 Task: Team Management: Team Icebreaker: Surviving the Apocalypse.
Action: Mouse moved to (152, 88)
Screenshot: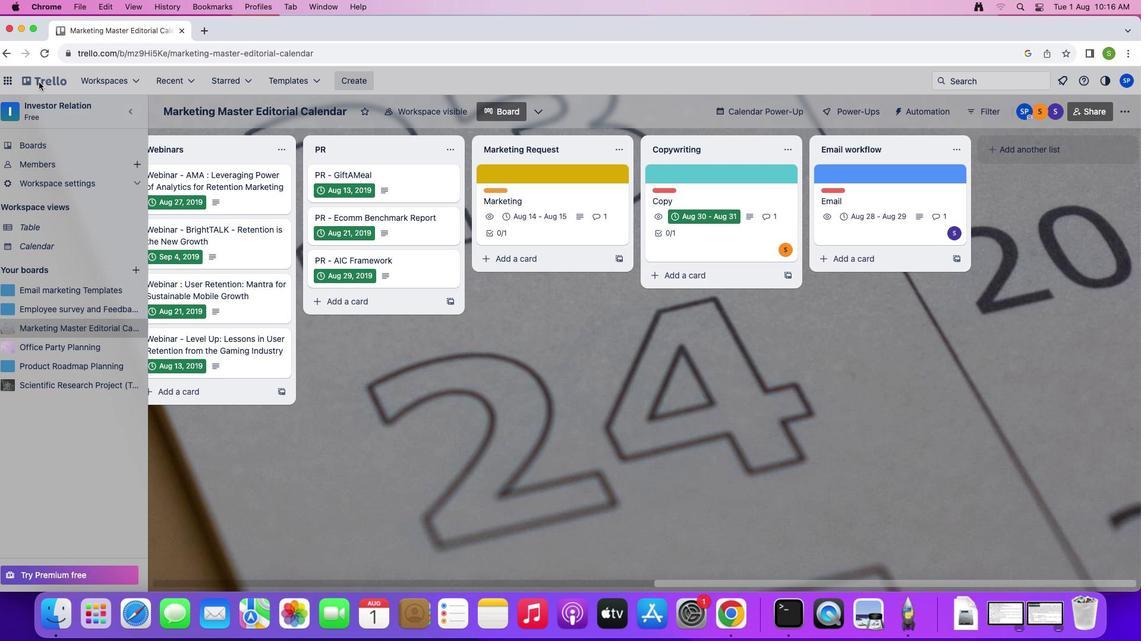 
Action: Mouse pressed left at (152, 88)
Screenshot: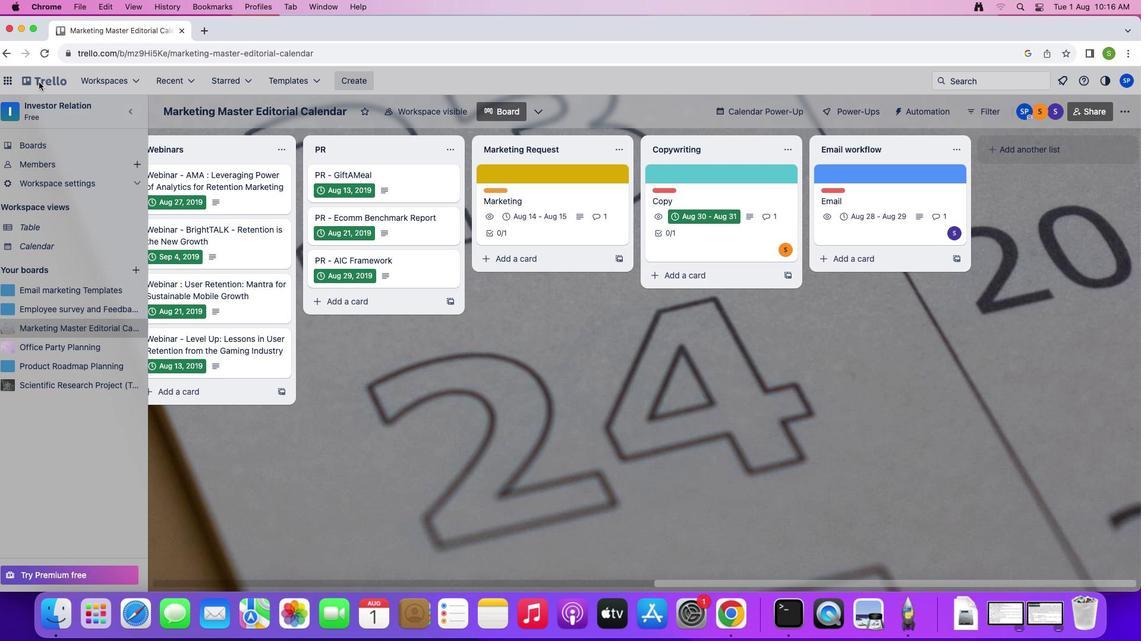 
Action: Mouse moved to (155, 87)
Screenshot: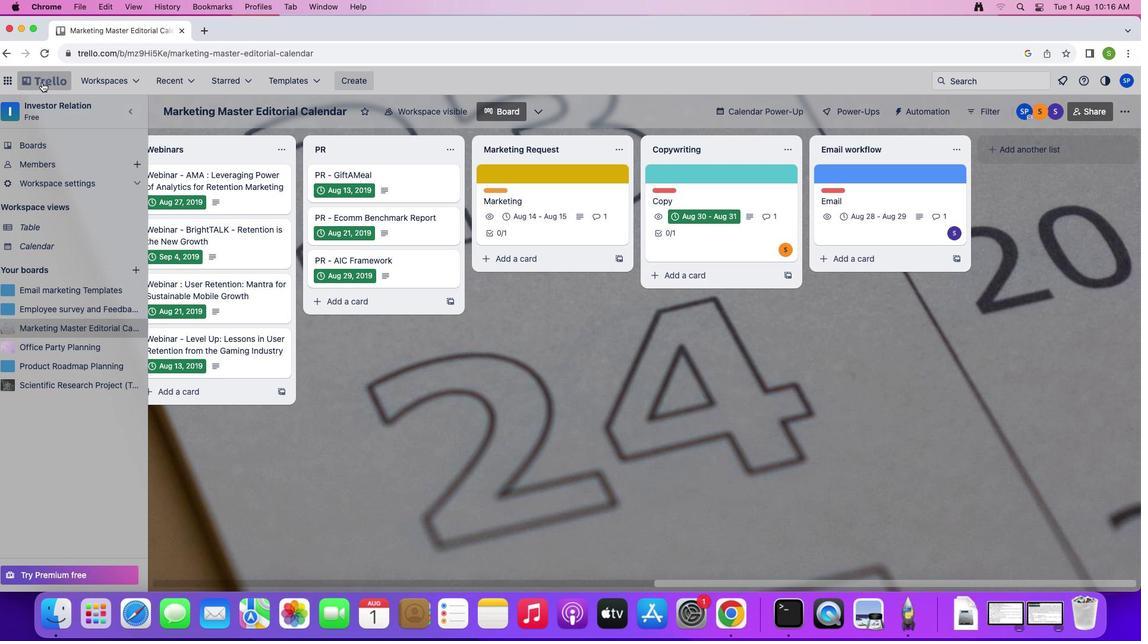 
Action: Mouse pressed left at (155, 87)
Screenshot: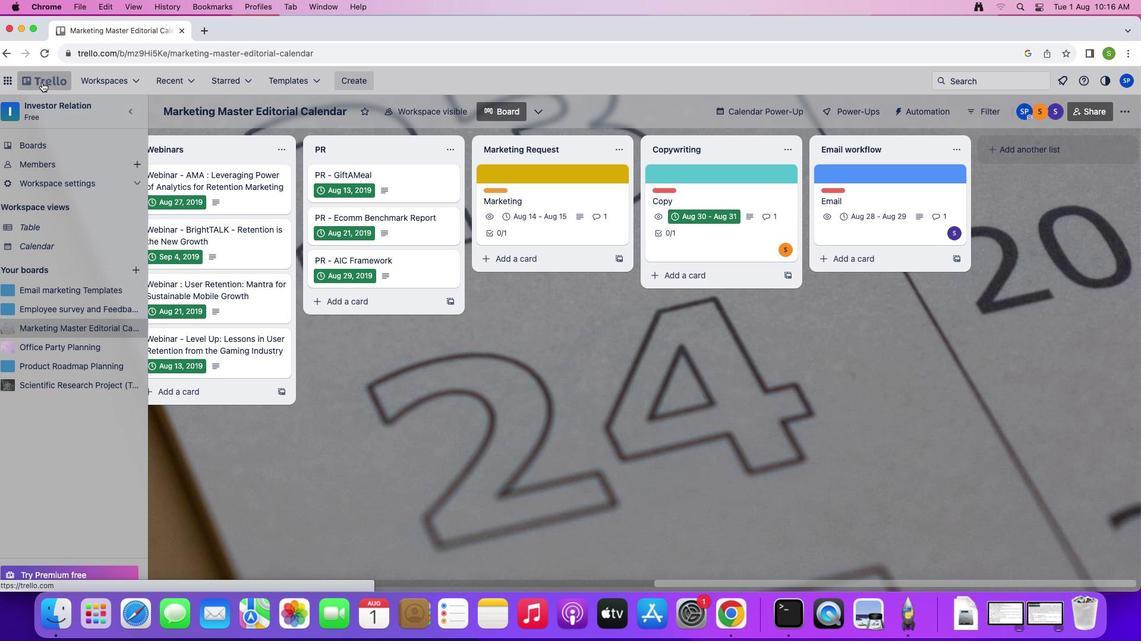 
Action: Mouse moved to (356, 153)
Screenshot: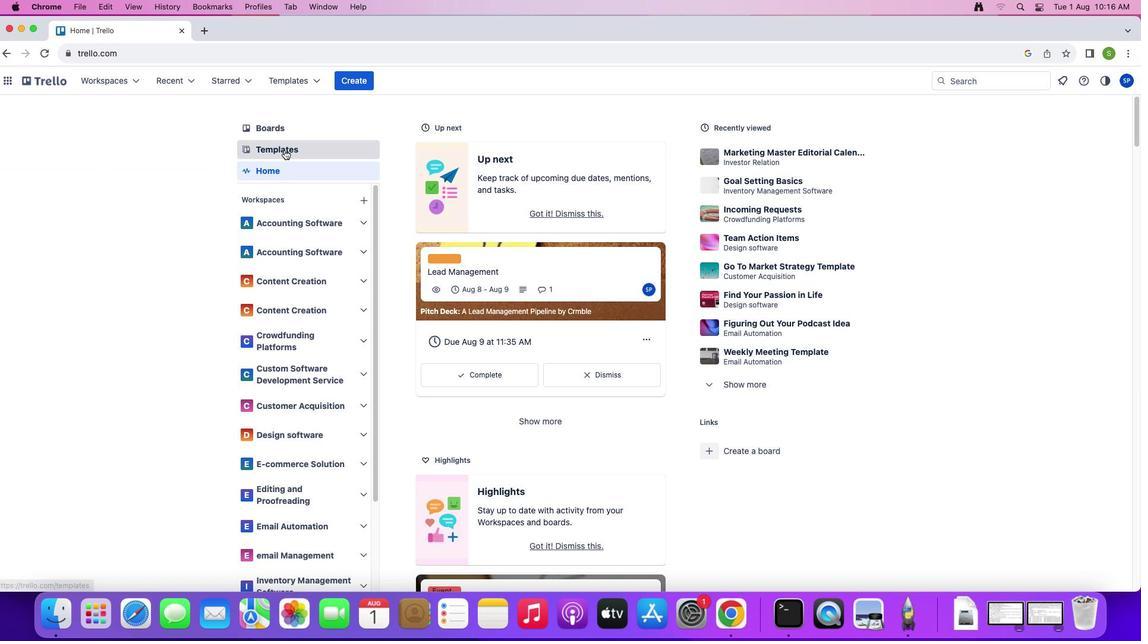 
Action: Mouse pressed left at (356, 153)
Screenshot: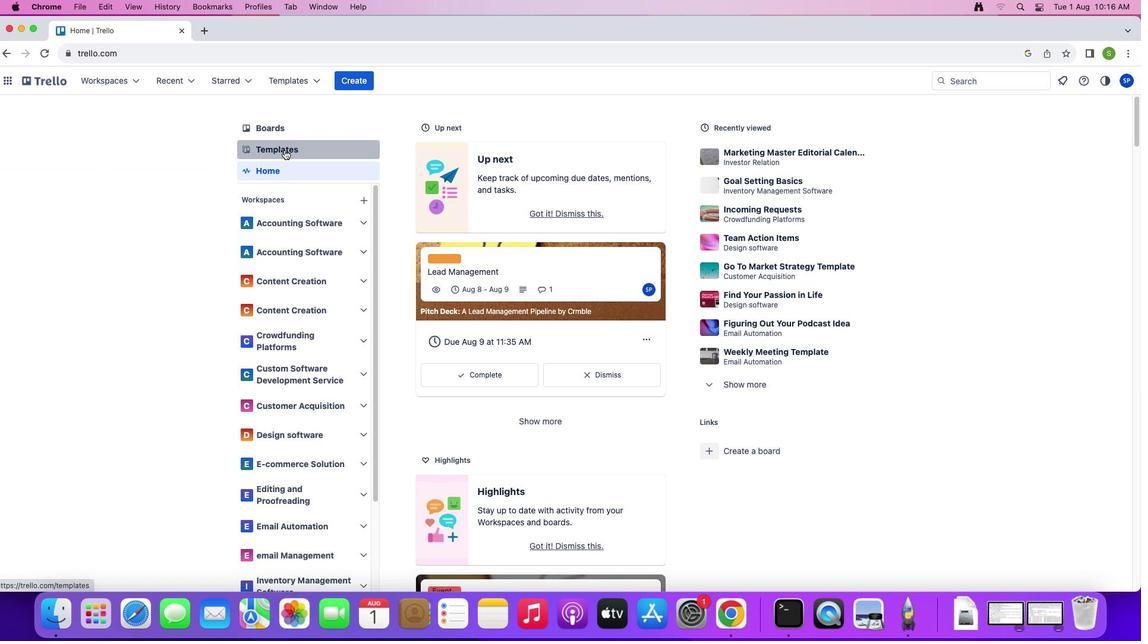
Action: Mouse moved to (356, 469)
Screenshot: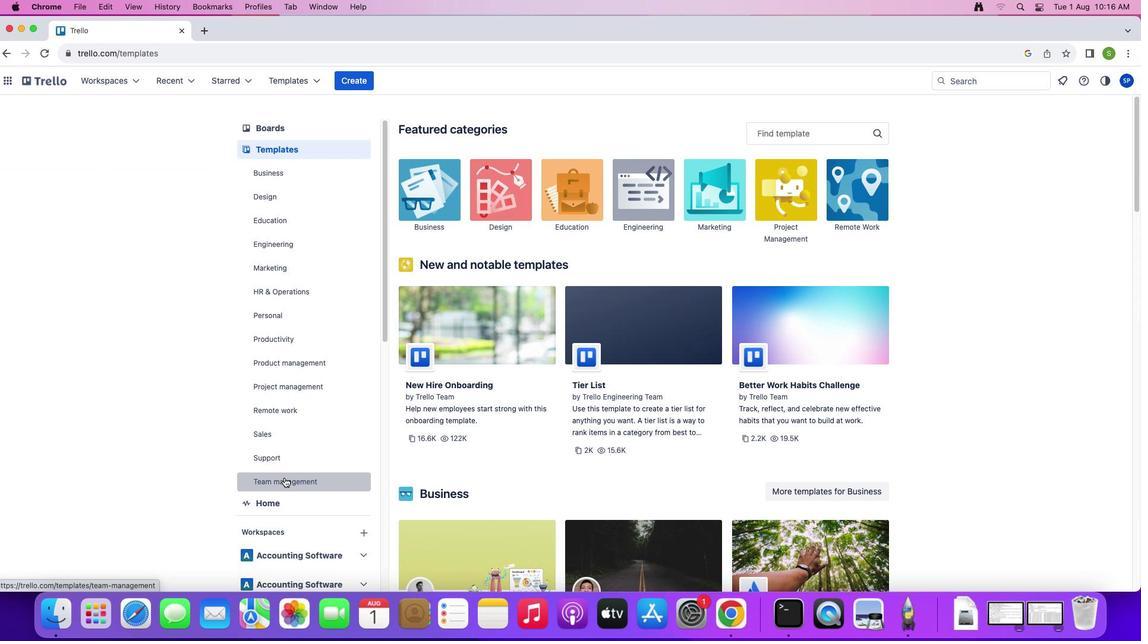 
Action: Mouse pressed left at (356, 469)
Screenshot: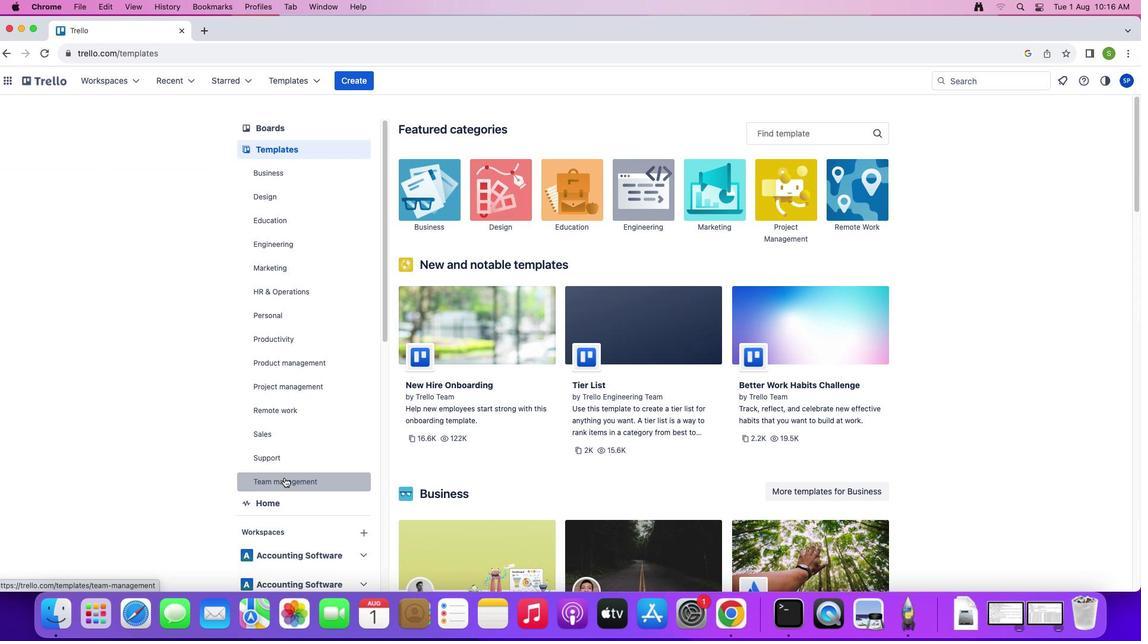 
Action: Mouse moved to (652, 360)
Screenshot: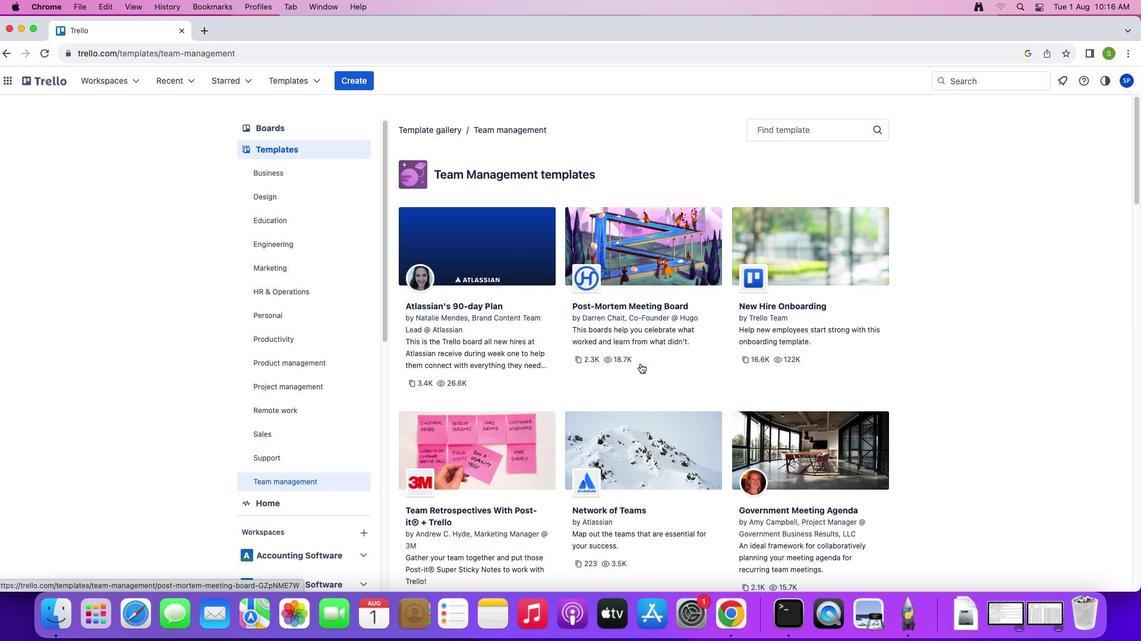 
Action: Mouse scrolled (652, 360) with delta (120, 8)
Screenshot: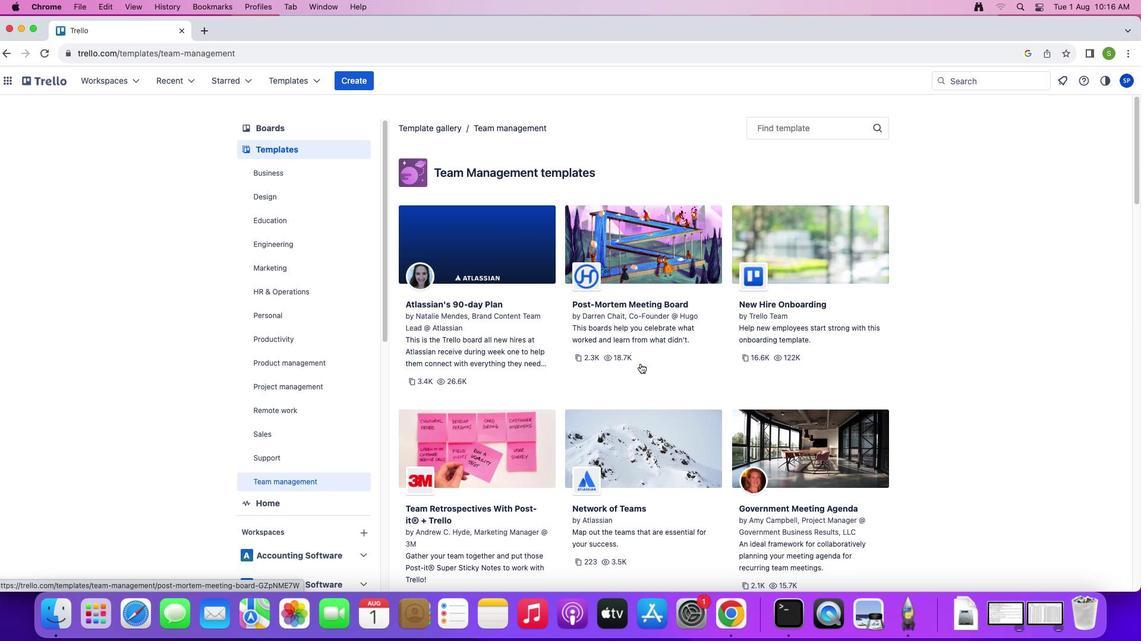 
Action: Mouse scrolled (652, 360) with delta (120, 8)
Screenshot: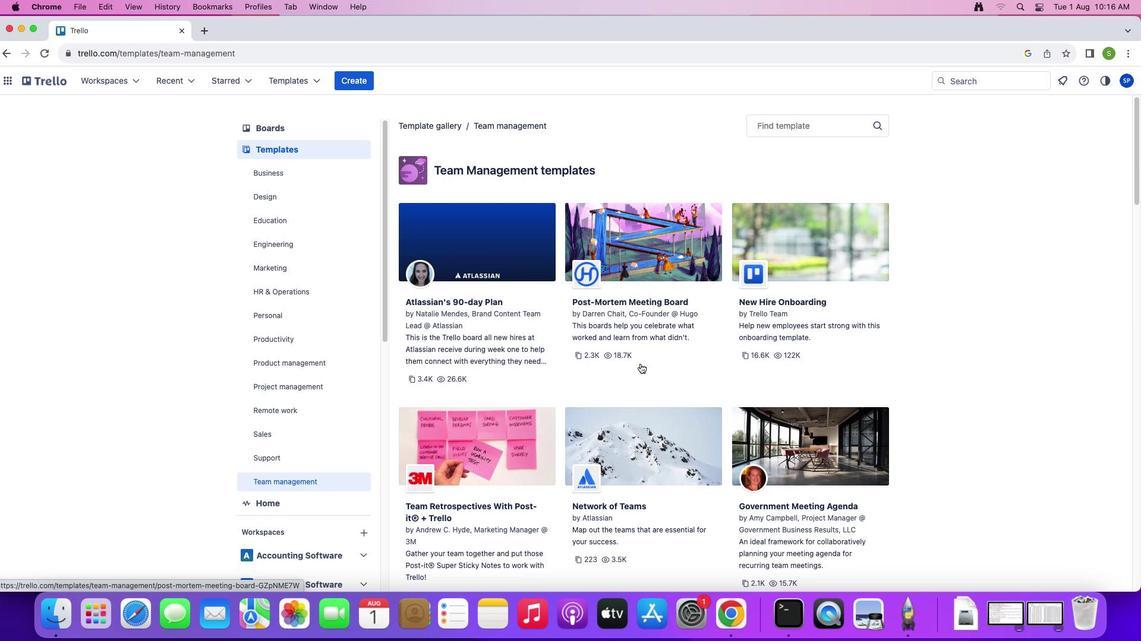 
Action: Mouse scrolled (652, 360) with delta (120, 8)
Screenshot: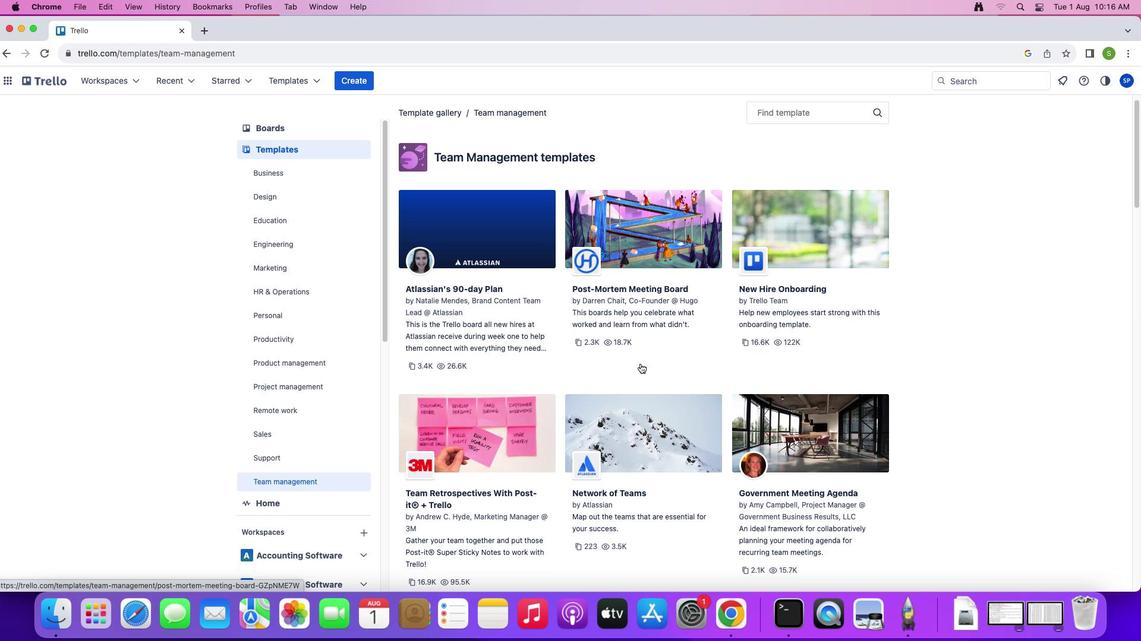 
Action: Mouse scrolled (652, 360) with delta (120, 8)
Screenshot: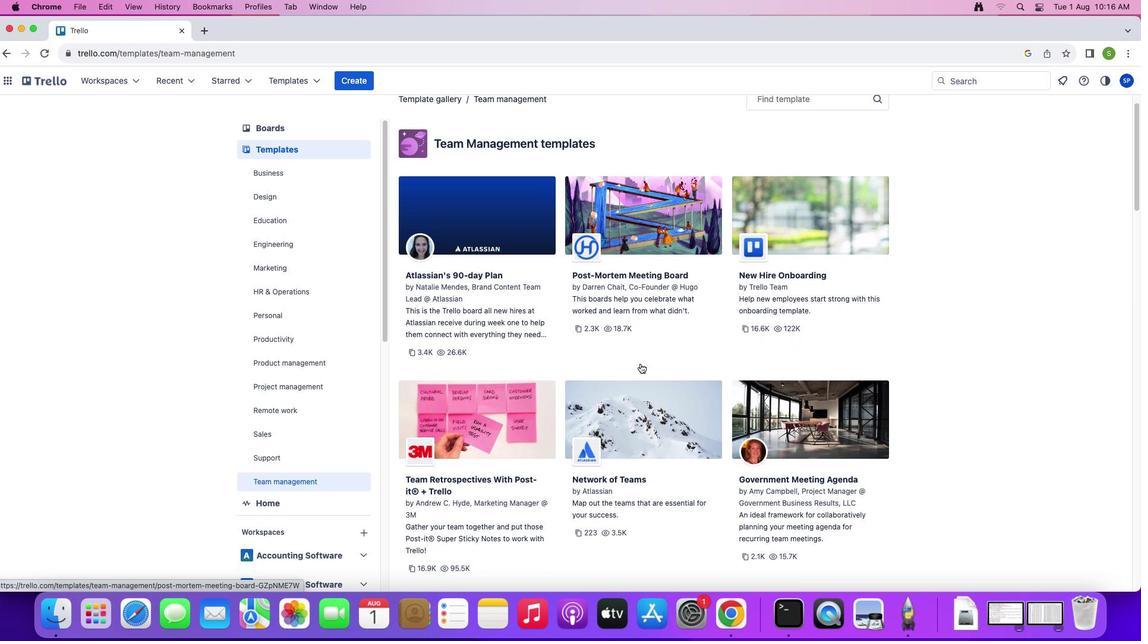 
Action: Mouse scrolled (652, 360) with delta (120, 7)
Screenshot: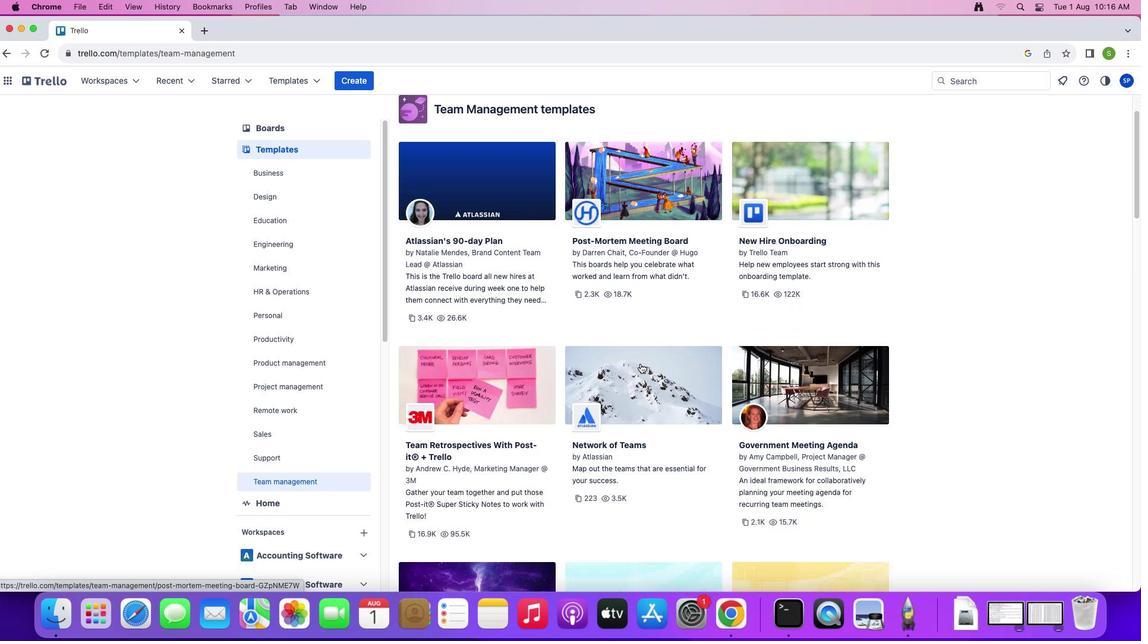 
Action: Mouse moved to (675, 444)
Screenshot: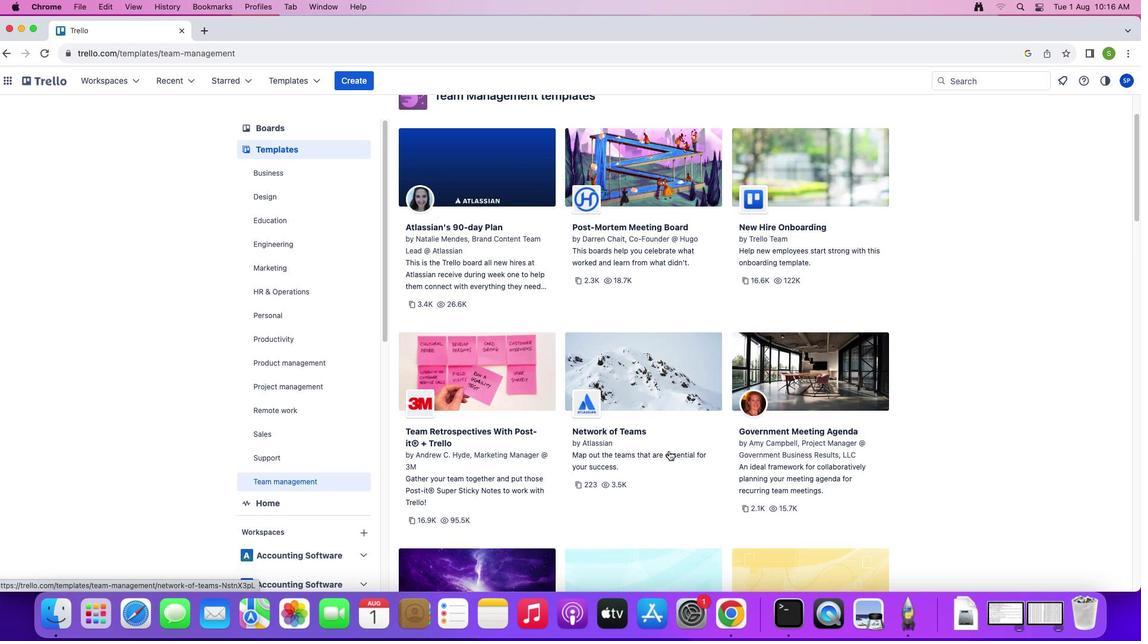 
Action: Mouse scrolled (675, 444) with delta (120, 8)
Screenshot: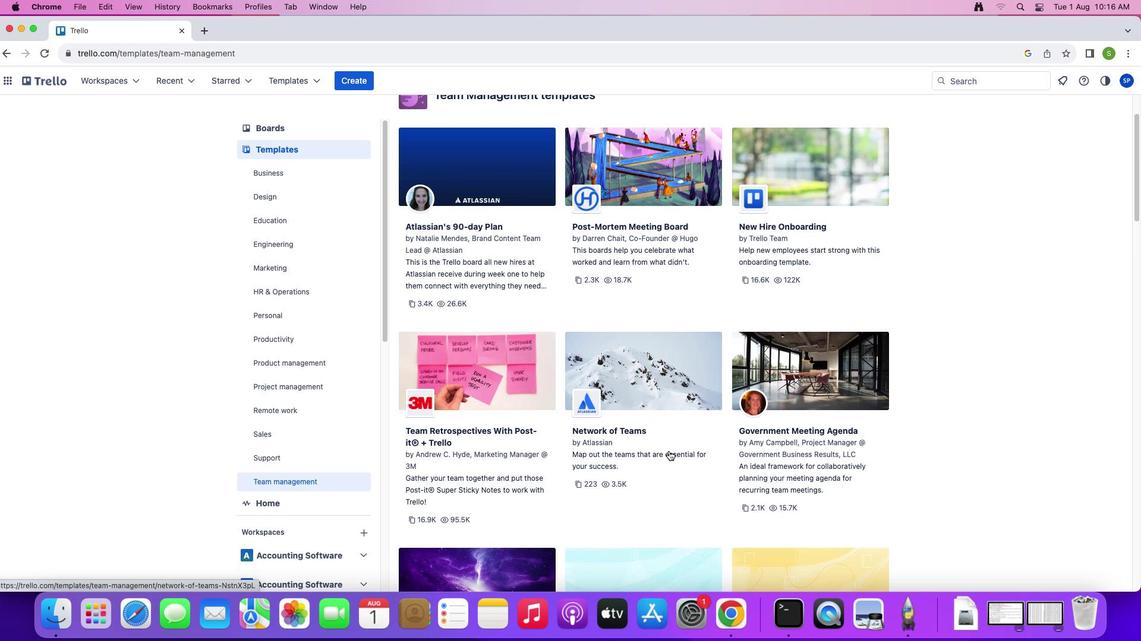 
Action: Mouse scrolled (675, 444) with delta (120, 8)
Screenshot: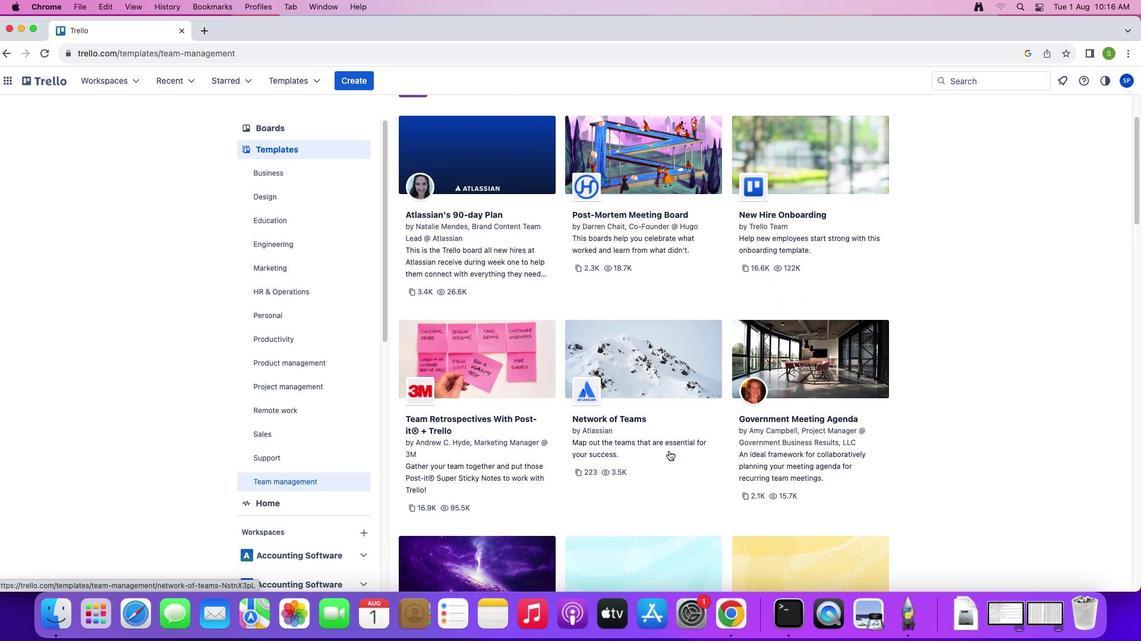 
Action: Mouse scrolled (675, 444) with delta (120, 8)
Screenshot: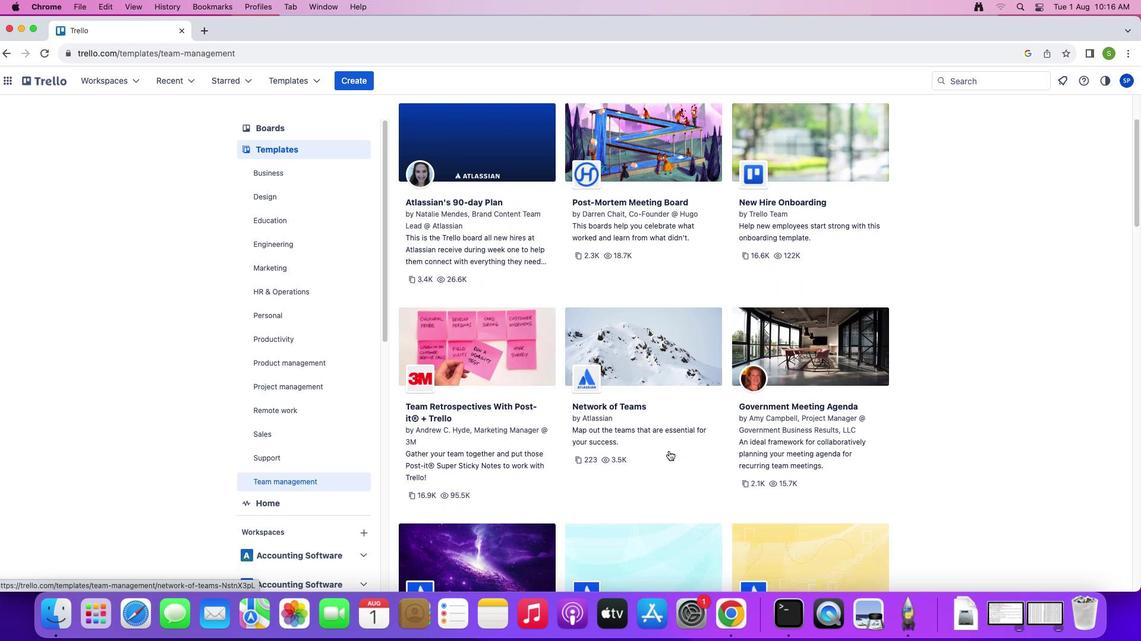 
Action: Mouse scrolled (675, 444) with delta (120, 8)
Screenshot: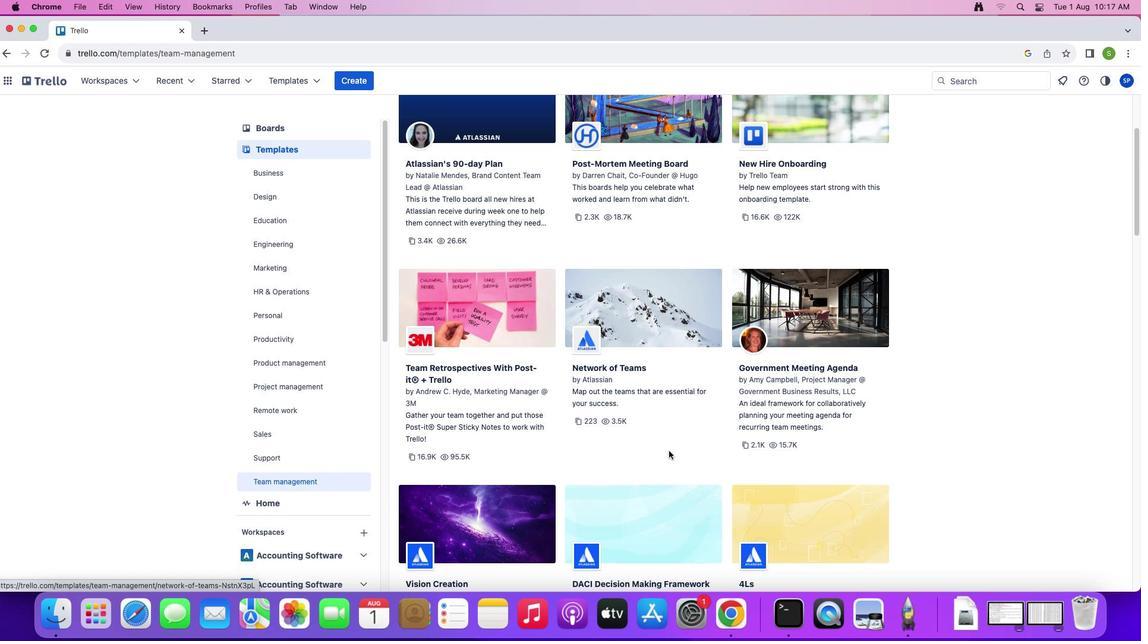 
Action: Mouse scrolled (675, 444) with delta (120, 8)
Screenshot: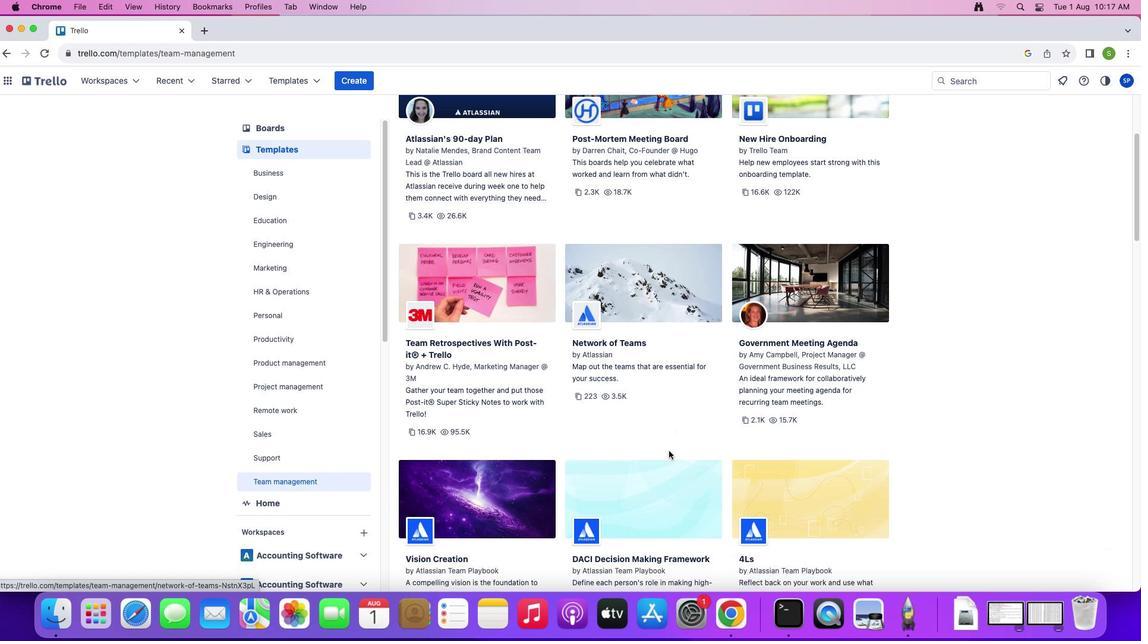 
Action: Mouse scrolled (675, 444) with delta (120, 7)
Screenshot: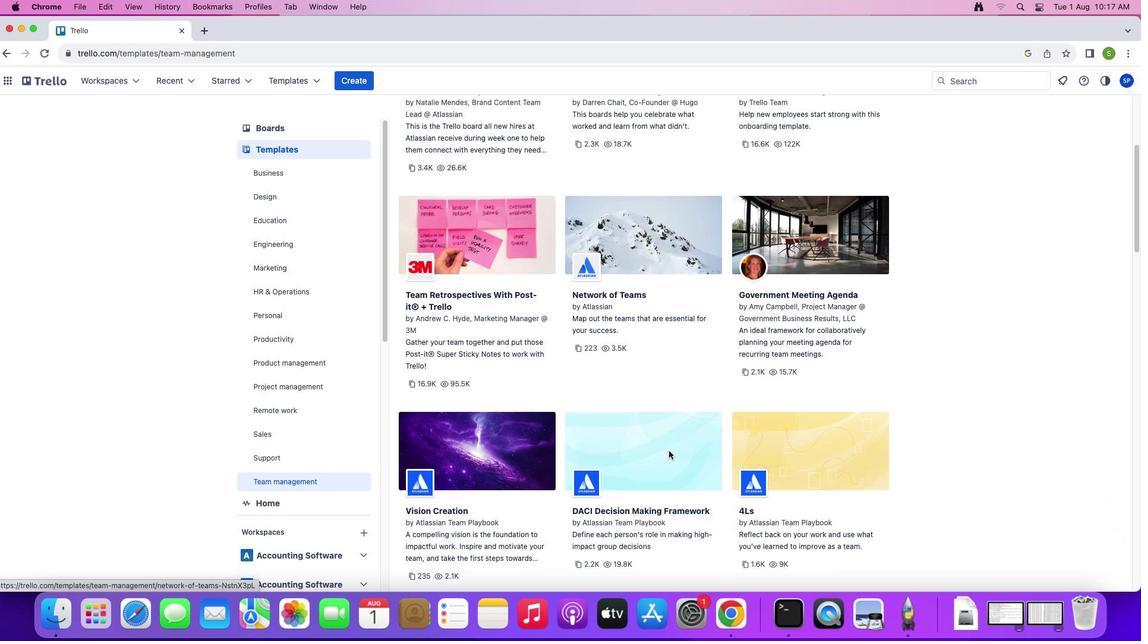 
Action: Mouse moved to (675, 444)
Screenshot: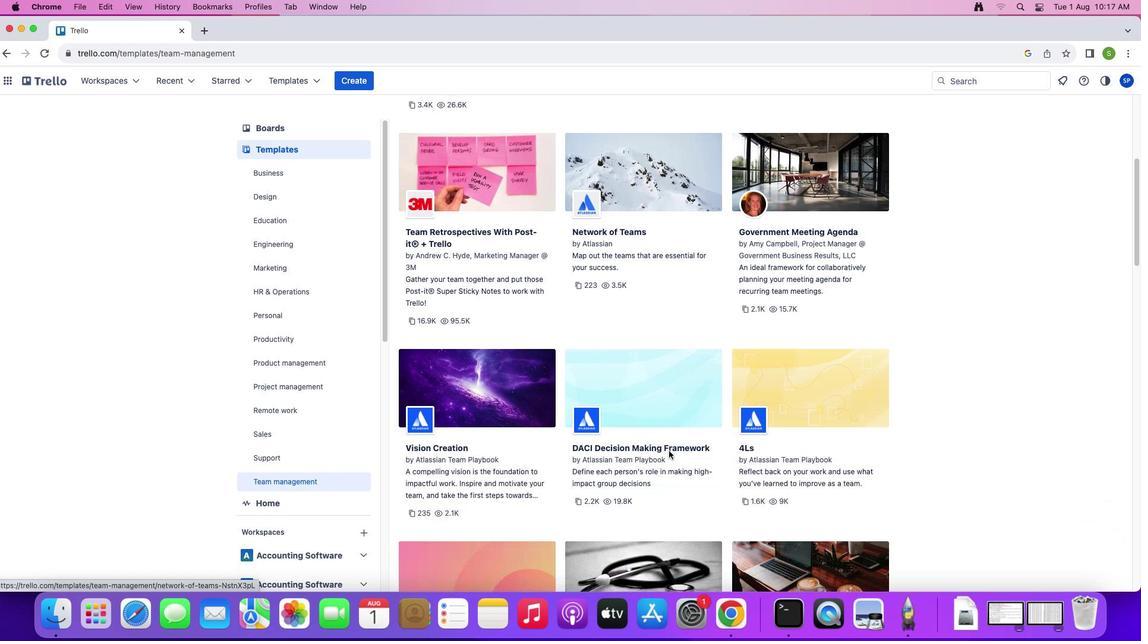 
Action: Mouse scrolled (675, 444) with delta (120, 6)
Screenshot: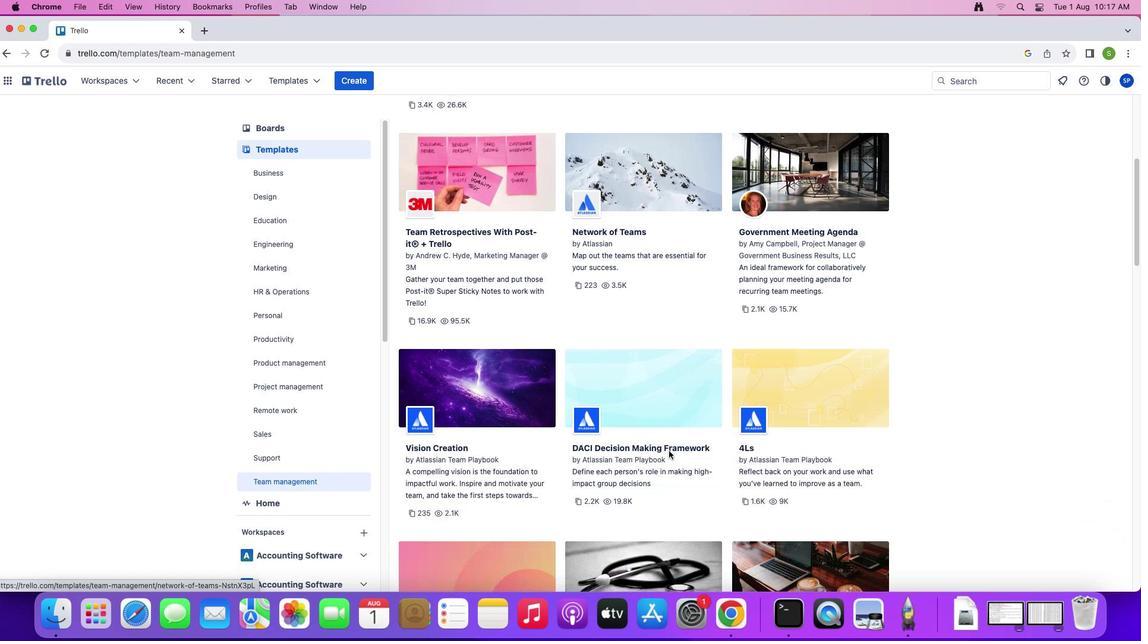 
Action: Mouse scrolled (675, 444) with delta (120, 8)
Screenshot: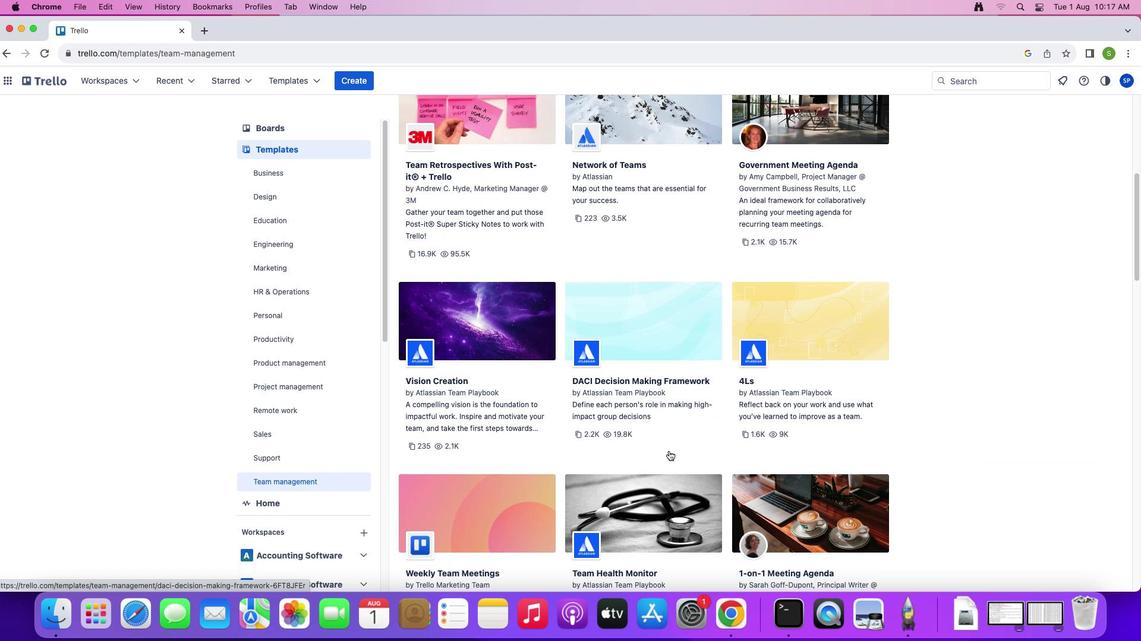 
Action: Mouse scrolled (675, 444) with delta (120, 8)
Screenshot: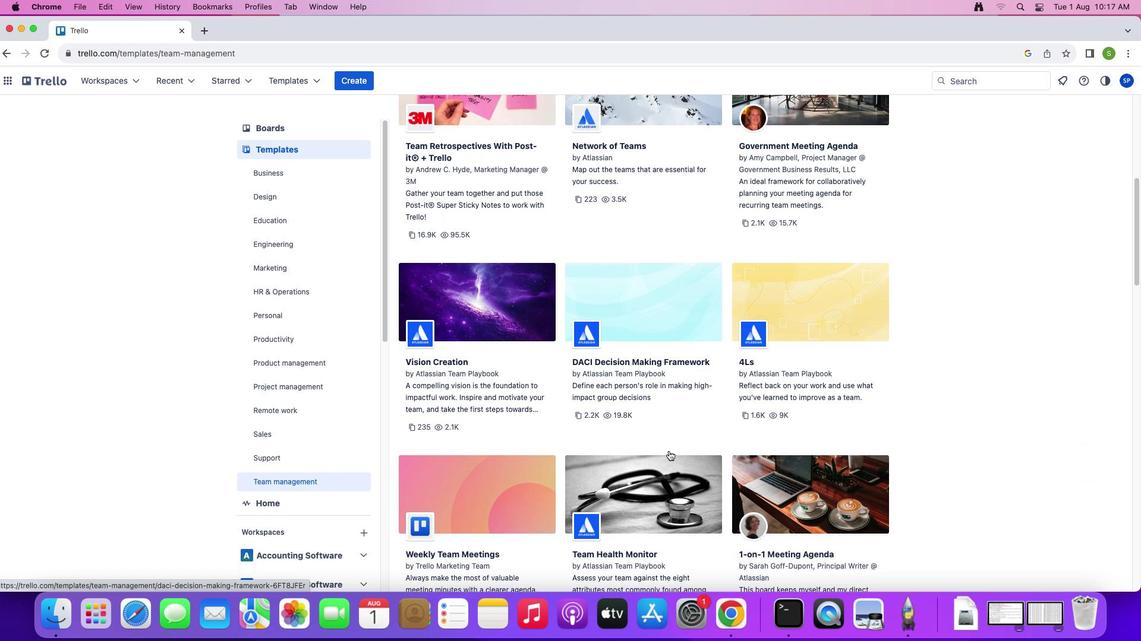 
Action: Mouse scrolled (675, 444) with delta (120, 7)
Screenshot: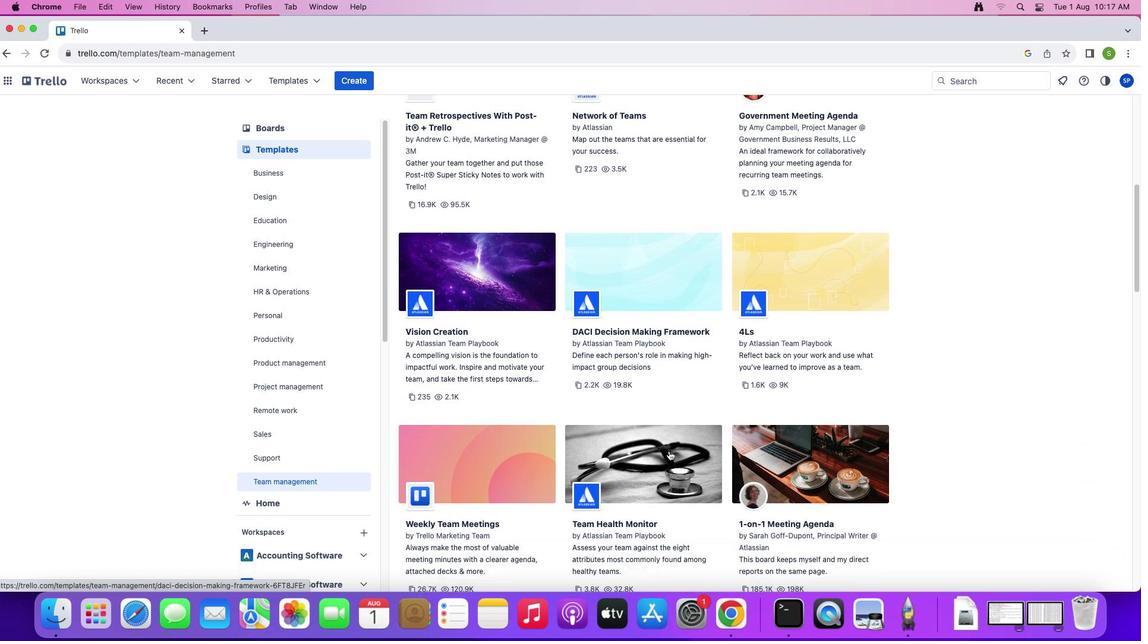 
Action: Mouse scrolled (675, 444) with delta (120, 6)
Screenshot: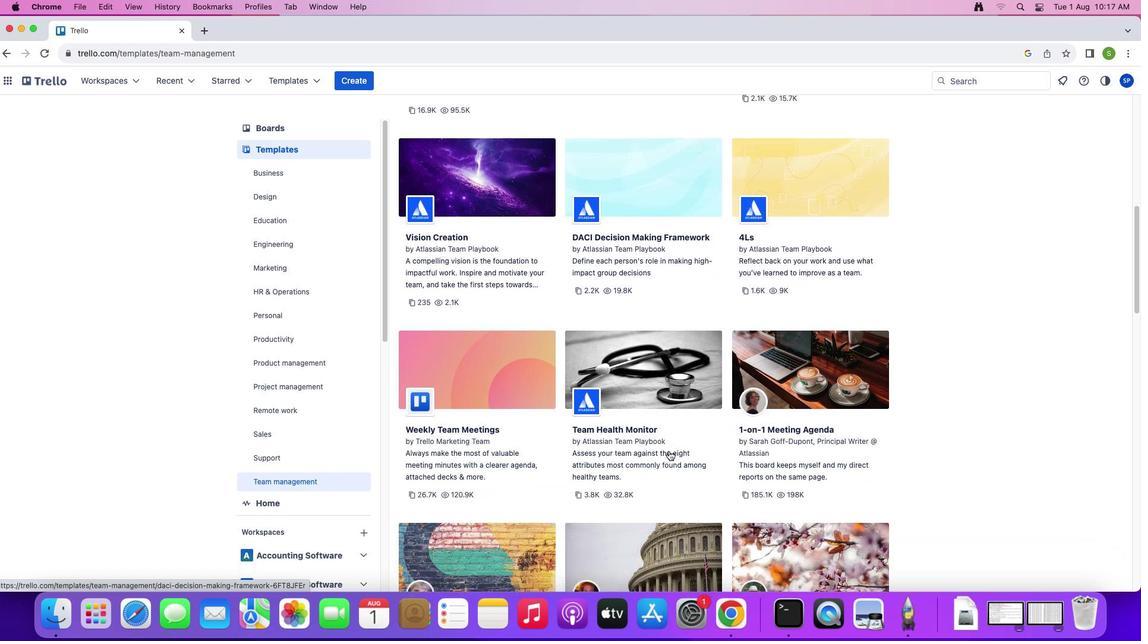 
Action: Mouse scrolled (675, 444) with delta (120, 8)
Screenshot: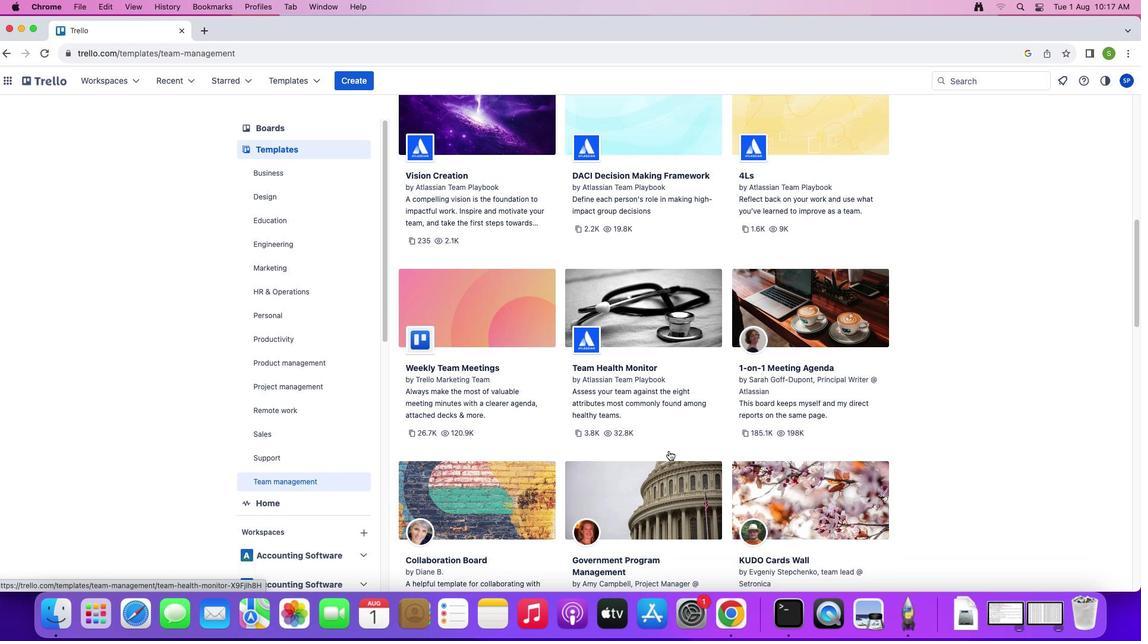 
Action: Mouse scrolled (675, 444) with delta (120, 8)
Screenshot: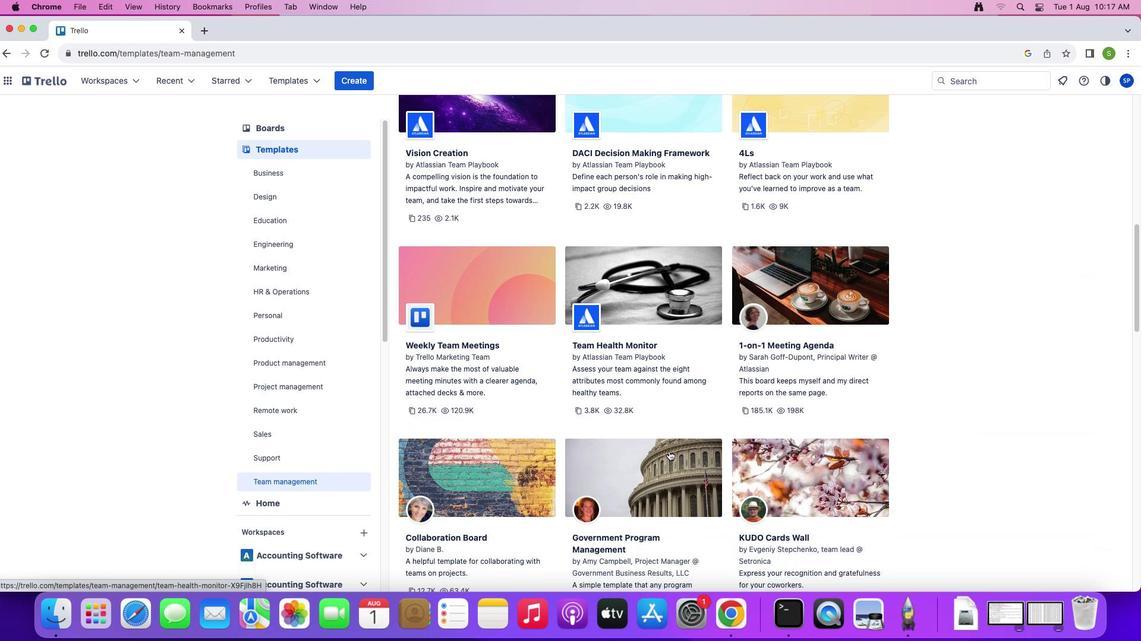 
Action: Mouse scrolled (675, 444) with delta (120, 7)
Screenshot: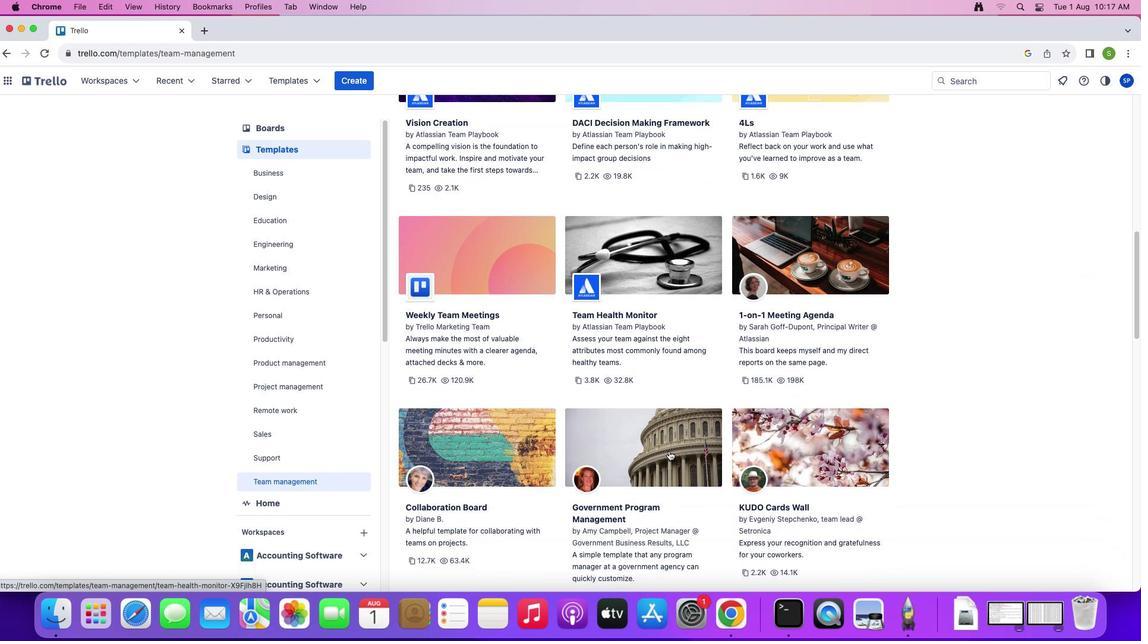 
Action: Mouse scrolled (675, 444) with delta (120, 8)
Screenshot: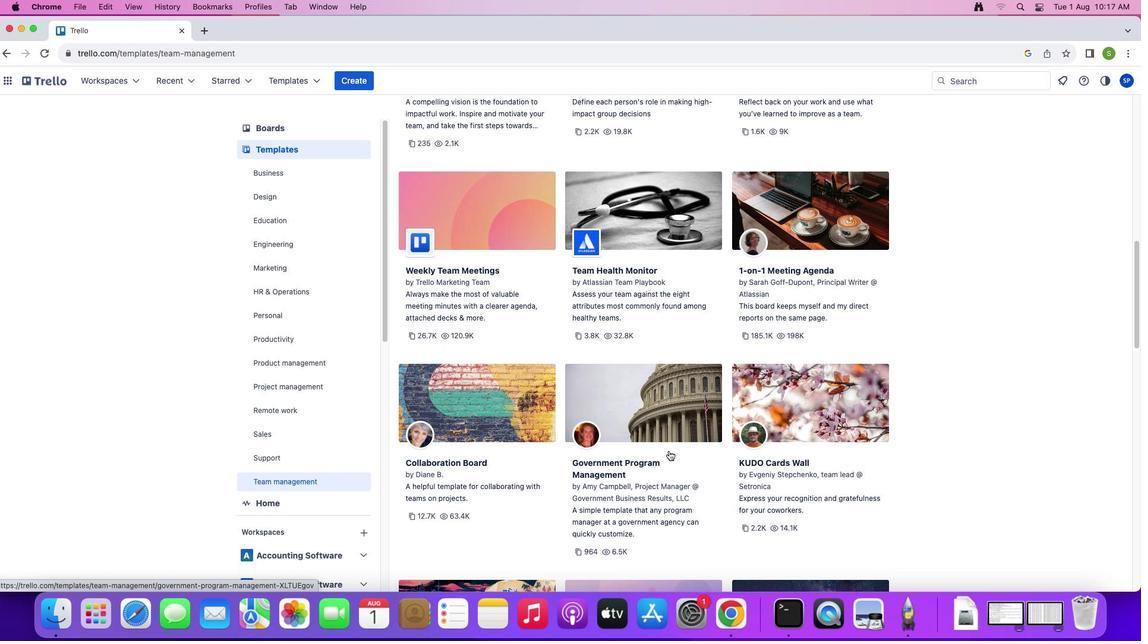 
Action: Mouse scrolled (675, 444) with delta (120, 8)
Screenshot: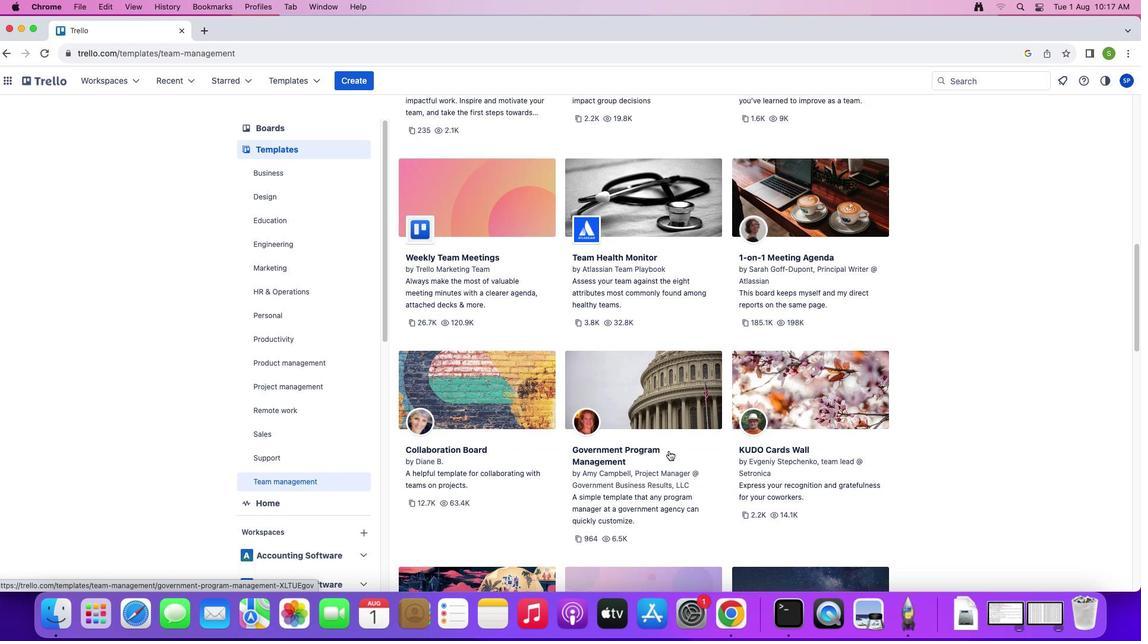 
Action: Mouse scrolled (675, 444) with delta (120, 7)
Screenshot: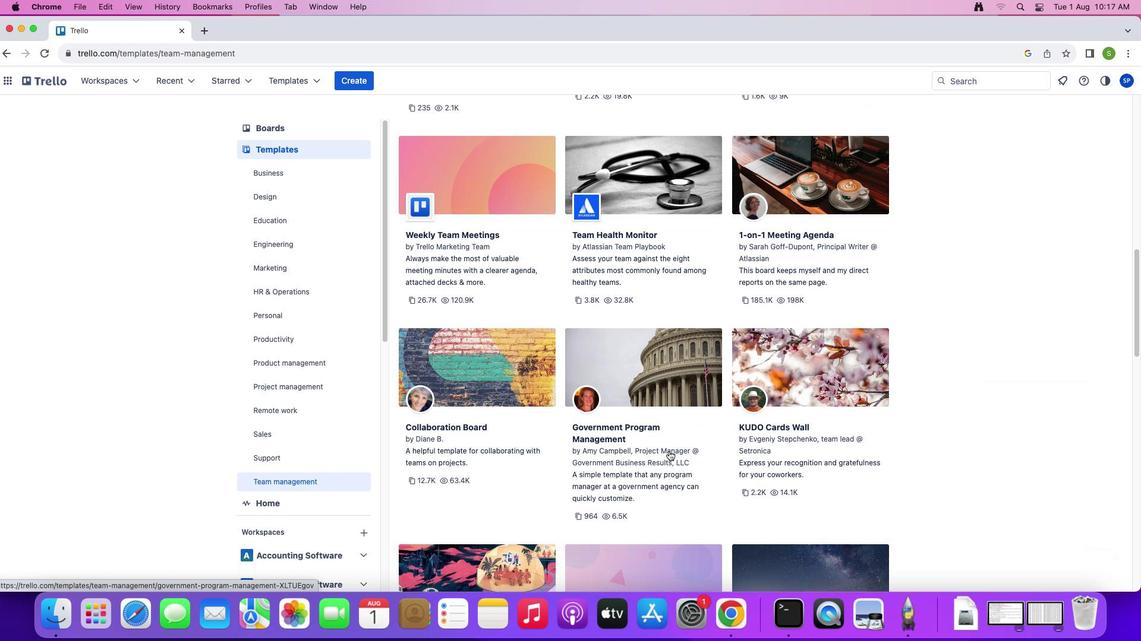 
Action: Mouse scrolled (675, 444) with delta (120, 8)
Screenshot: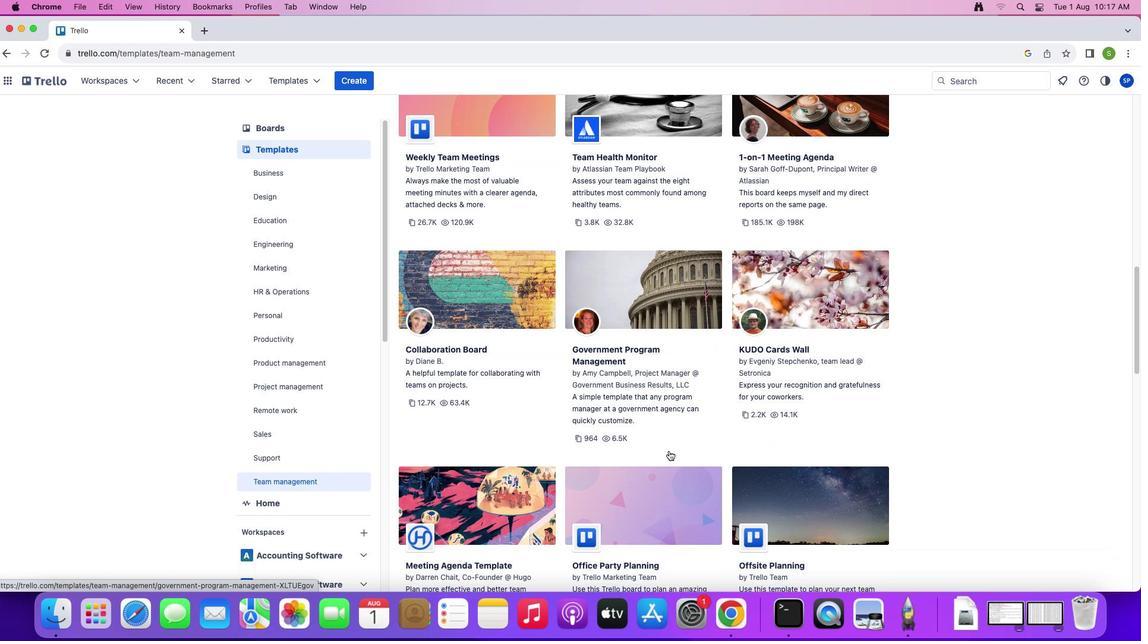 
Action: Mouse scrolled (675, 444) with delta (120, 8)
Screenshot: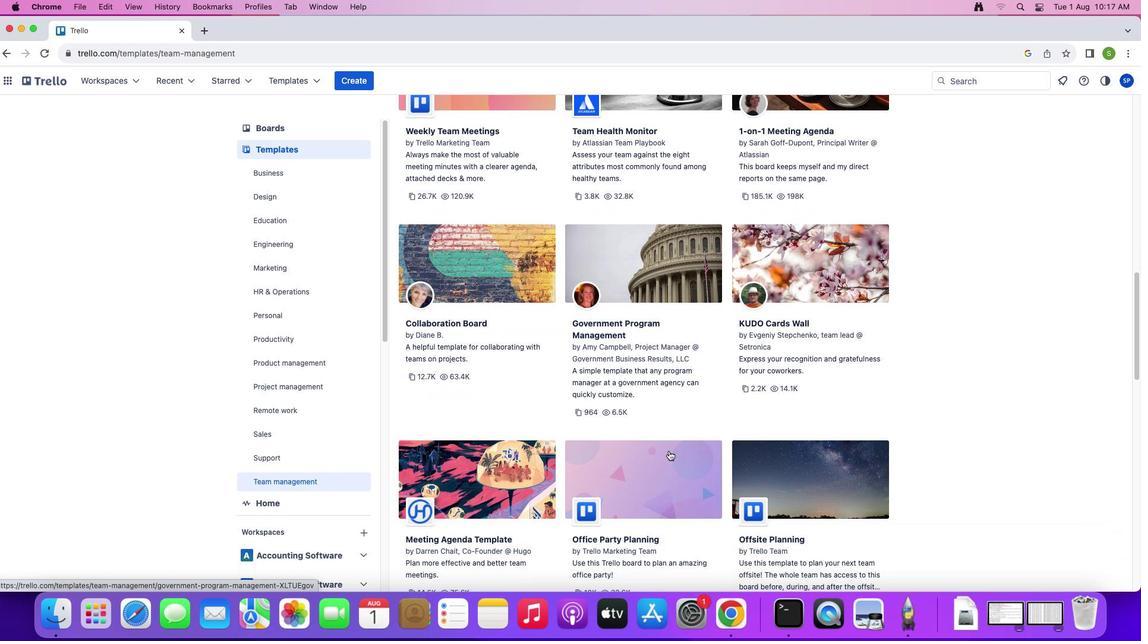 
Action: Mouse scrolled (675, 444) with delta (120, 7)
Screenshot: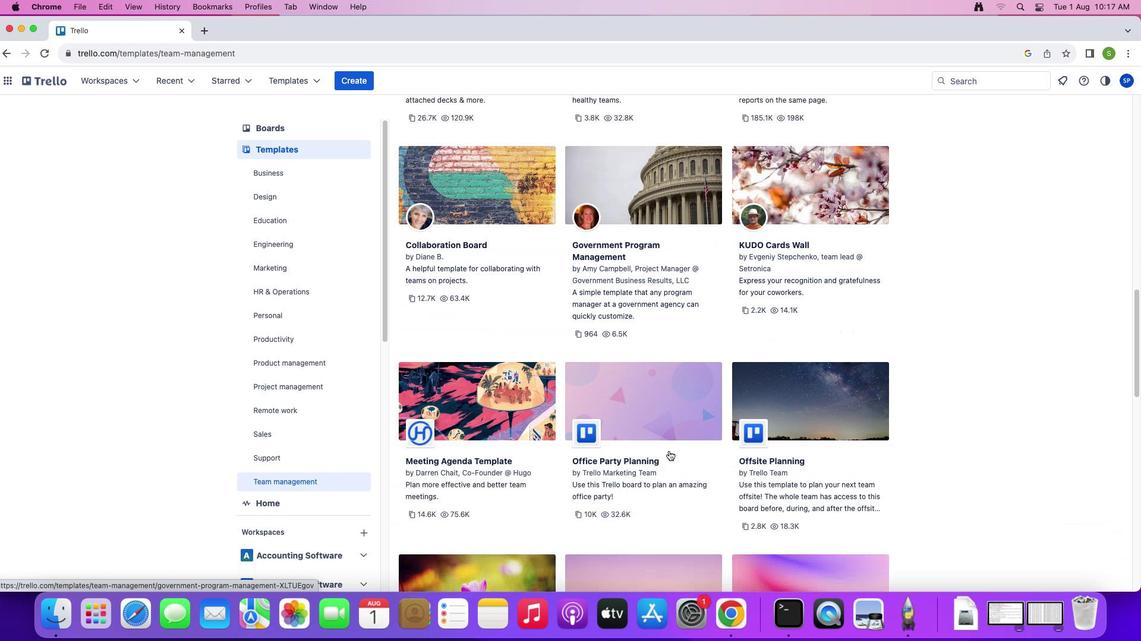 
Action: Mouse scrolled (675, 444) with delta (120, 6)
Screenshot: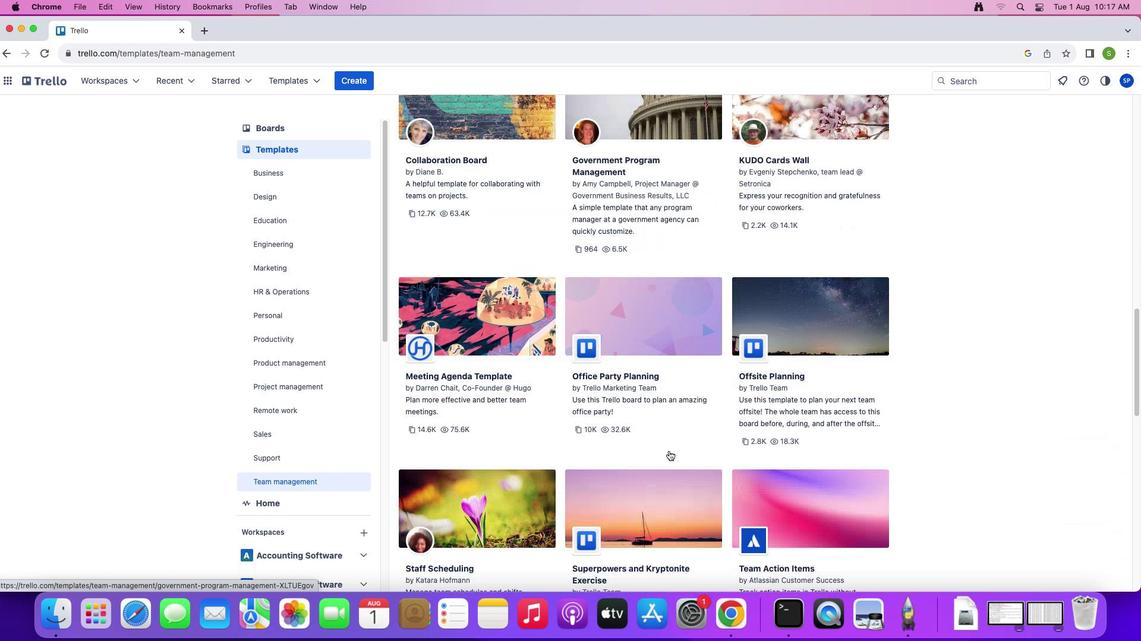 
Action: Mouse scrolled (675, 444) with delta (120, 8)
Screenshot: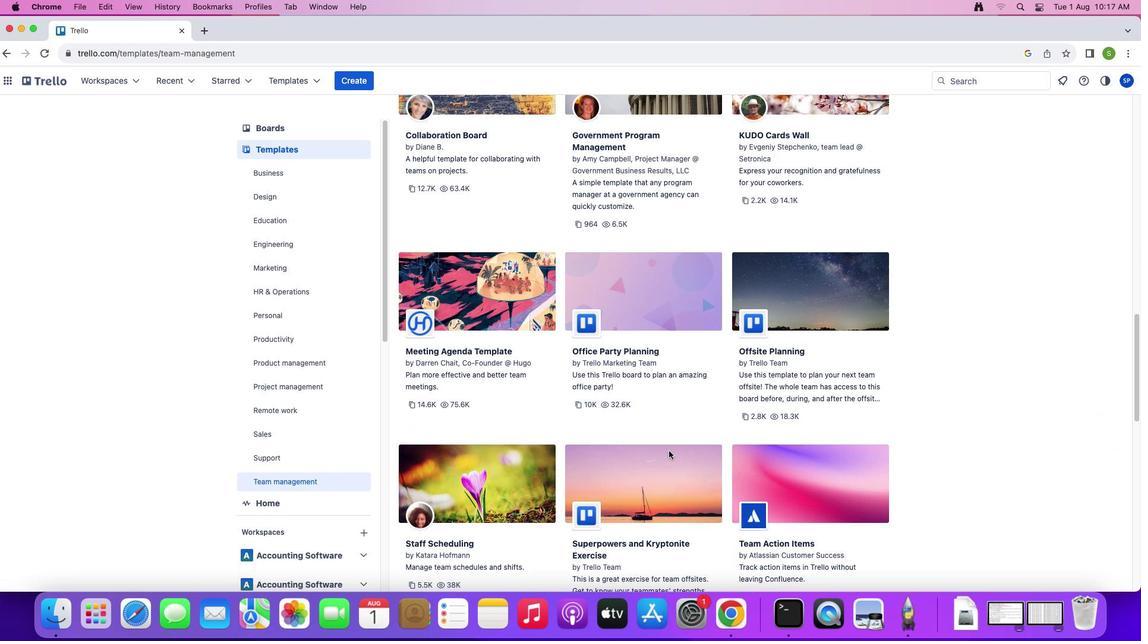 
Action: Mouse scrolled (675, 444) with delta (120, 8)
Screenshot: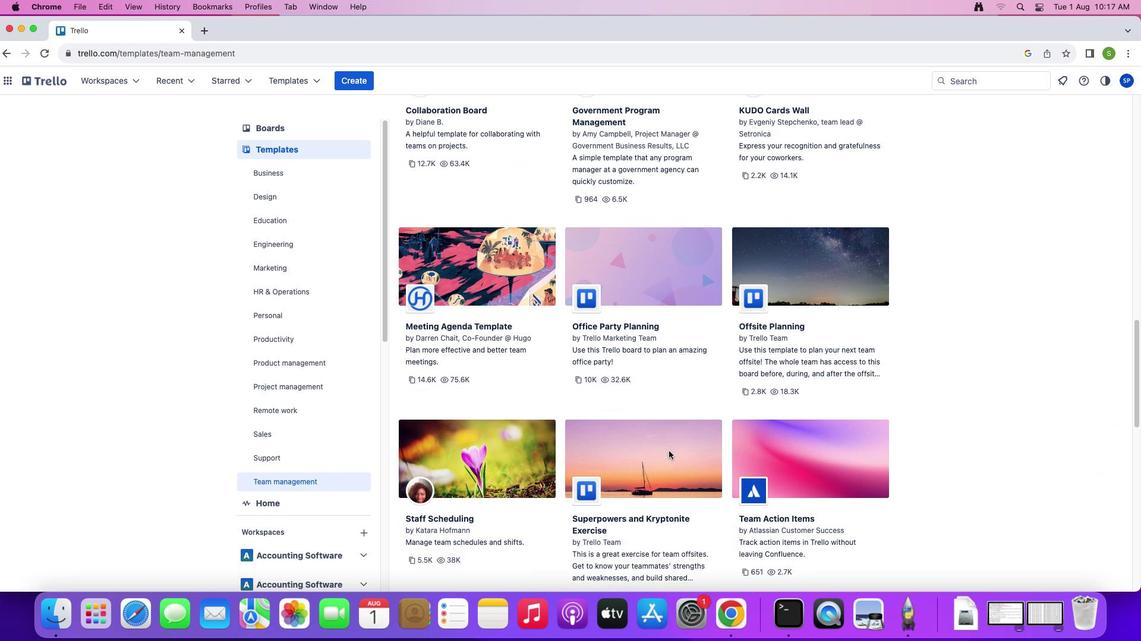 
Action: Mouse scrolled (675, 444) with delta (120, 7)
Screenshot: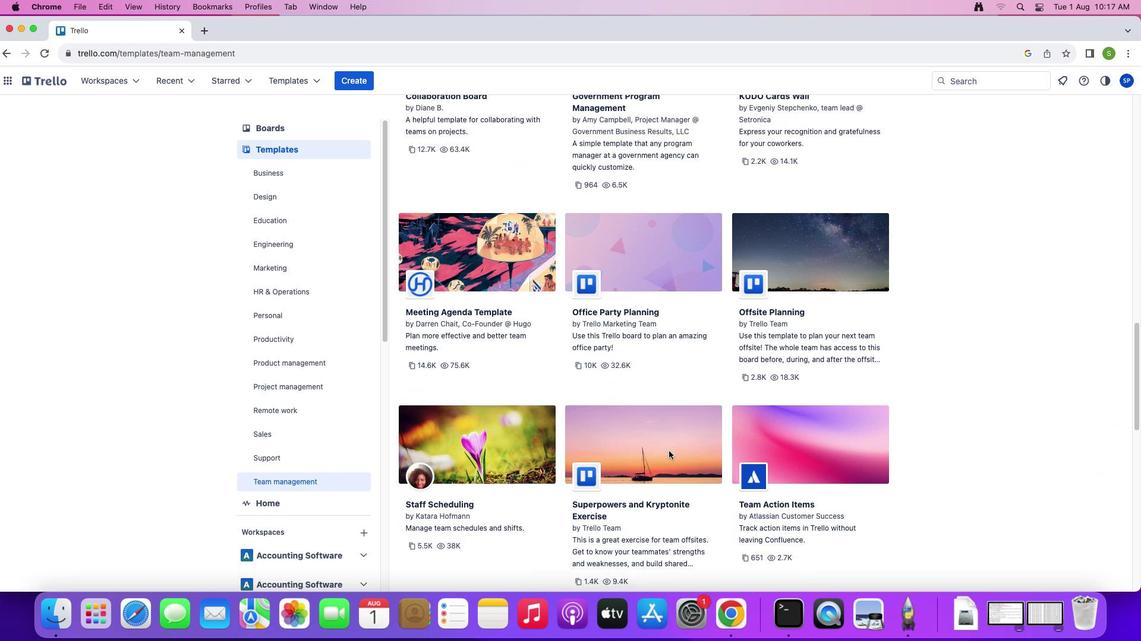 
Action: Mouse scrolled (675, 444) with delta (120, 7)
Screenshot: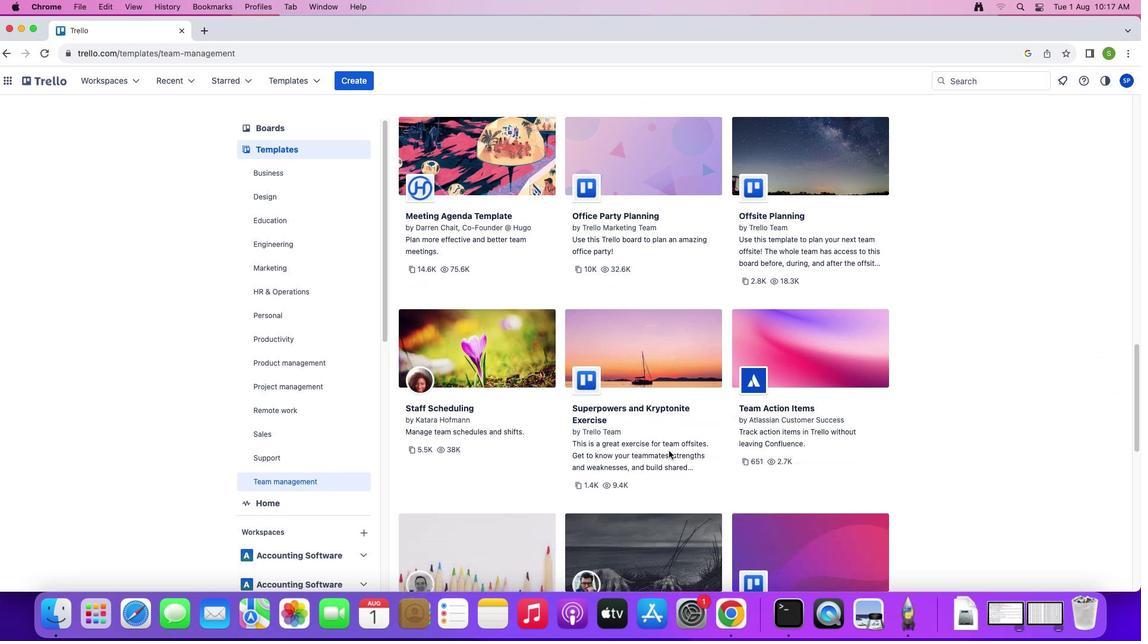 
Action: Mouse scrolled (675, 444) with delta (120, 8)
Screenshot: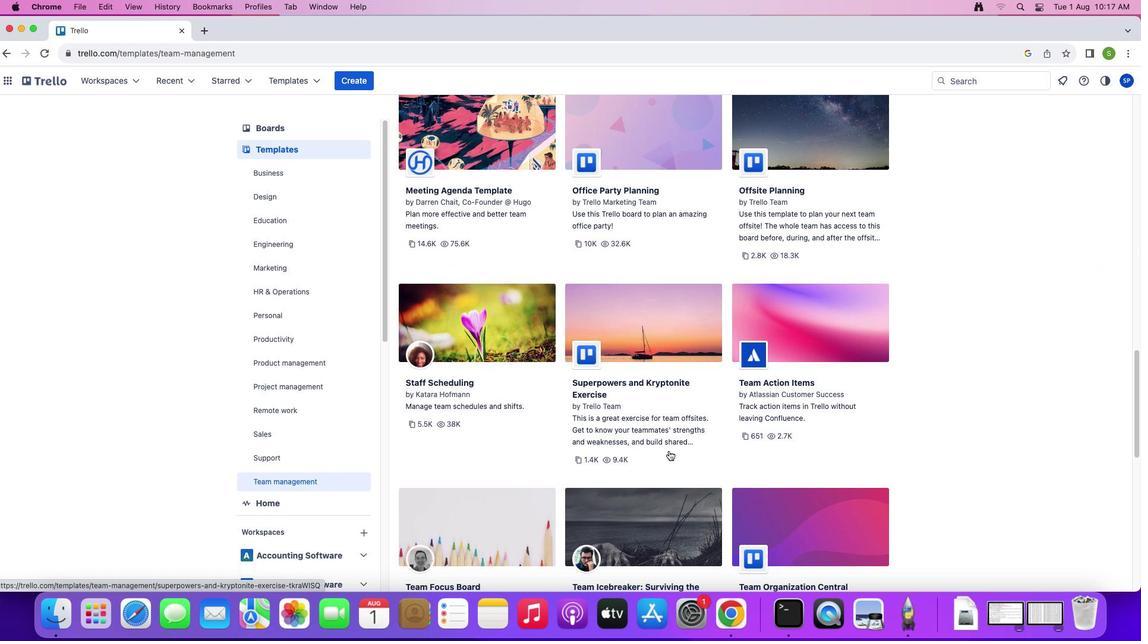 
Action: Mouse scrolled (675, 444) with delta (120, 8)
Screenshot: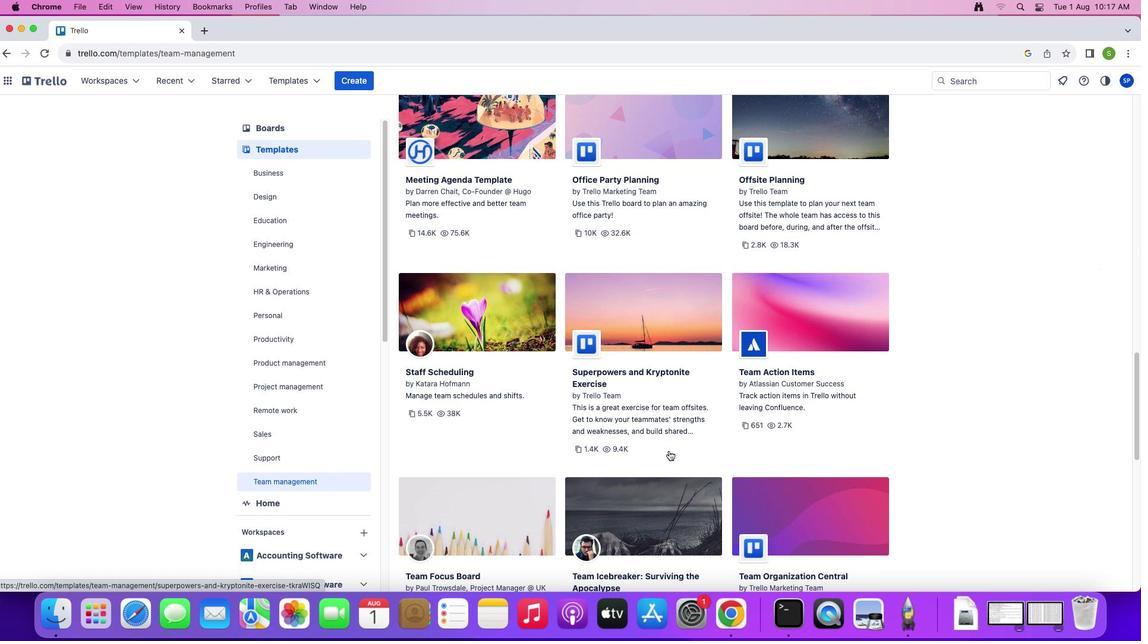 
Action: Mouse scrolled (675, 444) with delta (120, 8)
Screenshot: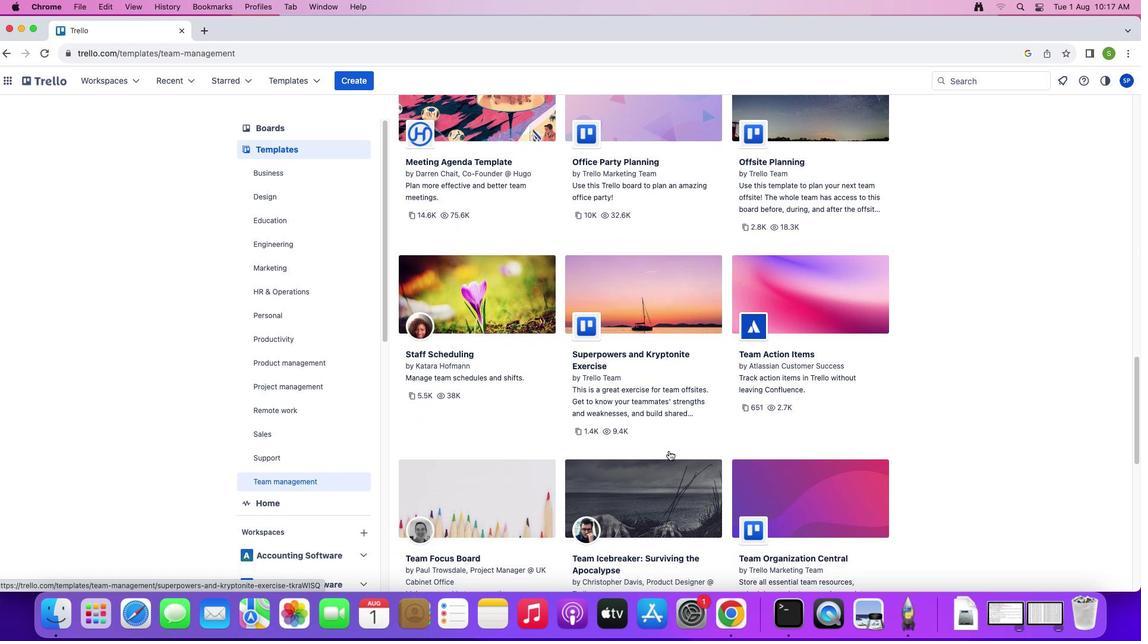 
Action: Mouse scrolled (675, 444) with delta (120, 8)
Screenshot: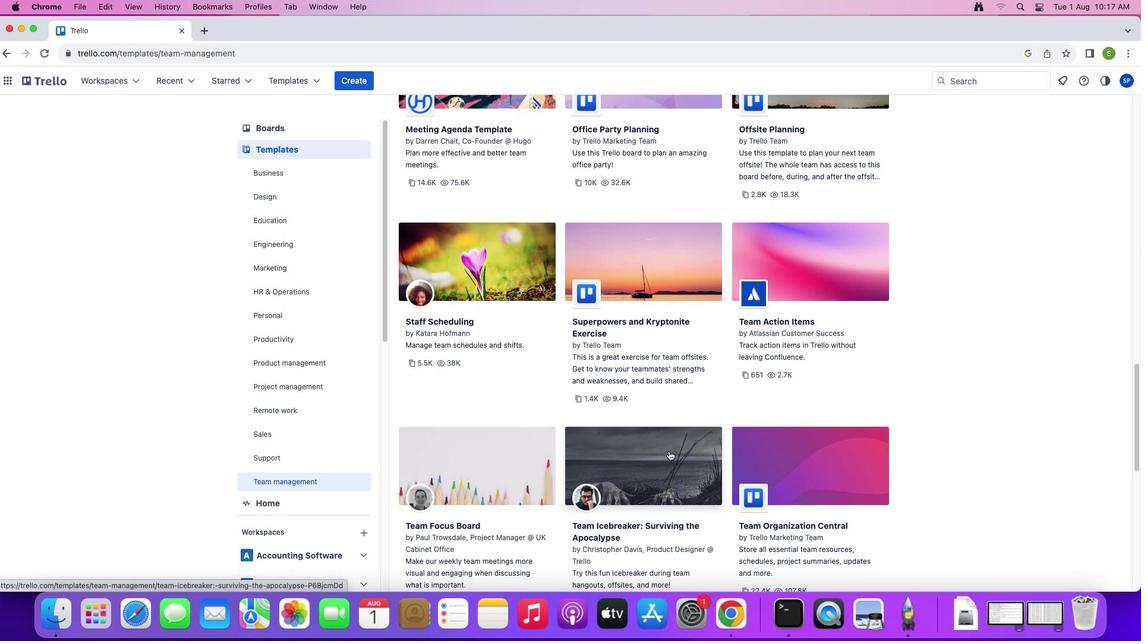
Action: Mouse scrolled (675, 444) with delta (120, 8)
Screenshot: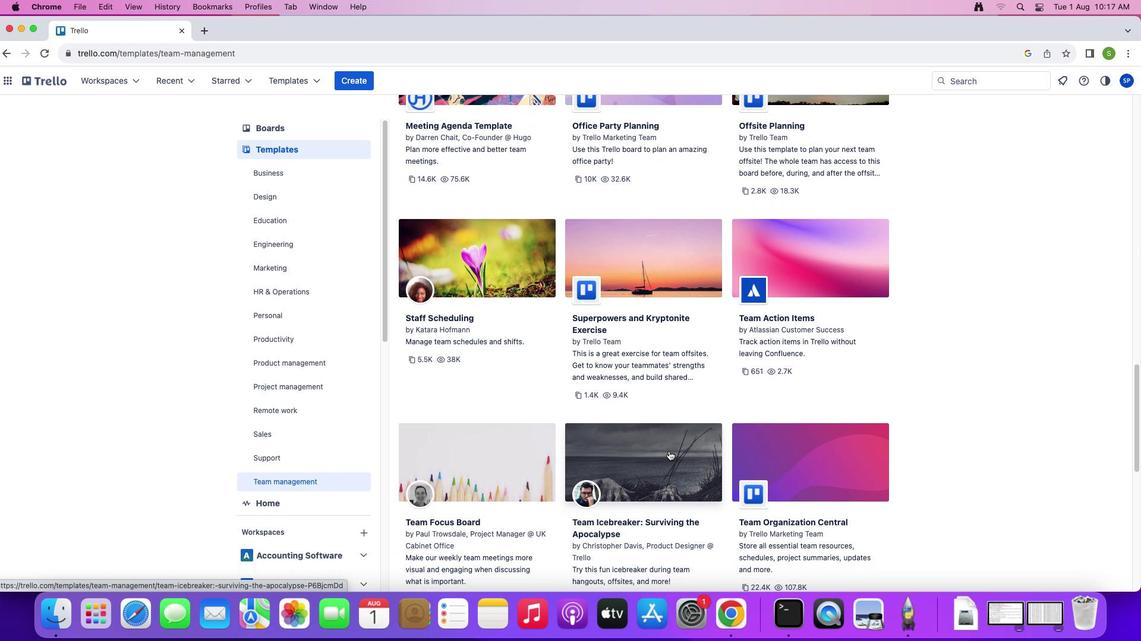 
Action: Mouse scrolled (675, 444) with delta (120, 7)
Screenshot: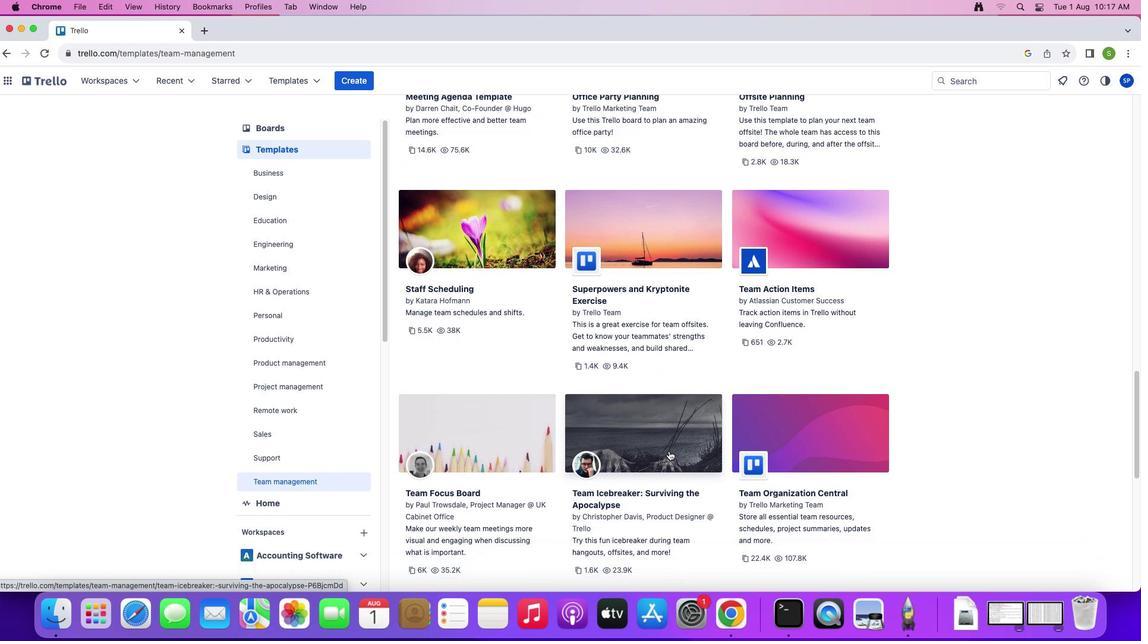 
Action: Mouse moved to (663, 430)
Screenshot: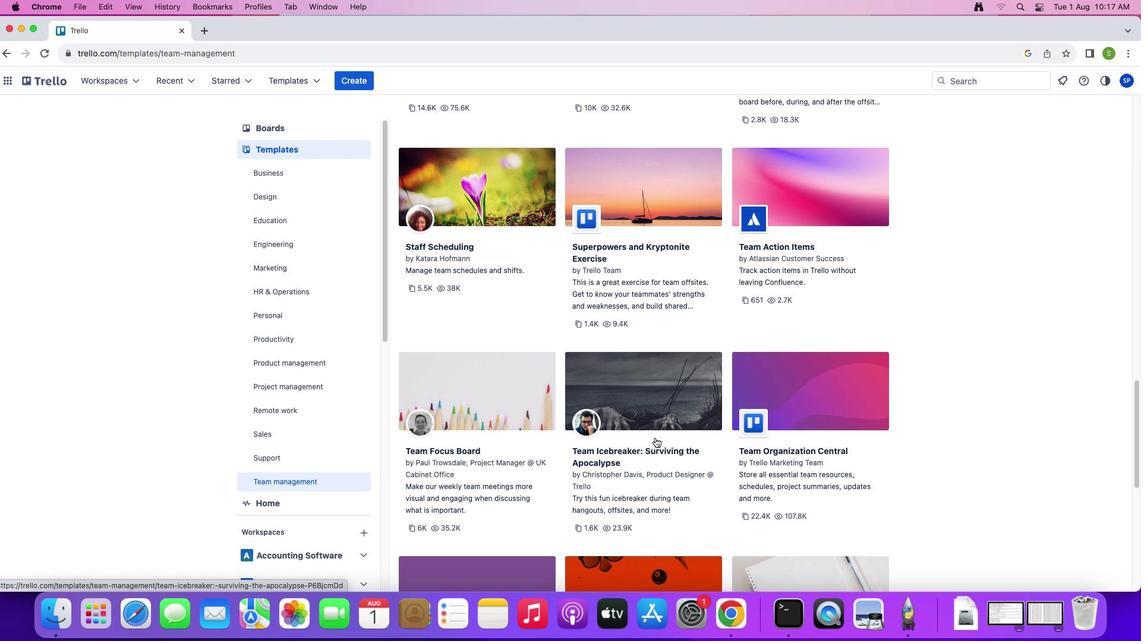 
Action: Mouse pressed left at (663, 430)
Screenshot: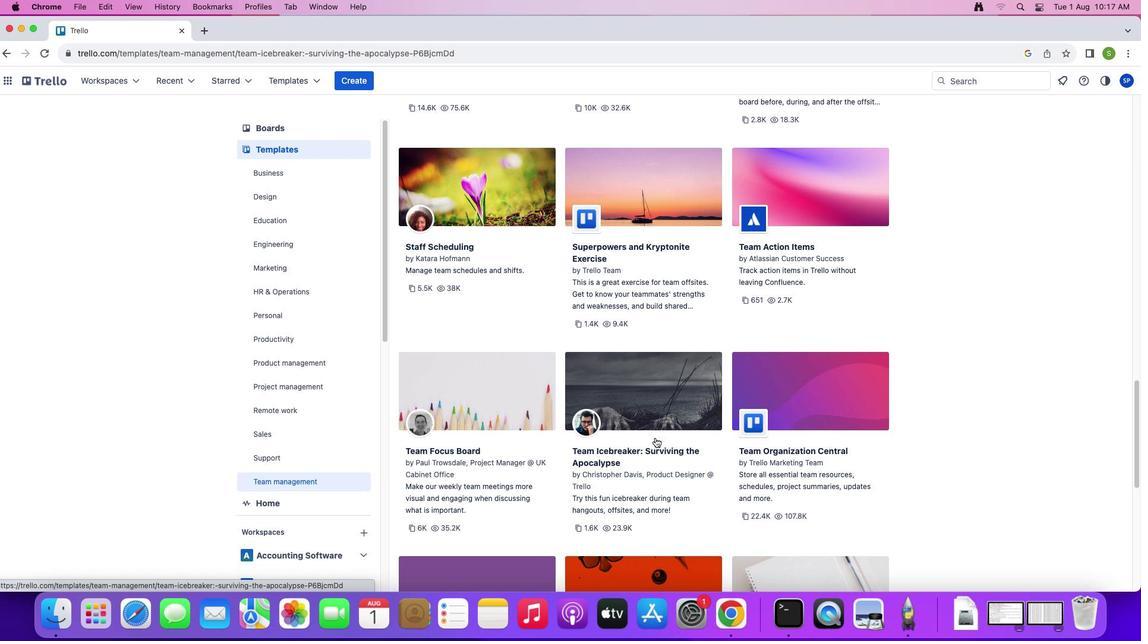 
Action: Mouse moved to (845, 178)
Screenshot: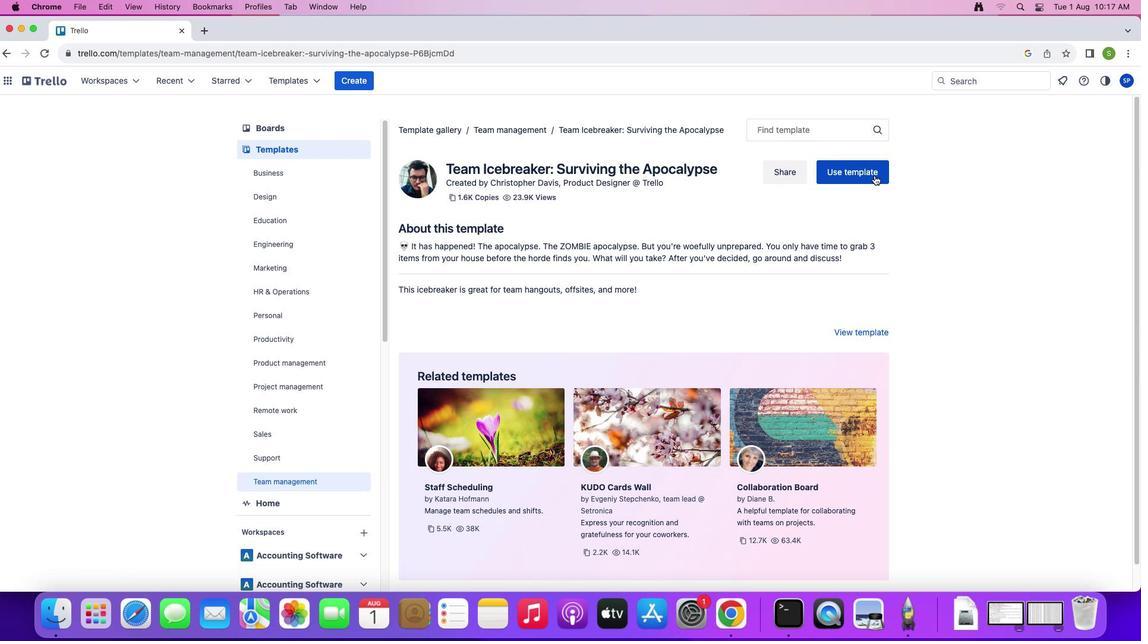
Action: Mouse pressed left at (845, 178)
Screenshot: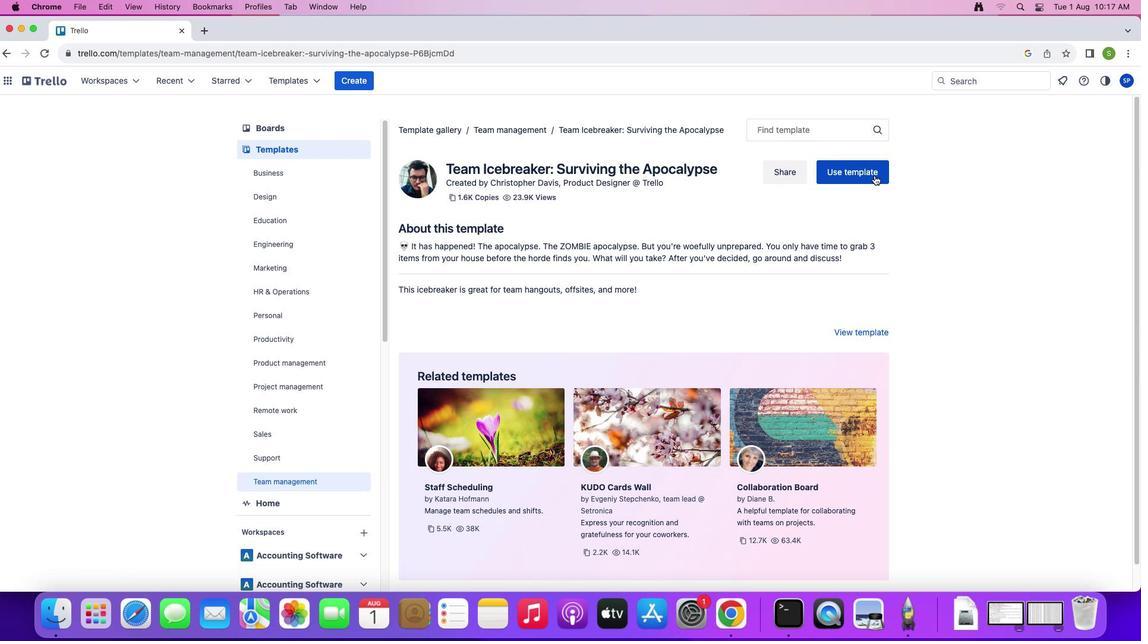 
Action: Mouse moved to (850, 279)
Screenshot: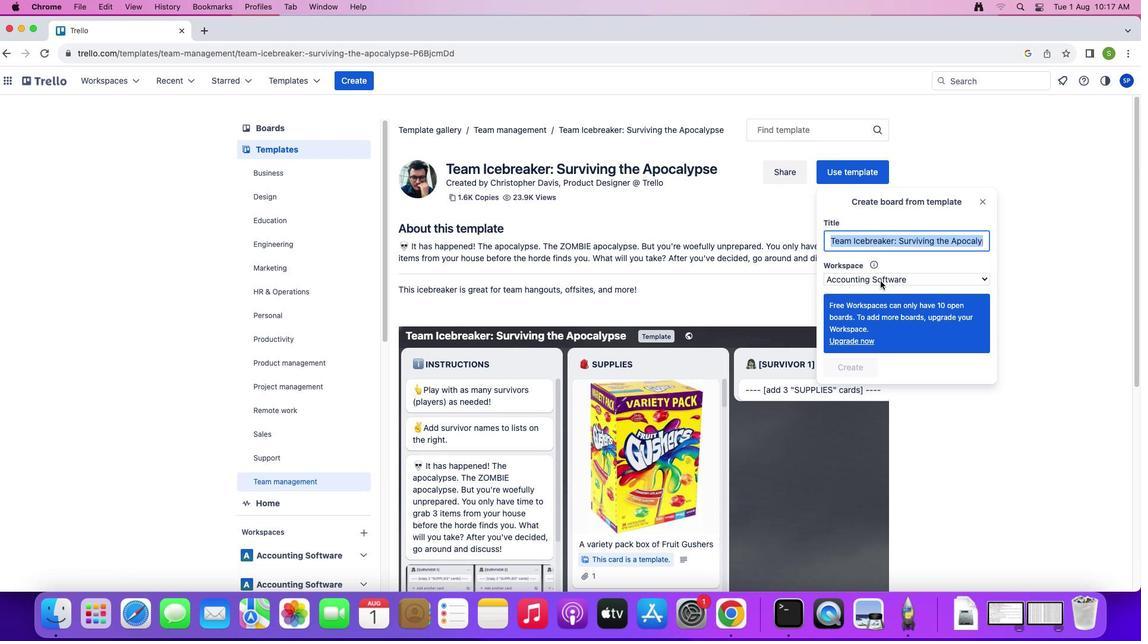 
Action: Mouse pressed left at (850, 279)
Screenshot: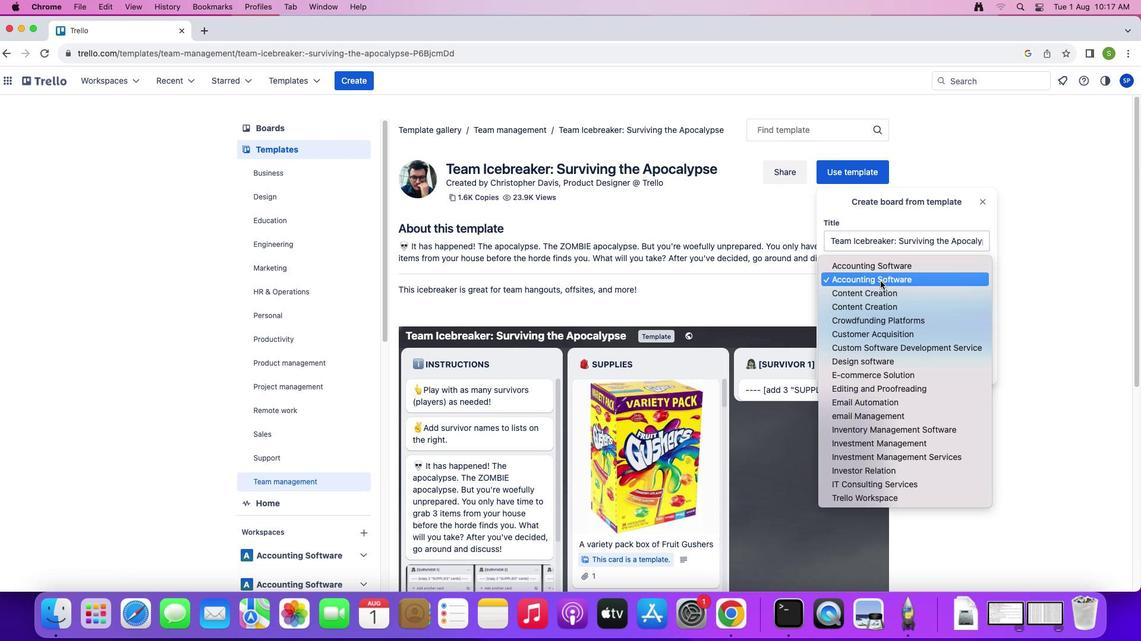 
Action: Mouse moved to (844, 356)
Screenshot: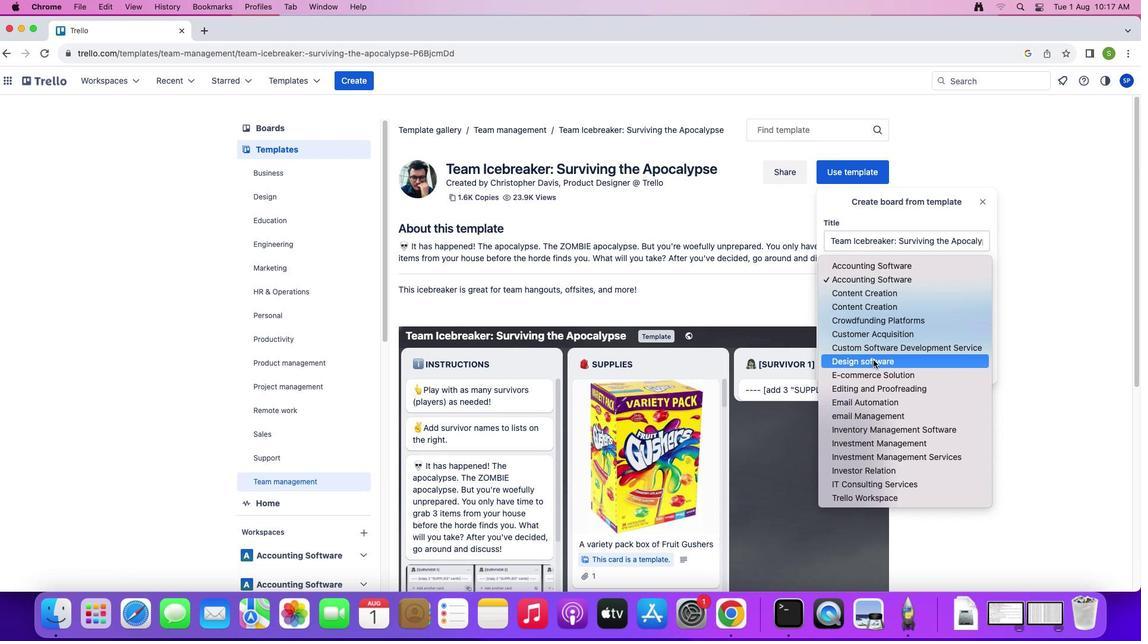 
Action: Mouse pressed left at (844, 356)
Screenshot: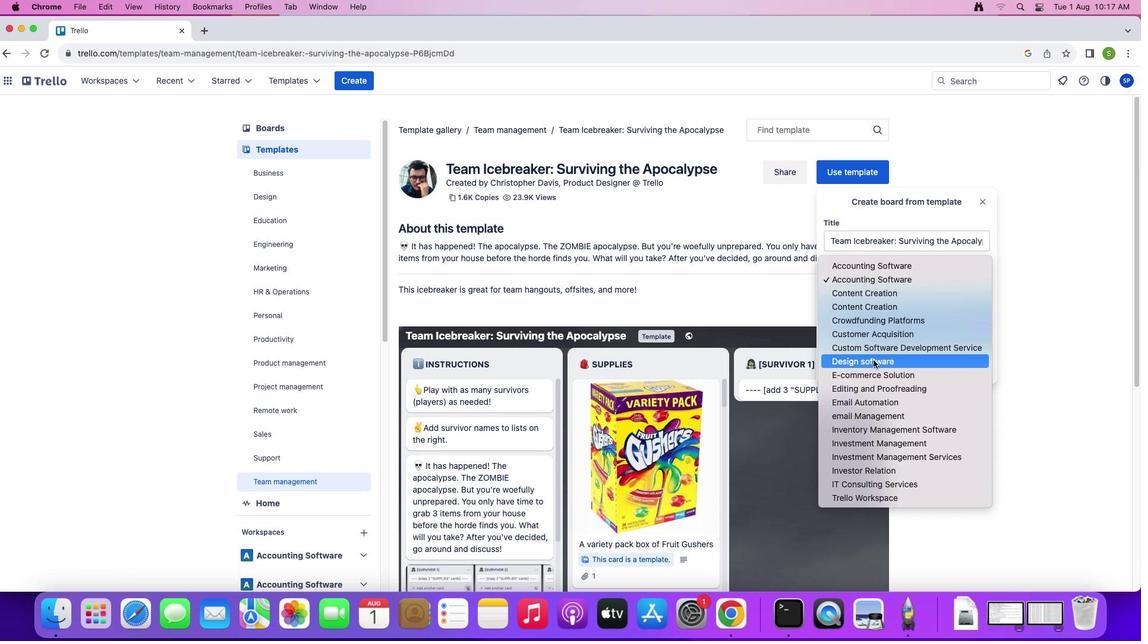 
Action: Mouse moved to (826, 432)
Screenshot: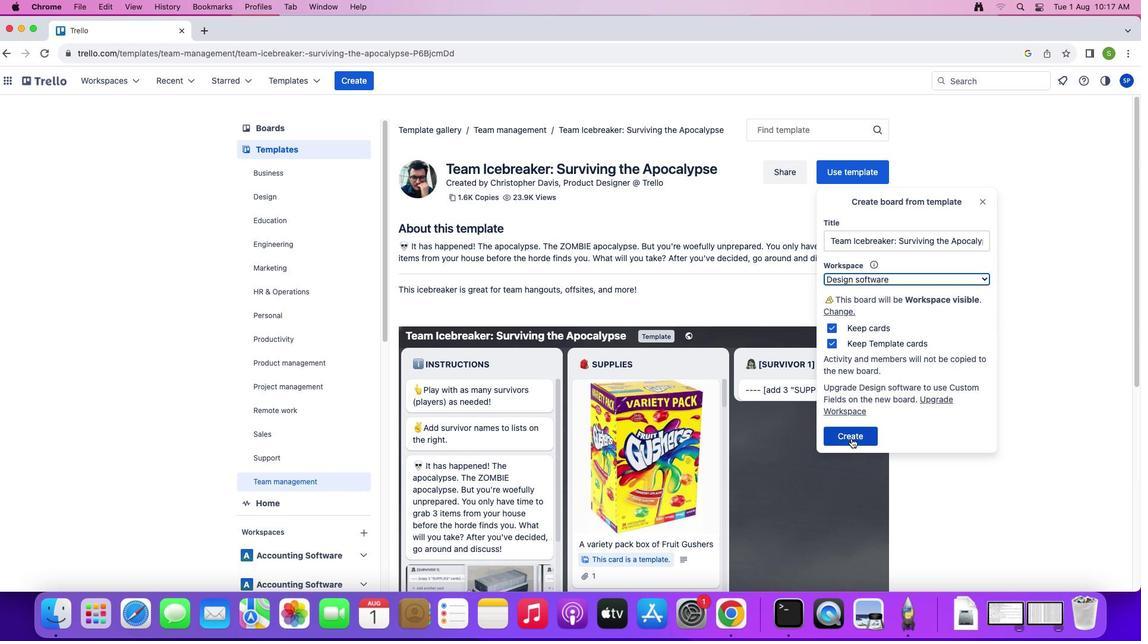 
Action: Mouse pressed left at (826, 432)
Screenshot: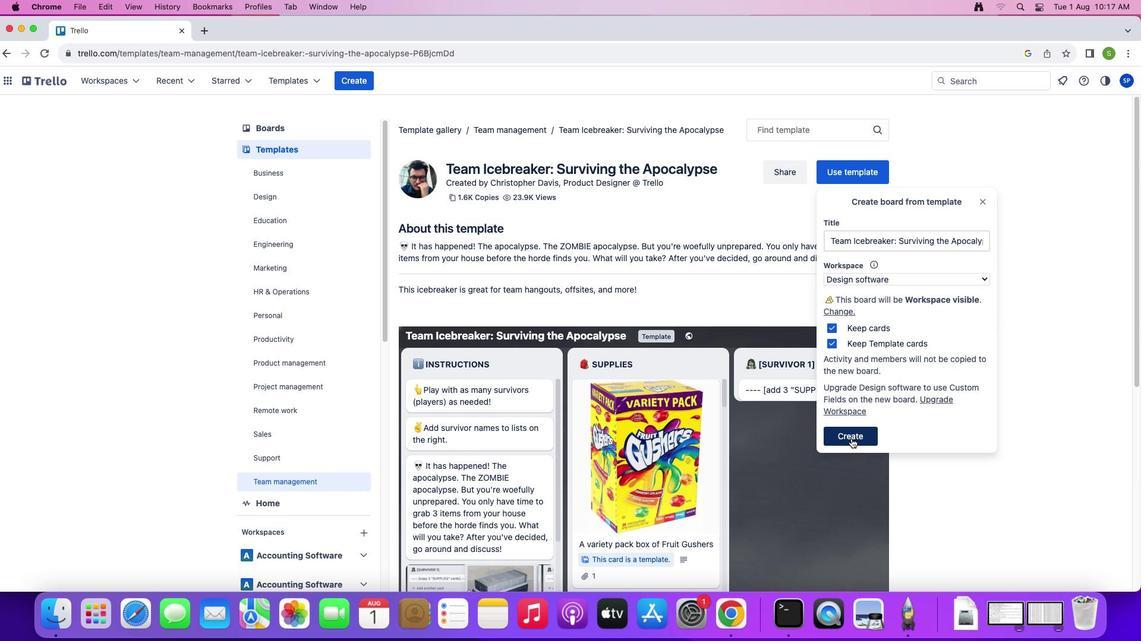 
Action: Mouse moved to (650, 572)
Screenshot: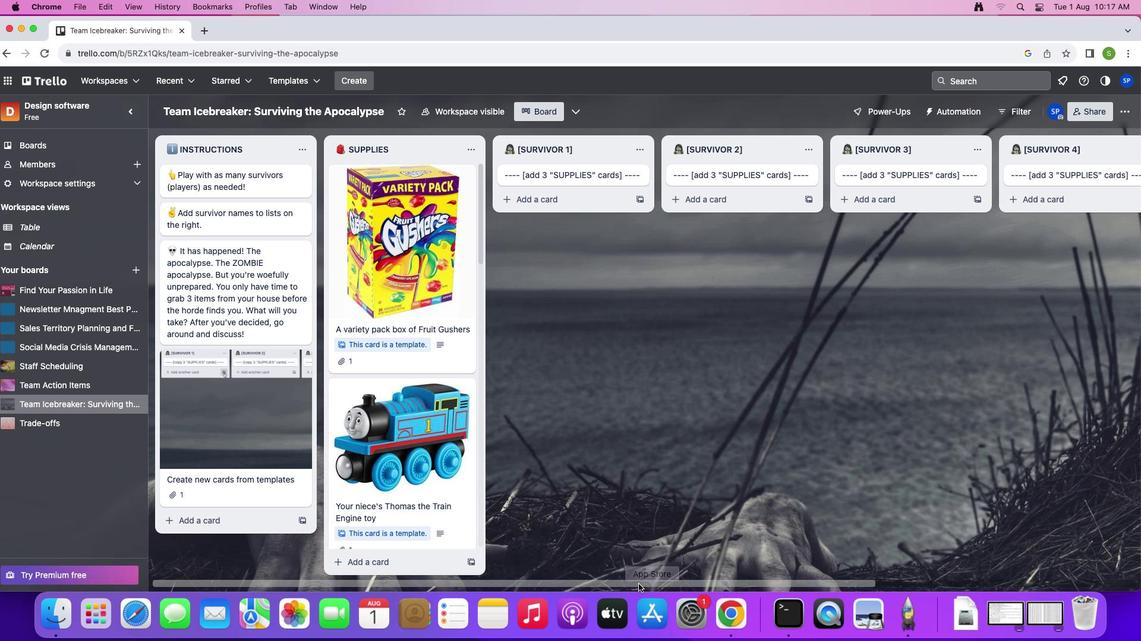 
Action: Mouse pressed left at (650, 572)
Screenshot: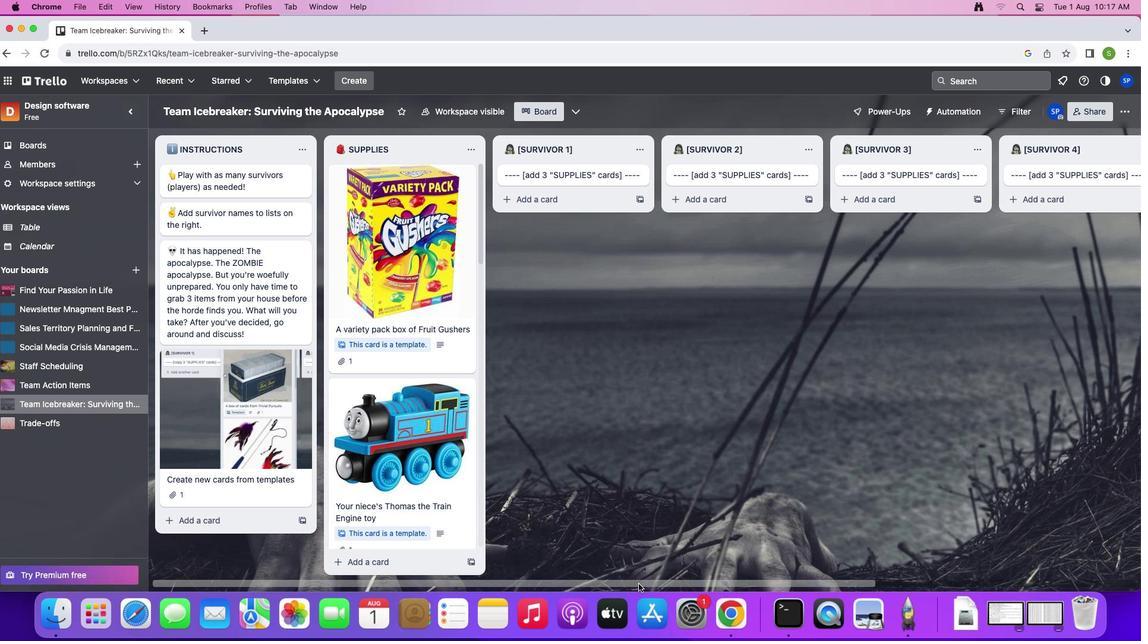 
Action: Mouse moved to (998, 154)
Screenshot: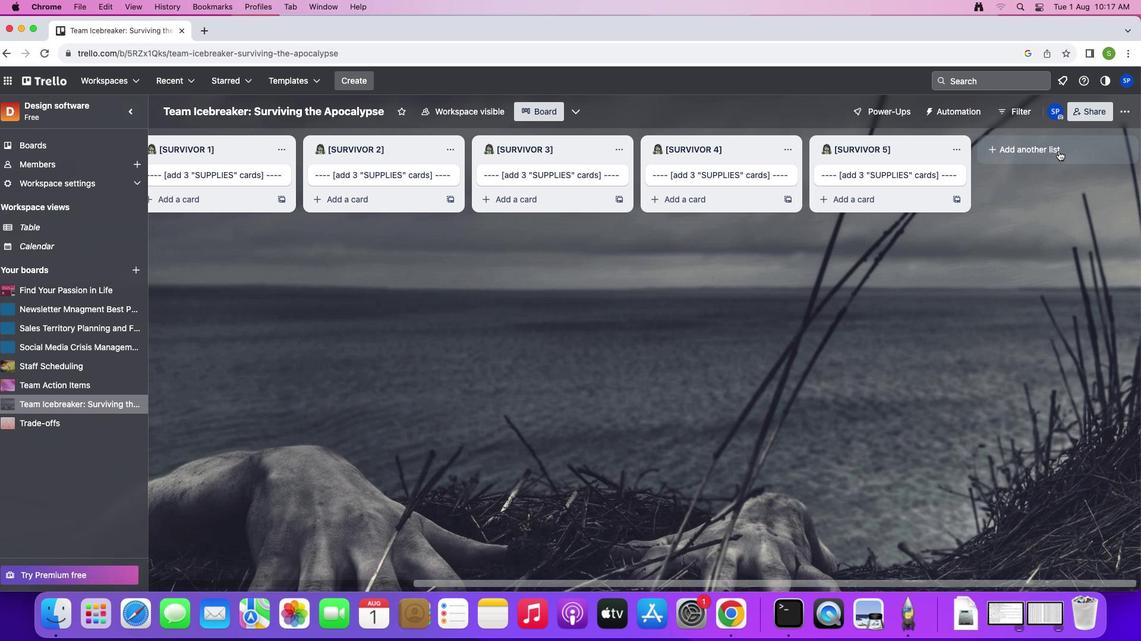 
Action: Mouse pressed left at (998, 154)
Screenshot: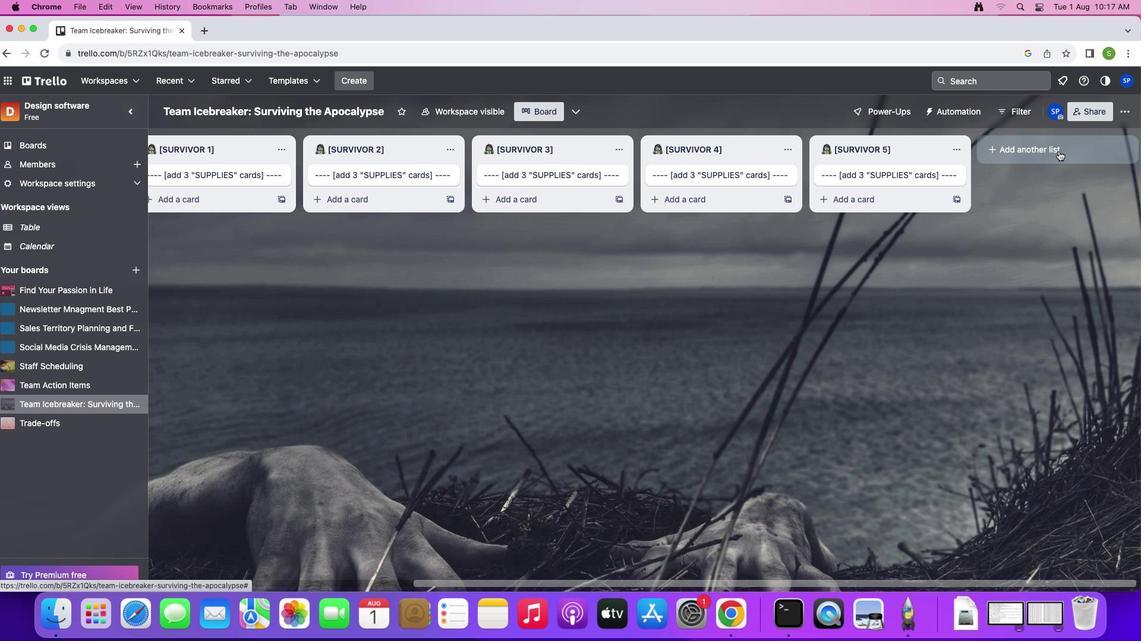 
Action: Mouse moved to (957, 345)
Screenshot: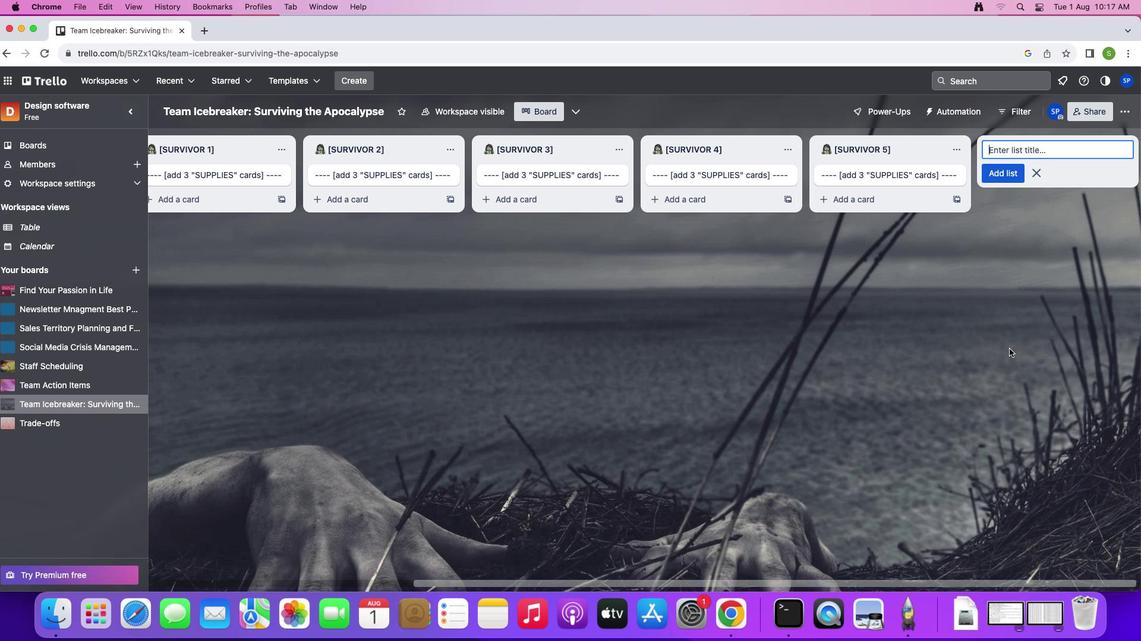 
Action: Key pressed 'S'Key.caps_lock't''a''f''f'Key.spaceKey.shift'S''c''h''e''d''u''l''i''n''g'Key.enterKey.shift'K''U''D''O'Key.spaceKey.shift'C''a''r''d''s'Key.spaceKey.shift'W''a''l''l'Key.enterKey.shift'C''o''l''l''a''b''o''r''a''t''i''o''n'Key.spaceKey.shift'B''o''a''r''d'Key.enter
Screenshot: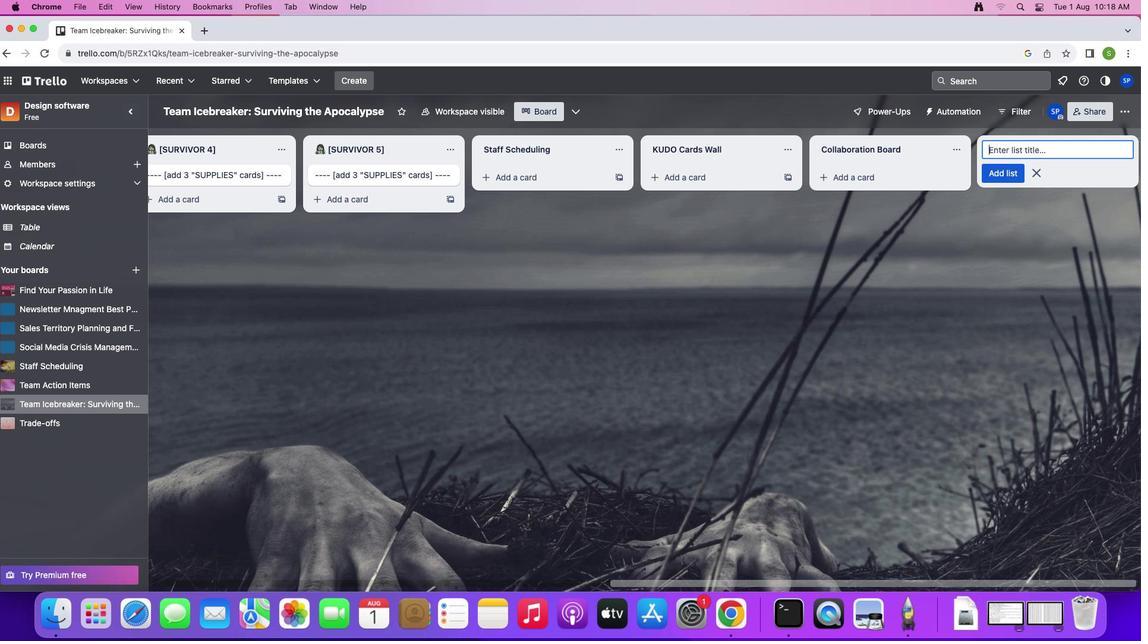 
Action: Mouse moved to (548, 174)
Screenshot: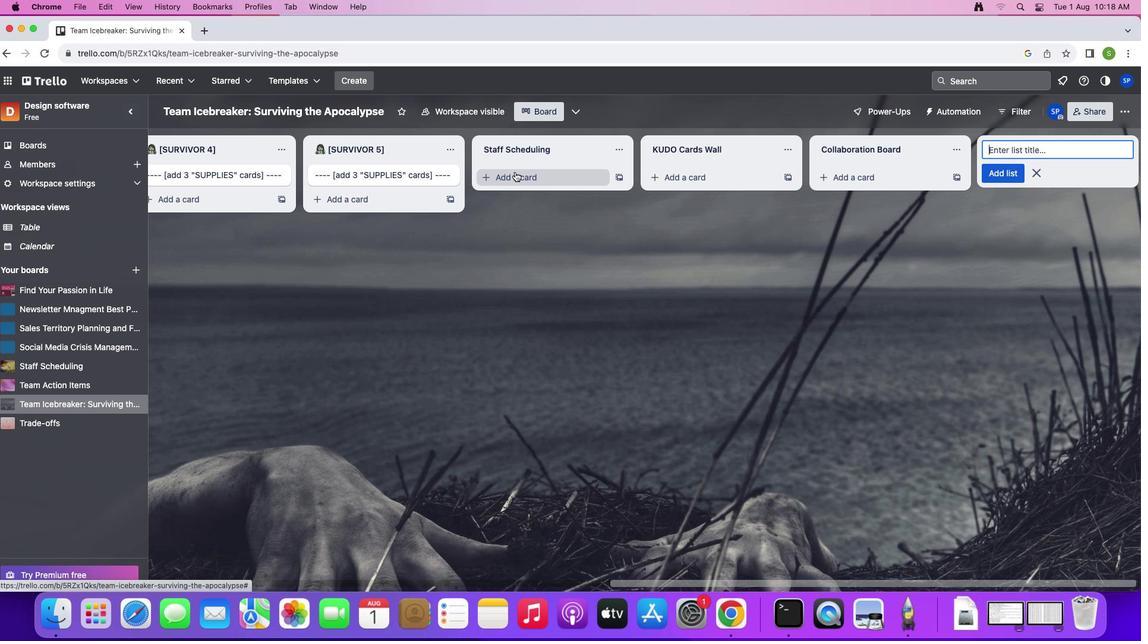
Action: Mouse pressed left at (548, 174)
Screenshot: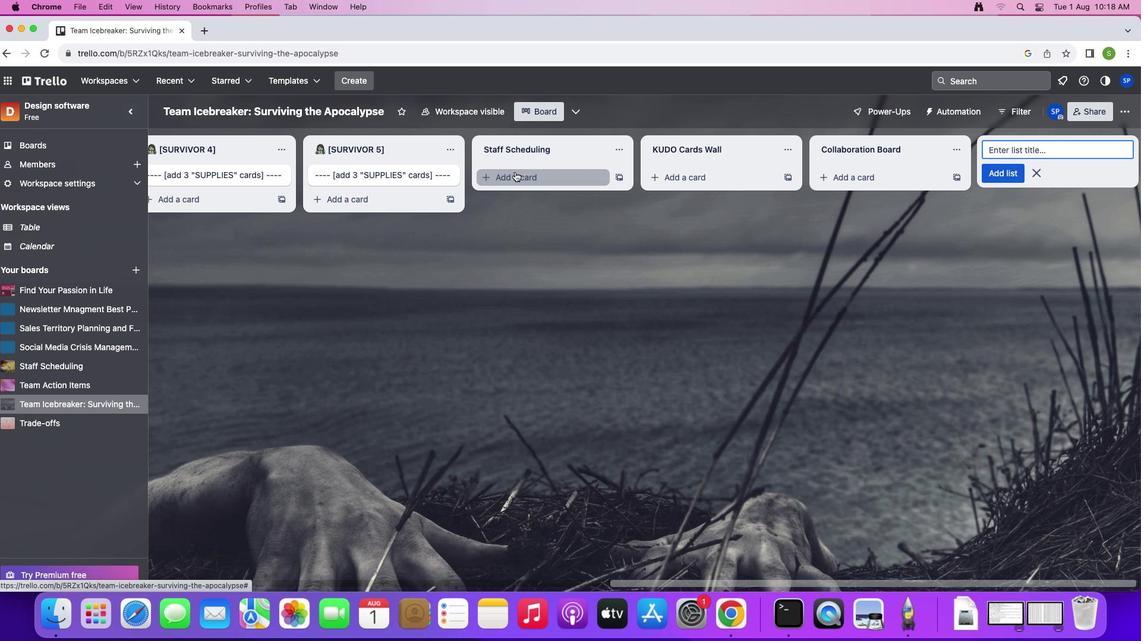 
Action: Mouse moved to (568, 193)
Screenshot: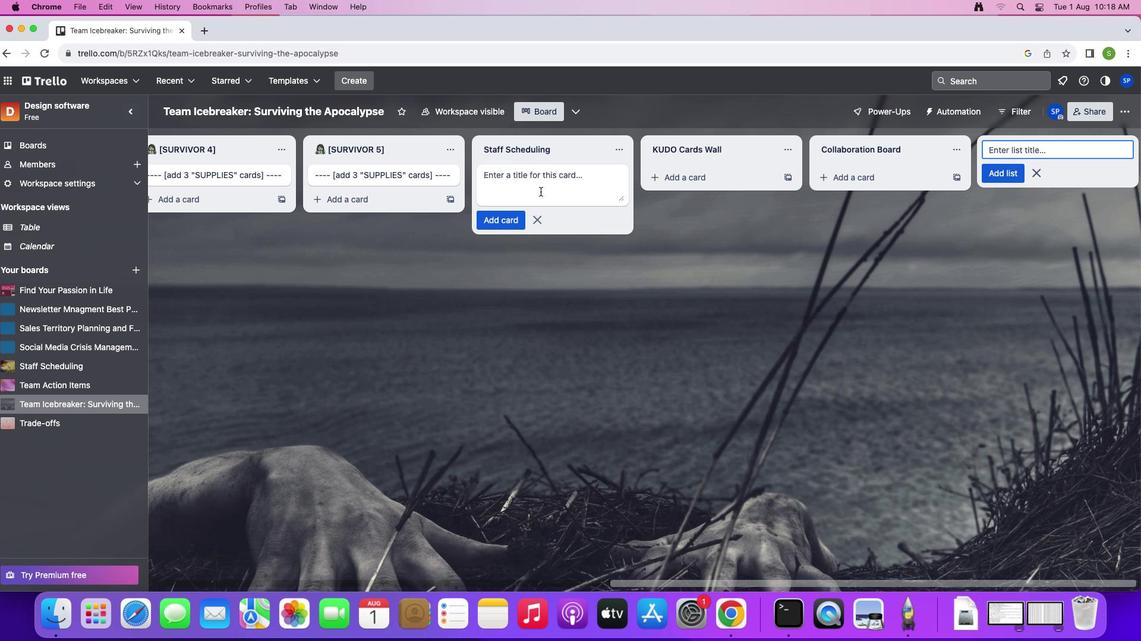 
Action: Key pressed Key.shift'S''t''a''f''f'
Screenshot: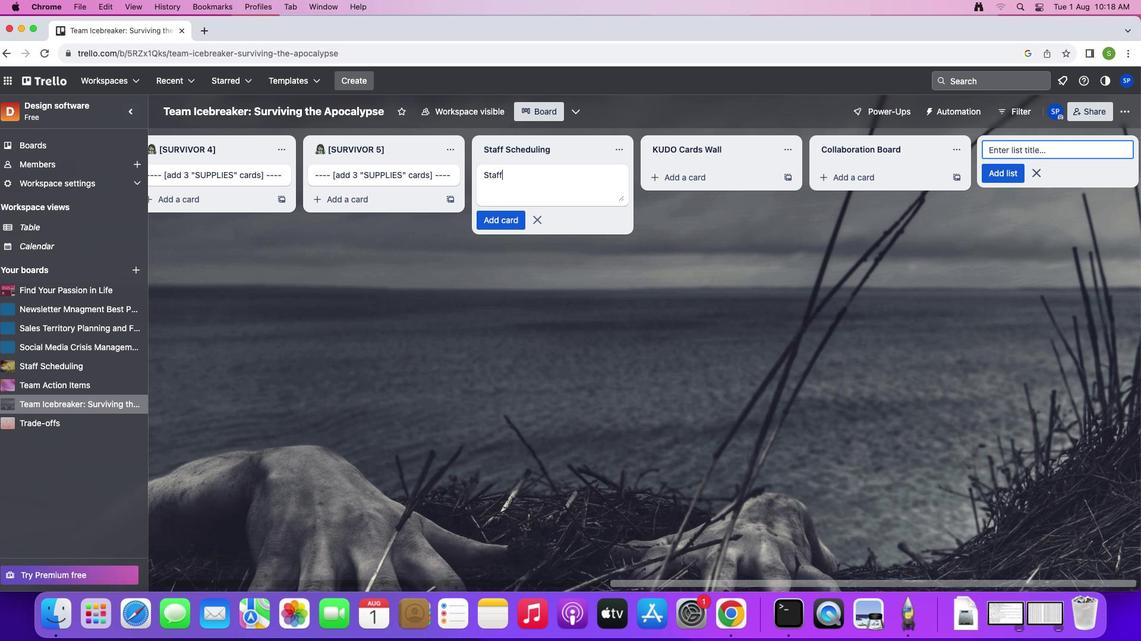 
Action: Mouse moved to (559, 211)
Screenshot: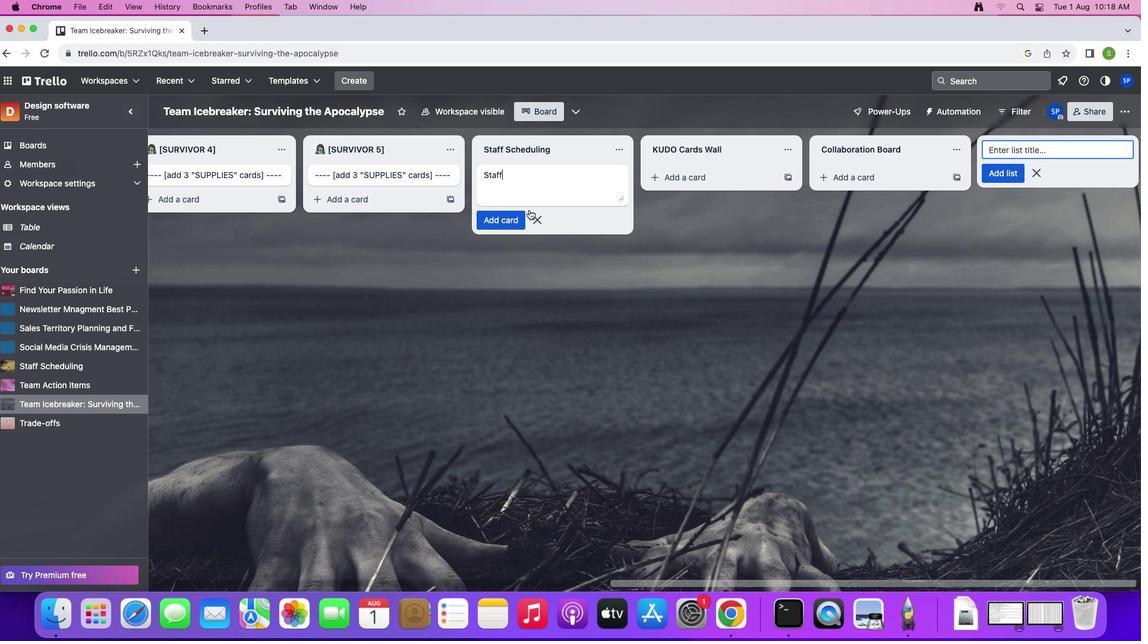 
Action: Key pressed Key.enter
Screenshot: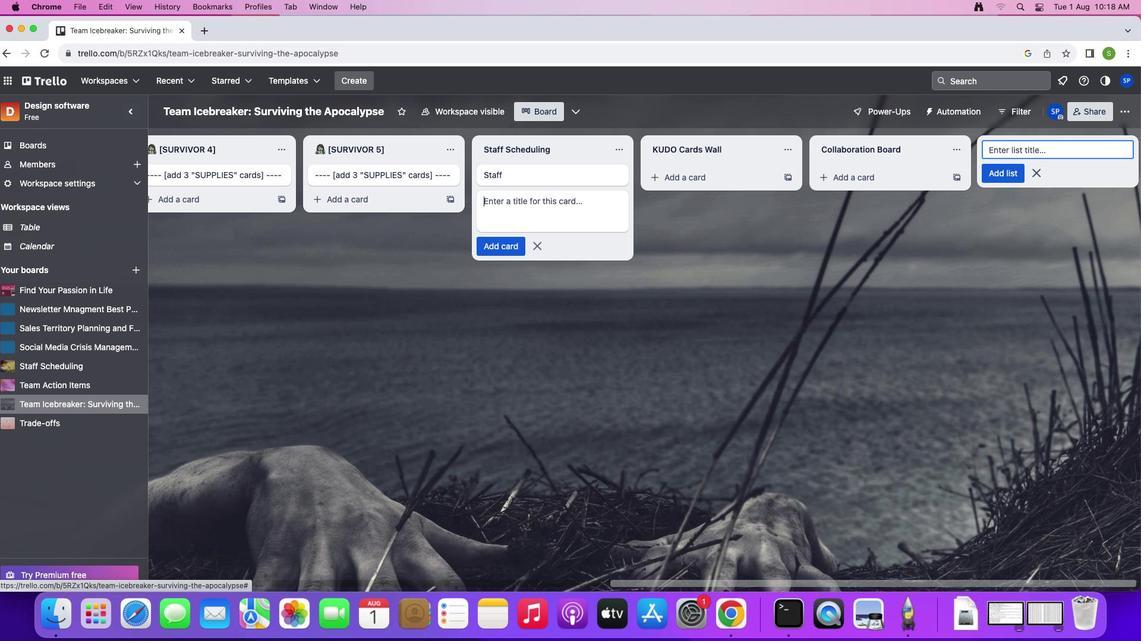 
Action: Mouse moved to (684, 177)
Screenshot: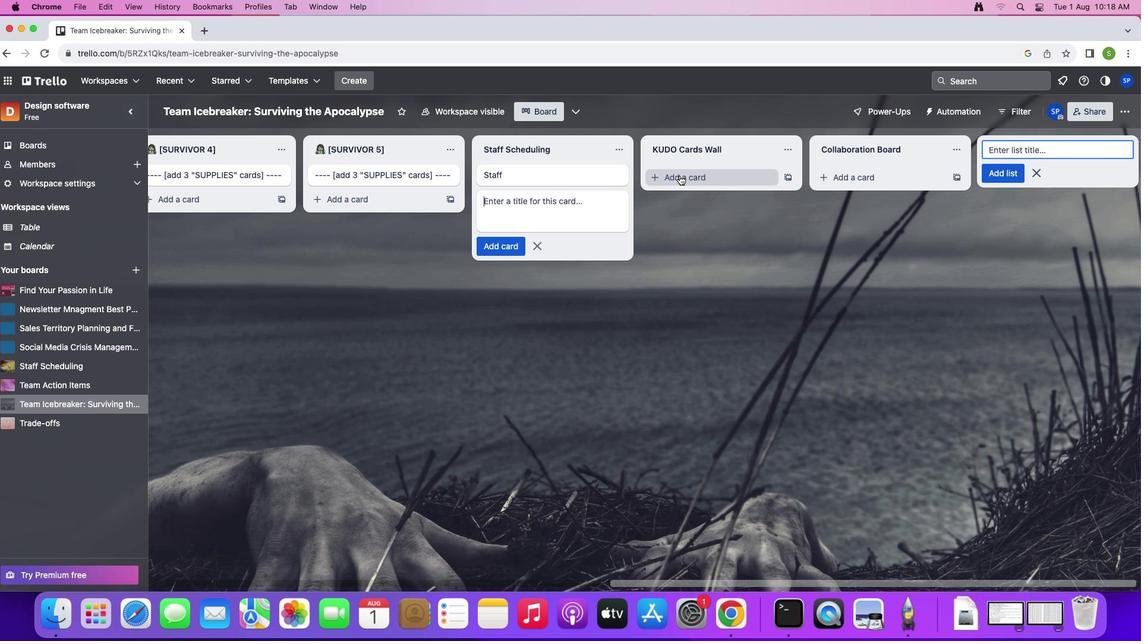 
Action: Mouse pressed left at (684, 177)
Screenshot: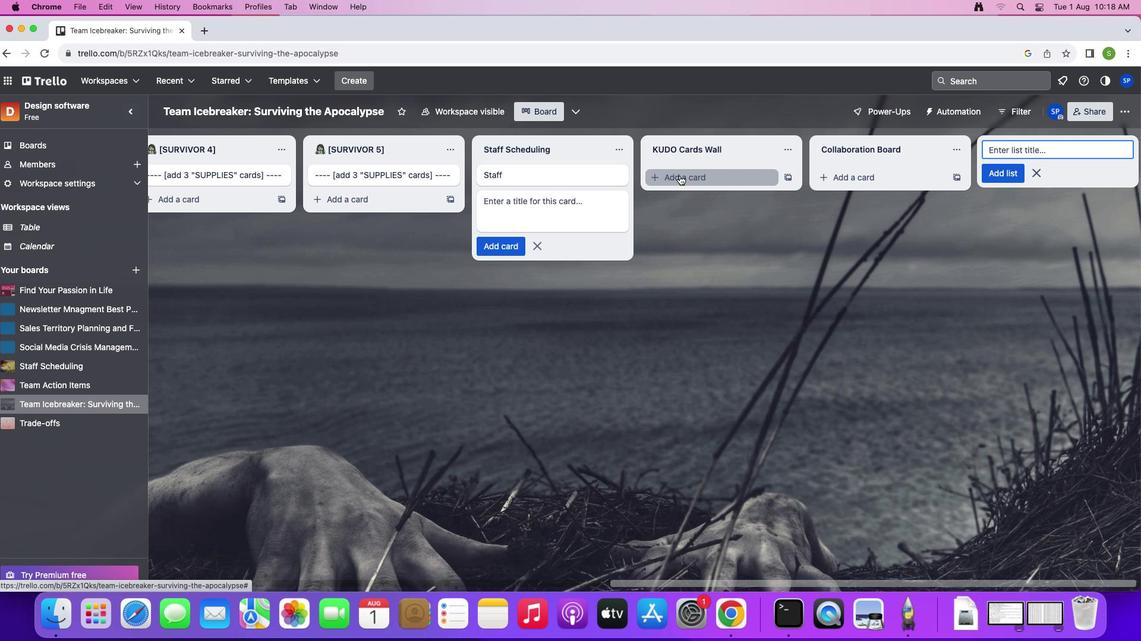 
Action: Mouse moved to (684, 182)
Screenshot: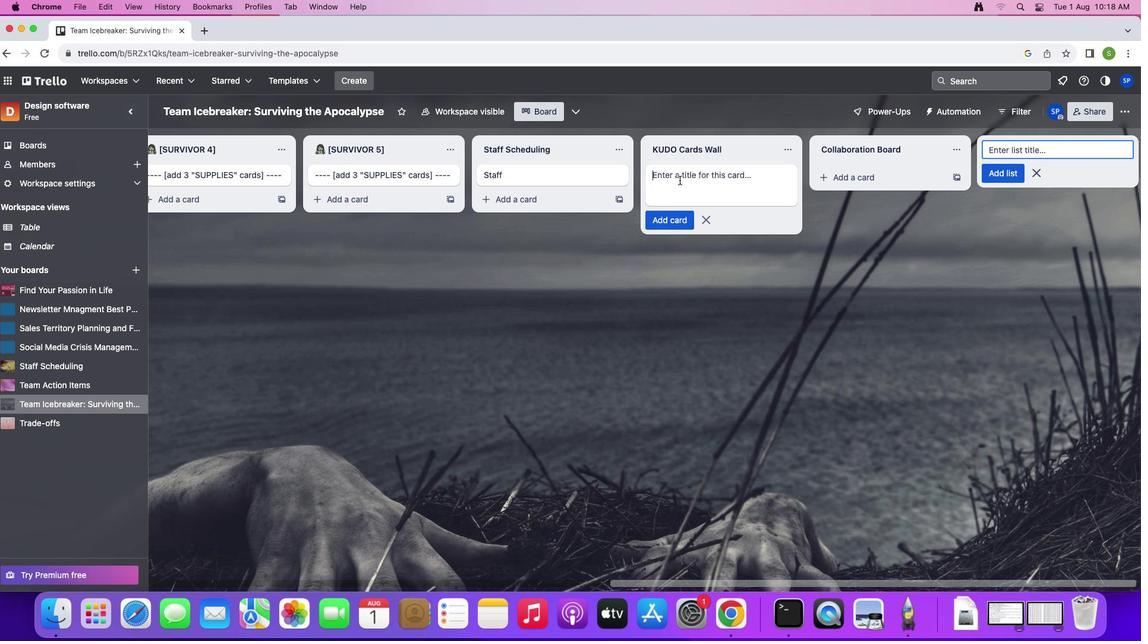 
Action: Key pressed Key.shift'K''U''D''O'Key.enter
Screenshot: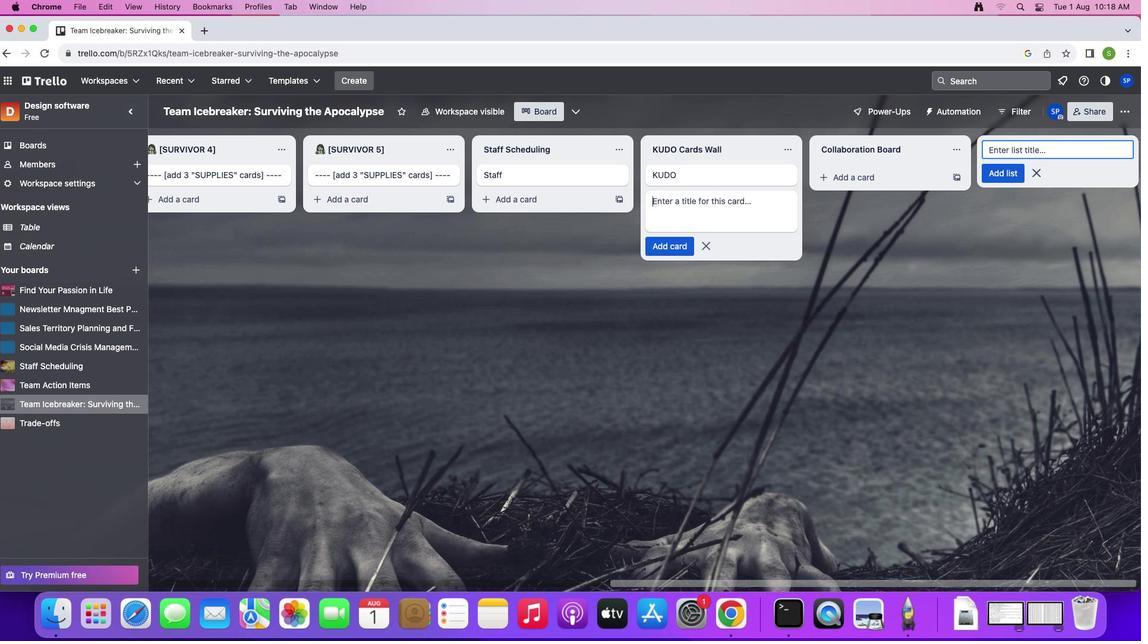 
Action: Mouse moved to (823, 180)
Screenshot: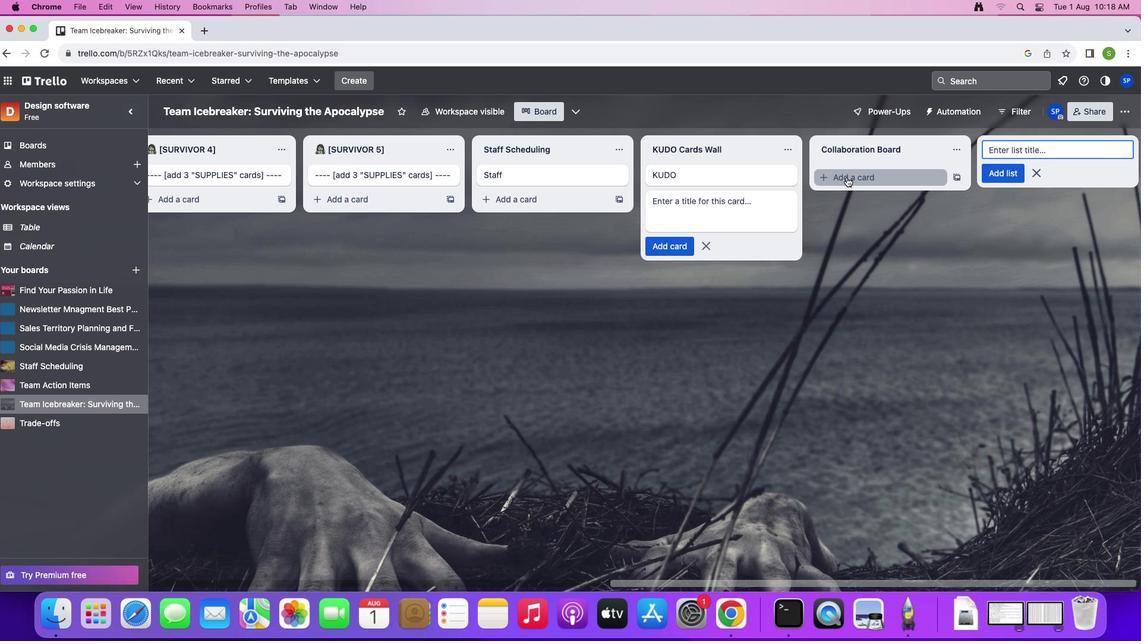 
Action: Mouse pressed left at (823, 180)
Screenshot: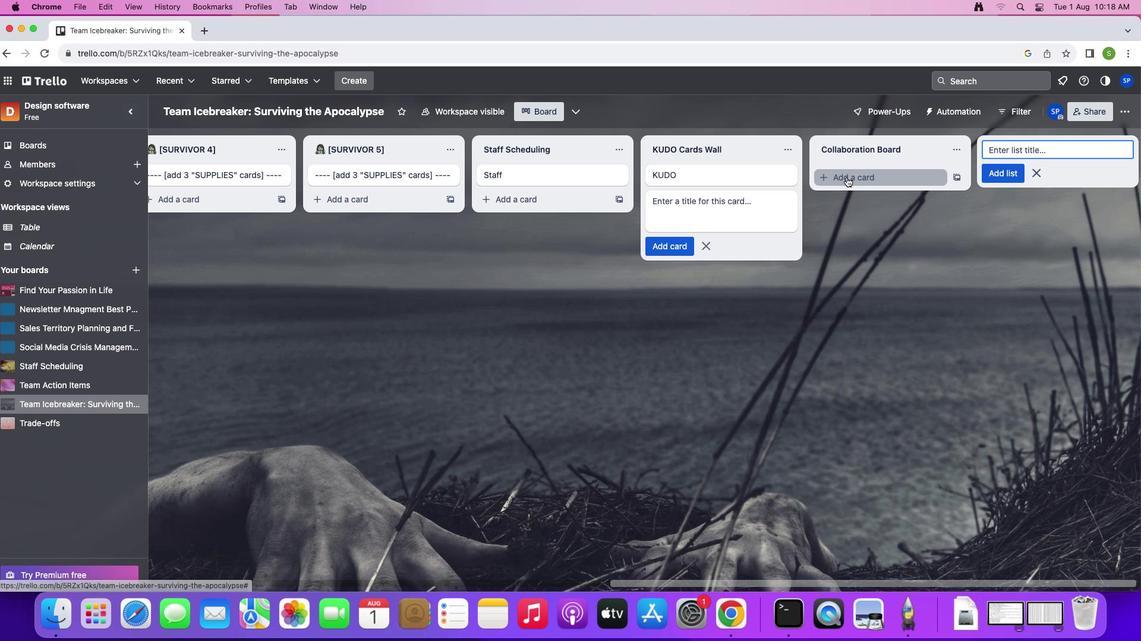 
Action: Key pressed Key.shift'C''o''l''l''a''b''o''r''a''t''i''o''n'Key.enter
Screenshot: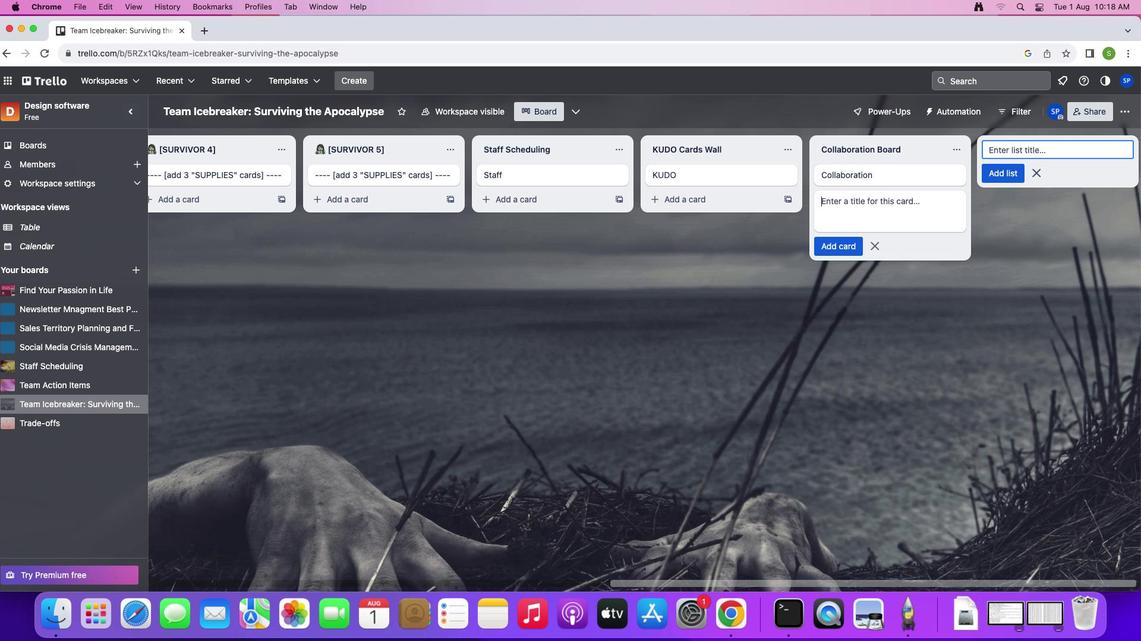 
Action: Mouse moved to (551, 172)
Screenshot: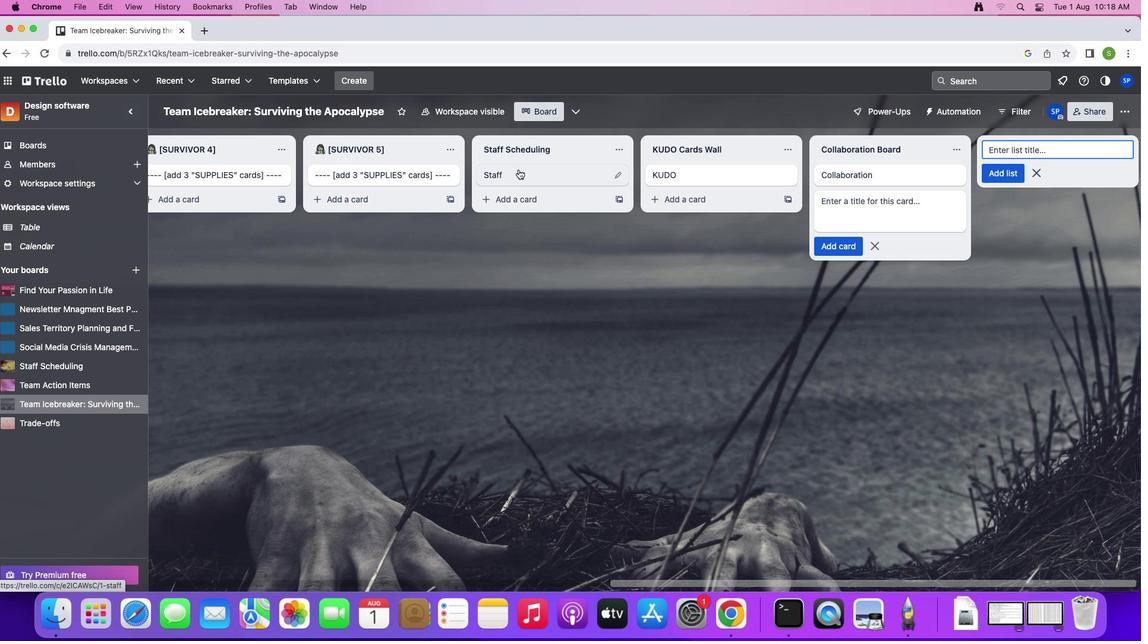 
Action: Mouse pressed left at (551, 172)
Screenshot: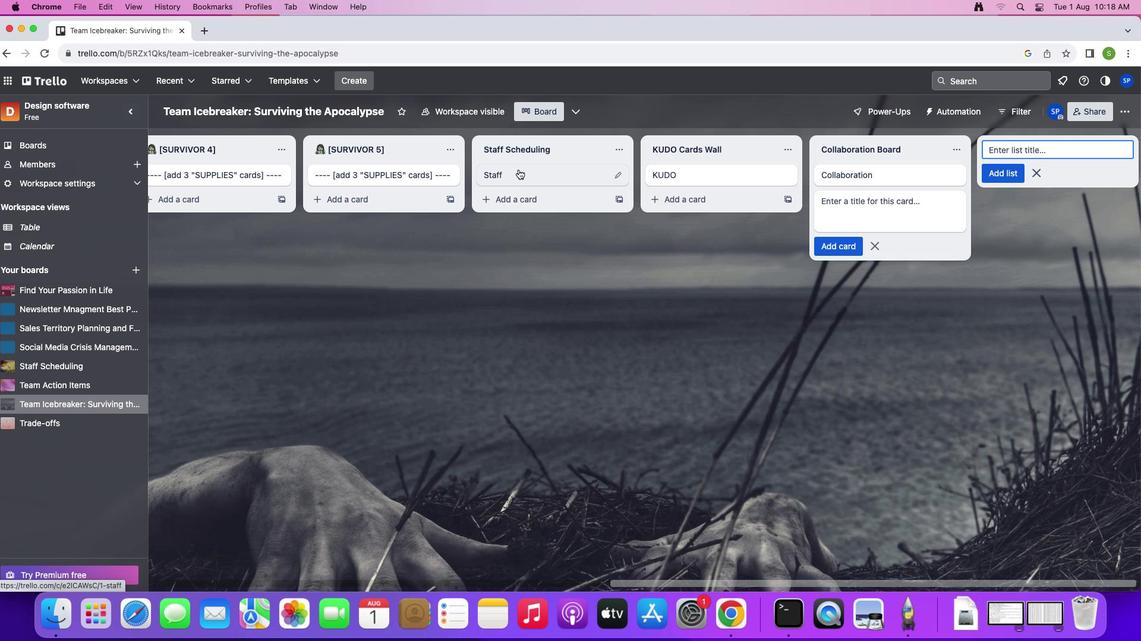
Action: Mouse moved to (723, 175)
Screenshot: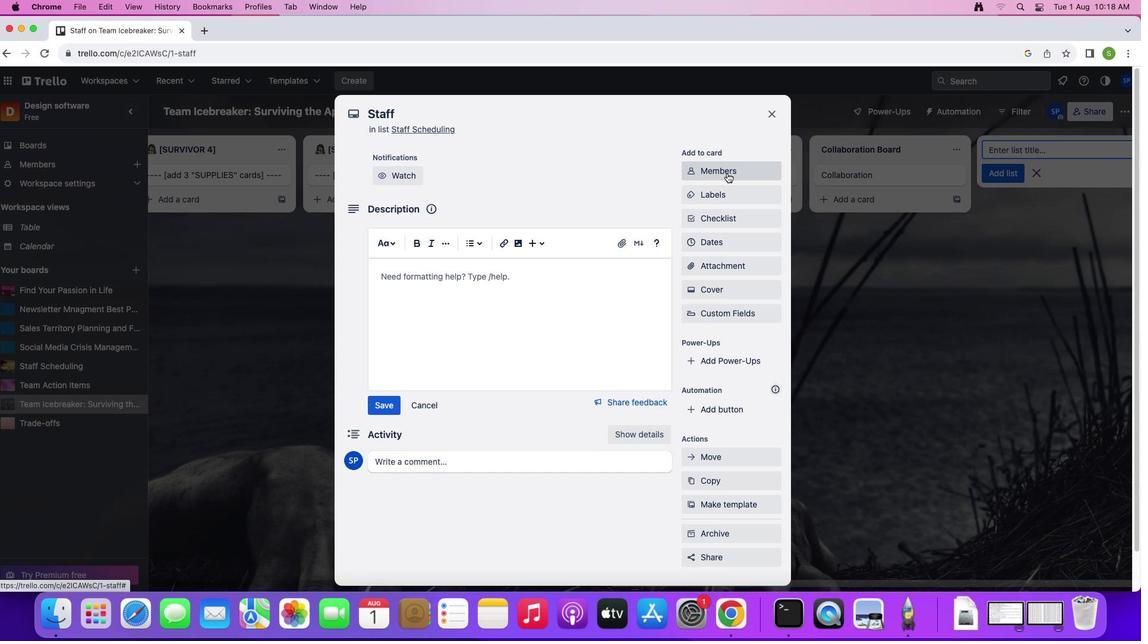 
Action: Mouse pressed left at (723, 175)
Screenshot: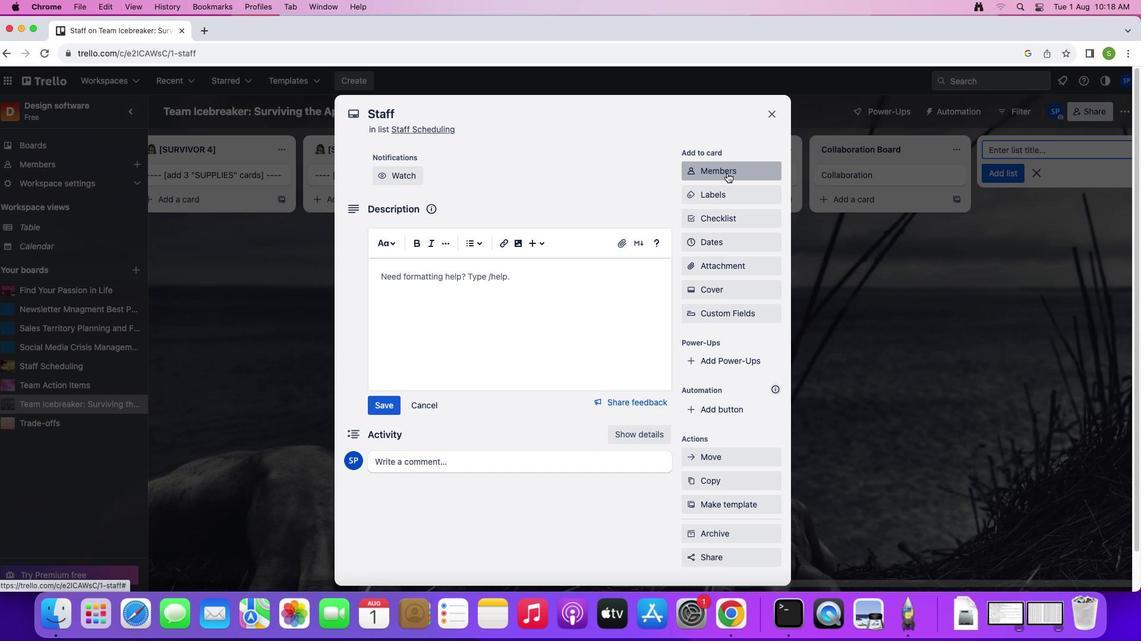 
Action: Mouse moved to (713, 227)
Screenshot: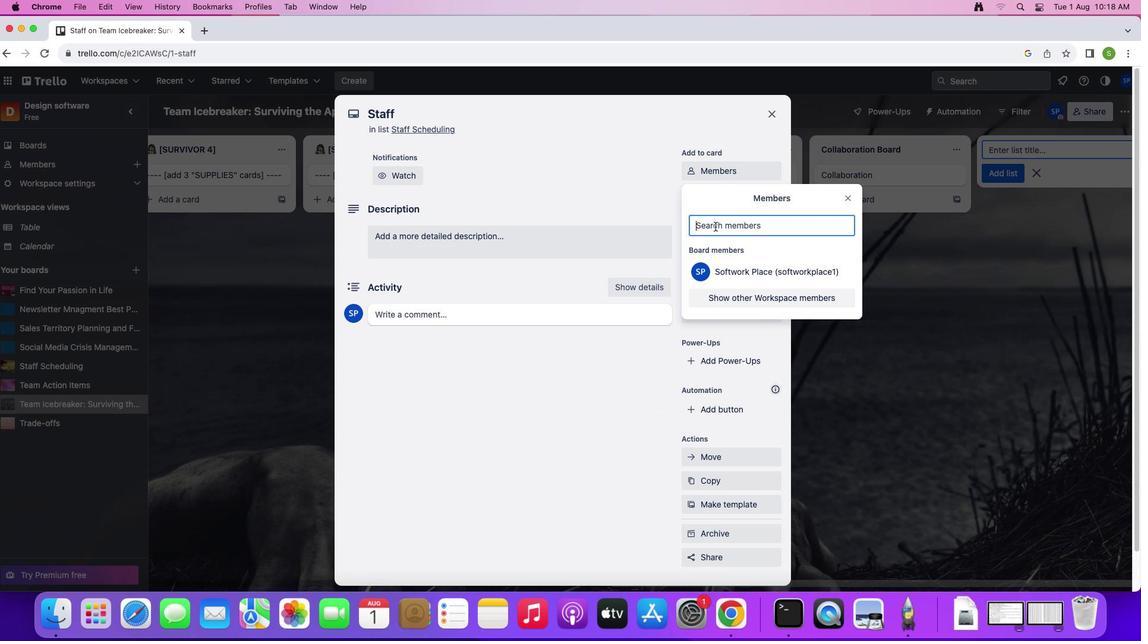 
Action: Mouse pressed left at (713, 227)
Screenshot: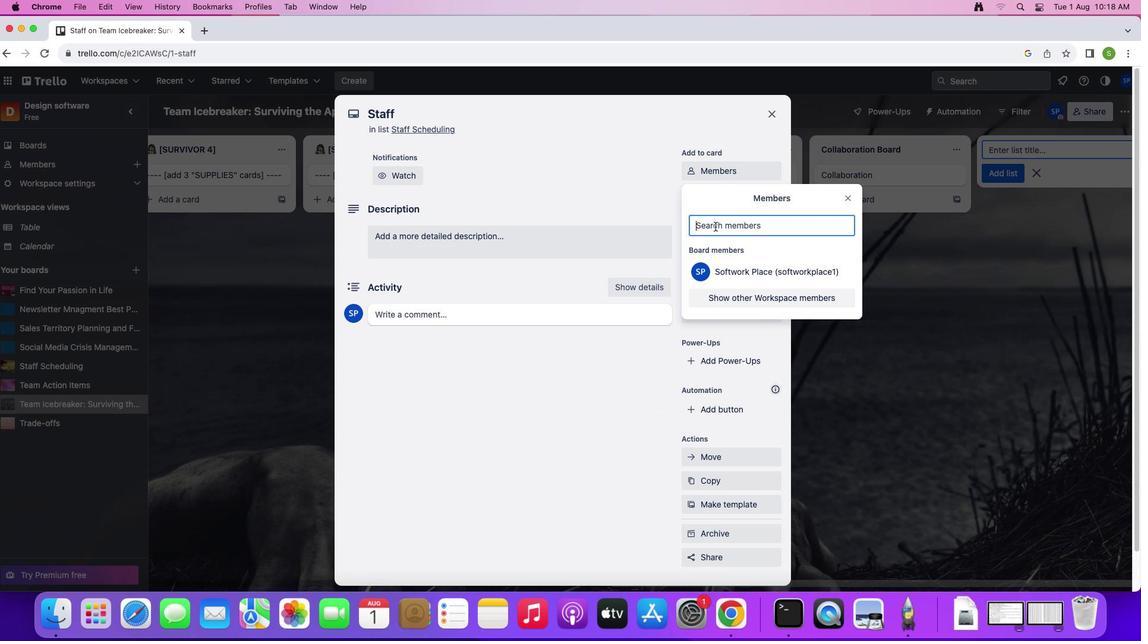 
Action: Mouse moved to (713, 226)
Screenshot: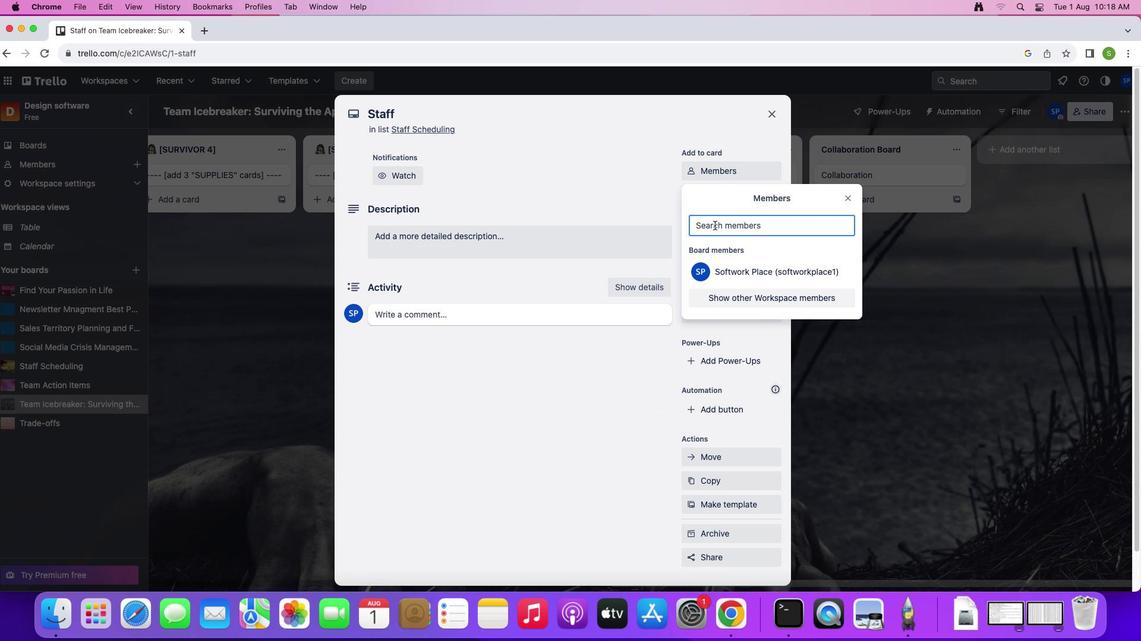 
Action: Key pressed 's''o''f''a''t''g'
Screenshot: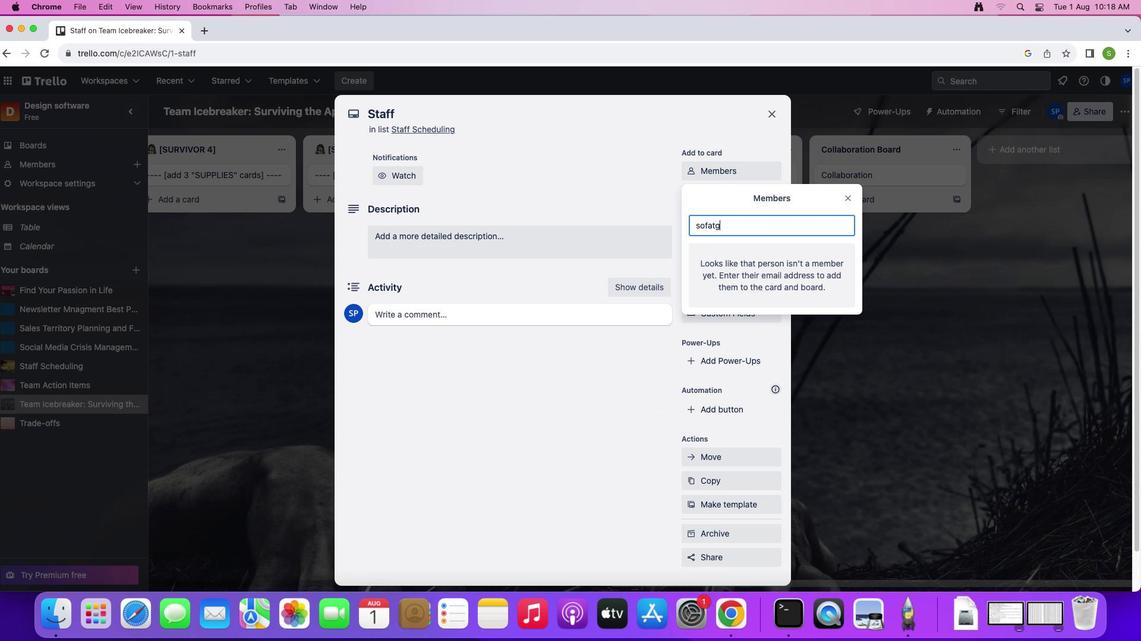 
Action: Mouse moved to (719, 227)
Screenshot: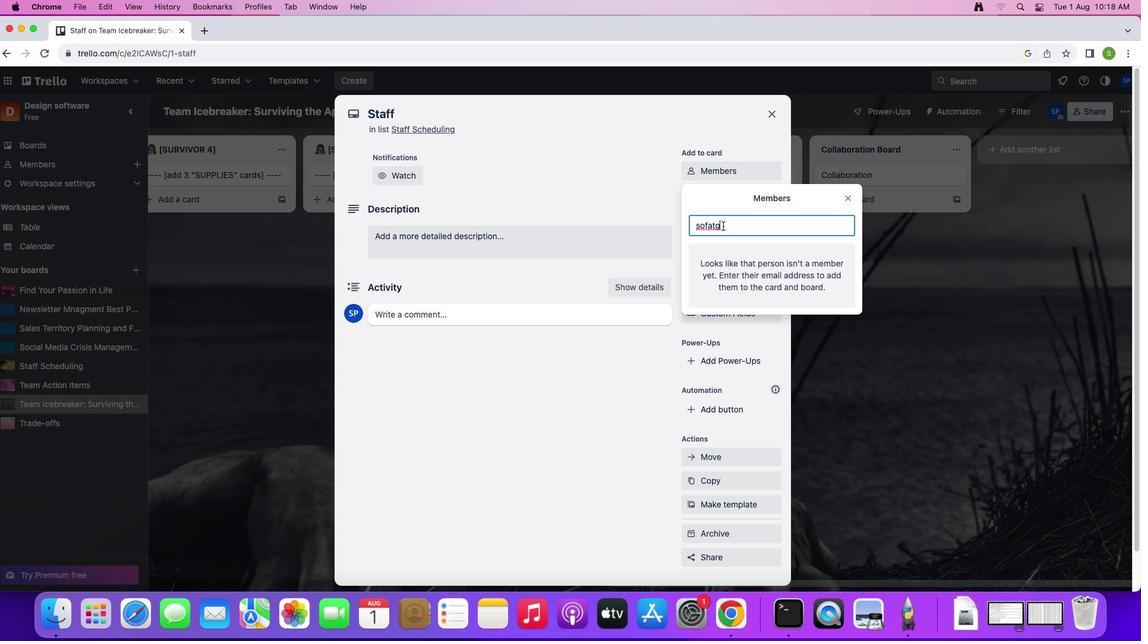 
Action: Mouse pressed left at (719, 227)
Screenshot: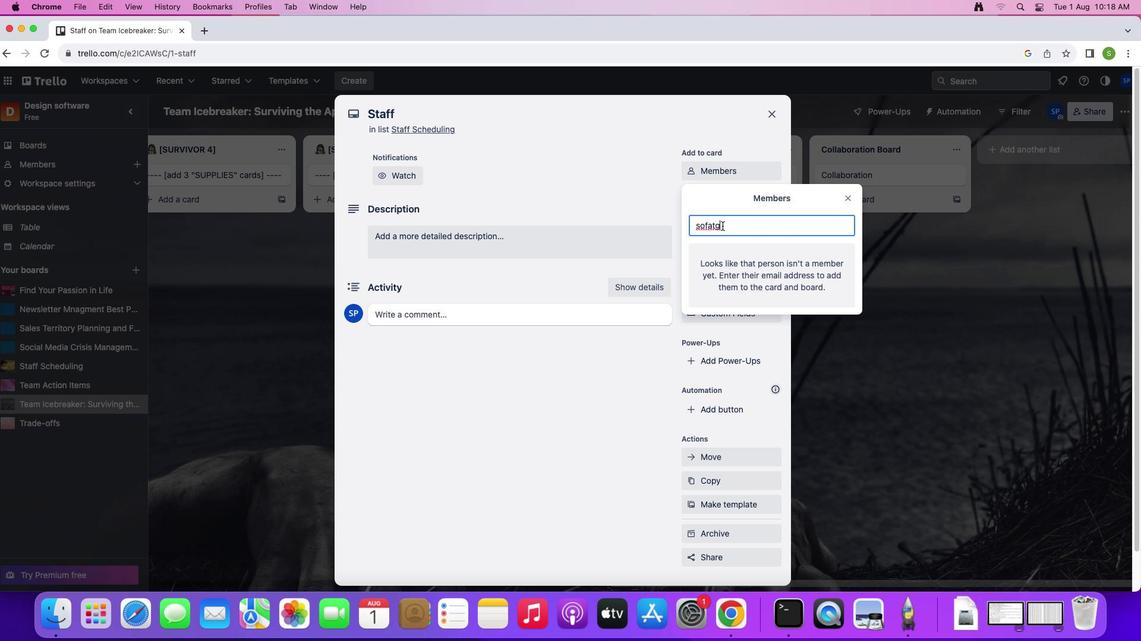 
Action: Mouse moved to (750, 239)
Screenshot: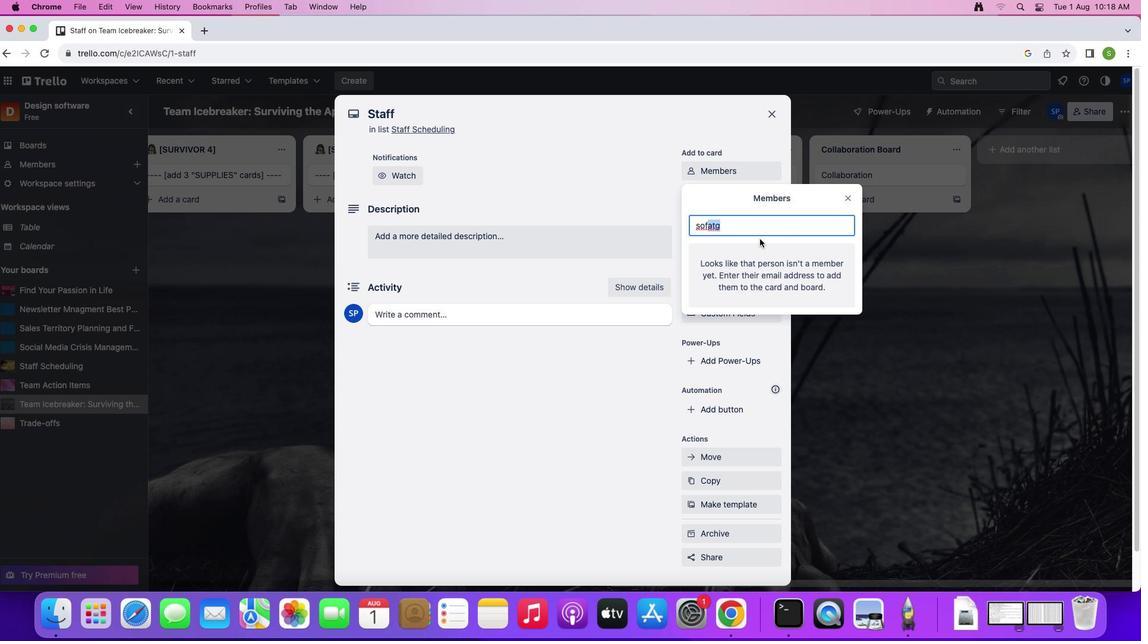 
Action: Key pressed 't''a''g''e''.''1'Key.shift'@''s''o''f''t''a''g''e''.''n''e''t'
Screenshot: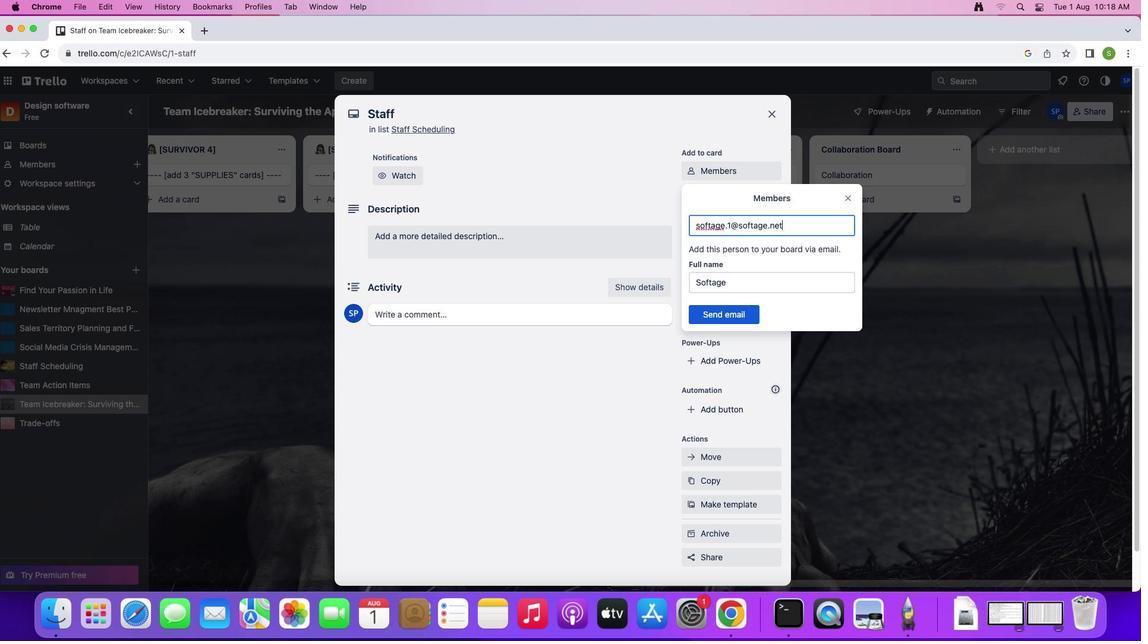 
Action: Mouse moved to (701, 318)
Screenshot: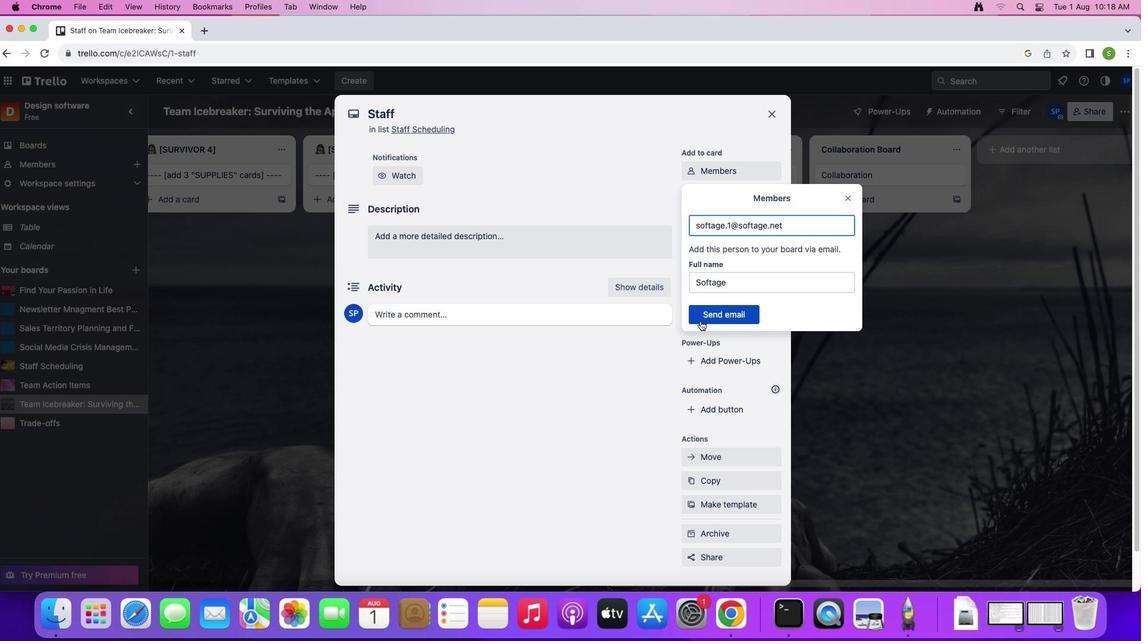 
Action: Mouse pressed left at (701, 318)
Screenshot: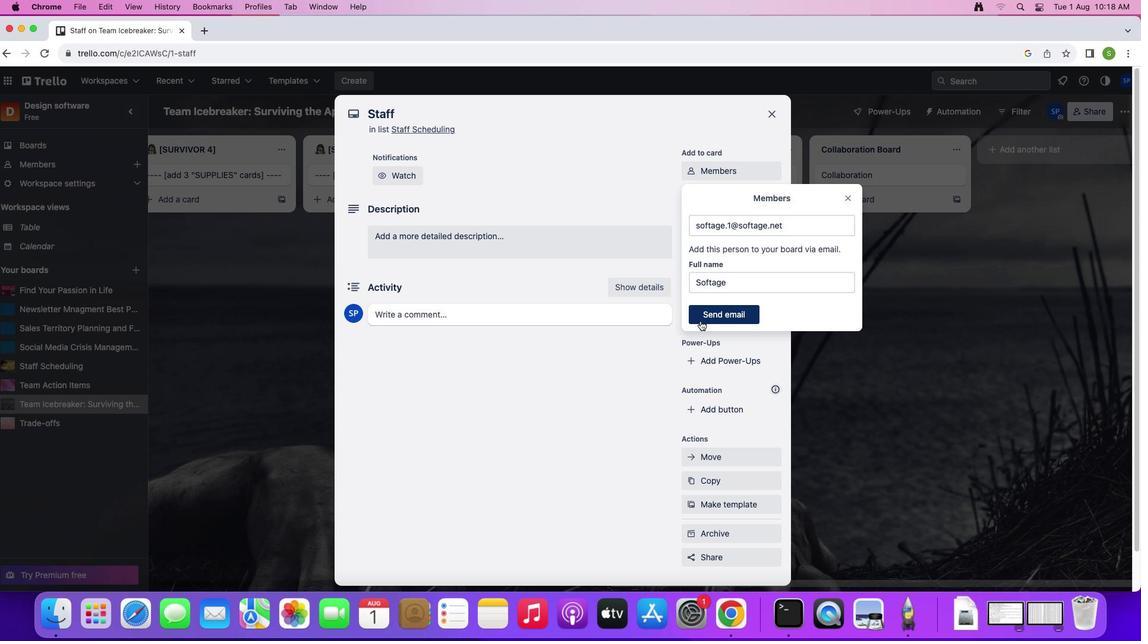 
Action: Mouse moved to (706, 238)
Screenshot: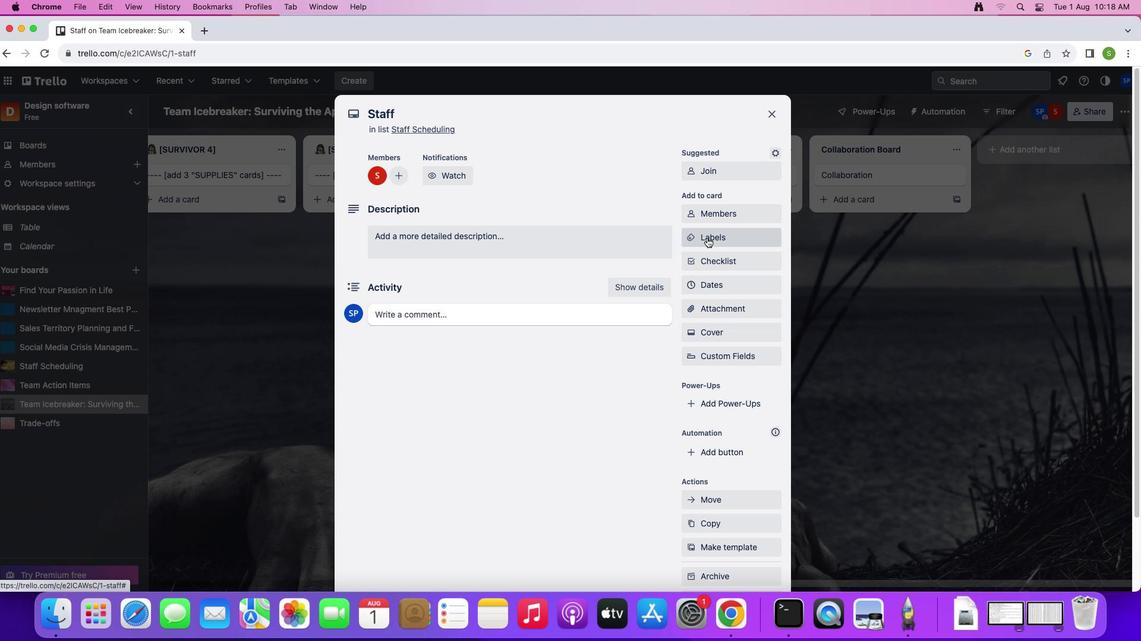 
Action: Mouse pressed left at (706, 238)
Screenshot: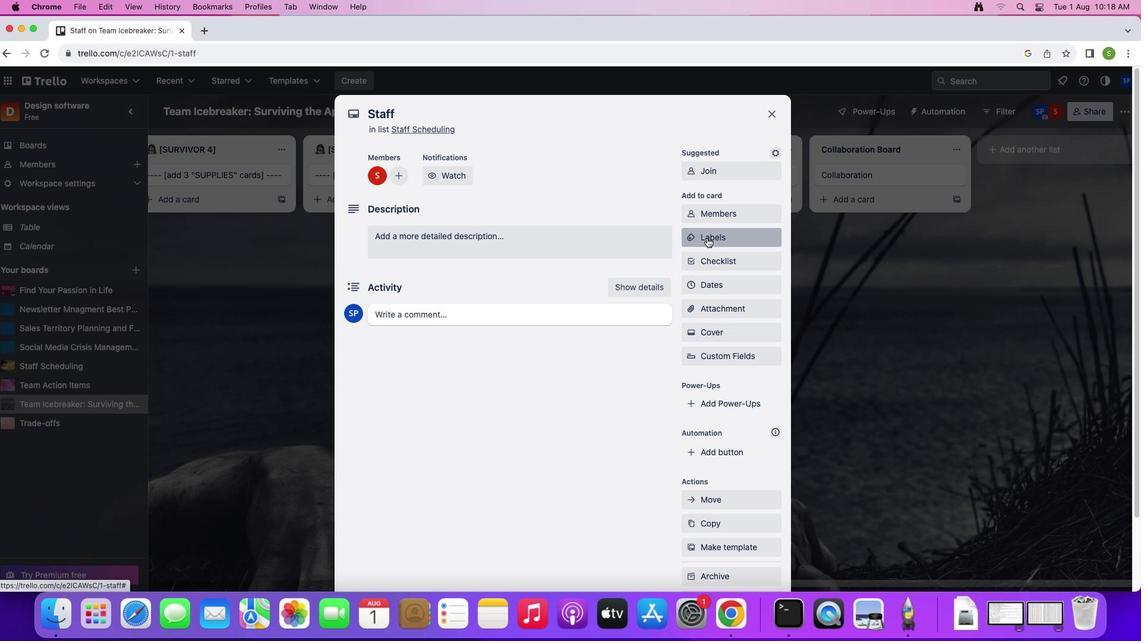 
Action: Mouse moved to (722, 353)
Screenshot: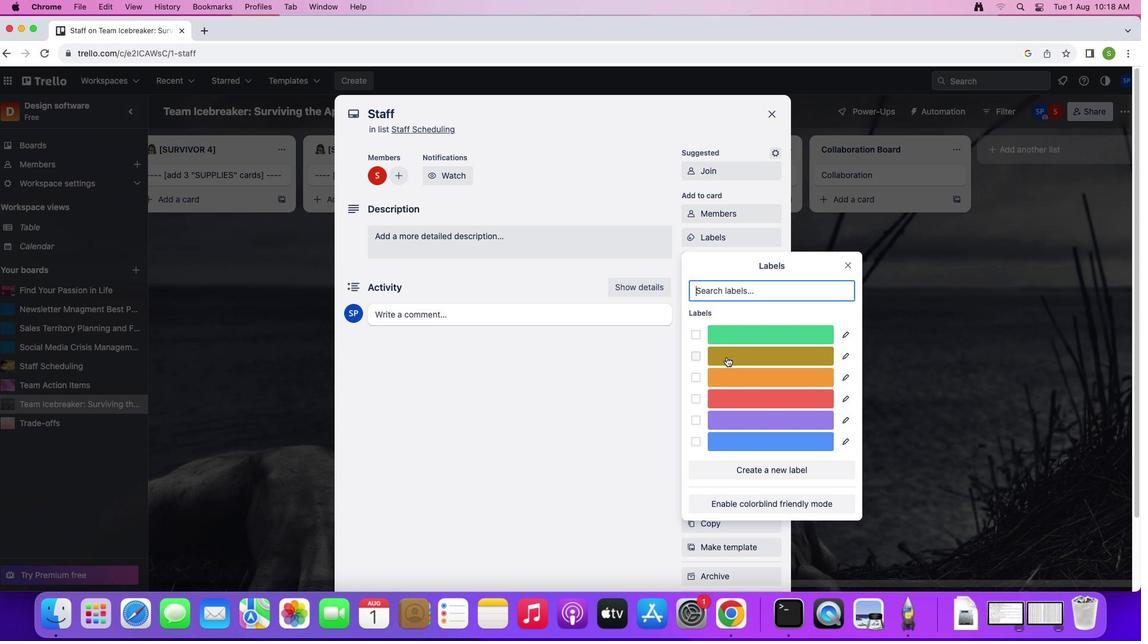 
Action: Mouse pressed left at (722, 353)
Screenshot: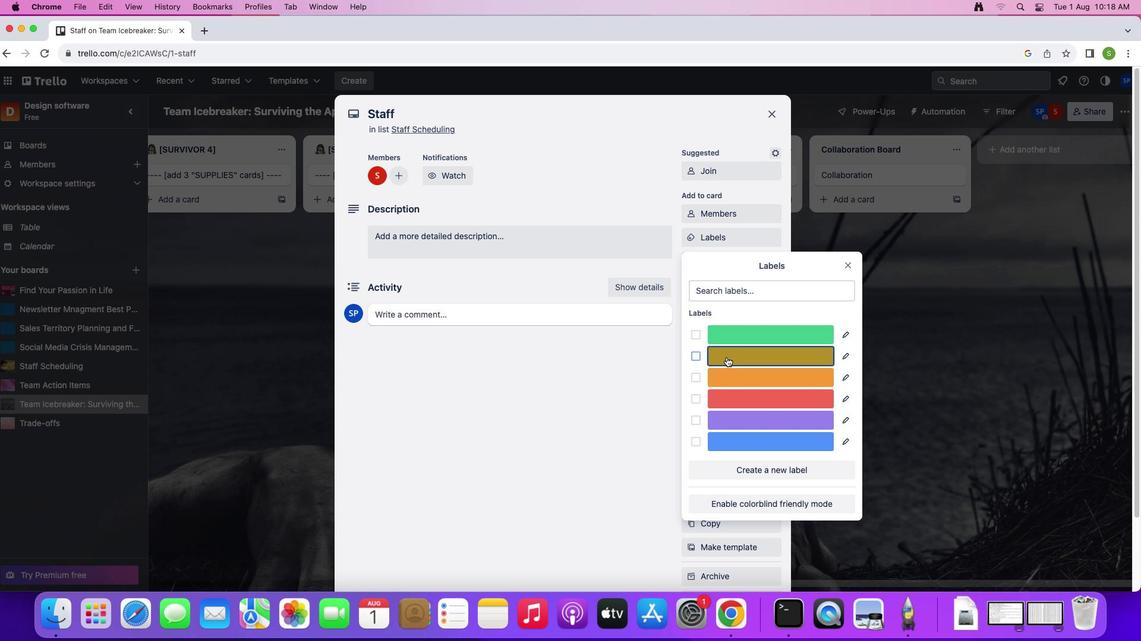 
Action: Mouse moved to (817, 263)
Screenshot: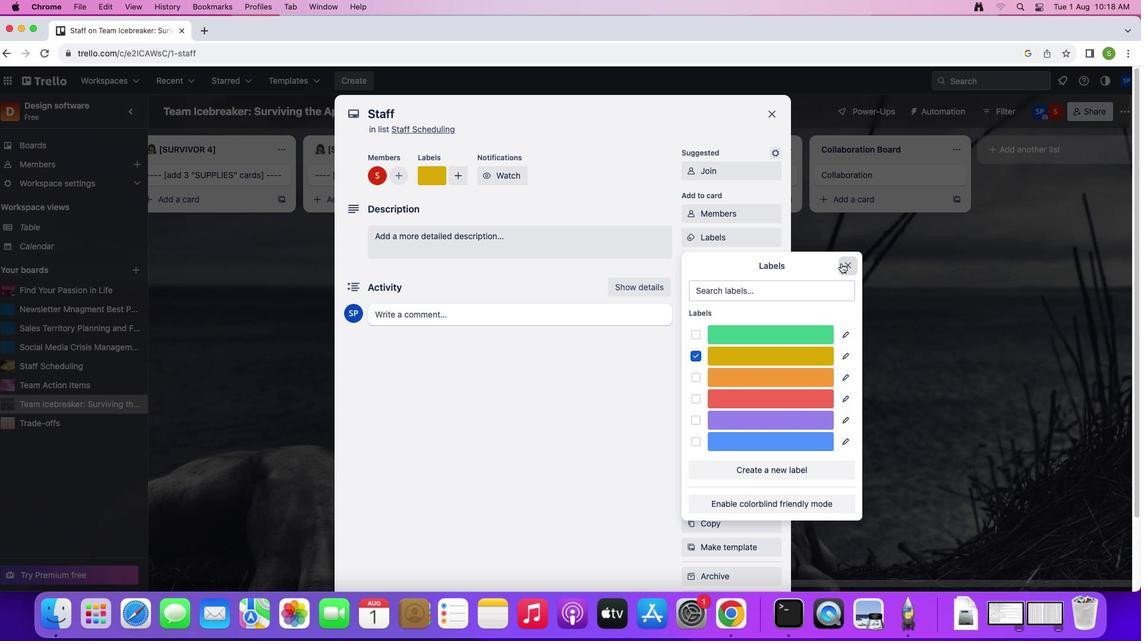 
Action: Mouse pressed left at (817, 263)
Screenshot: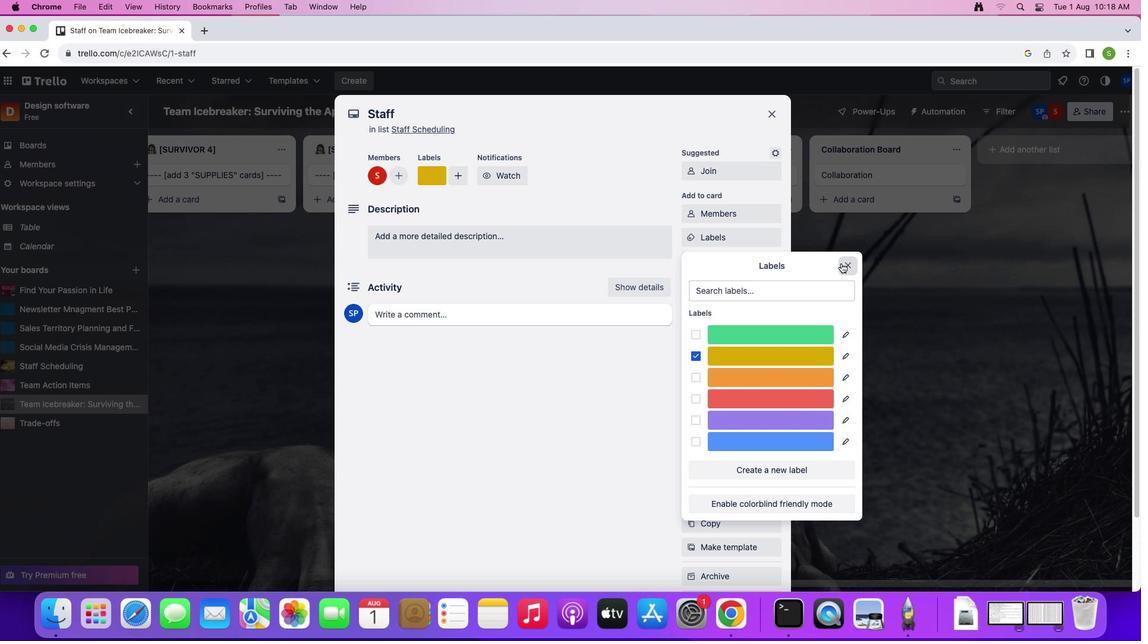 
Action: Mouse moved to (702, 263)
Screenshot: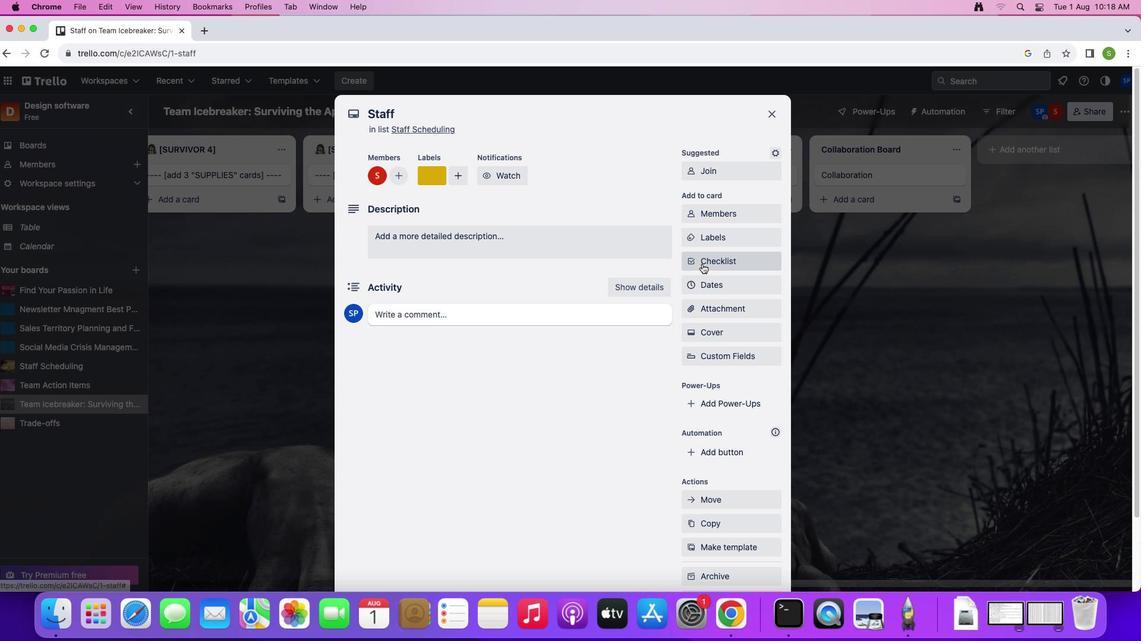 
Action: Mouse pressed left at (702, 263)
Screenshot: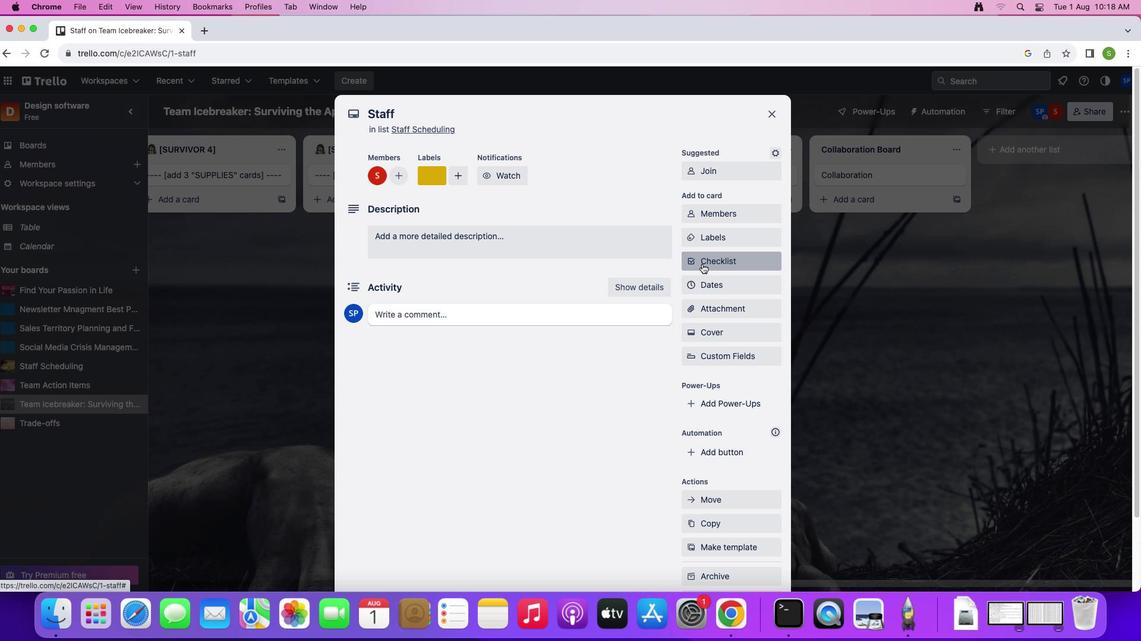 
Action: Mouse moved to (722, 360)
Screenshot: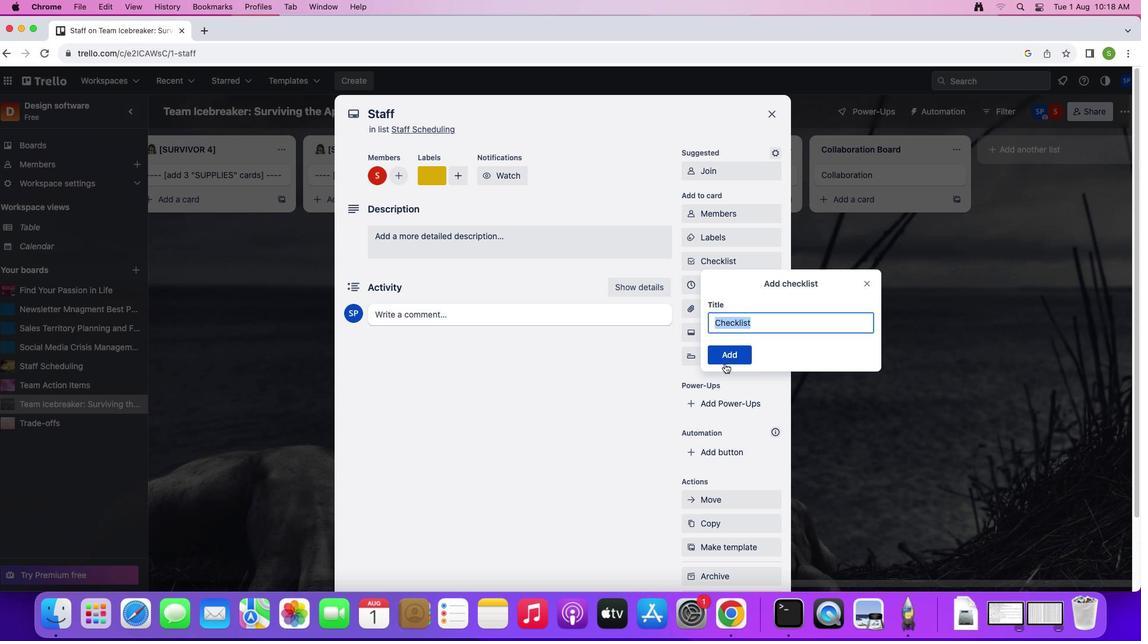 
Action: Mouse pressed left at (722, 360)
Screenshot: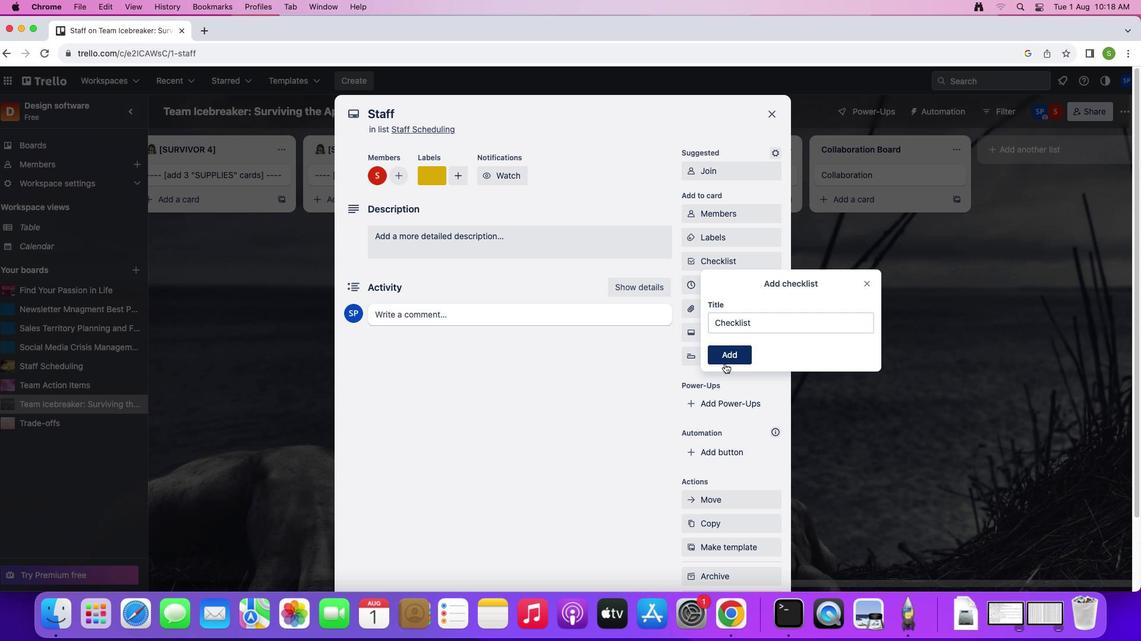 
Action: Mouse moved to (523, 328)
Screenshot: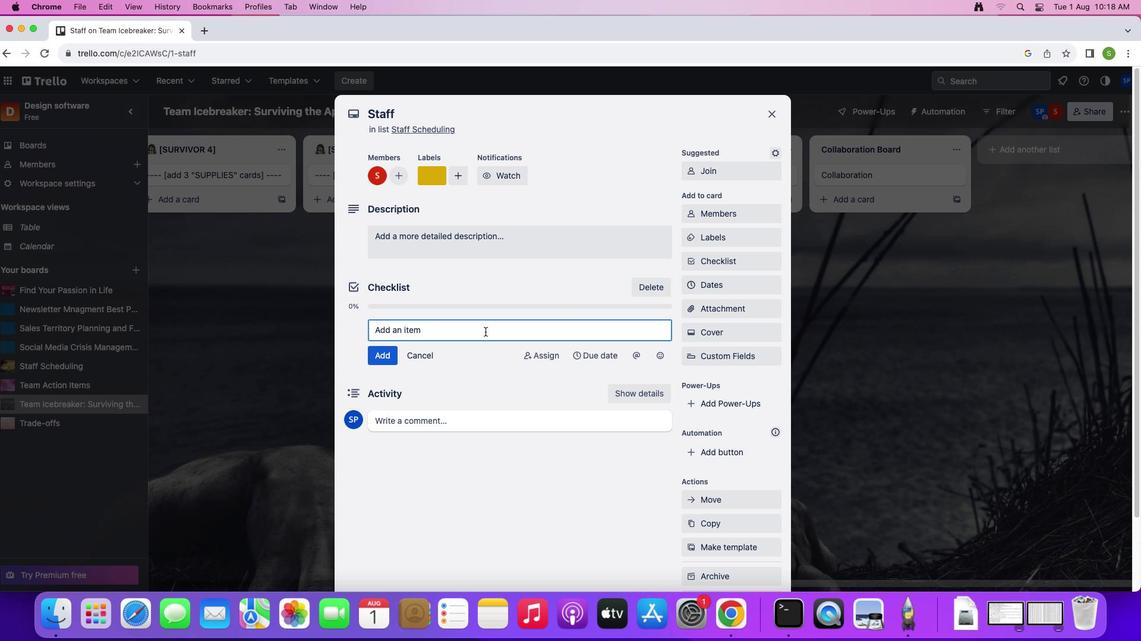 
Action: Mouse pressed left at (523, 328)
Screenshot: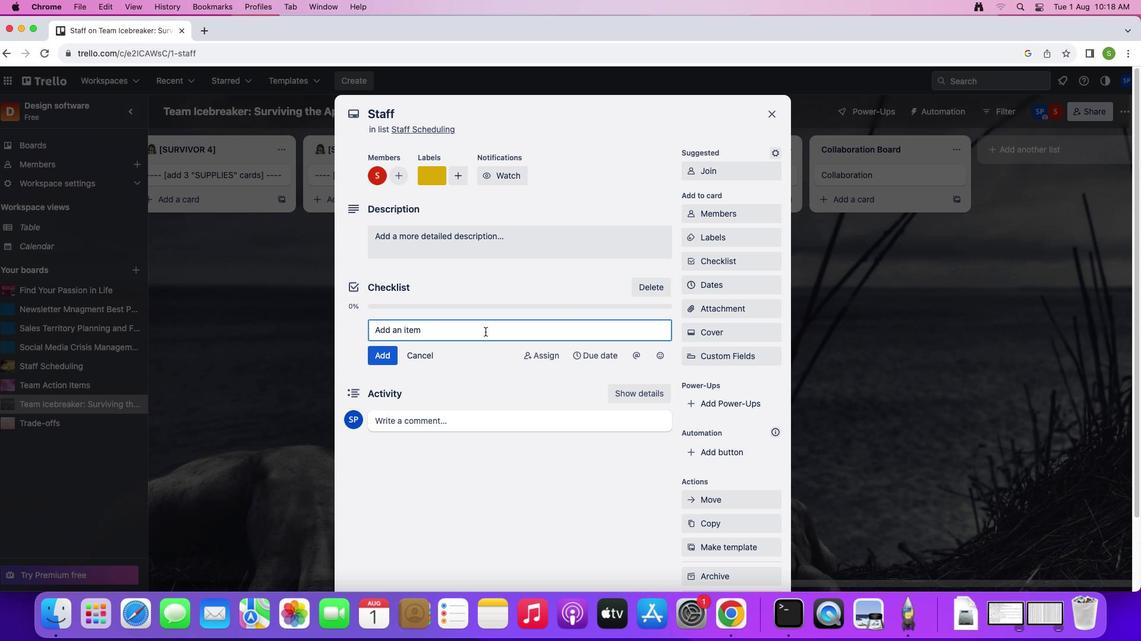 
Action: Key pressed 'c''l''a''s''s'
Screenshot: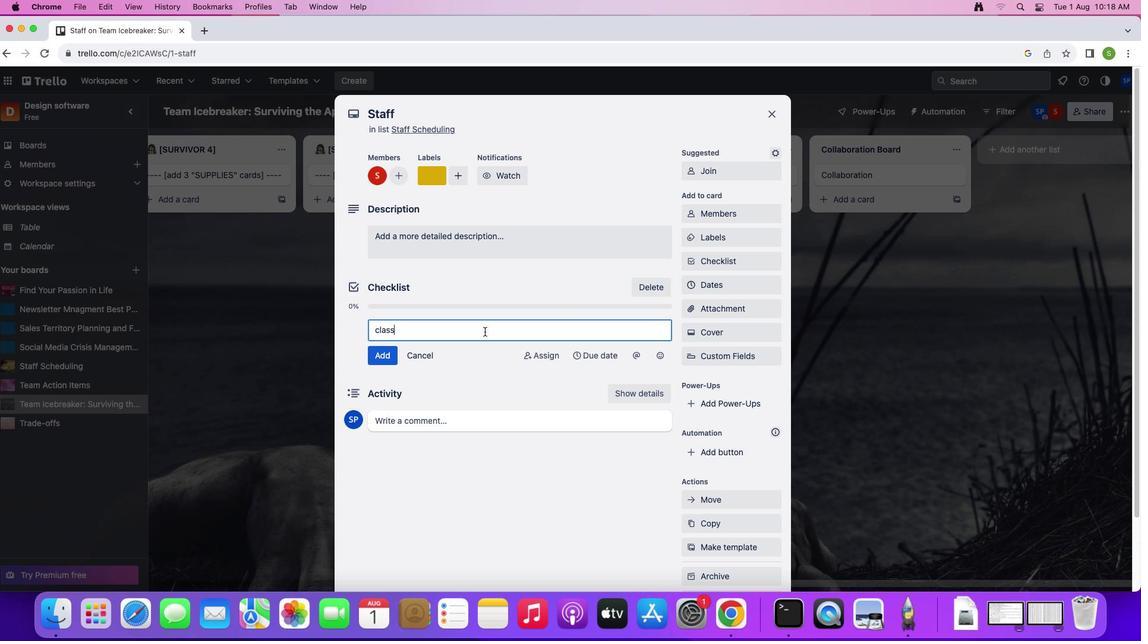 
Action: Mouse moved to (431, 354)
Screenshot: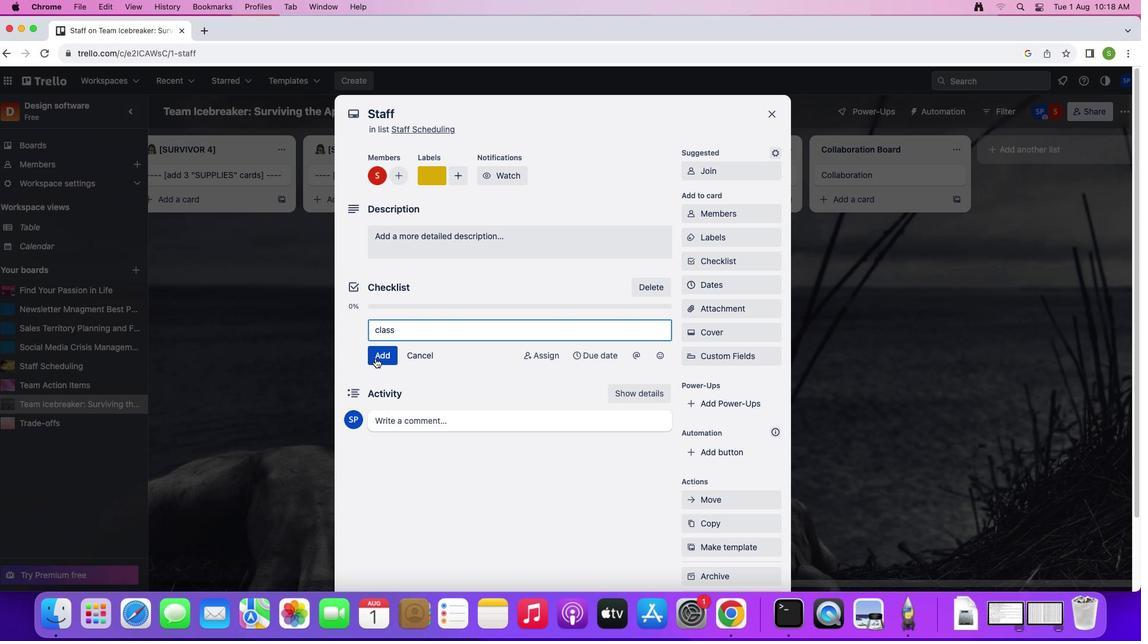 
Action: Mouse pressed left at (431, 354)
Screenshot: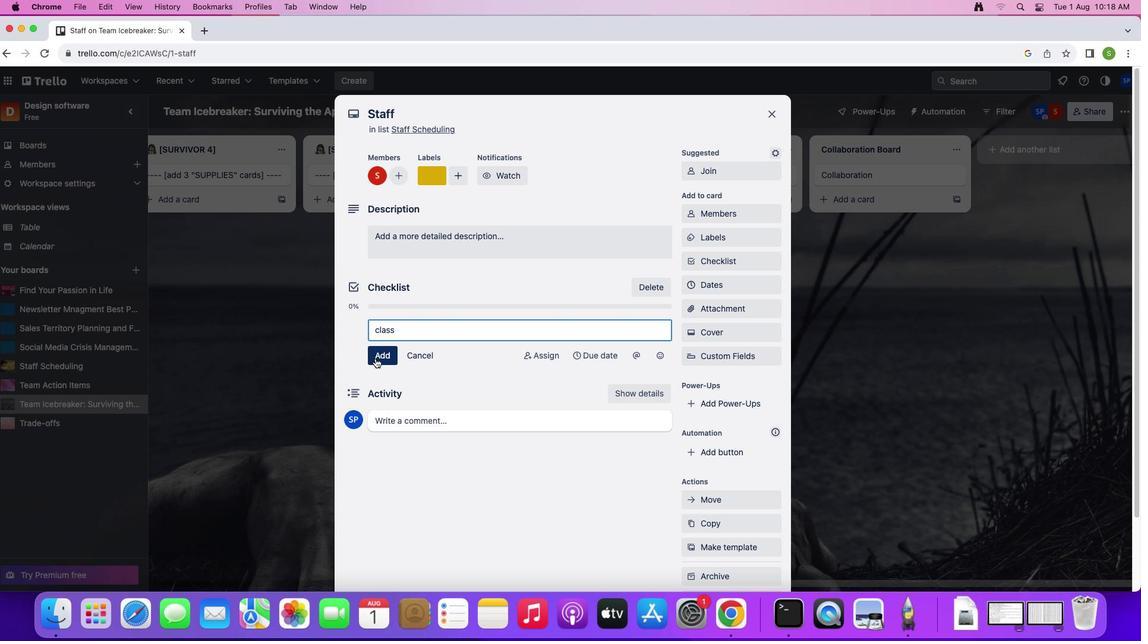 
Action: Mouse moved to (720, 283)
Screenshot: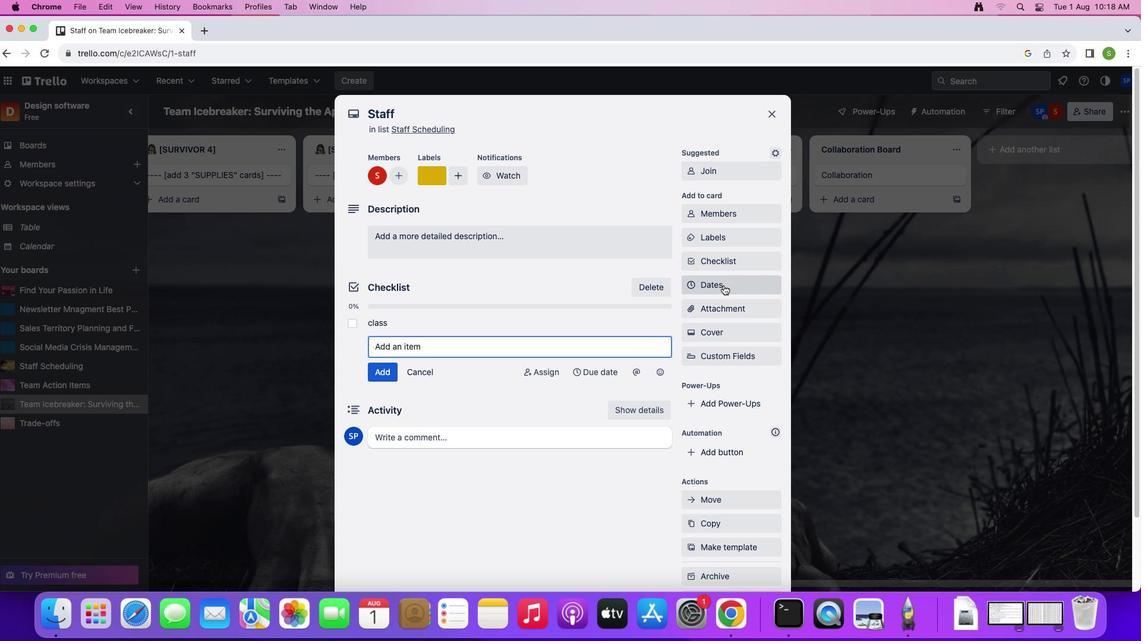 
Action: Mouse pressed left at (720, 283)
Screenshot: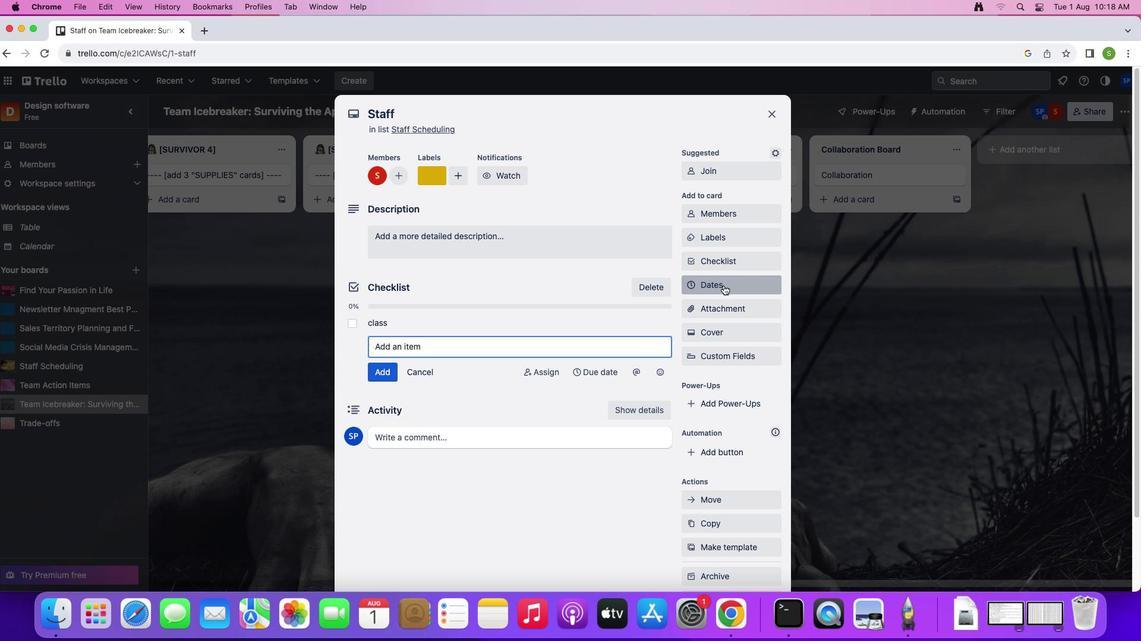 
Action: Mouse moved to (801, 228)
Screenshot: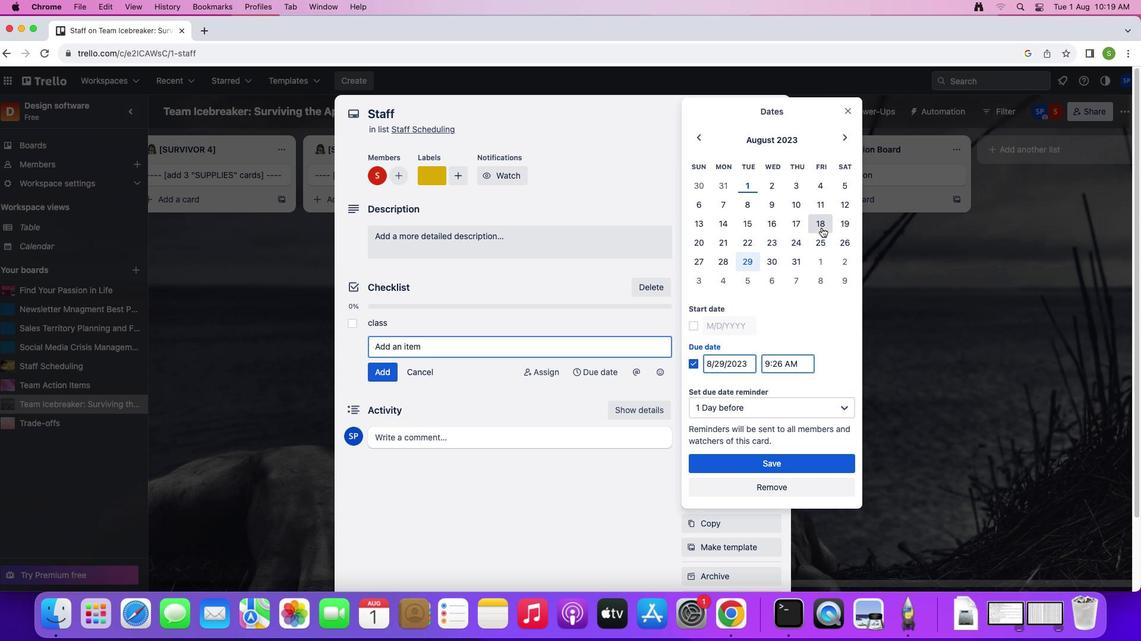 
Action: Mouse pressed left at (801, 228)
Screenshot: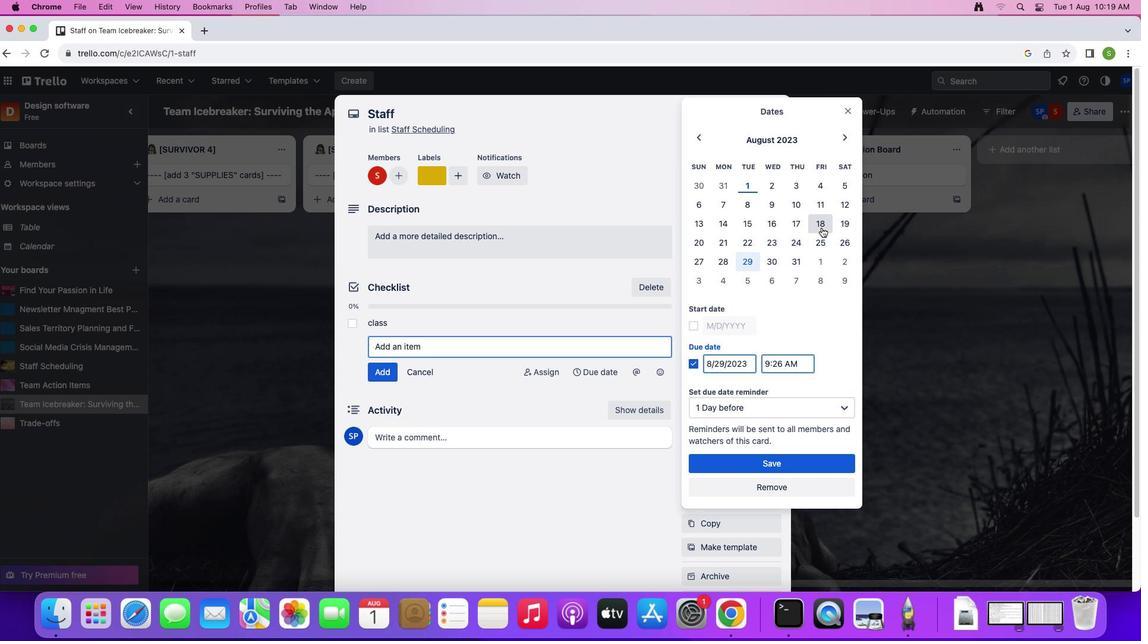 
Action: Mouse moved to (699, 323)
Screenshot: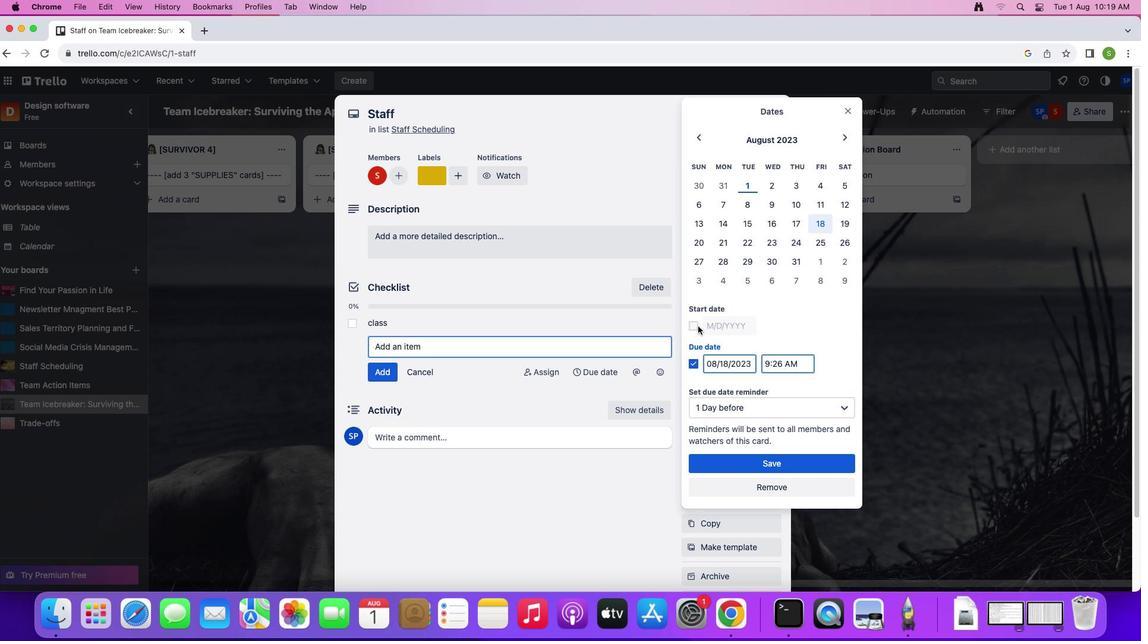 
Action: Mouse pressed left at (699, 323)
Screenshot: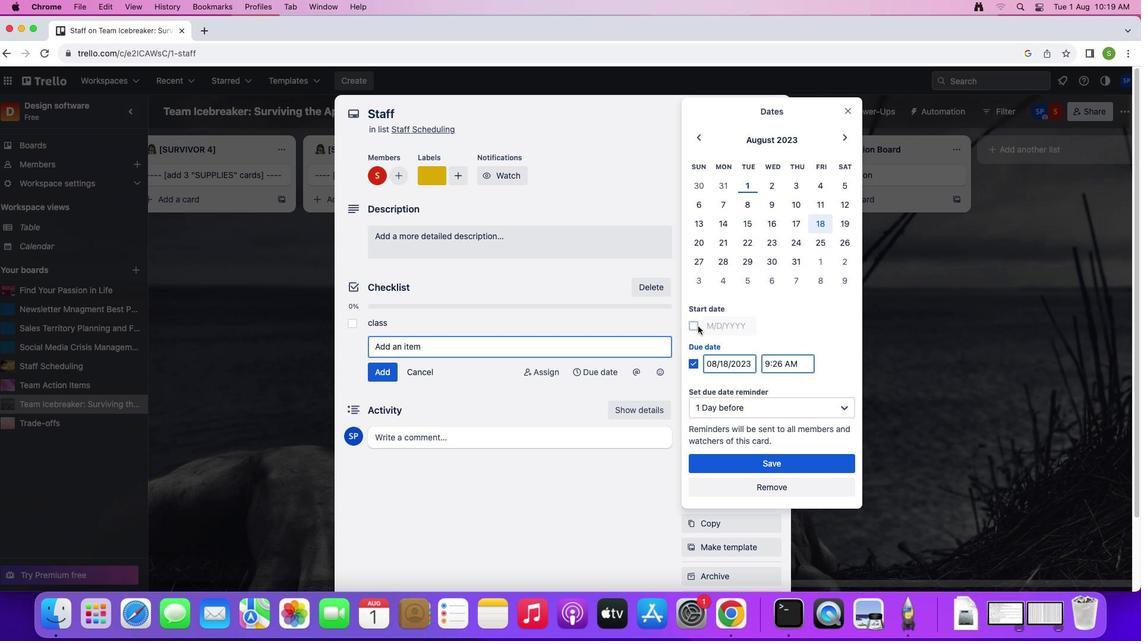 
Action: Mouse moved to (743, 457)
Screenshot: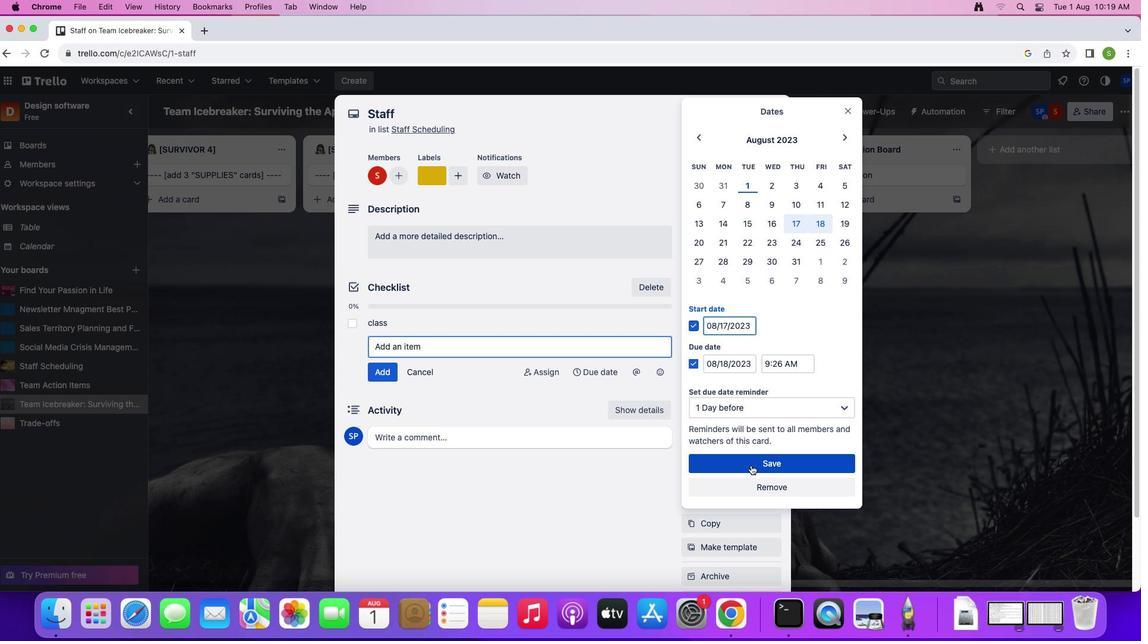 
Action: Mouse pressed left at (743, 457)
Screenshot: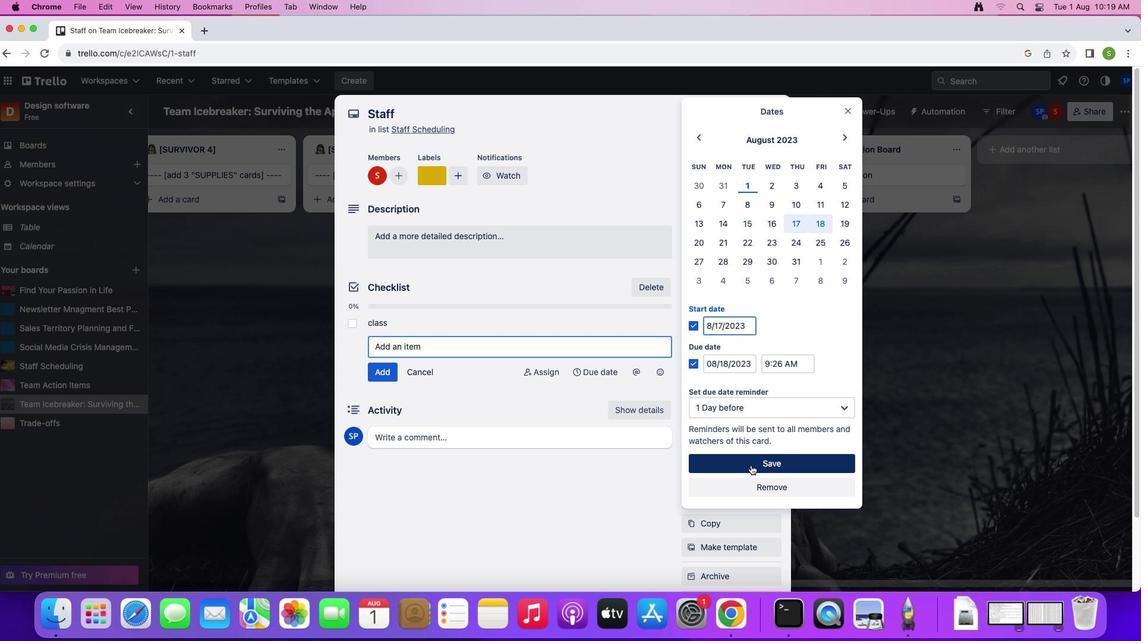 
Action: Mouse moved to (715, 331)
Screenshot: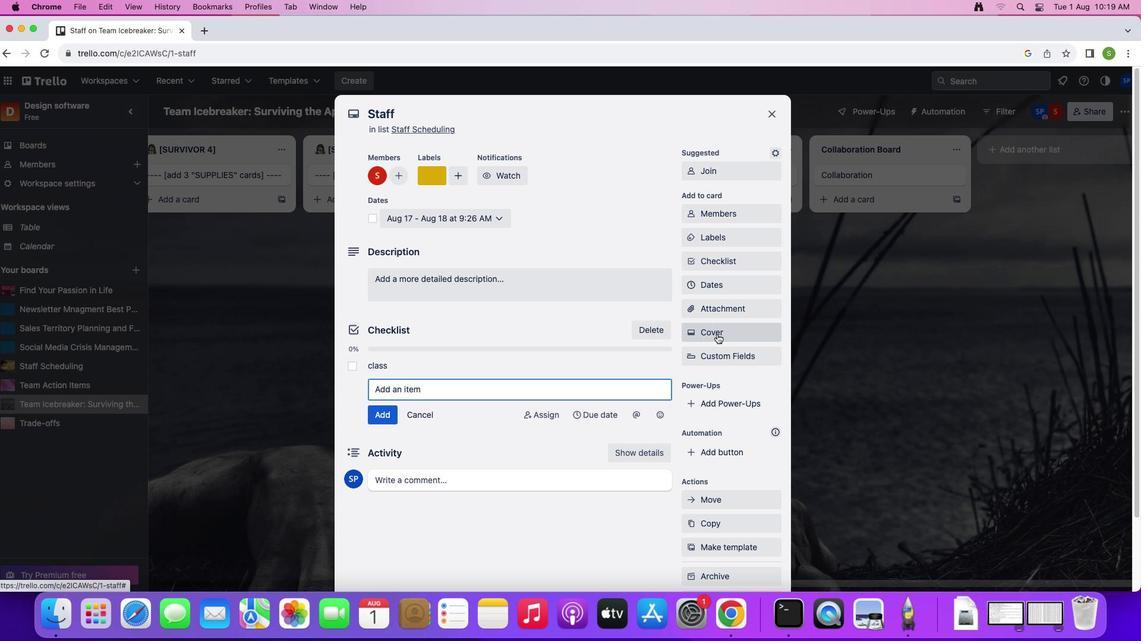 
Action: Mouse pressed left at (715, 331)
Screenshot: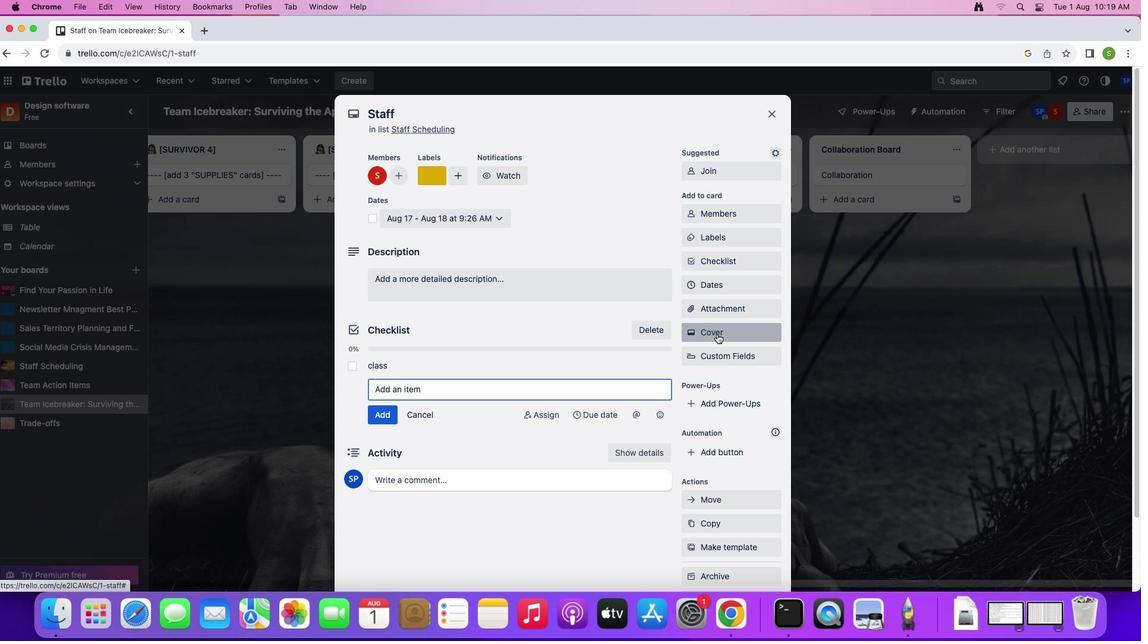 
Action: Mouse moved to (729, 364)
Screenshot: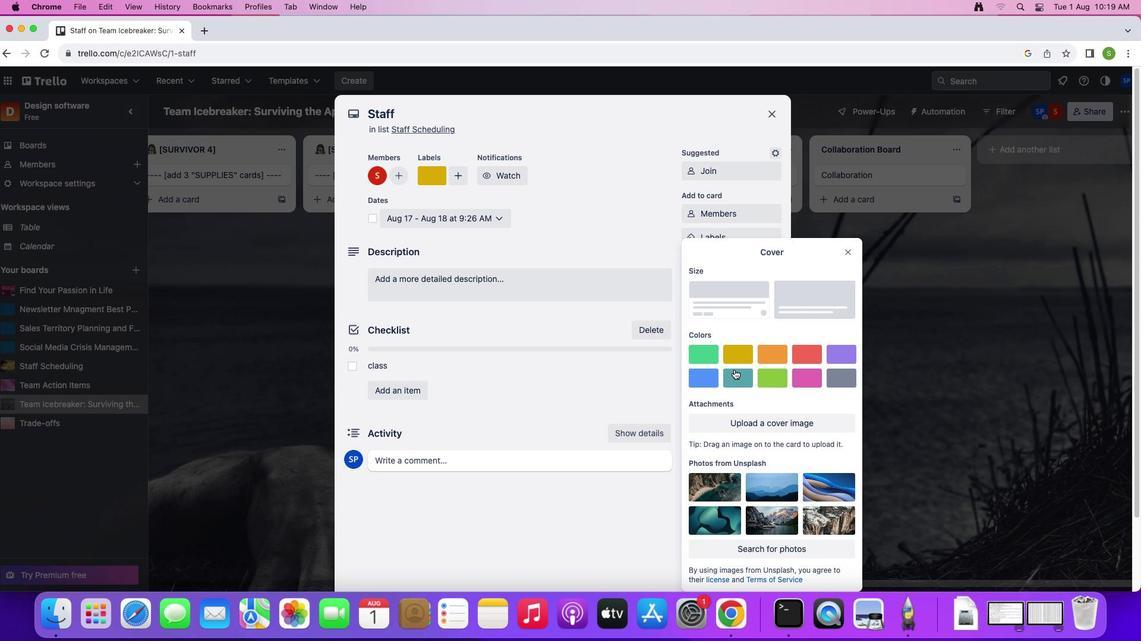 
Action: Mouse pressed left at (729, 364)
Screenshot: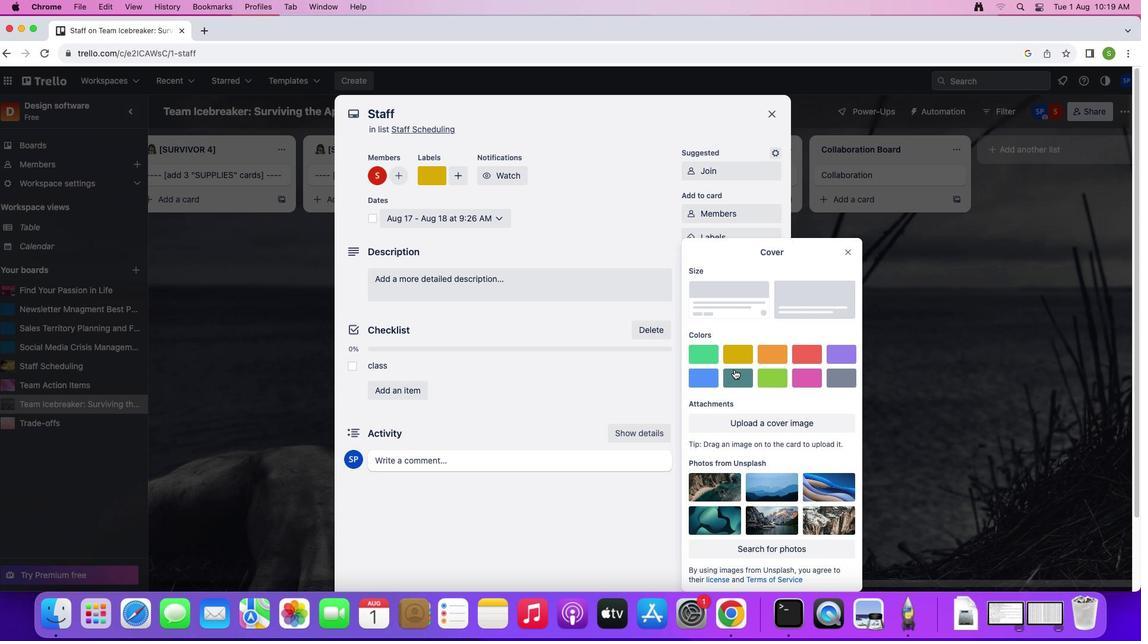 
Action: Mouse moved to (828, 228)
Screenshot: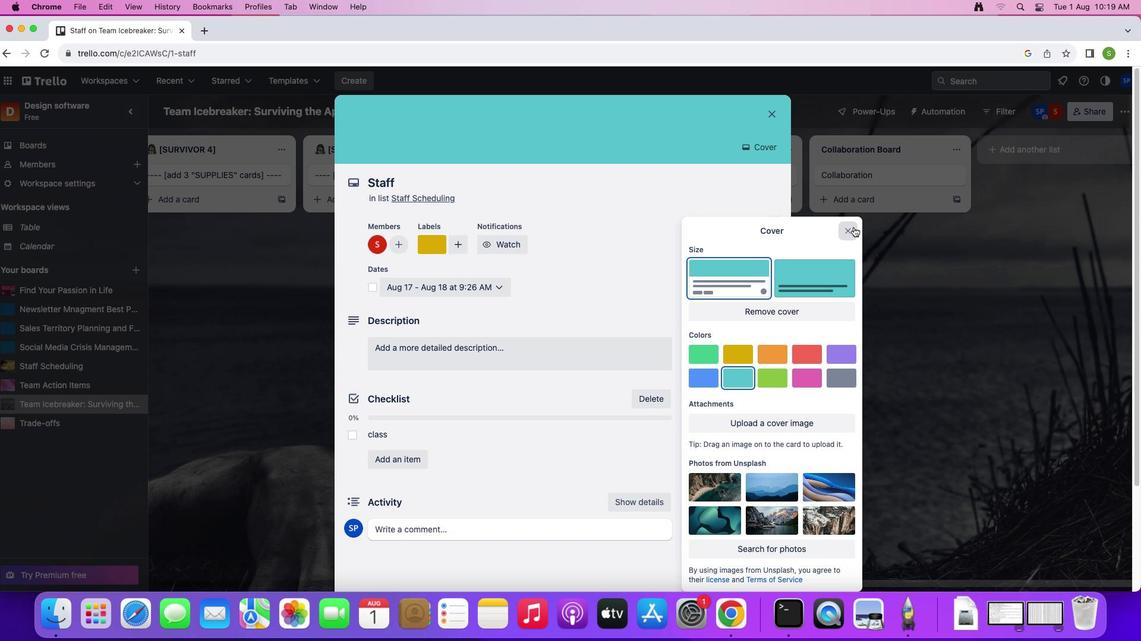 
Action: Mouse pressed left at (828, 228)
Screenshot: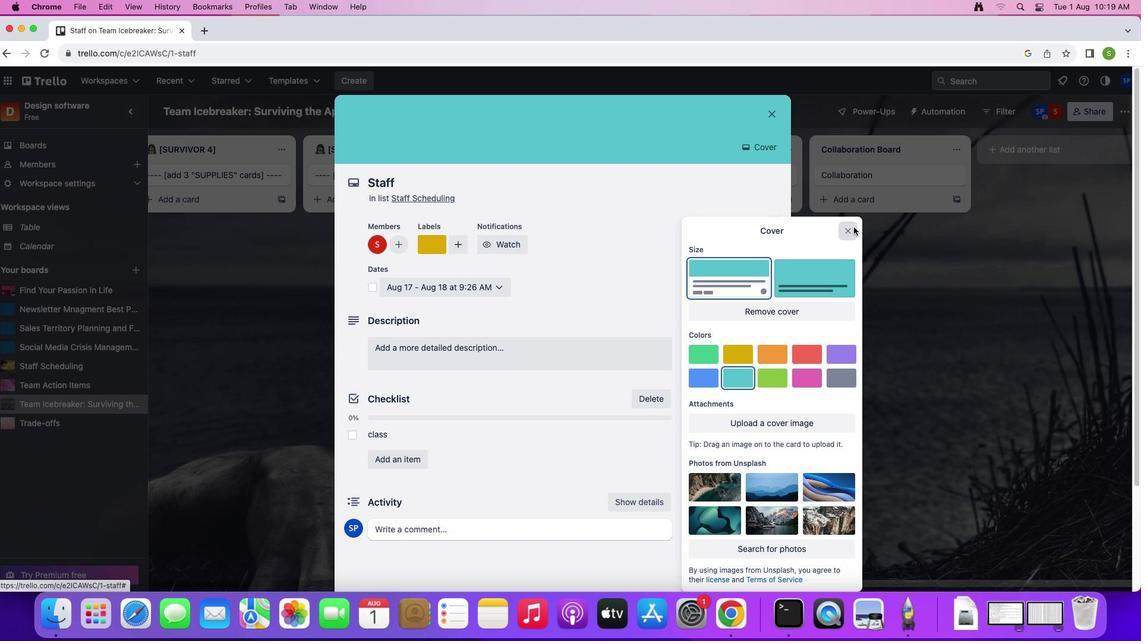 
Action: Mouse moved to (510, 345)
Screenshot: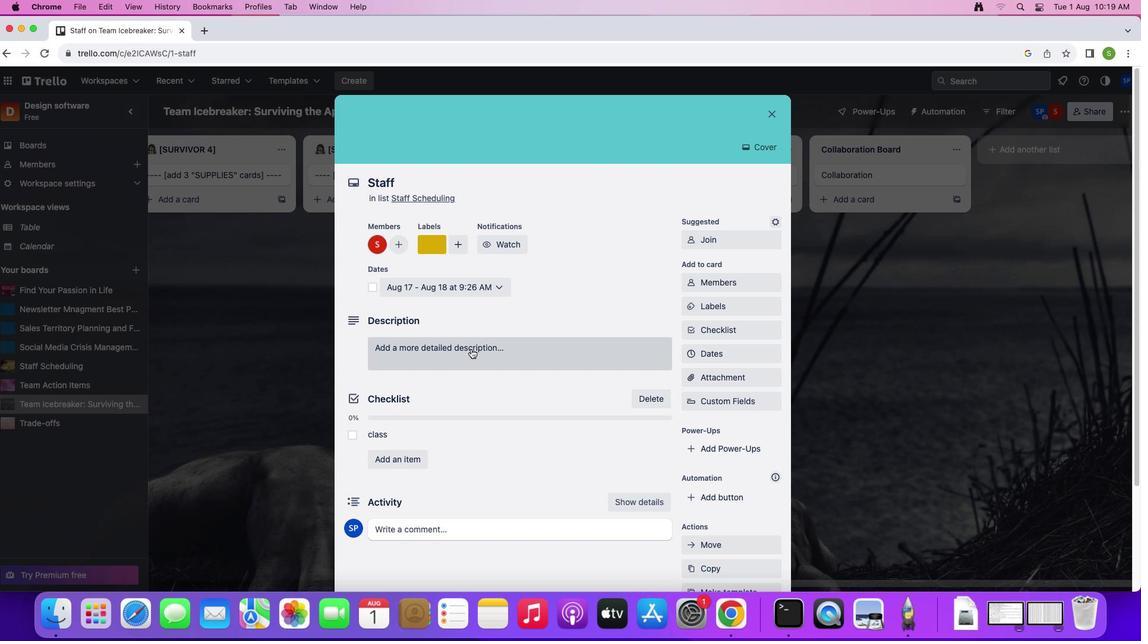 
Action: Mouse pressed left at (510, 345)
Screenshot: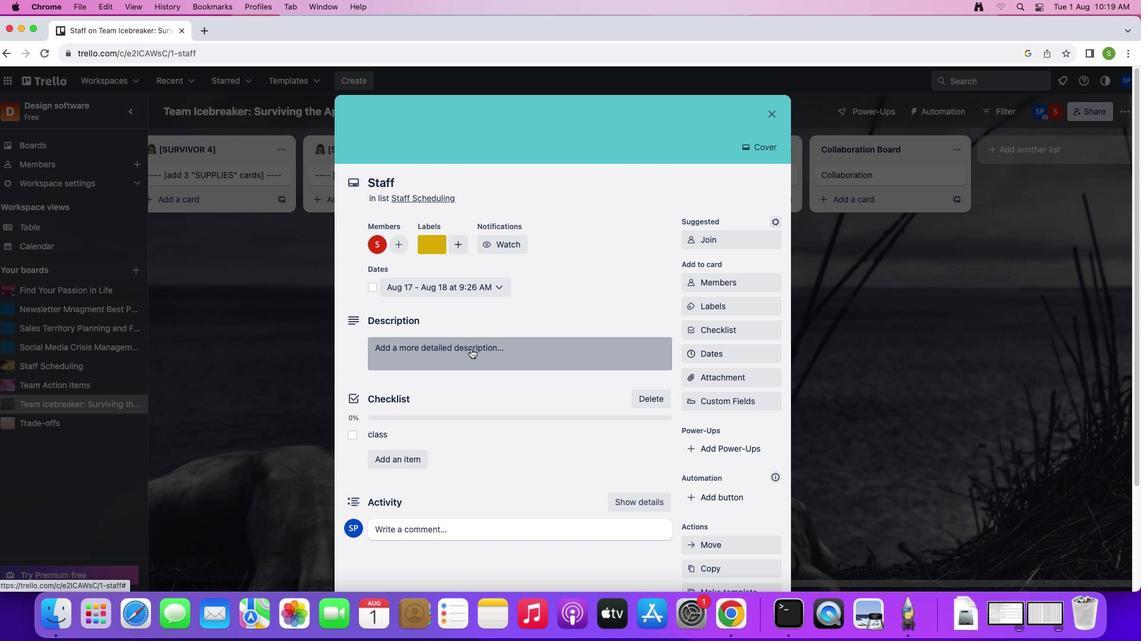 
Action: Mouse moved to (536, 430)
Screenshot: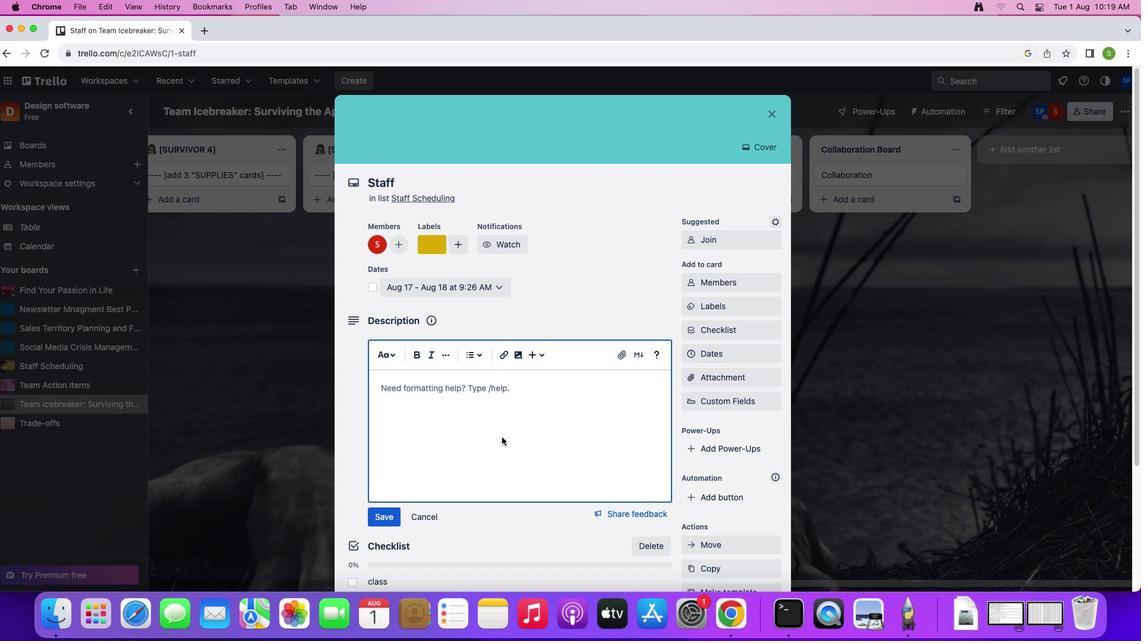 
Action: Key pressed Key.shift'M''a''n''a''g''e'Key.space't''e''a''m'Key.space's''c''h''e''d''u''l''e''s'Key.space'a''n''d'Key.space's''h''i''f''t''s'
Screenshot: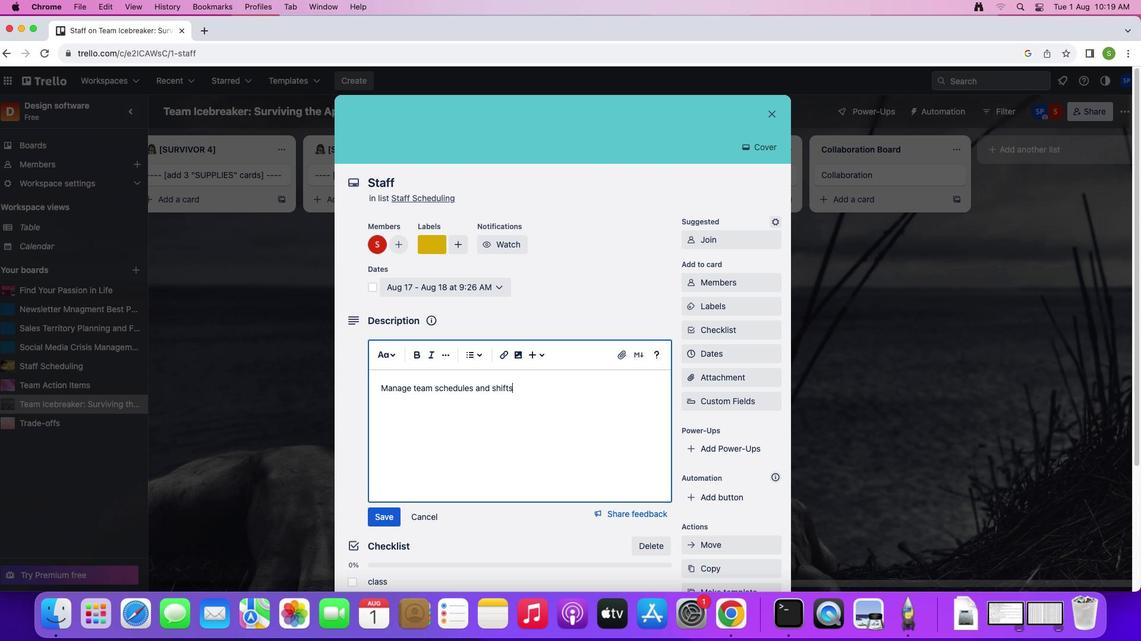 
Action: Mouse moved to (553, 436)
Screenshot: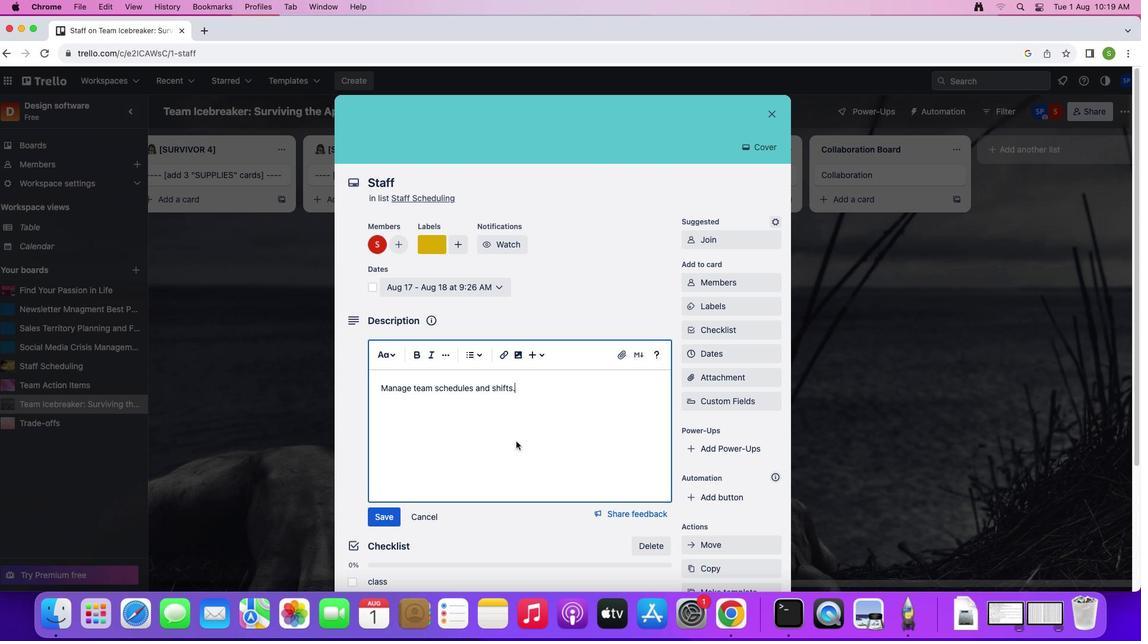 
Action: Key pressed '.'
Screenshot: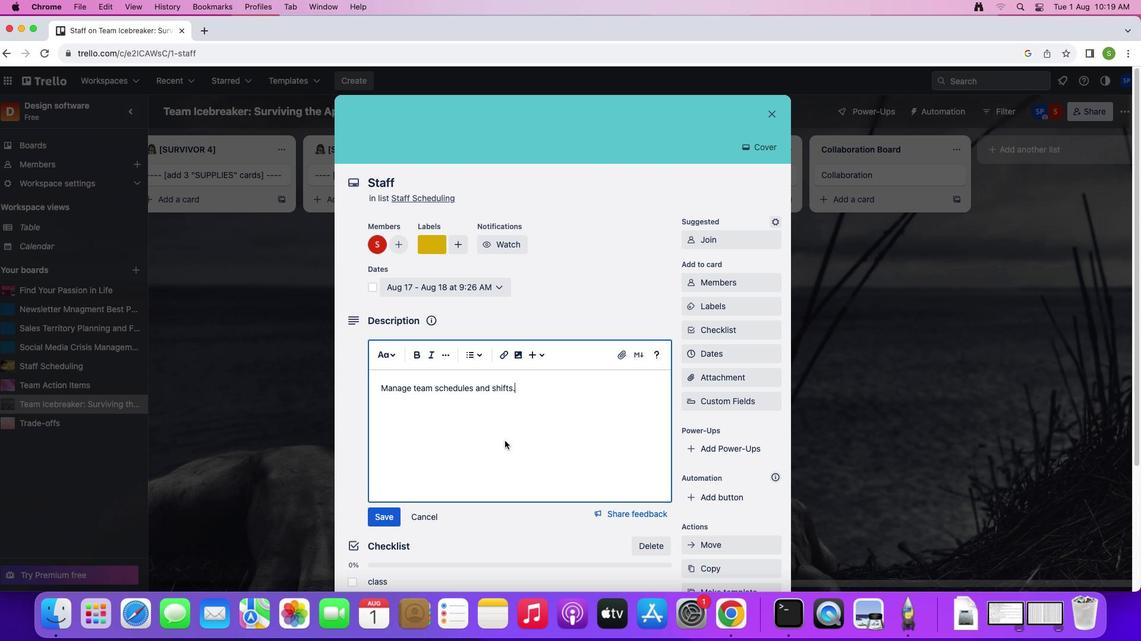 
Action: Mouse moved to (435, 503)
Screenshot: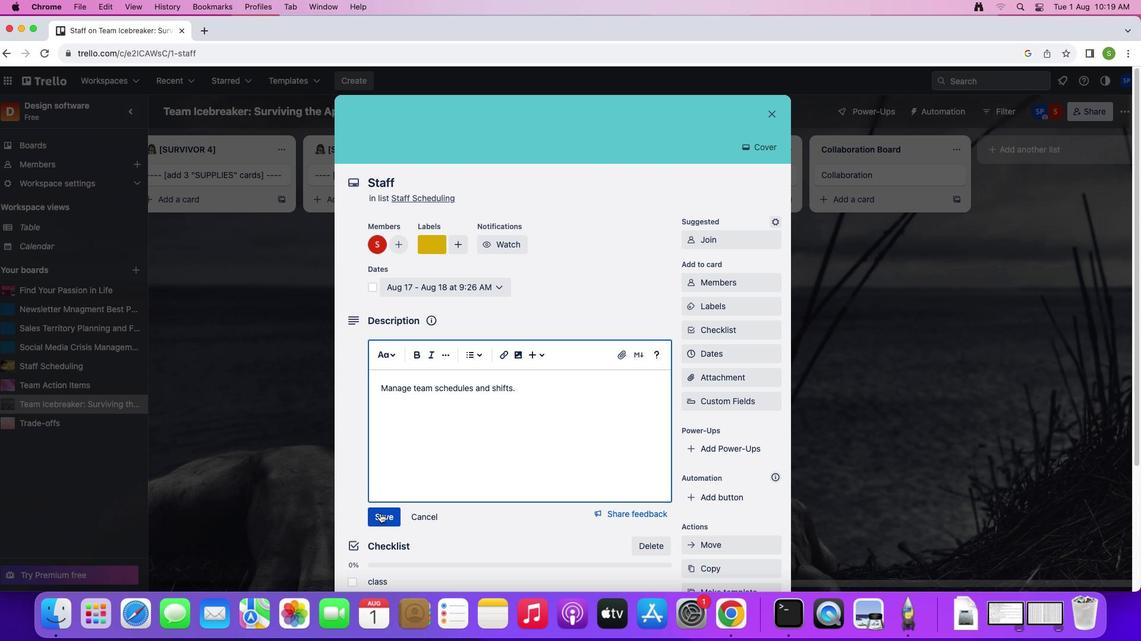 
Action: Mouse pressed left at (435, 503)
Screenshot: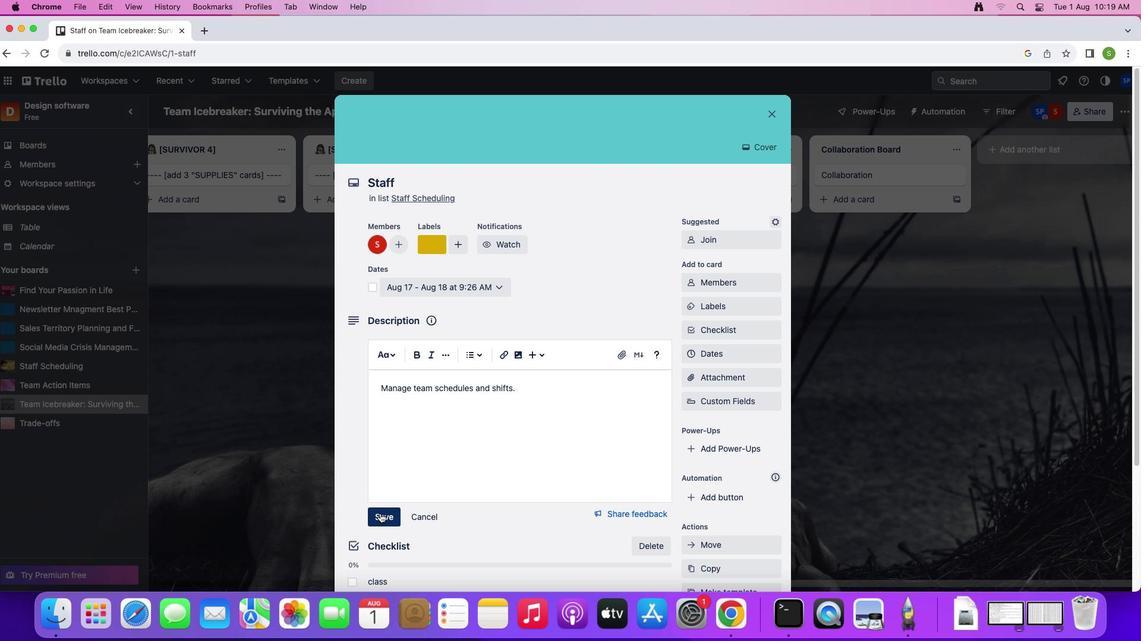
Action: Mouse moved to (496, 455)
Screenshot: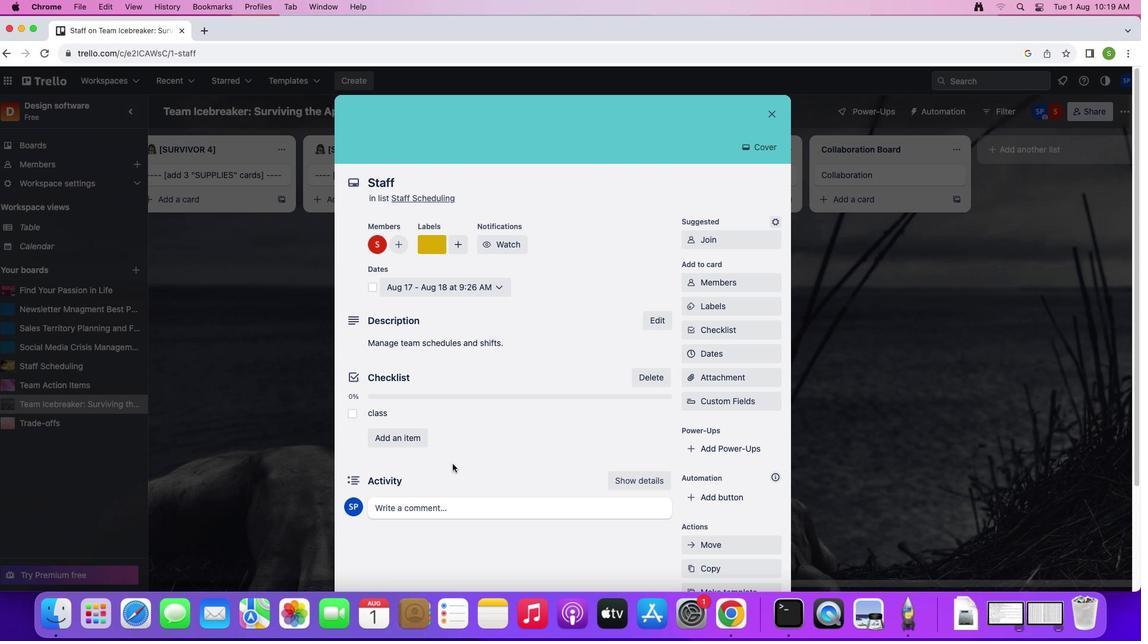 
Action: Mouse scrolled (496, 455) with delta (120, 8)
Screenshot: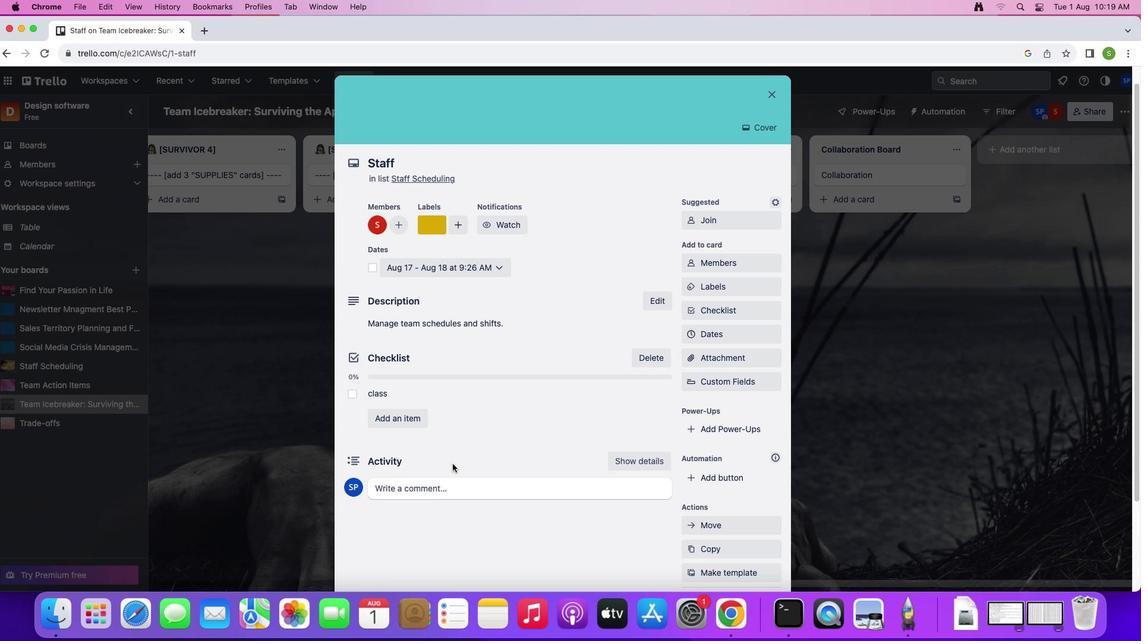 
Action: Mouse scrolled (496, 455) with delta (120, 8)
Screenshot: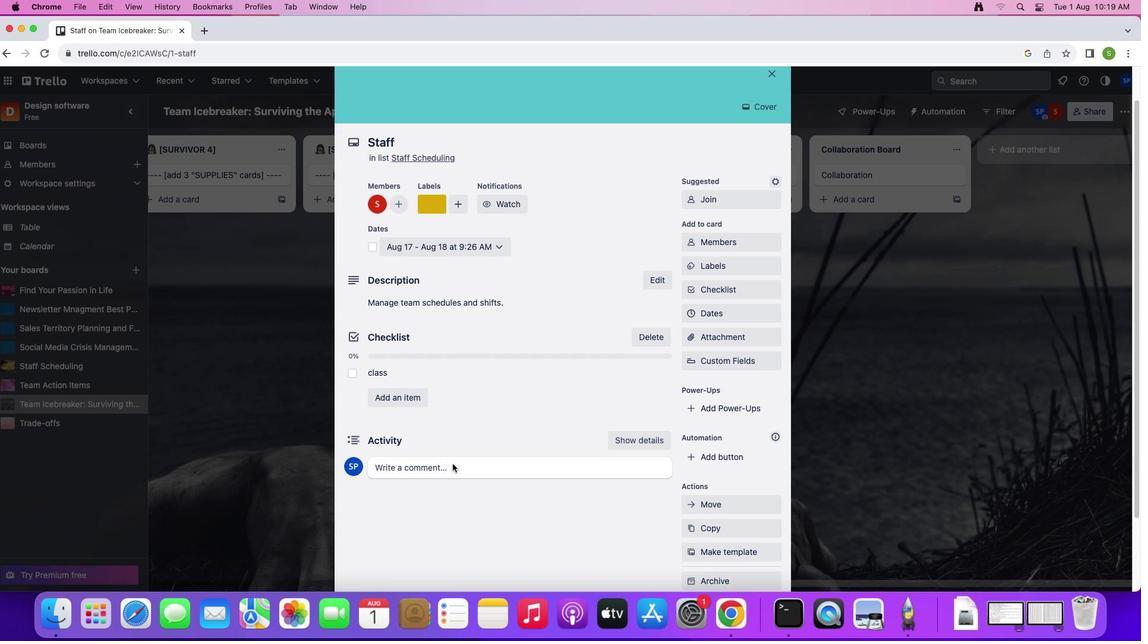 
Action: Mouse scrolled (496, 455) with delta (120, 7)
Screenshot: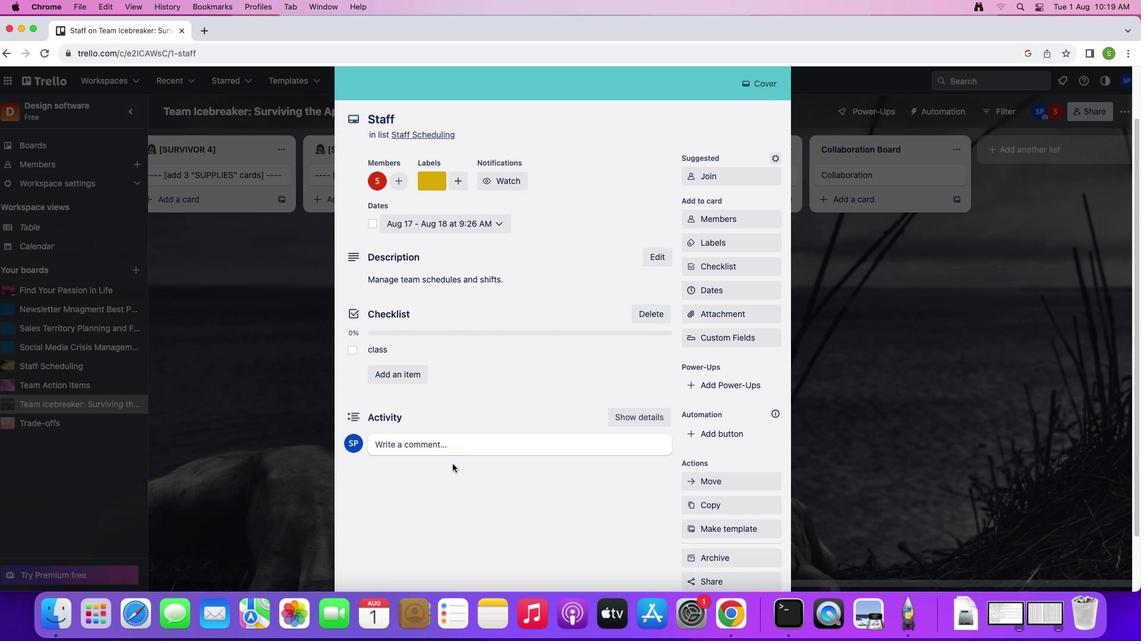 
Action: Mouse moved to (486, 413)
Screenshot: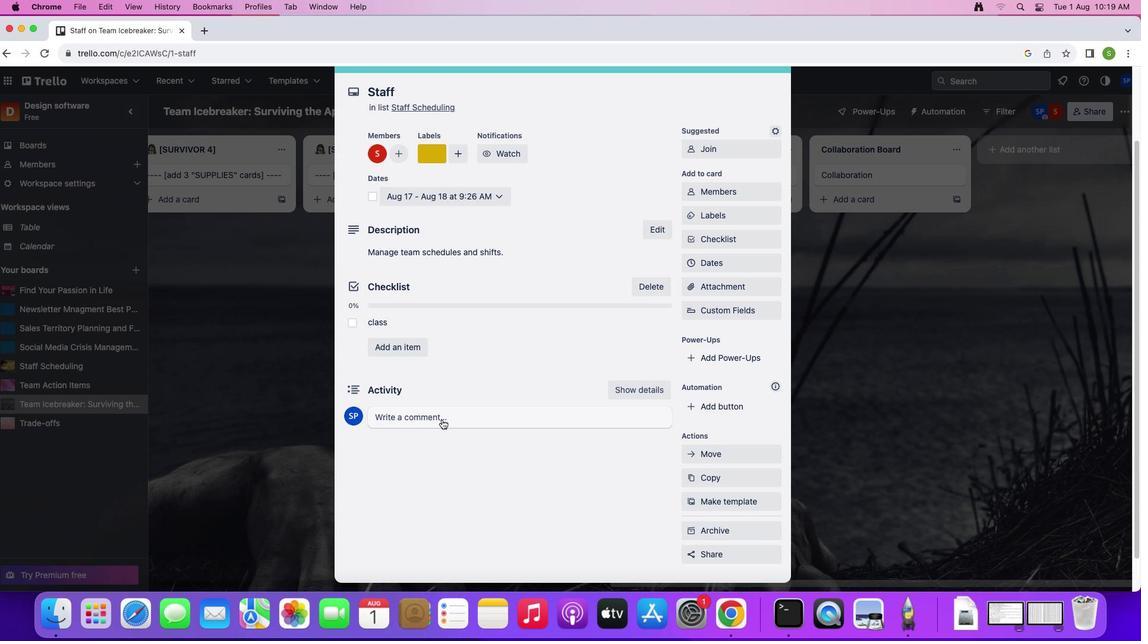
Action: Mouse pressed left at (486, 413)
Screenshot: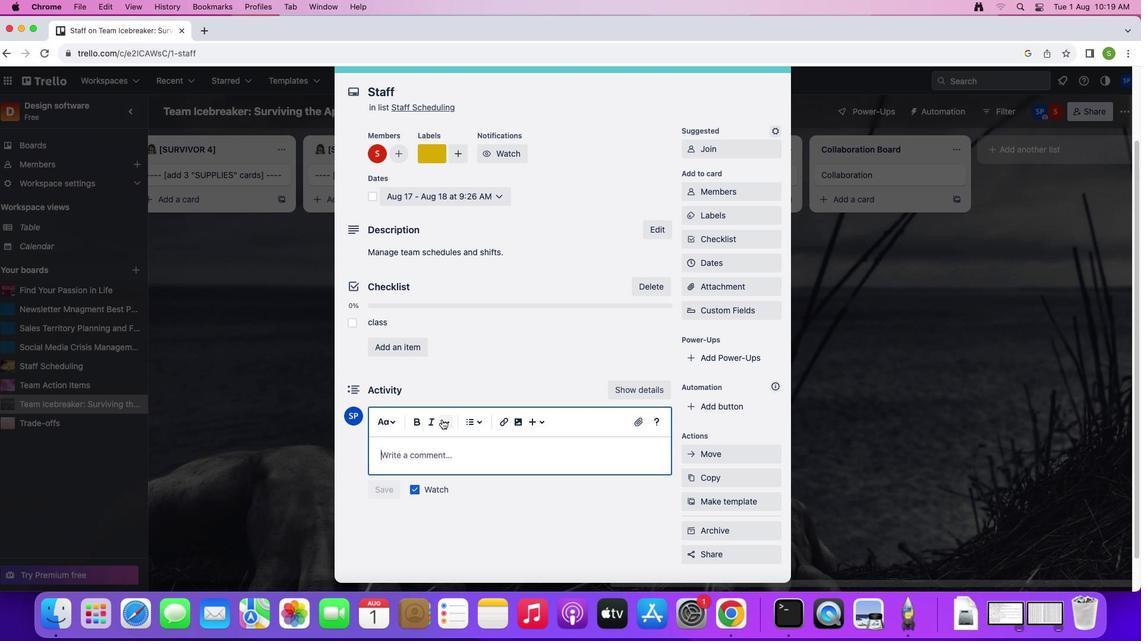 
Action: Key pressed Key.shift'K''a''t''a''r''a'Key.spaceKey.shift'H''o''f''m''a''n''n'
Screenshot: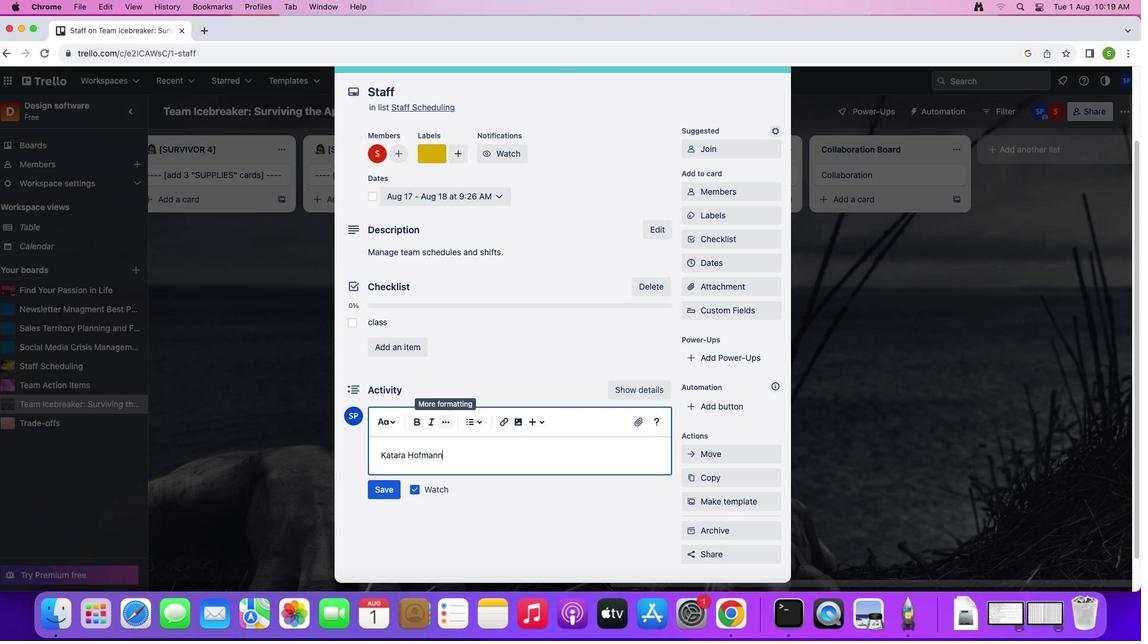 
Action: Mouse moved to (443, 487)
Screenshot: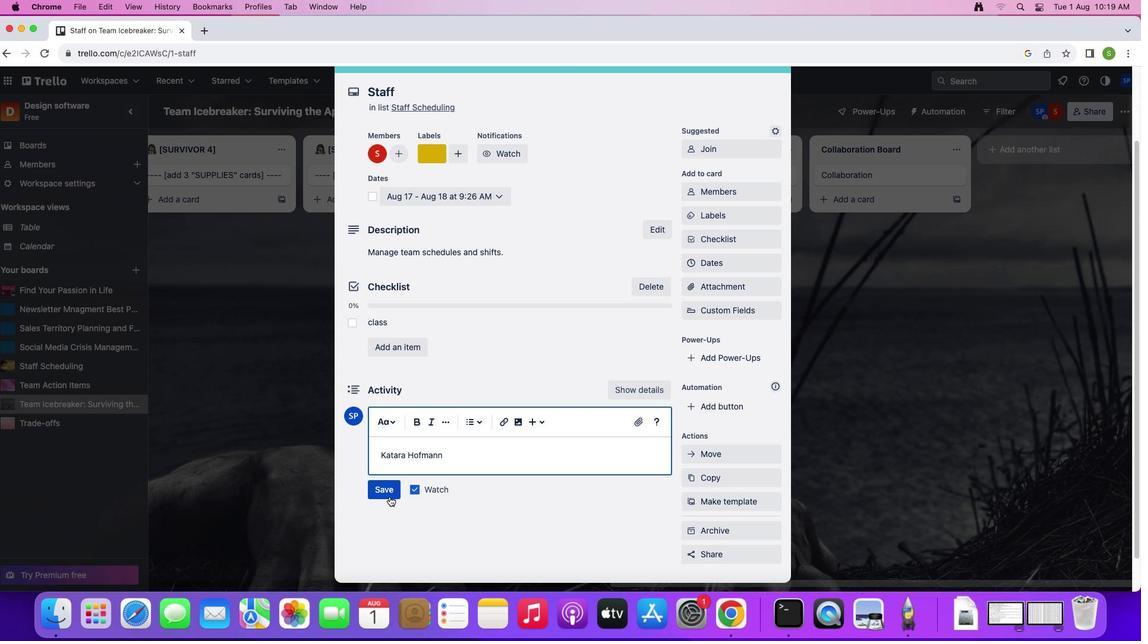 
Action: Mouse pressed left at (443, 487)
Screenshot: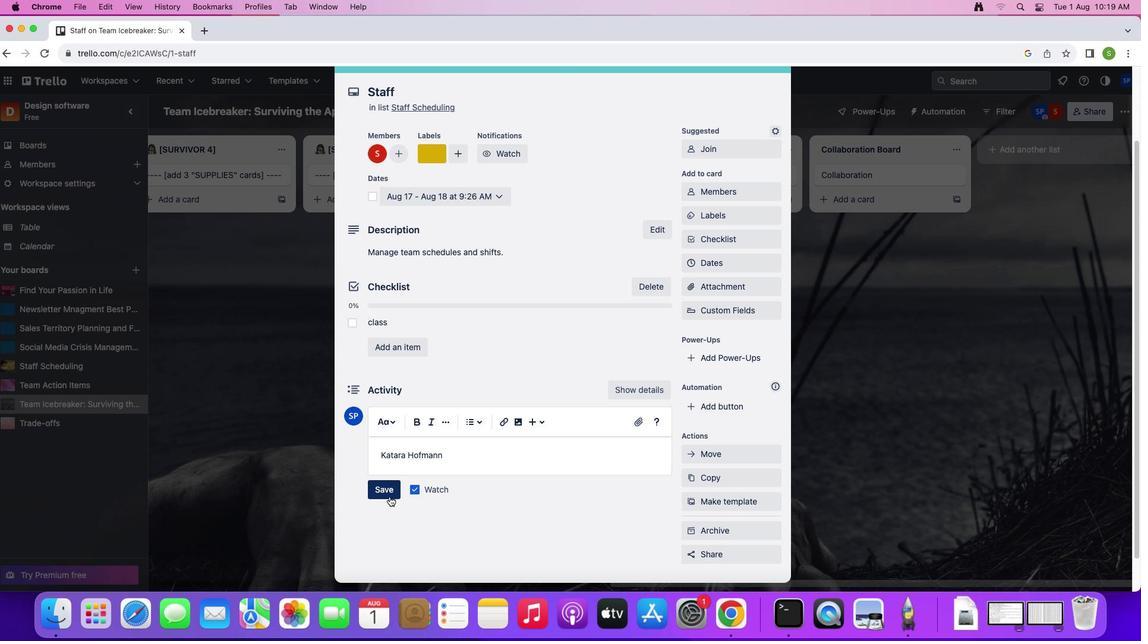 
Action: Mouse moved to (609, 274)
Screenshot: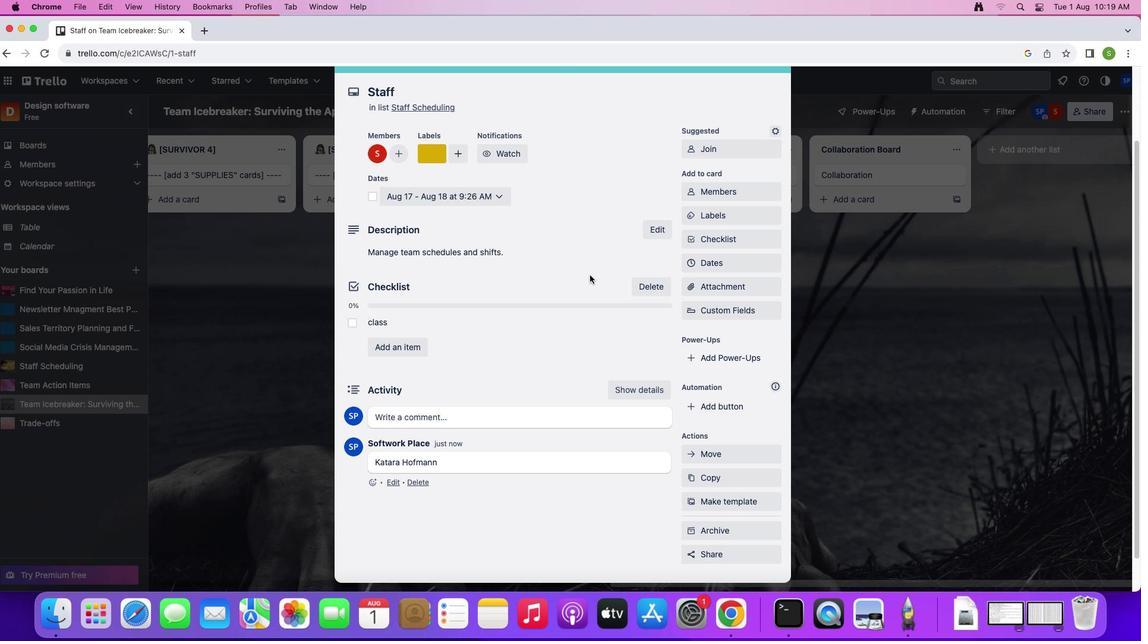 
Action: Mouse scrolled (609, 274) with delta (120, 9)
Screenshot: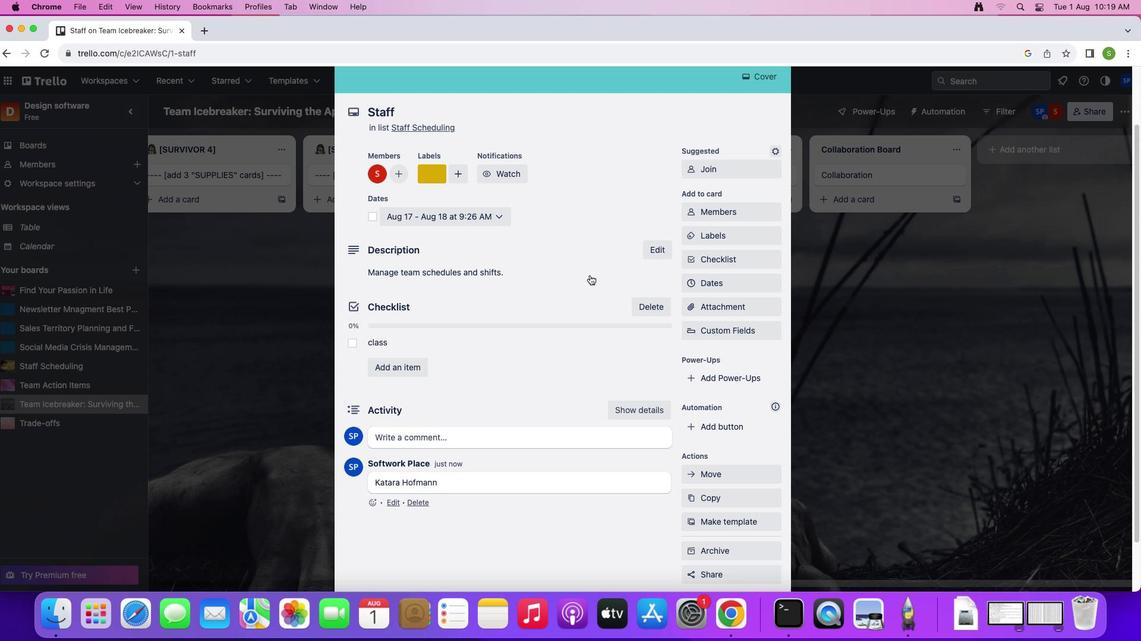 
Action: Mouse scrolled (609, 274) with delta (120, 9)
Screenshot: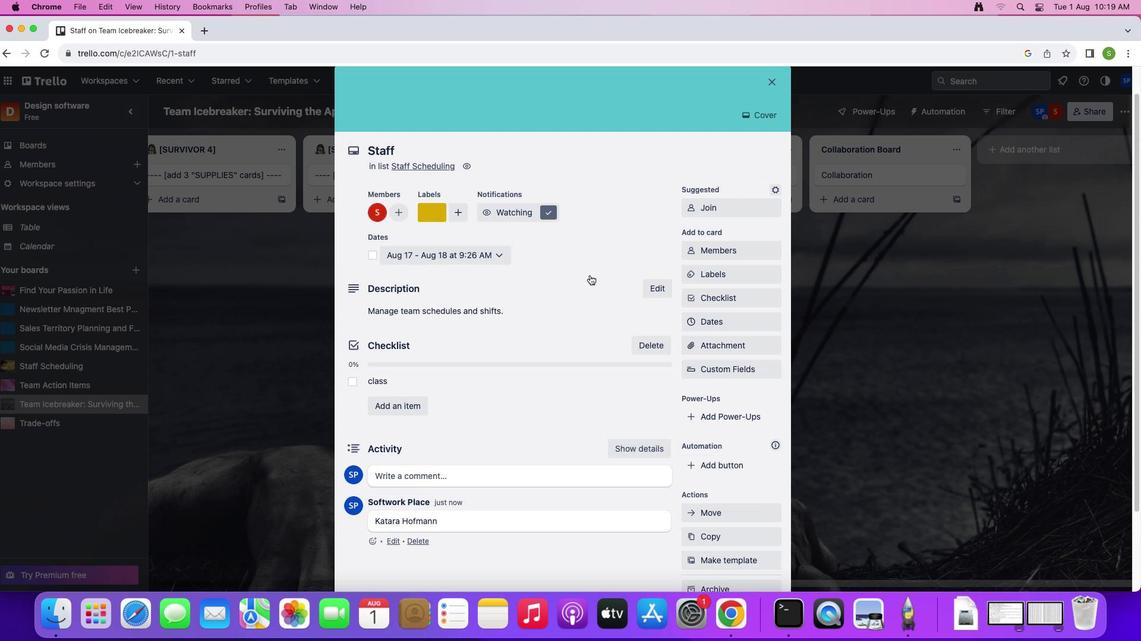 
Action: Mouse scrolled (609, 274) with delta (120, 11)
Screenshot: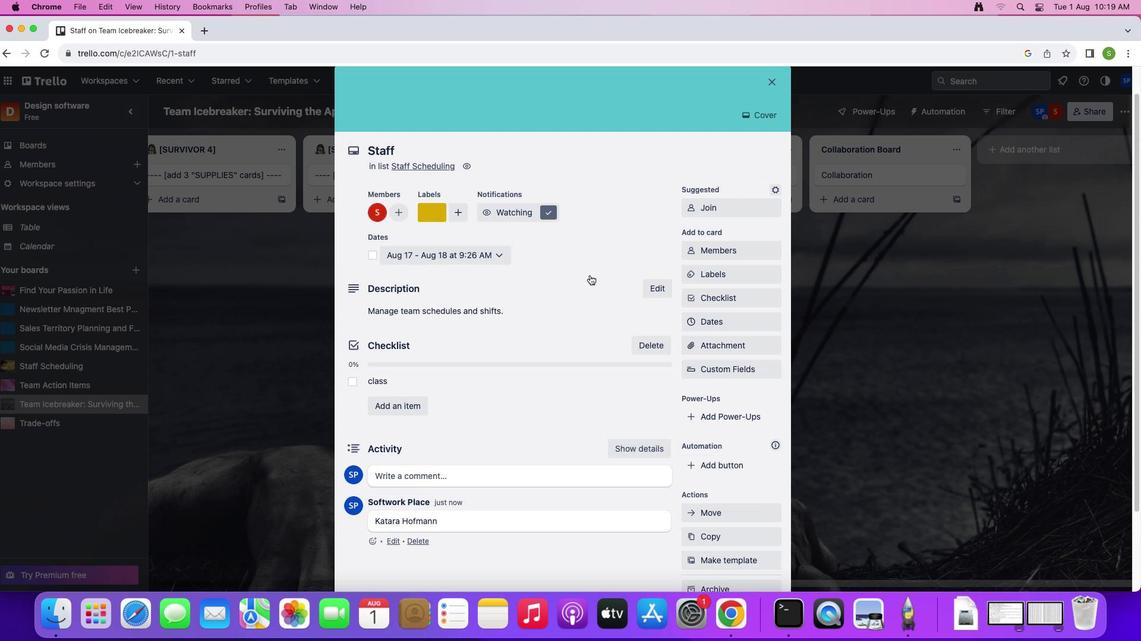 
Action: Mouse moved to (609, 274)
Screenshot: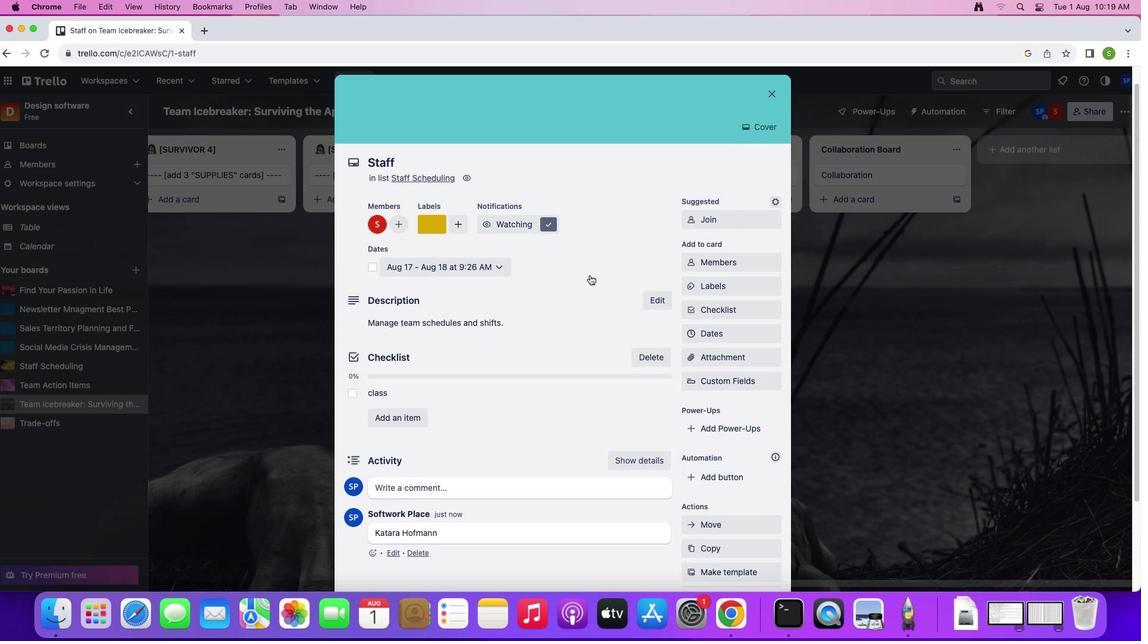 
Action: Mouse scrolled (609, 274) with delta (120, 9)
Screenshot: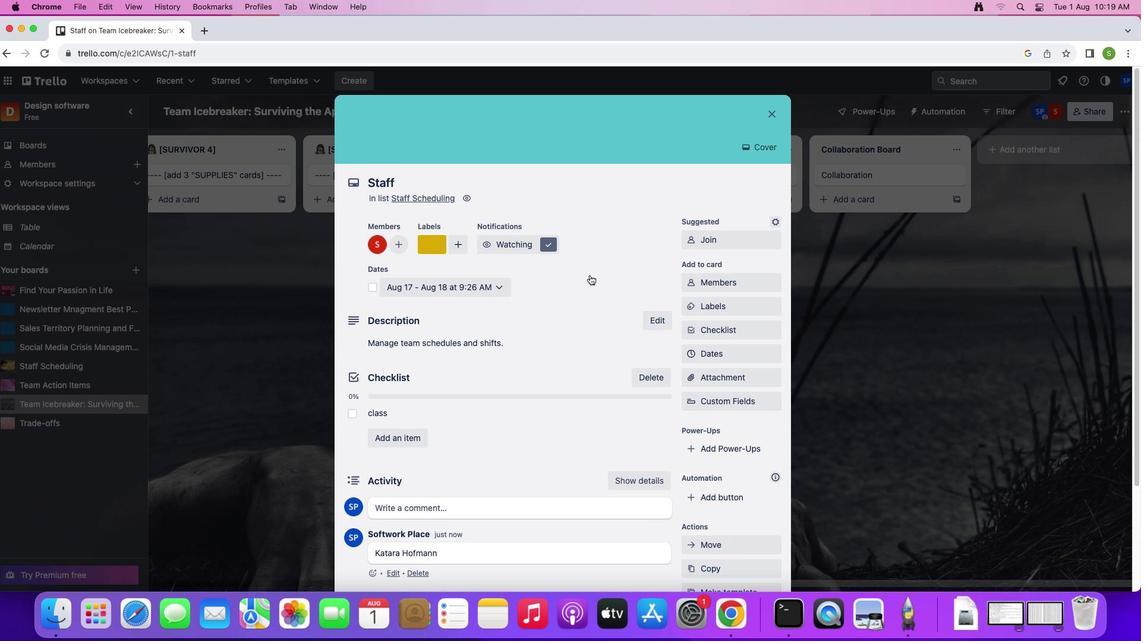 
Action: Mouse scrolled (609, 274) with delta (120, 9)
Screenshot: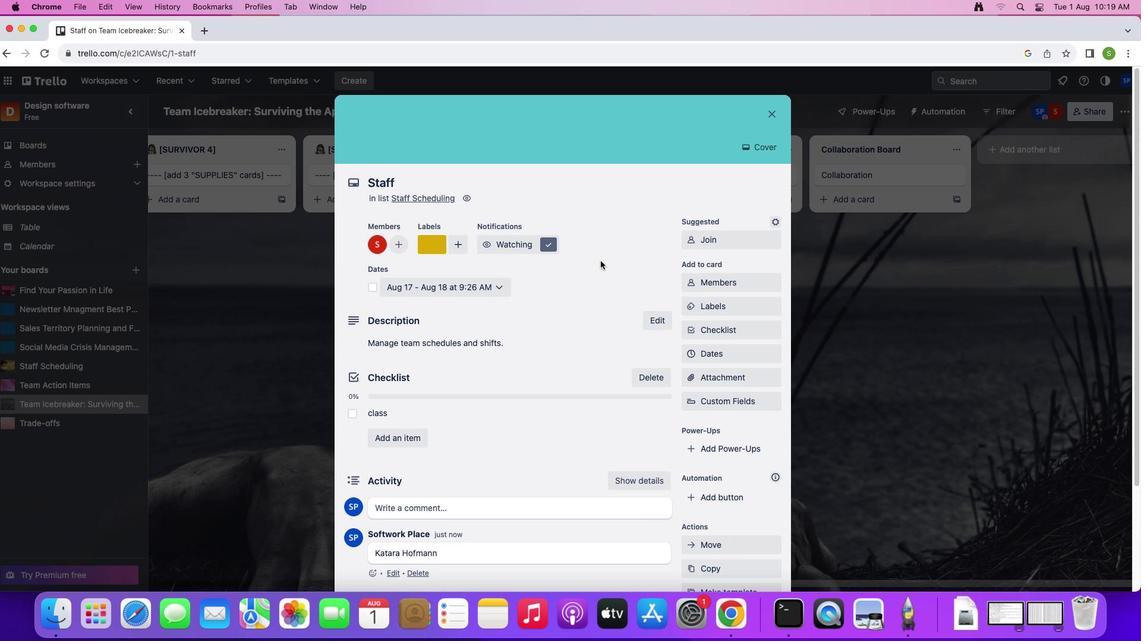 
Action: Mouse scrolled (609, 274) with delta (120, 10)
Screenshot: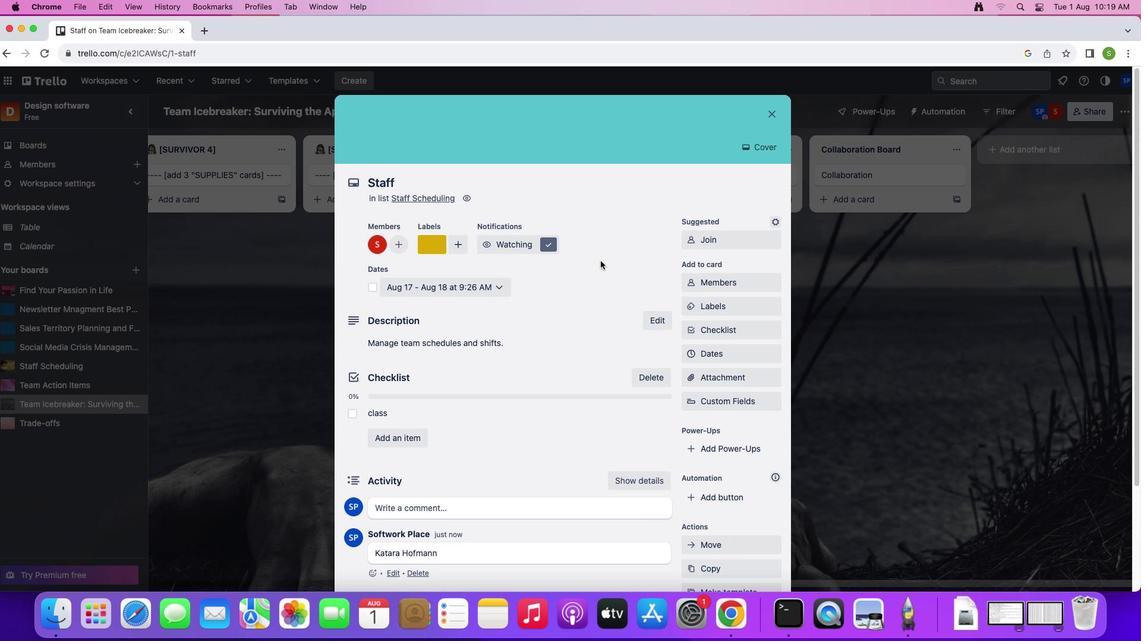 
Action: Mouse scrolled (609, 274) with delta (120, 11)
Screenshot: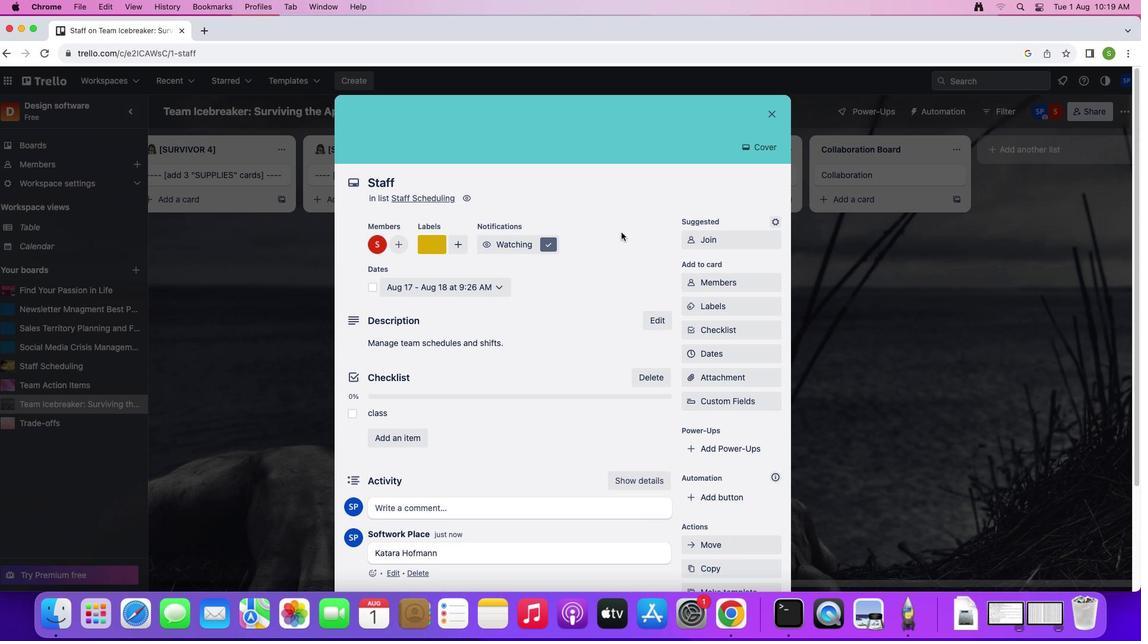 
Action: Mouse moved to (765, 119)
Screenshot: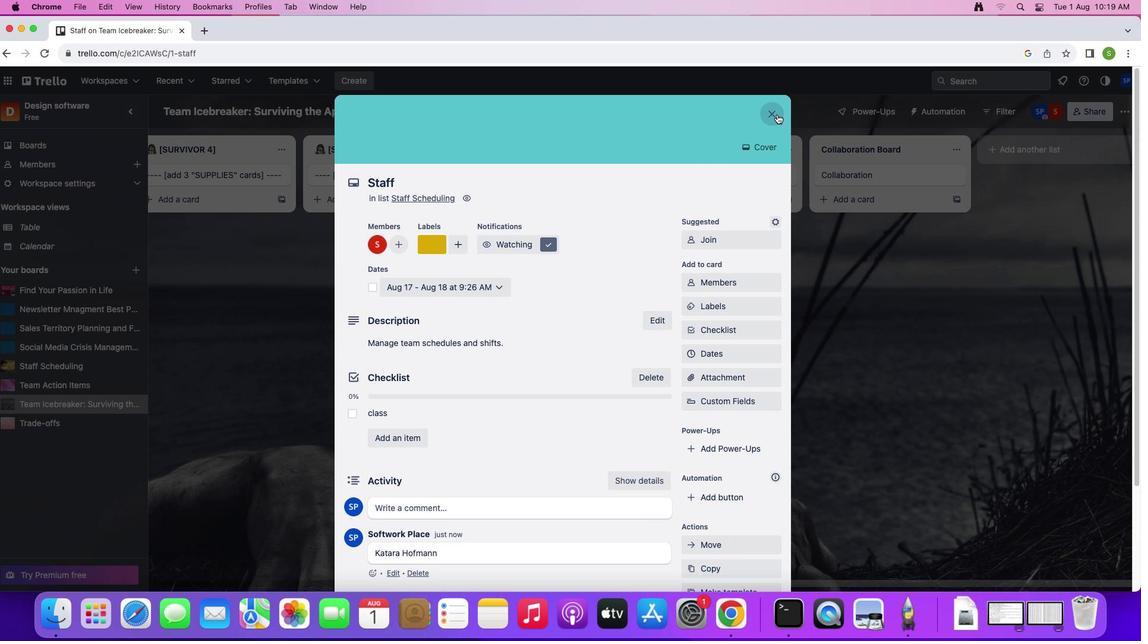 
Action: Mouse pressed left at (765, 119)
Screenshot: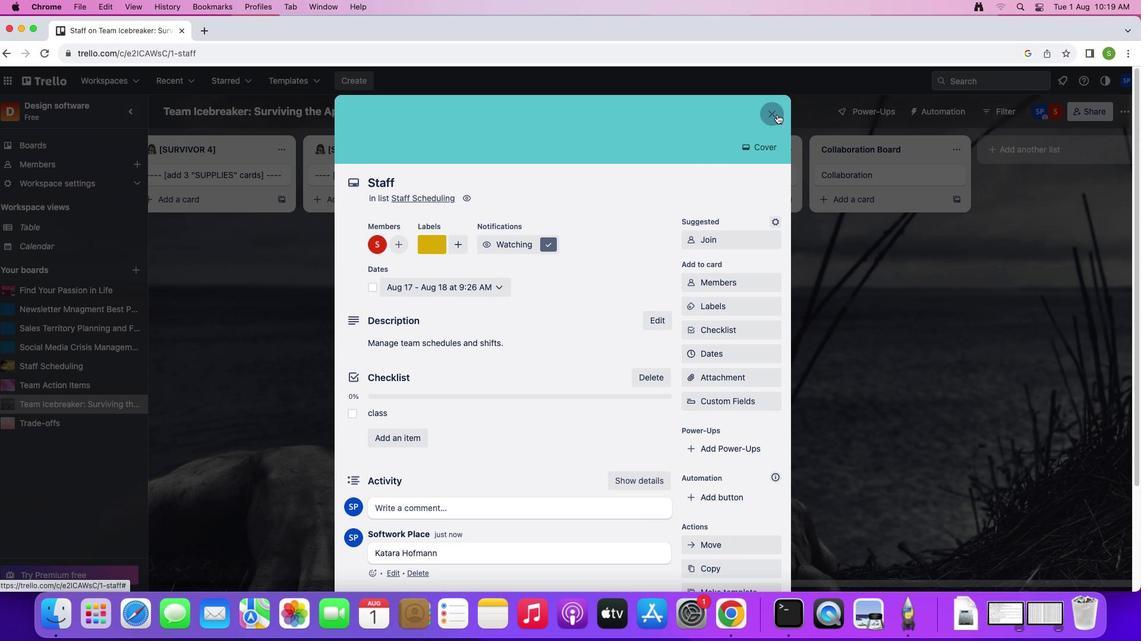 
Action: Mouse moved to (701, 180)
Screenshot: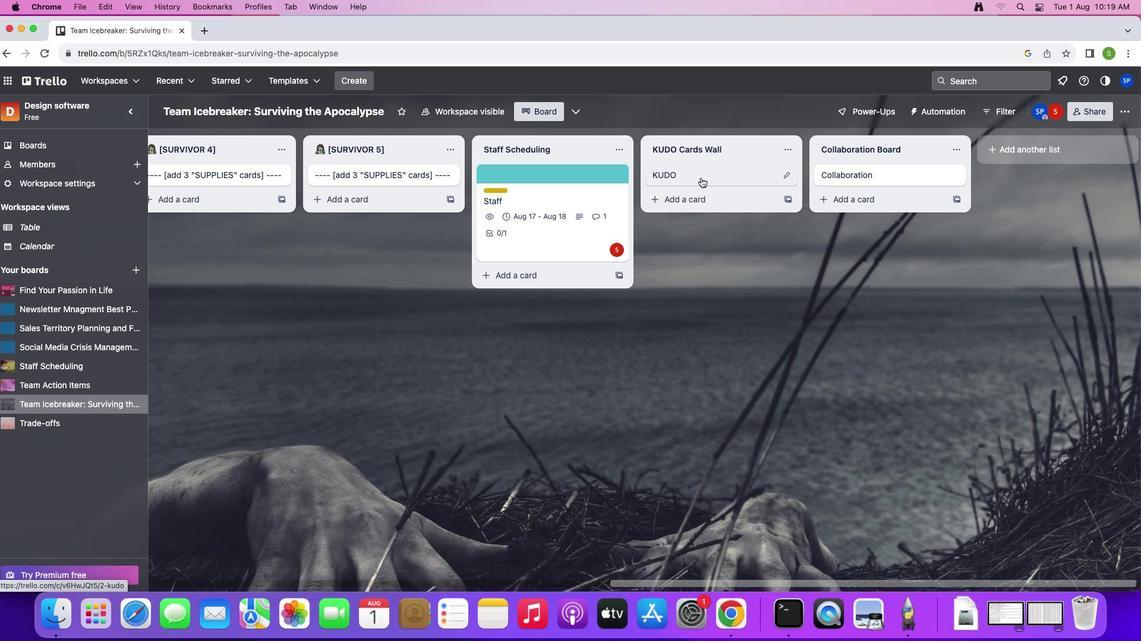 
Action: Mouse pressed left at (701, 180)
Screenshot: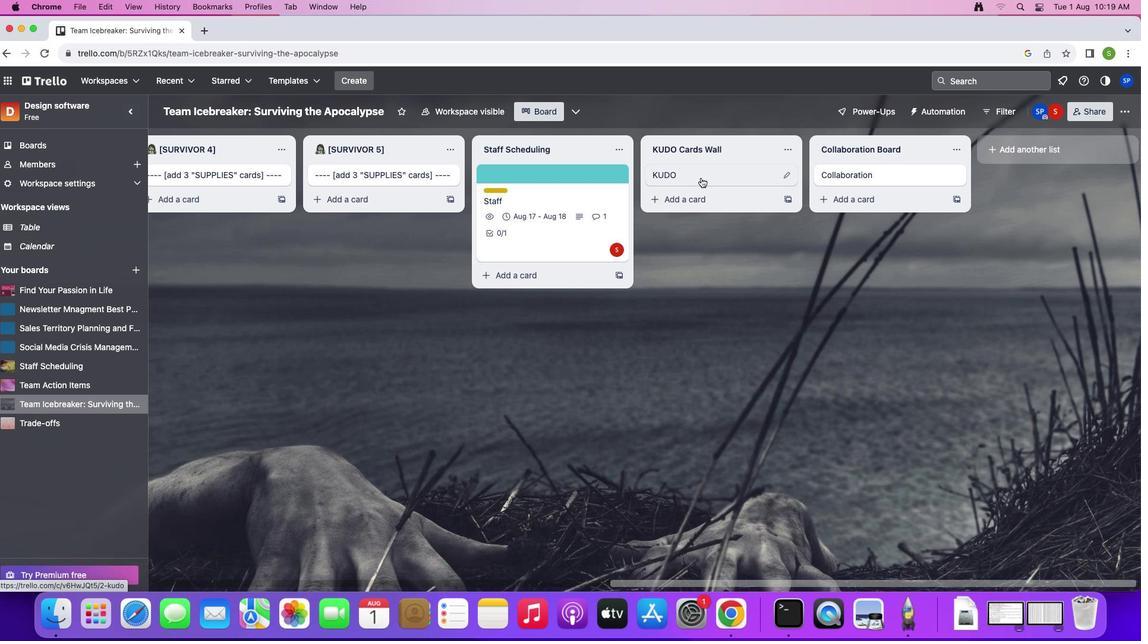 
Action: Mouse moved to (699, 214)
Screenshot: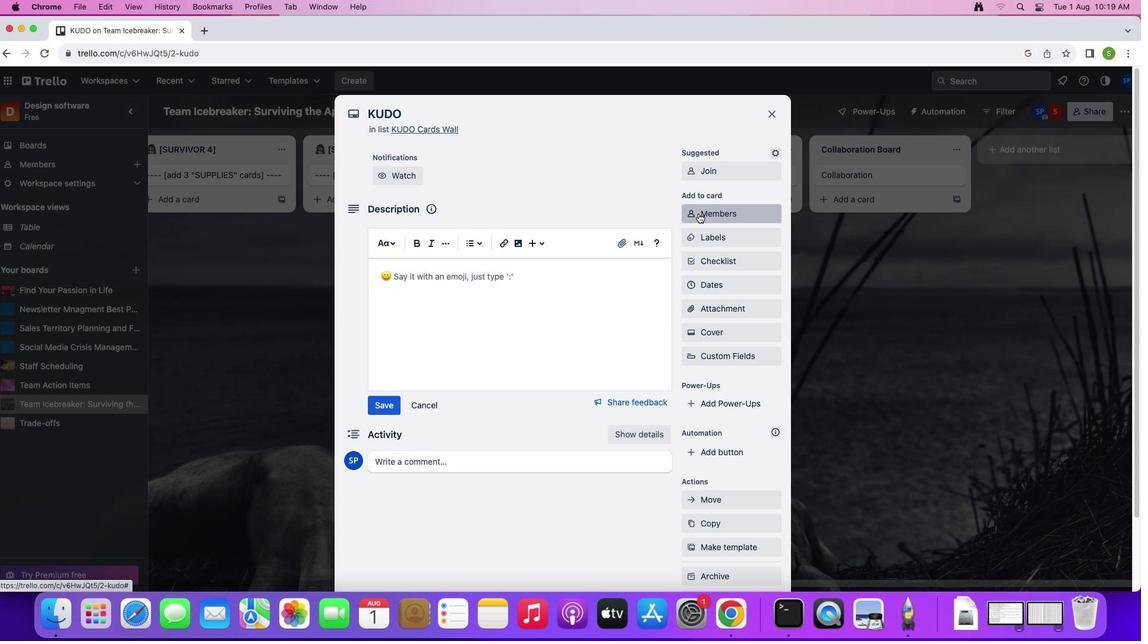 
Action: Mouse pressed left at (699, 214)
Screenshot: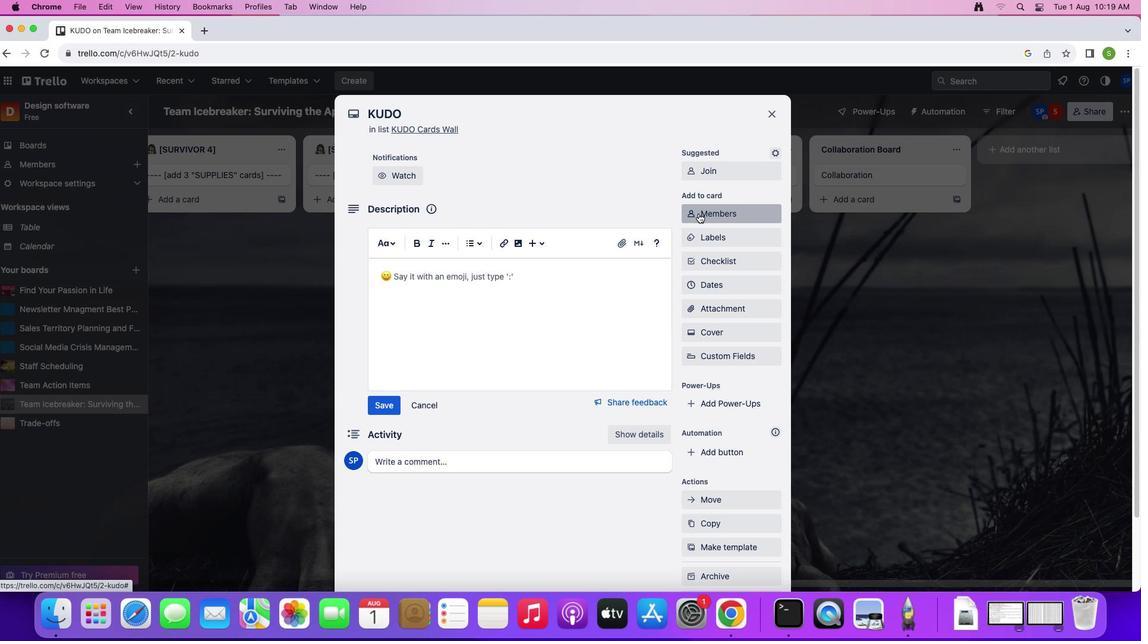 
Action: Mouse moved to (710, 267)
Screenshot: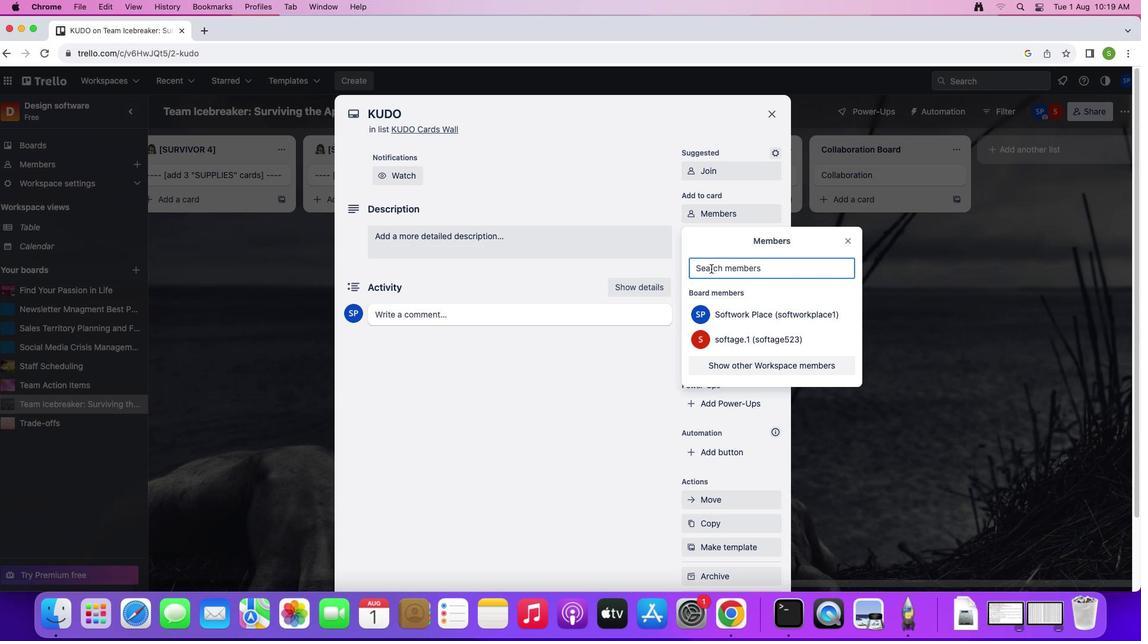
Action: Mouse pressed left at (710, 267)
Screenshot: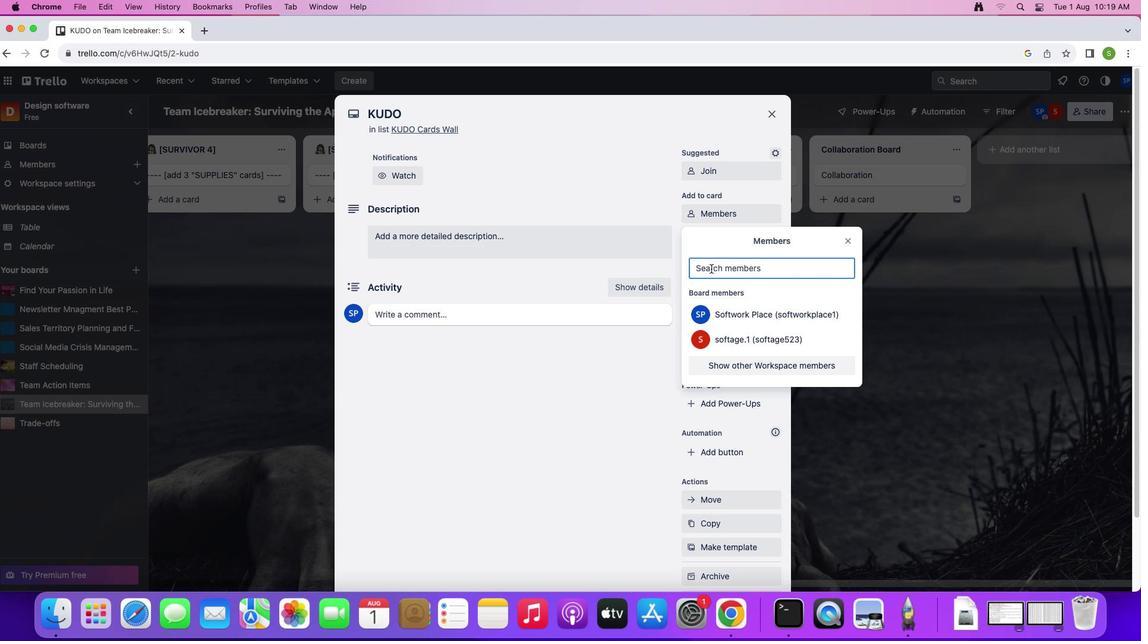 
Action: Key pressed 's''o''f''t''a''g''e''.''3'Key.shift'@''s''o''f''t''a''g''e''.''n''e''t'
Screenshot: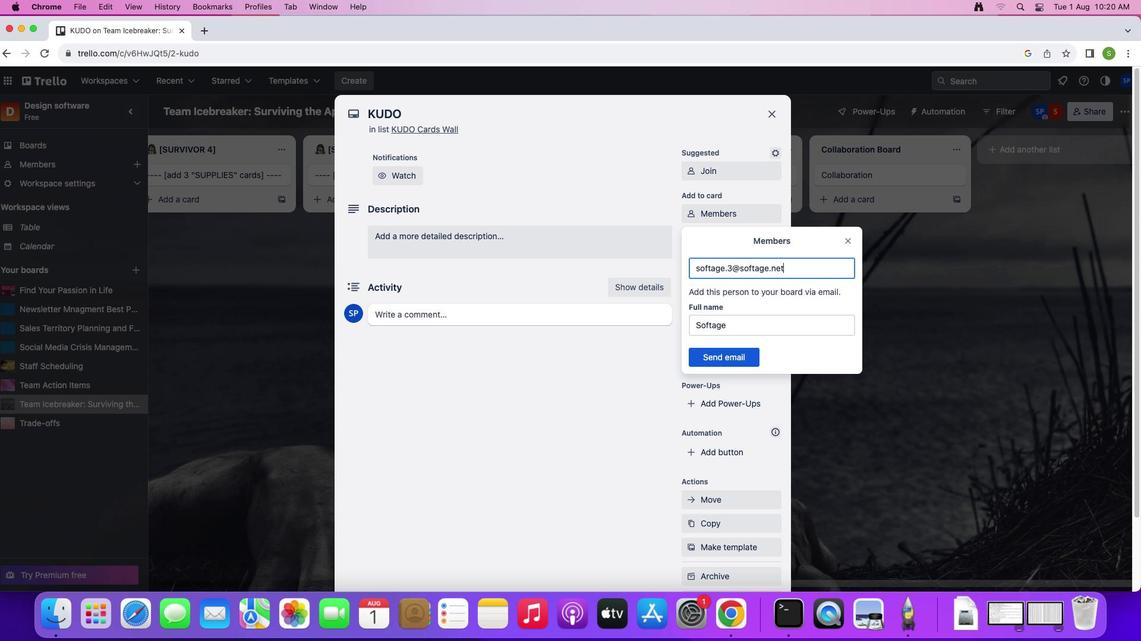 
Action: Mouse moved to (713, 356)
Screenshot: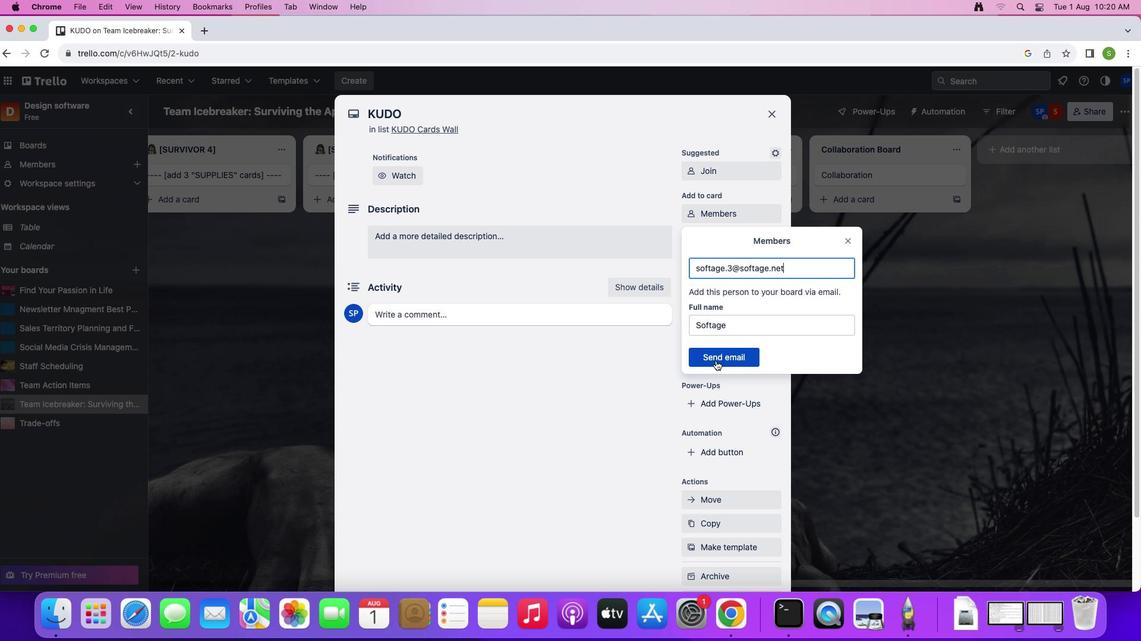 
Action: Mouse pressed left at (713, 356)
Screenshot: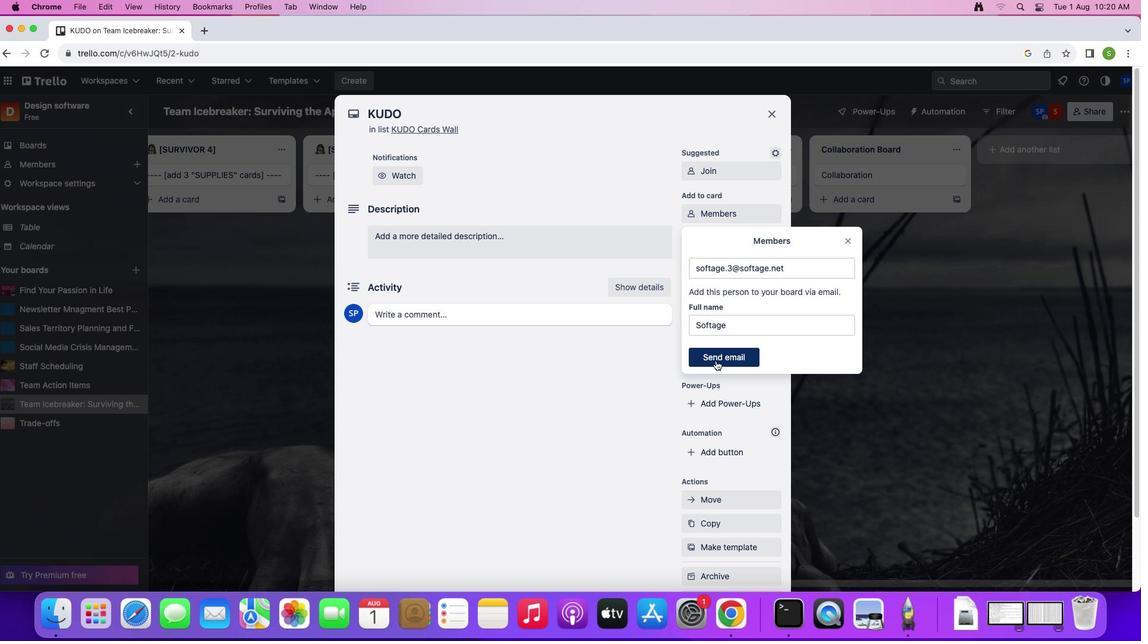 
Action: Mouse moved to (716, 243)
Screenshot: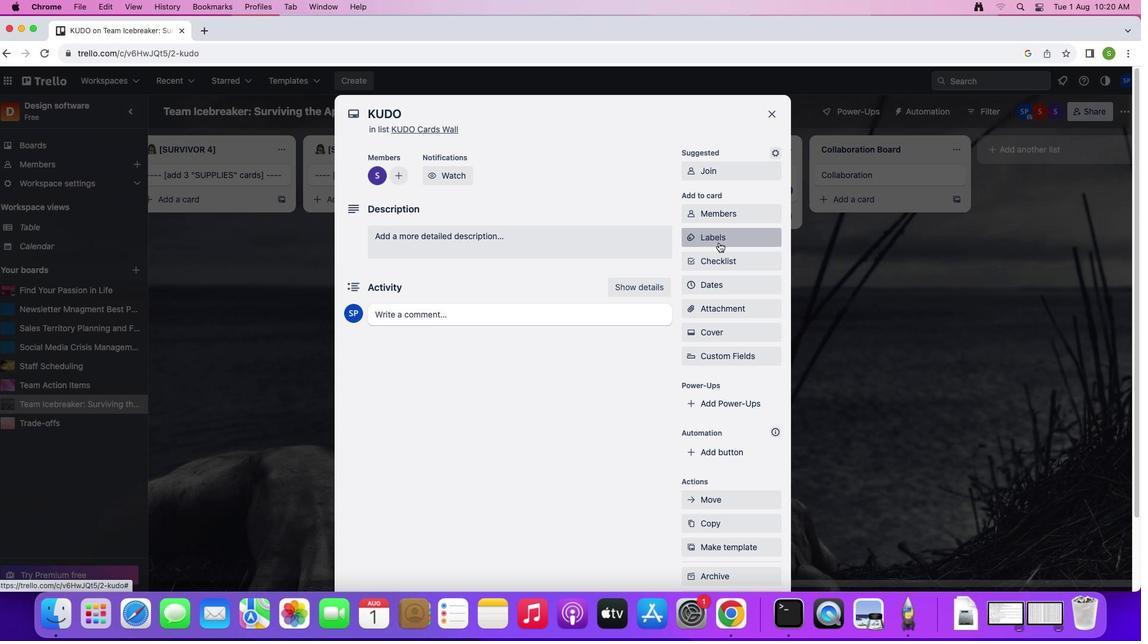 
Action: Mouse pressed left at (716, 243)
Screenshot: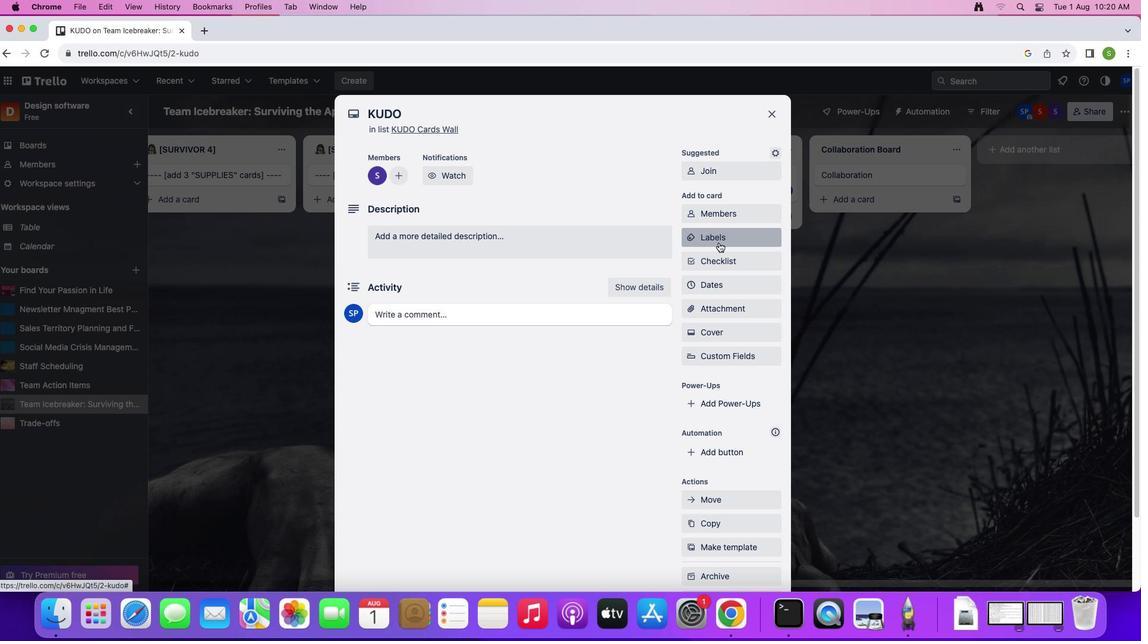 
Action: Mouse moved to (740, 412)
Screenshot: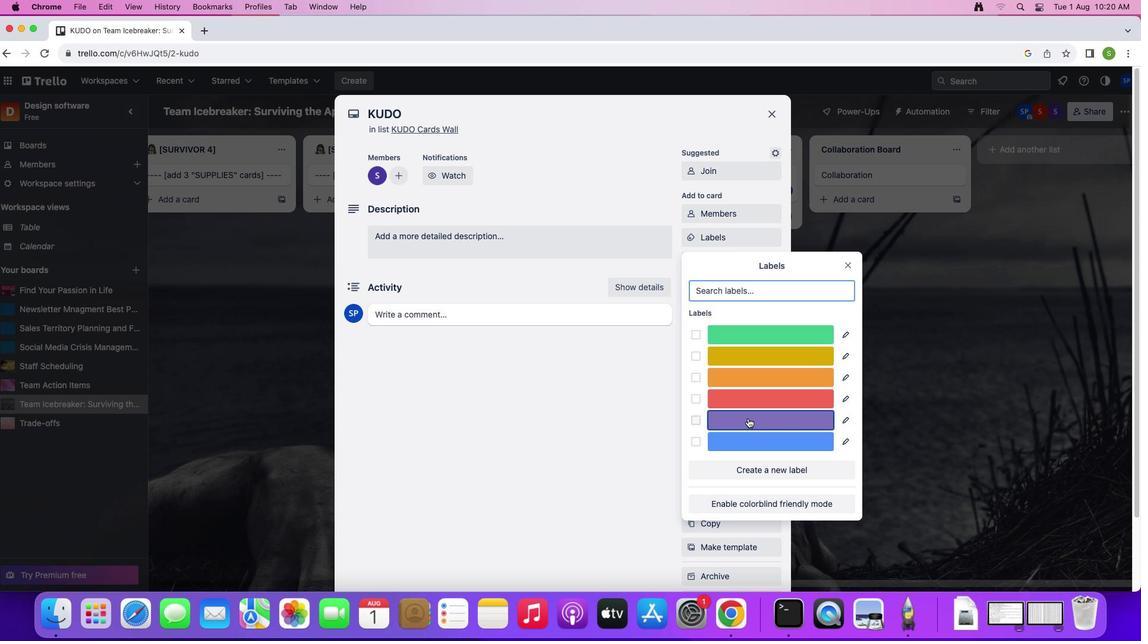 
Action: Mouse pressed left at (740, 412)
Screenshot: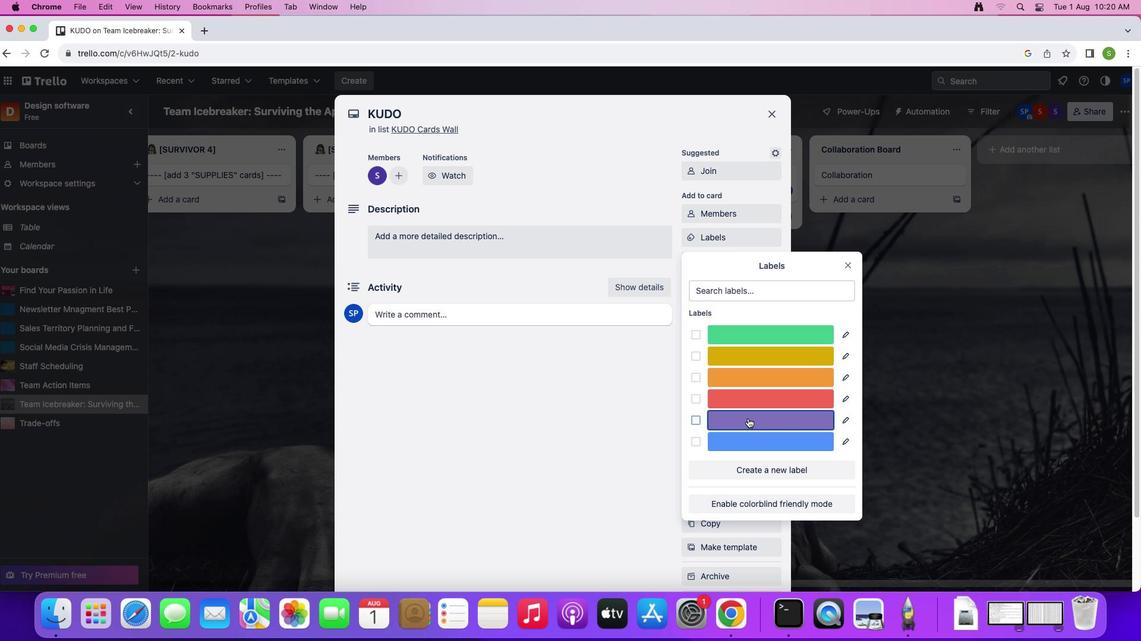 
Action: Mouse moved to (820, 257)
Screenshot: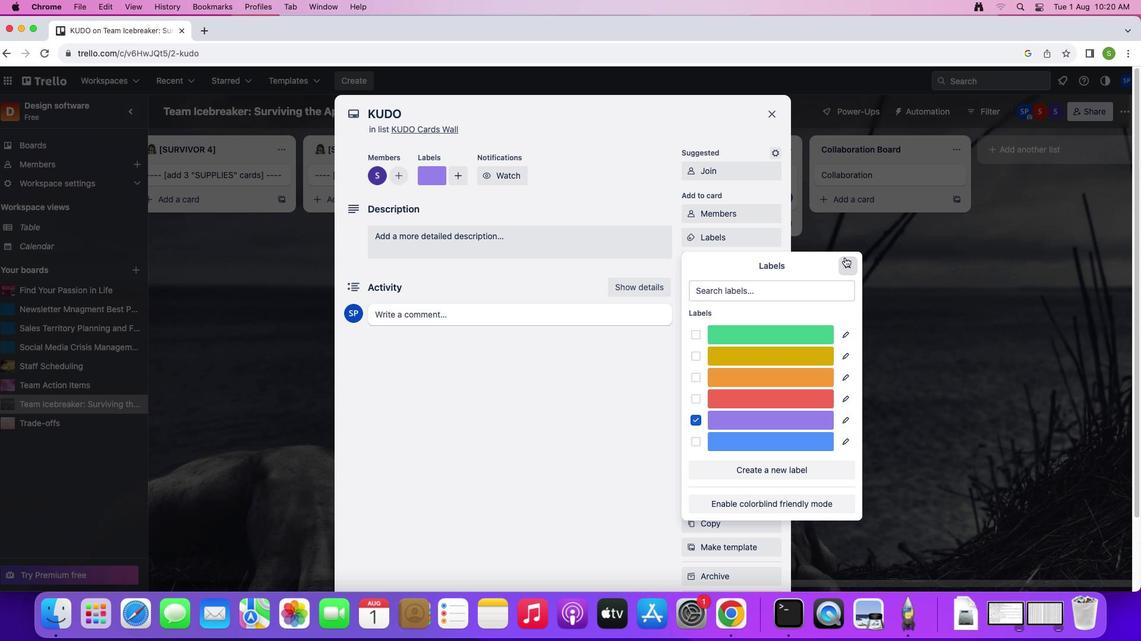 
Action: Mouse pressed left at (820, 257)
Screenshot: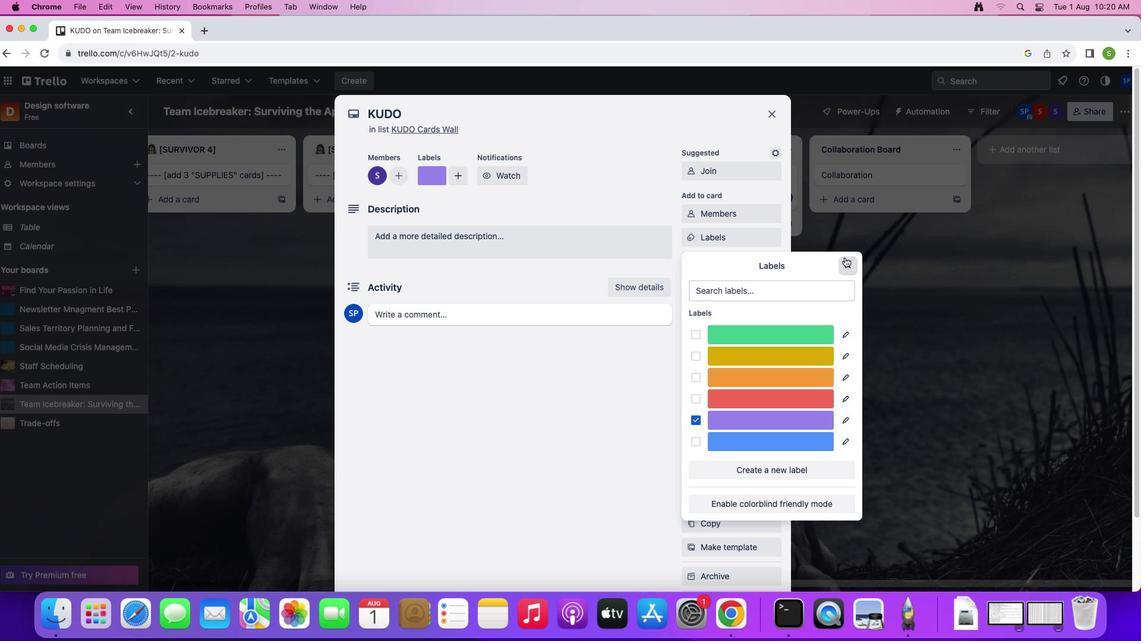 
Action: Mouse moved to (700, 260)
Screenshot: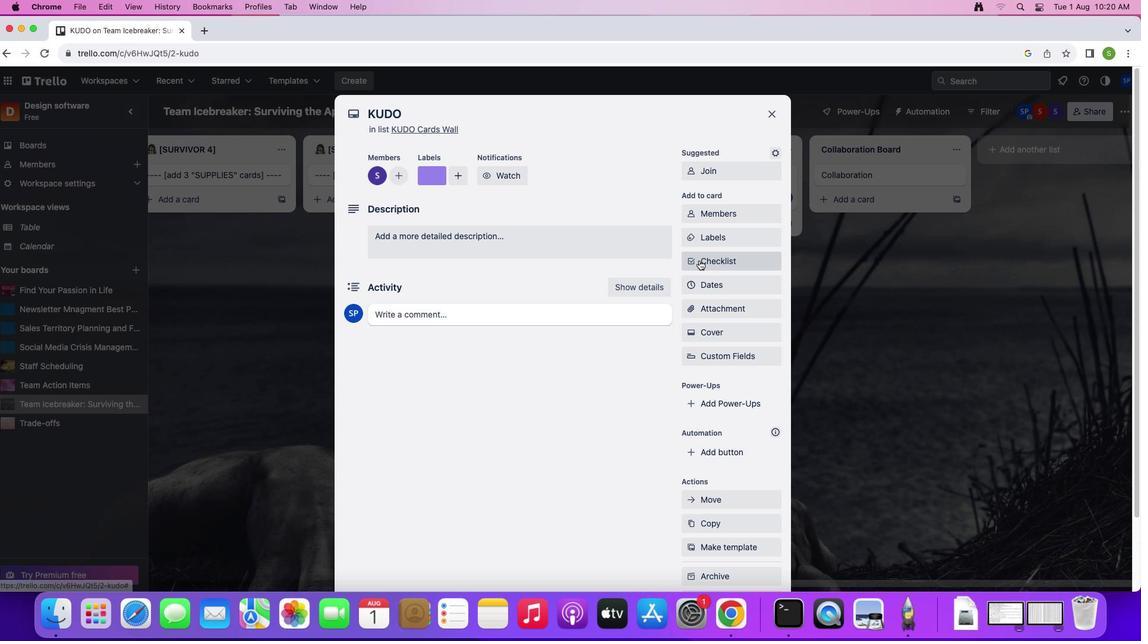 
Action: Mouse pressed left at (700, 260)
Screenshot: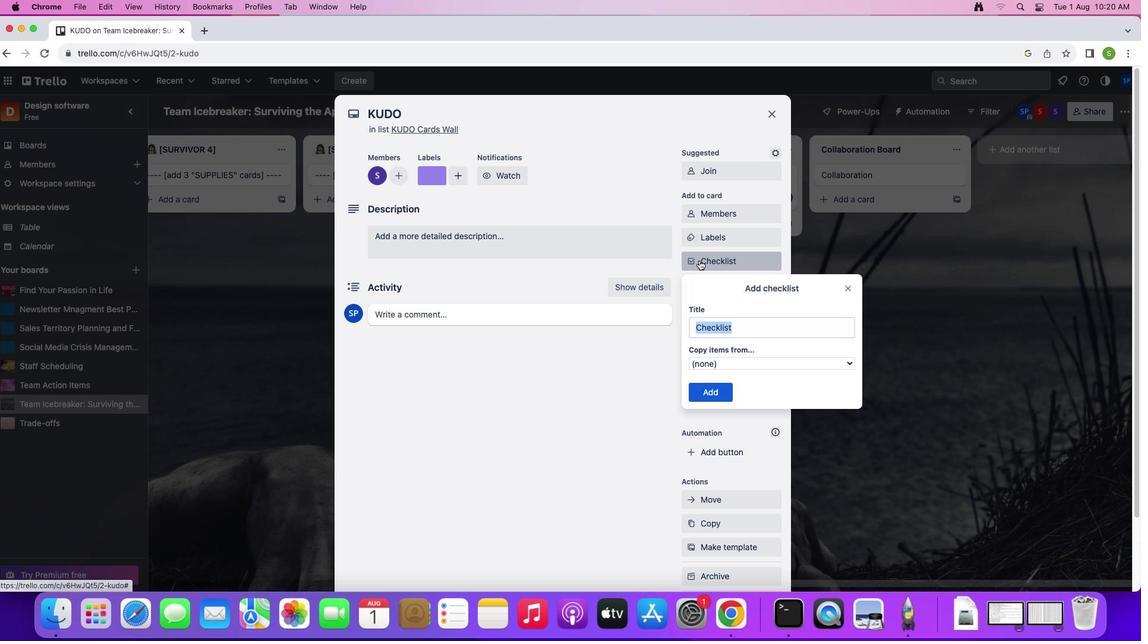 
Action: Mouse moved to (710, 389)
Screenshot: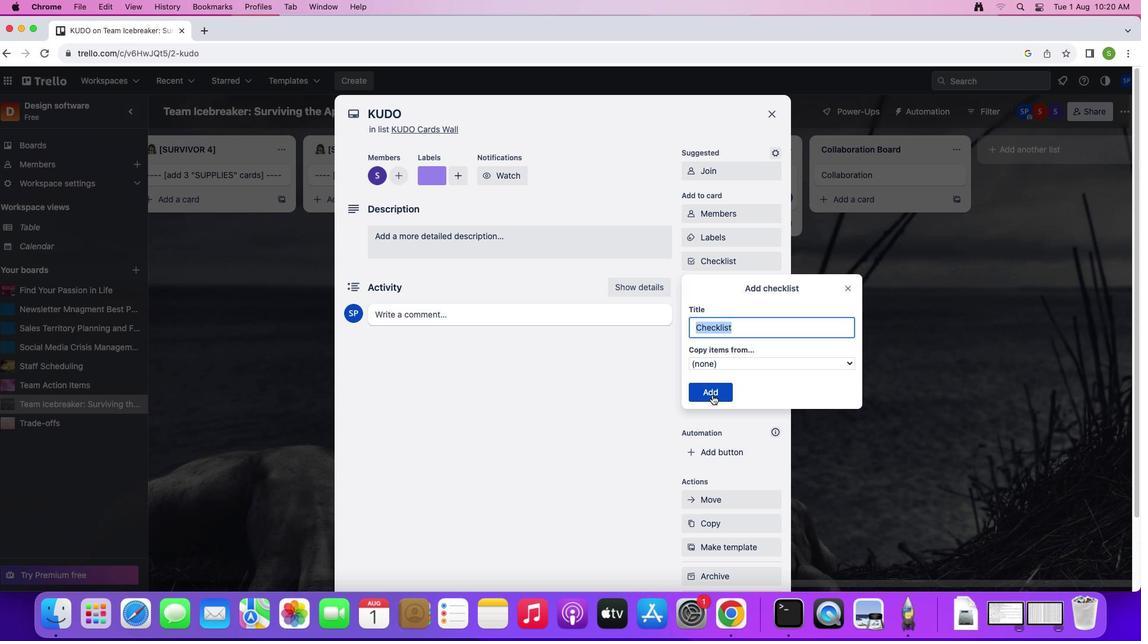 
Action: Mouse pressed left at (710, 389)
Screenshot: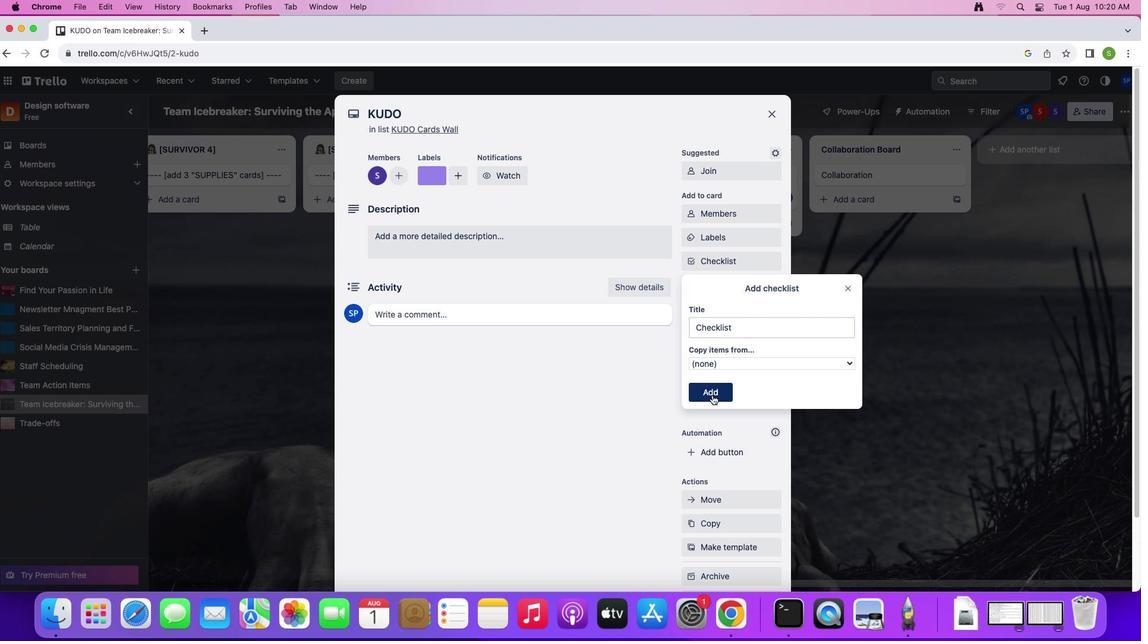 
Action: Mouse moved to (707, 280)
Screenshot: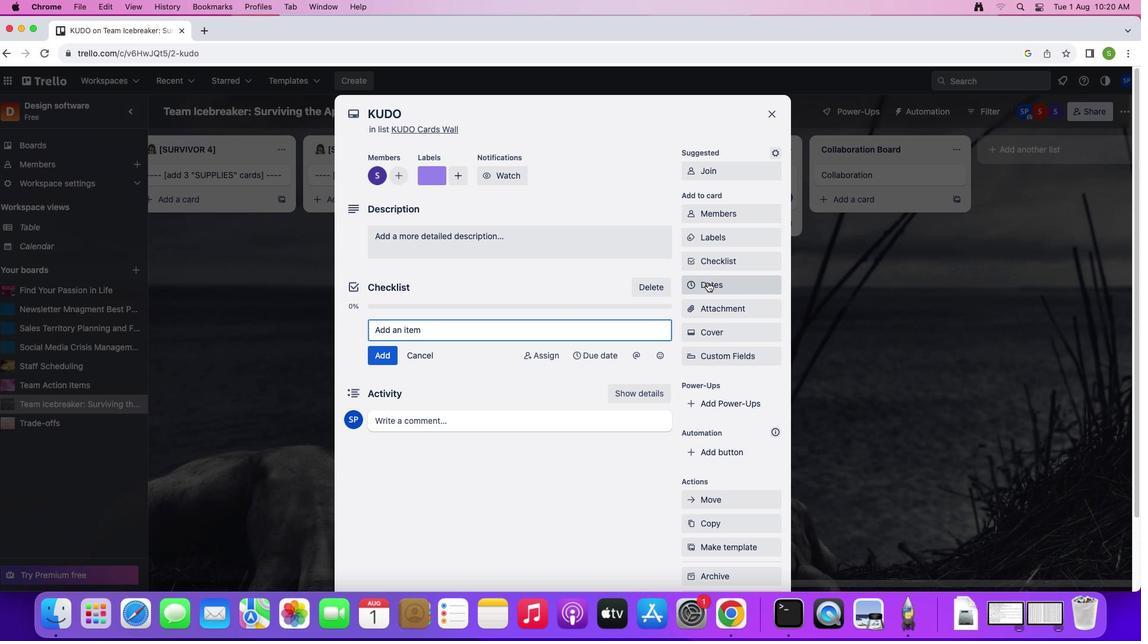 
Action: Mouse pressed left at (707, 280)
Screenshot: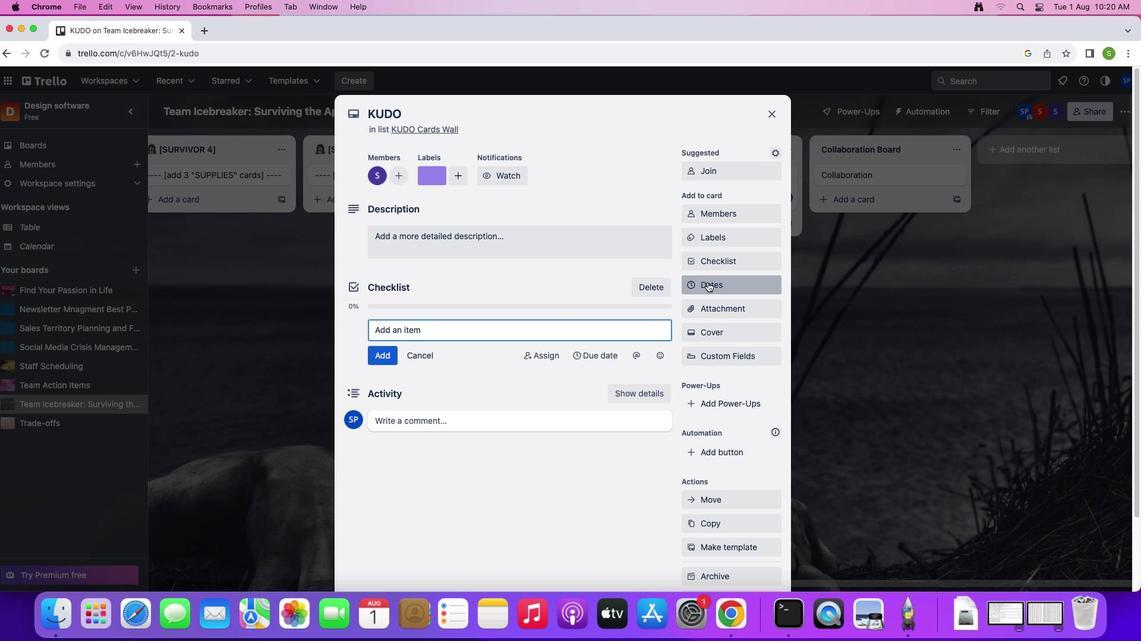
Action: Mouse moved to (781, 246)
Screenshot: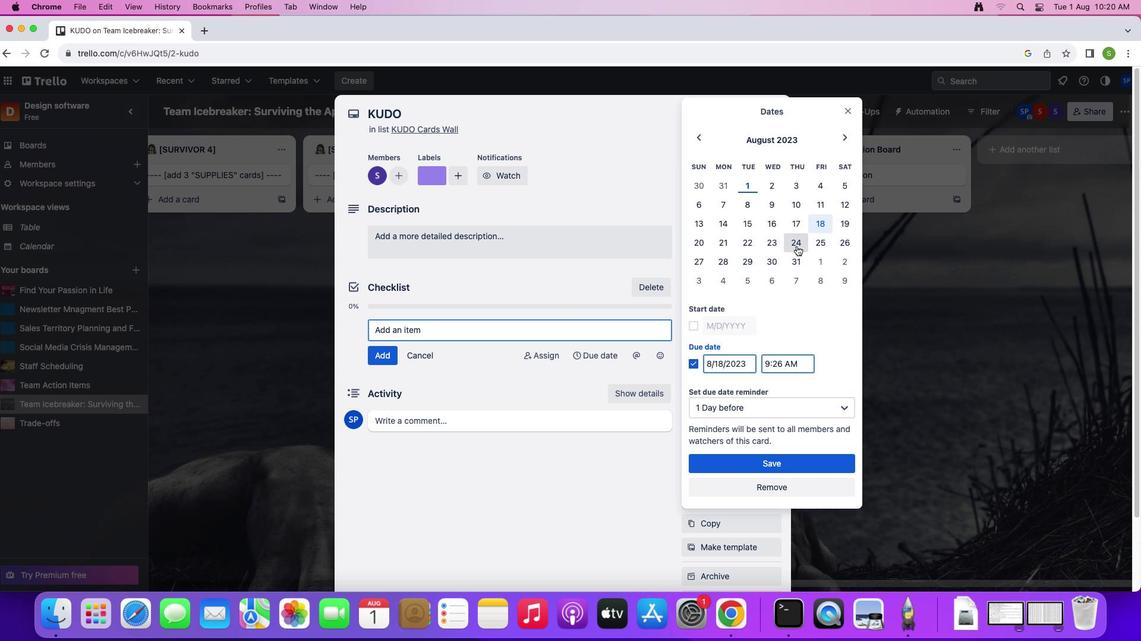 
Action: Mouse pressed left at (781, 246)
Screenshot: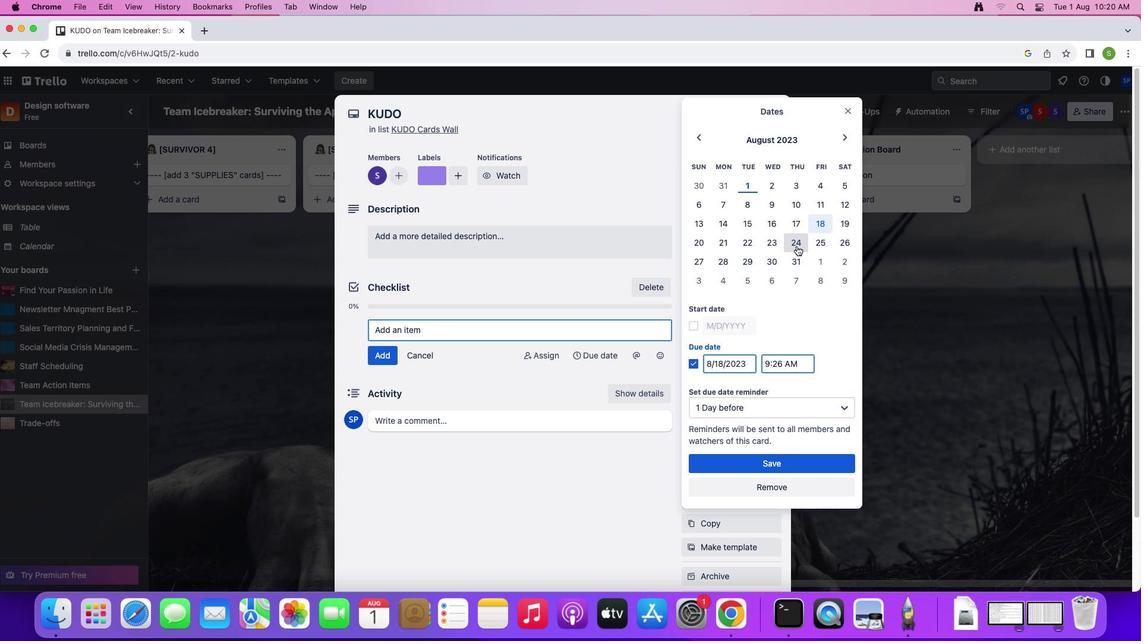 
Action: Mouse moved to (696, 327)
Screenshot: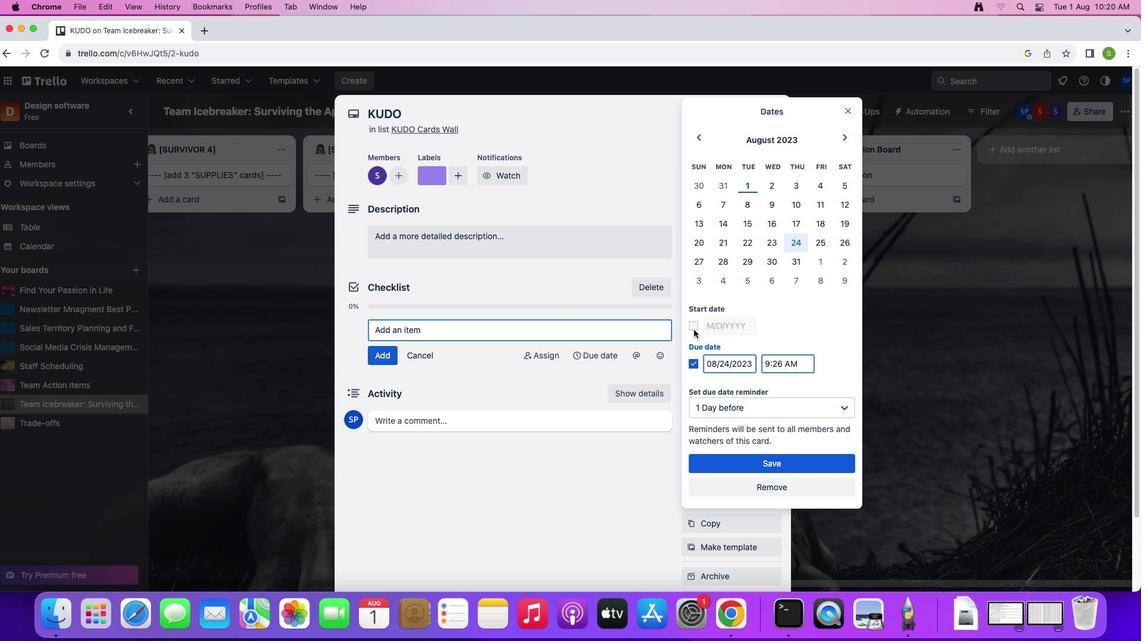 
Action: Mouse pressed left at (696, 327)
Screenshot: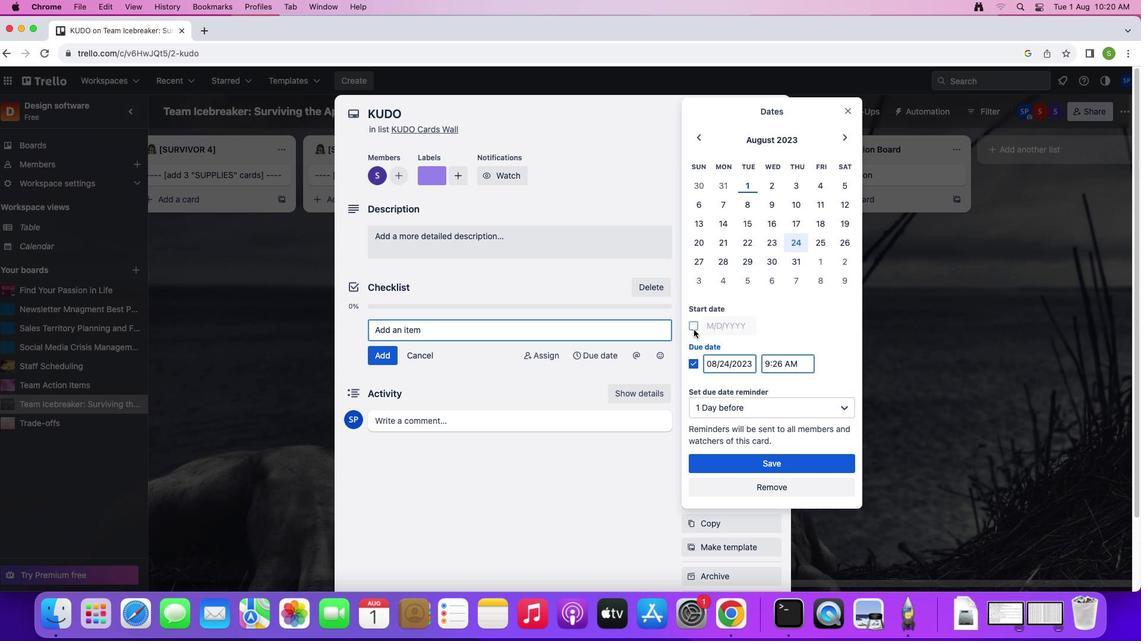 
Action: Mouse moved to (745, 457)
Screenshot: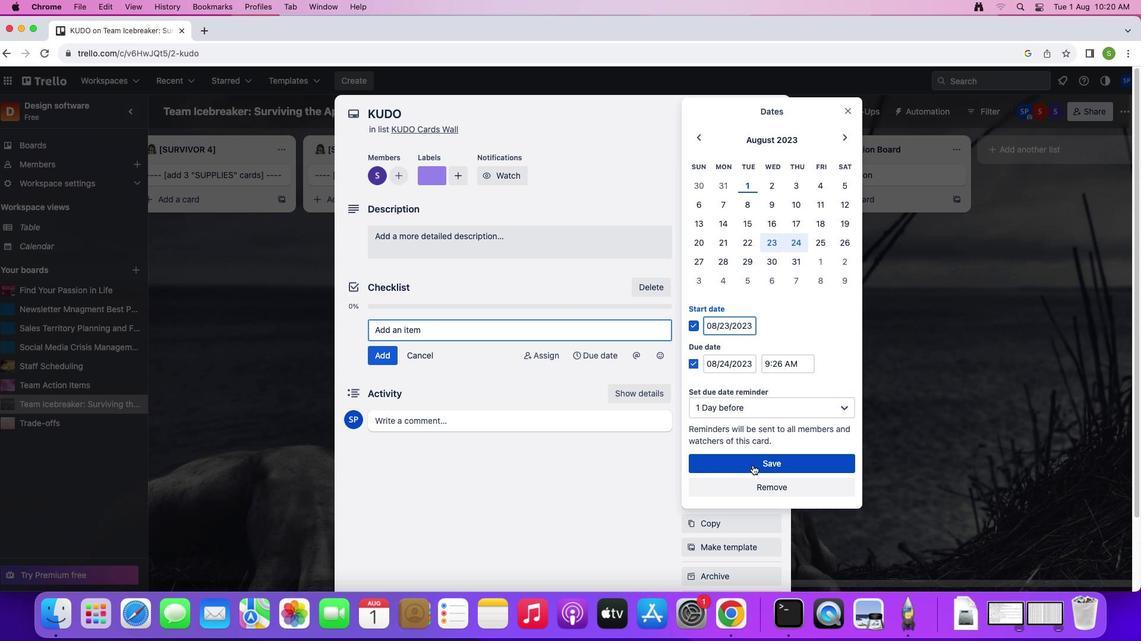 
Action: Mouse pressed left at (745, 457)
Screenshot: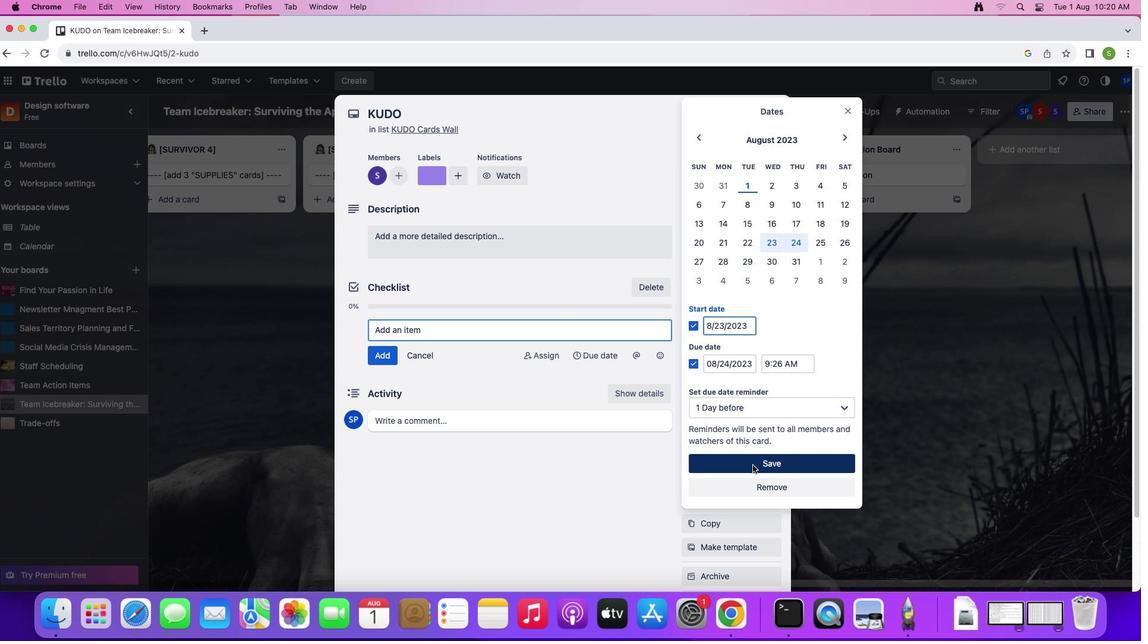 
Action: Mouse moved to (713, 328)
Screenshot: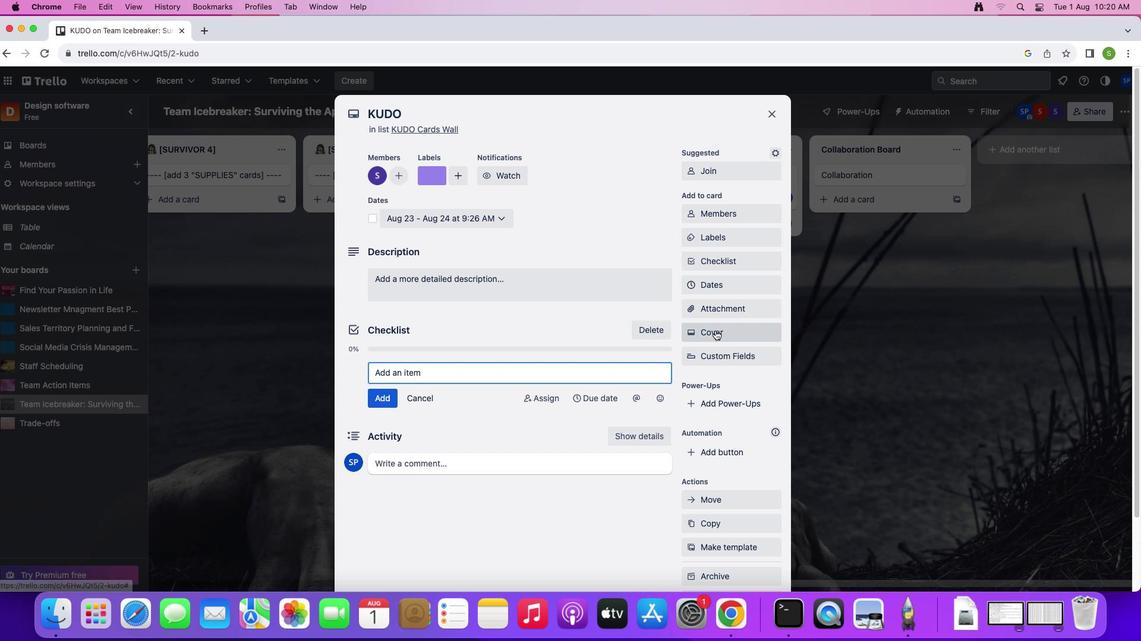 
Action: Mouse pressed left at (713, 328)
Screenshot: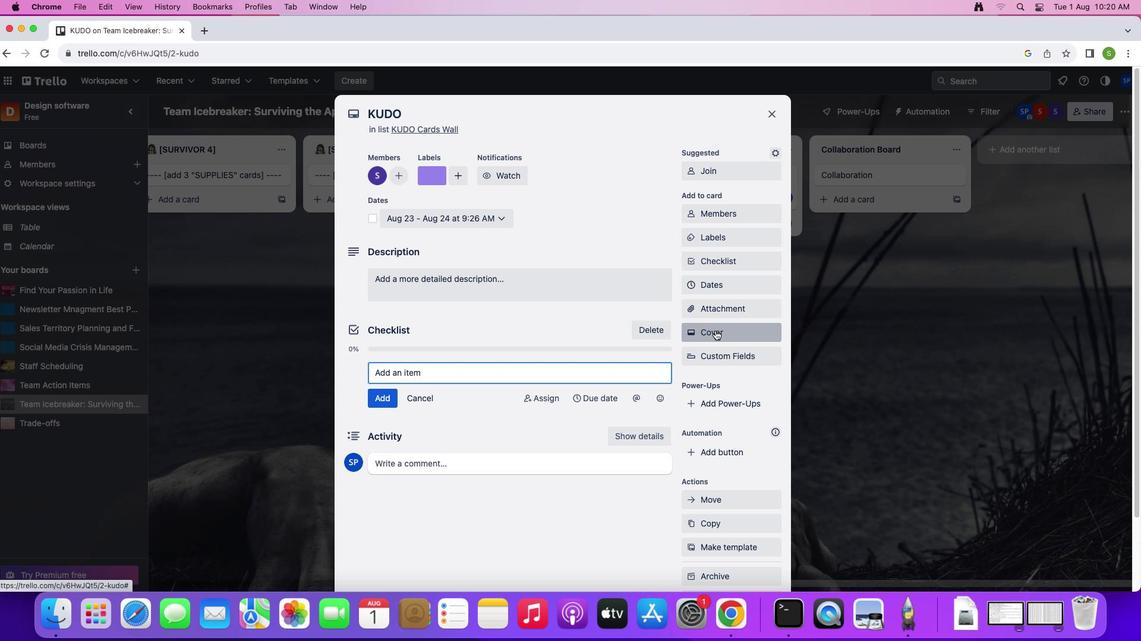 
Action: Mouse moved to (754, 372)
Screenshot: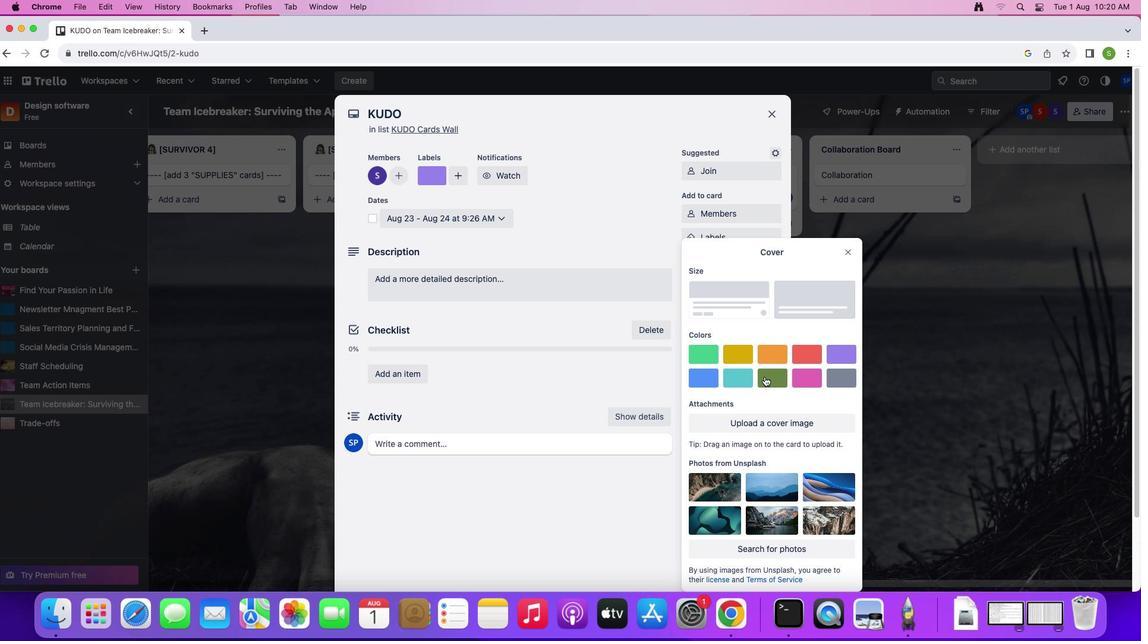 
Action: Mouse pressed left at (754, 372)
Screenshot: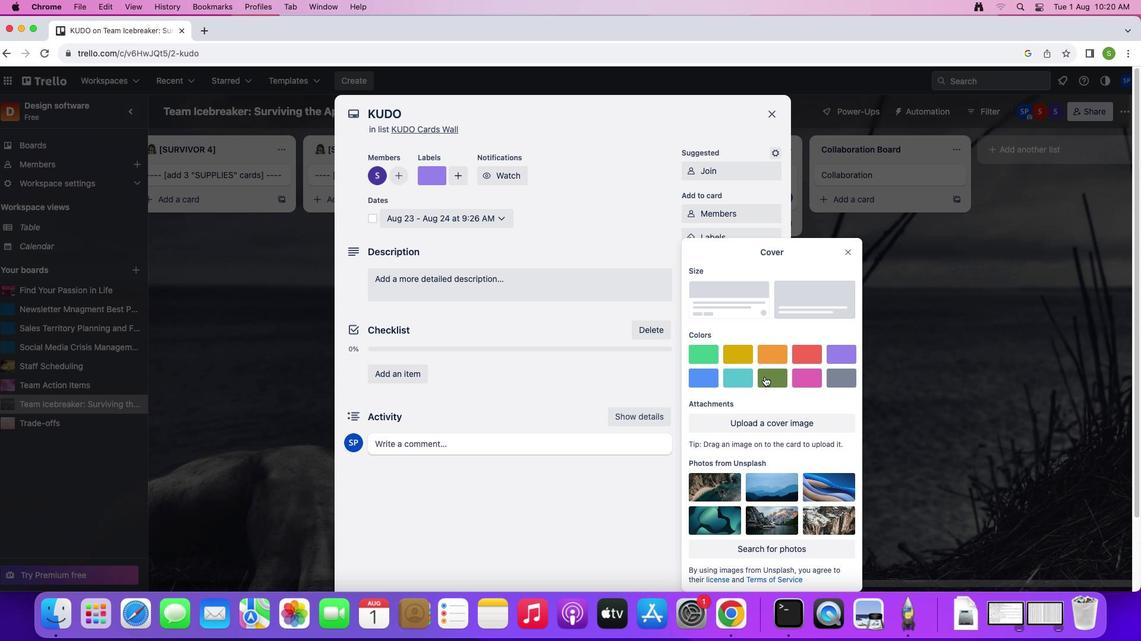 
Action: Mouse moved to (819, 222)
Screenshot: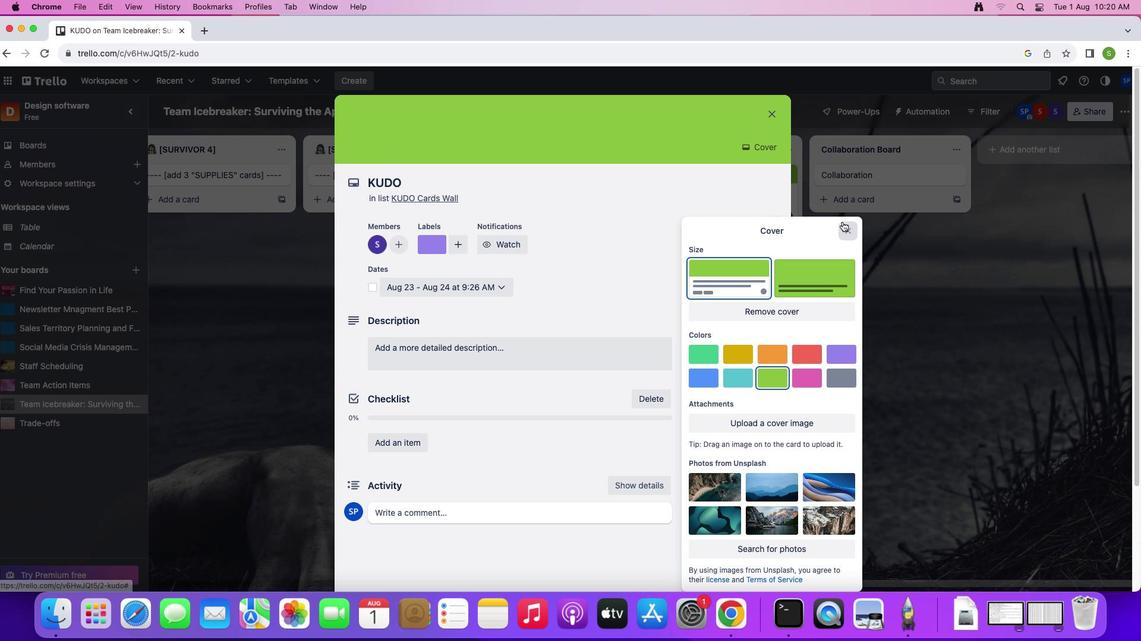 
Action: Mouse pressed left at (819, 222)
Screenshot: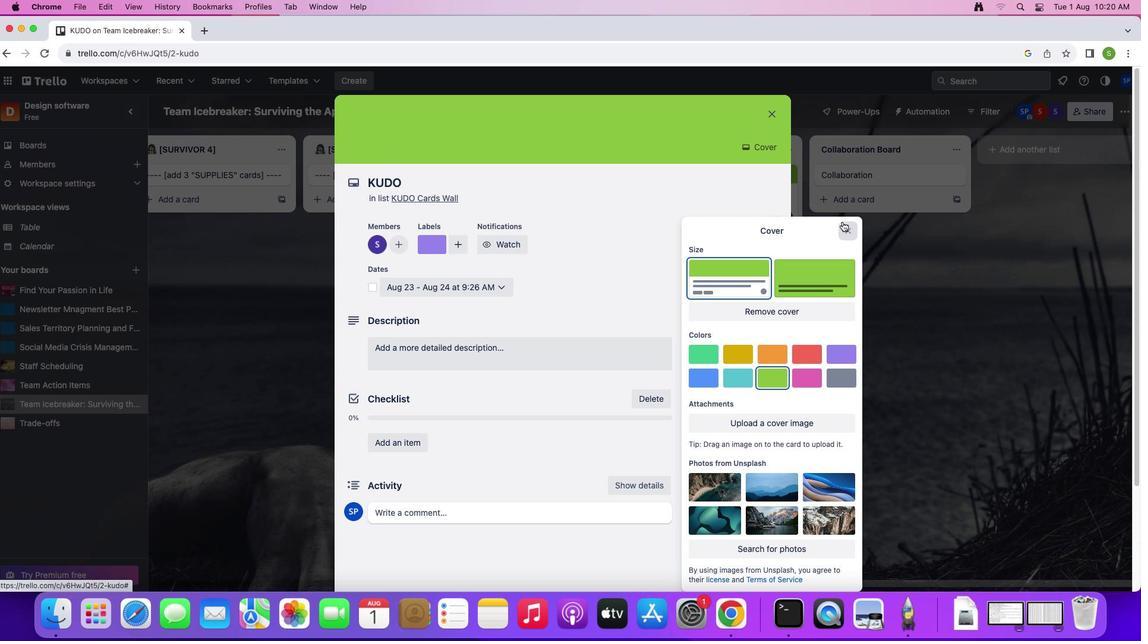 
Action: Mouse moved to (430, 287)
Screenshot: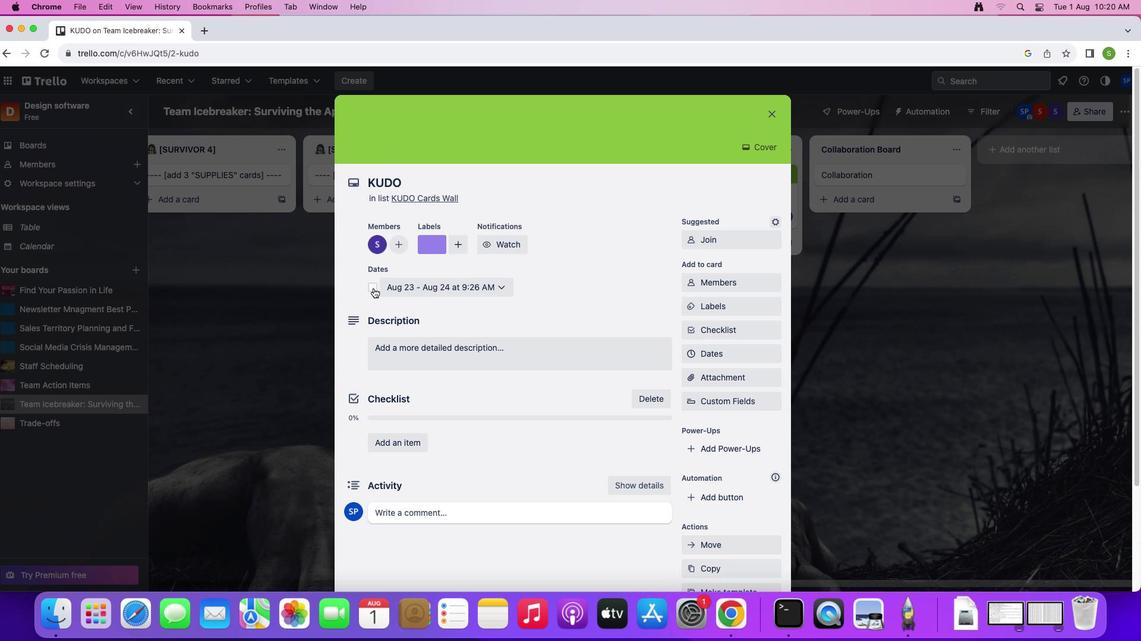 
Action: Mouse pressed left at (430, 287)
Screenshot: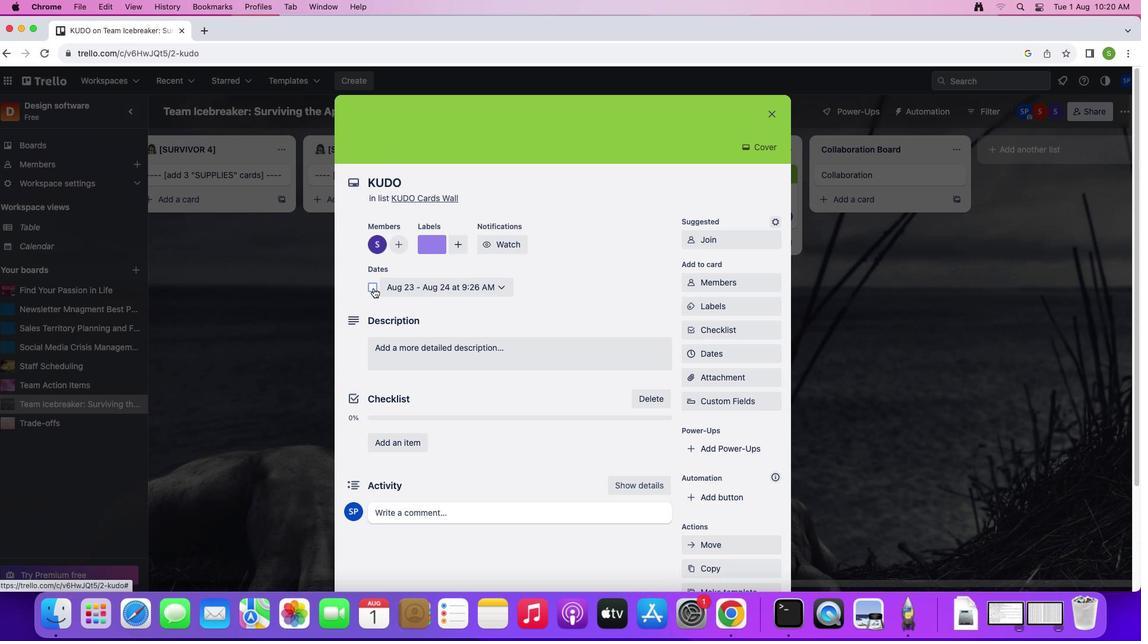 
Action: Mouse moved to (496, 337)
Screenshot: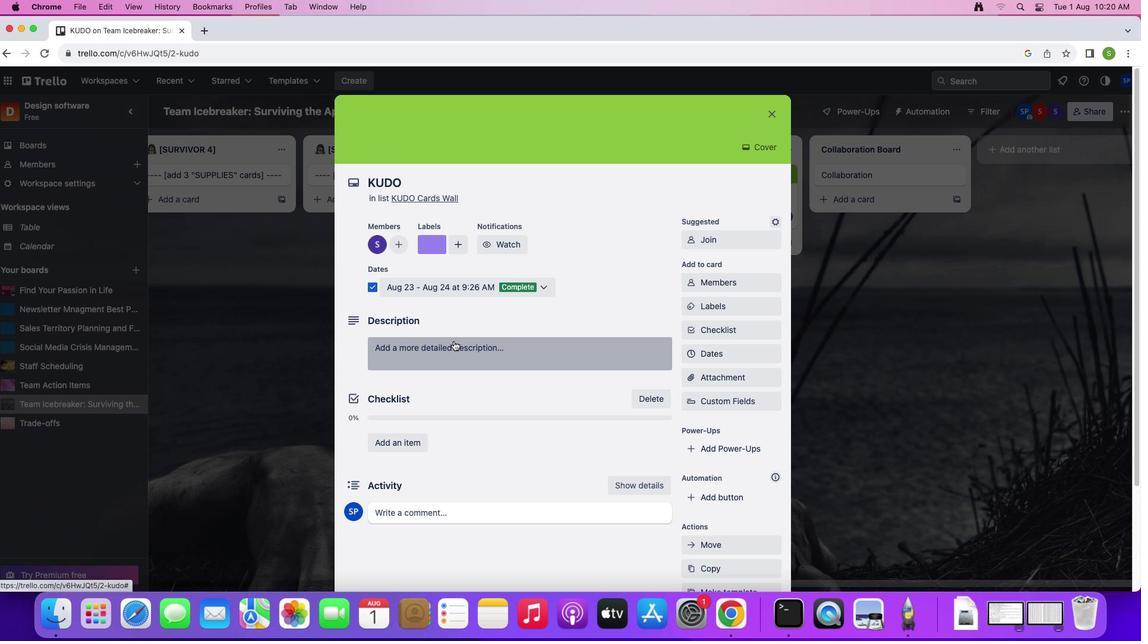 
Action: Mouse pressed left at (496, 337)
Screenshot: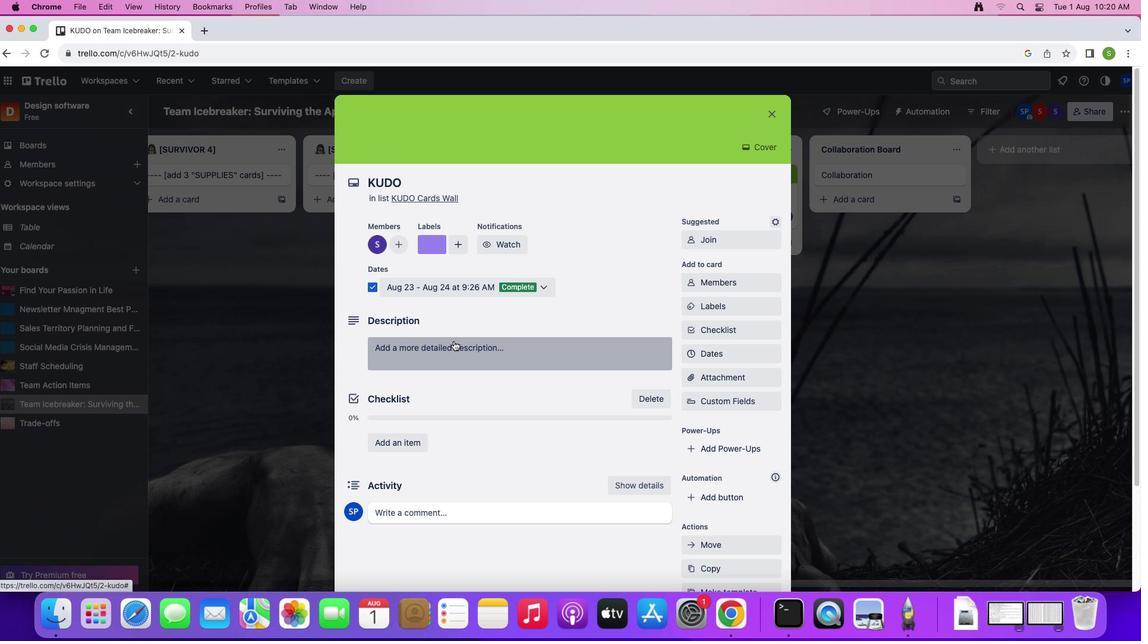 
Action: Mouse moved to (555, 350)
Screenshot: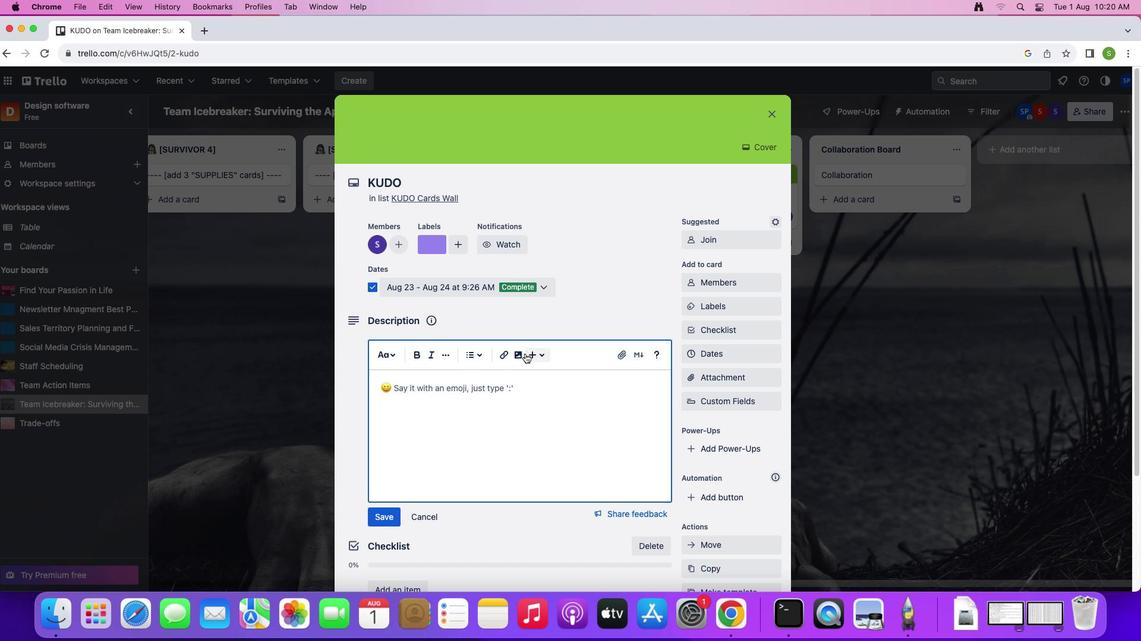 
Action: Key pressed Key.shift'E''x''p''r''e''s''s'Key.space'y''o''u''r'Key.spaceKey.space'r''e''c''o''g''n''i''t''i''o''n'Key.space'a''n''d'Key.space'g''r''a''t''e''f''u''l''n''e''s''s'Key.space'f''o''r'Key.space'y''o''u''r'Key.space'c''o''w''o''r''k''e''r''s''.'
Screenshot: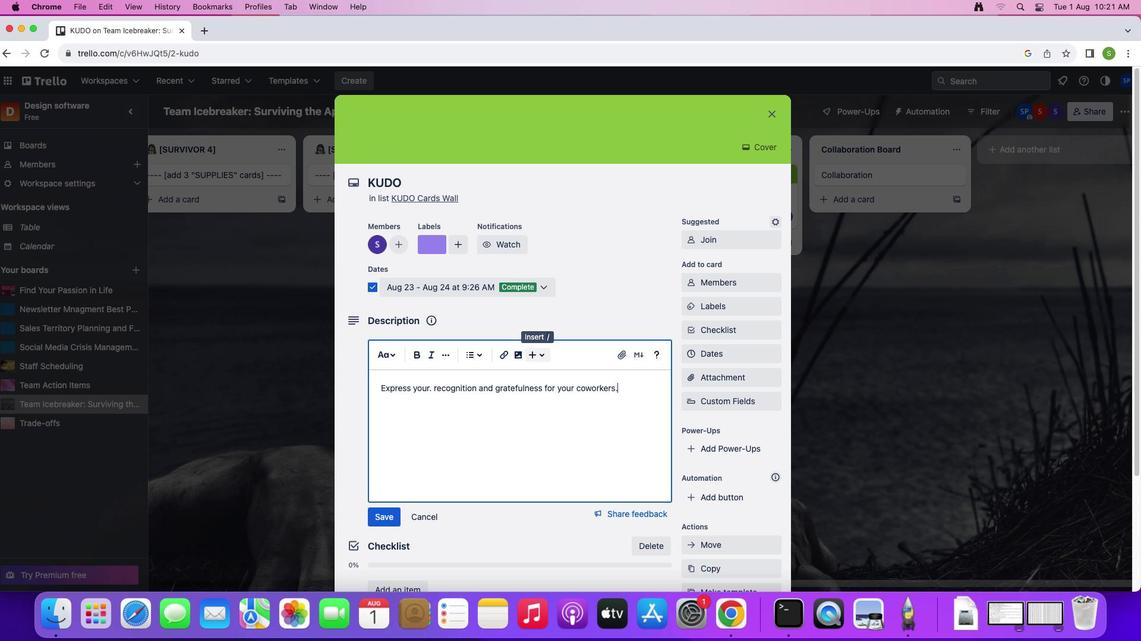 
Action: Mouse moved to (441, 505)
Screenshot: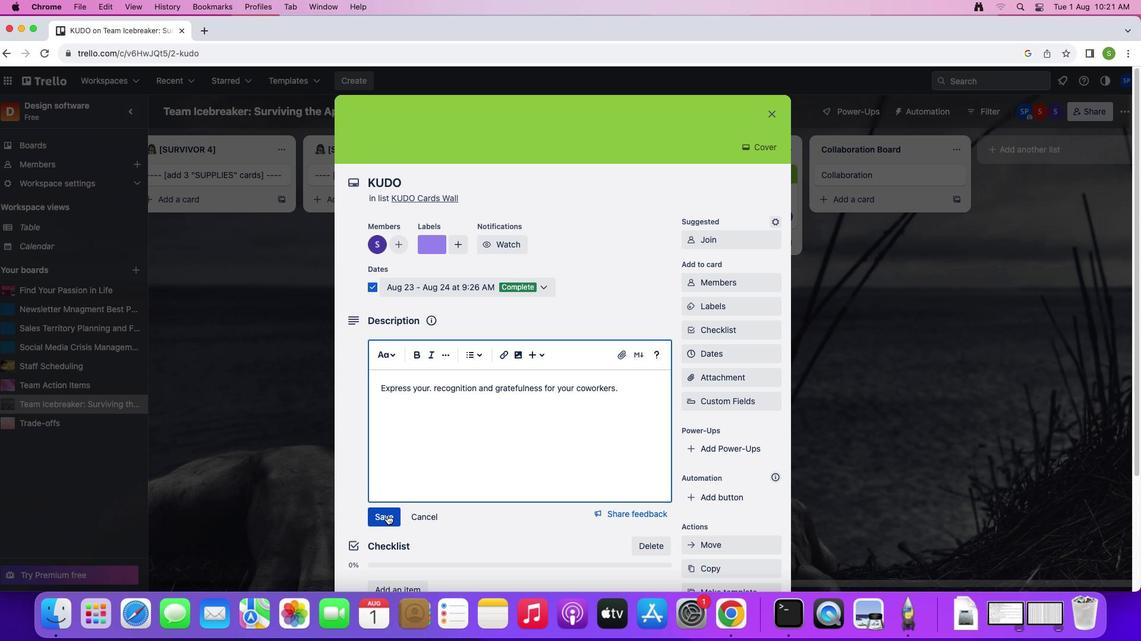 
Action: Mouse pressed left at (441, 505)
Screenshot: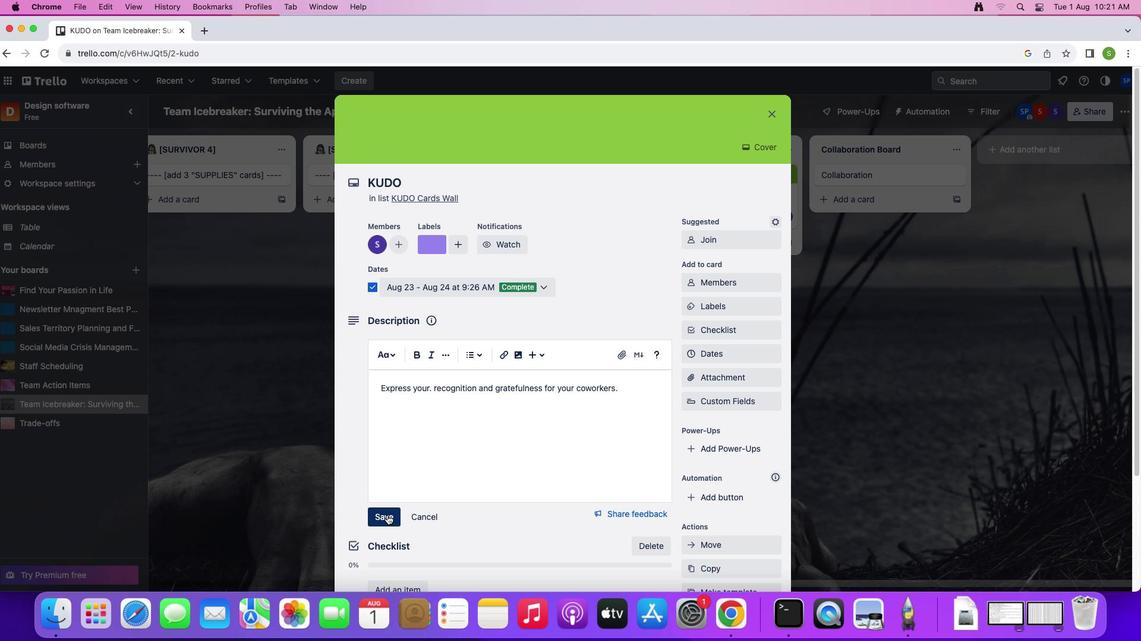 
Action: Mouse moved to (485, 483)
Screenshot: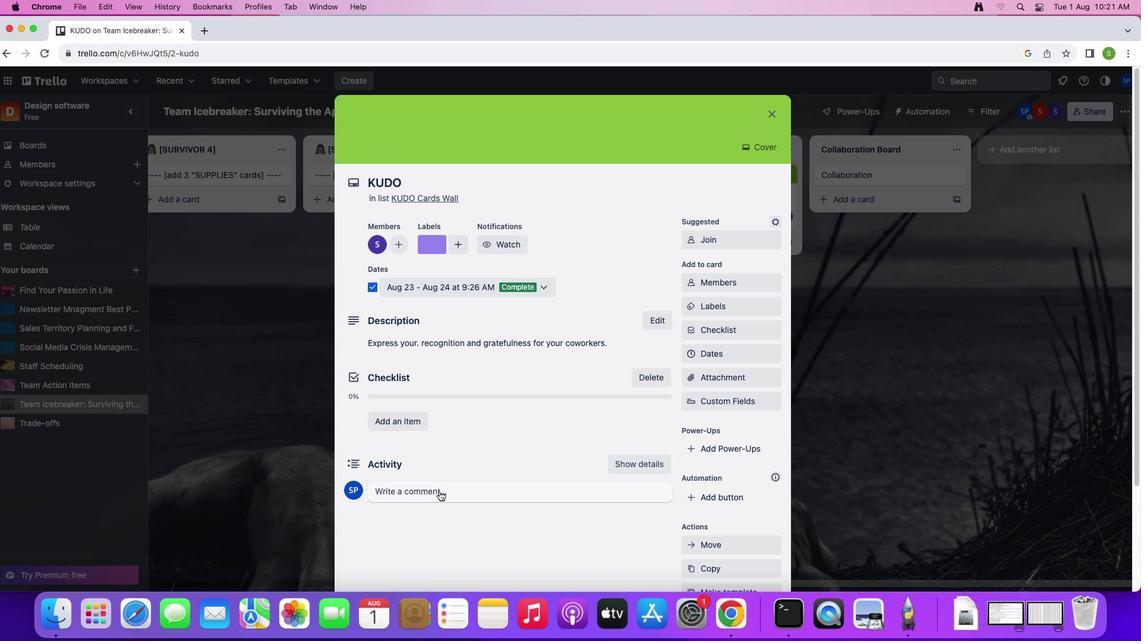 
Action: Mouse pressed left at (485, 483)
Screenshot: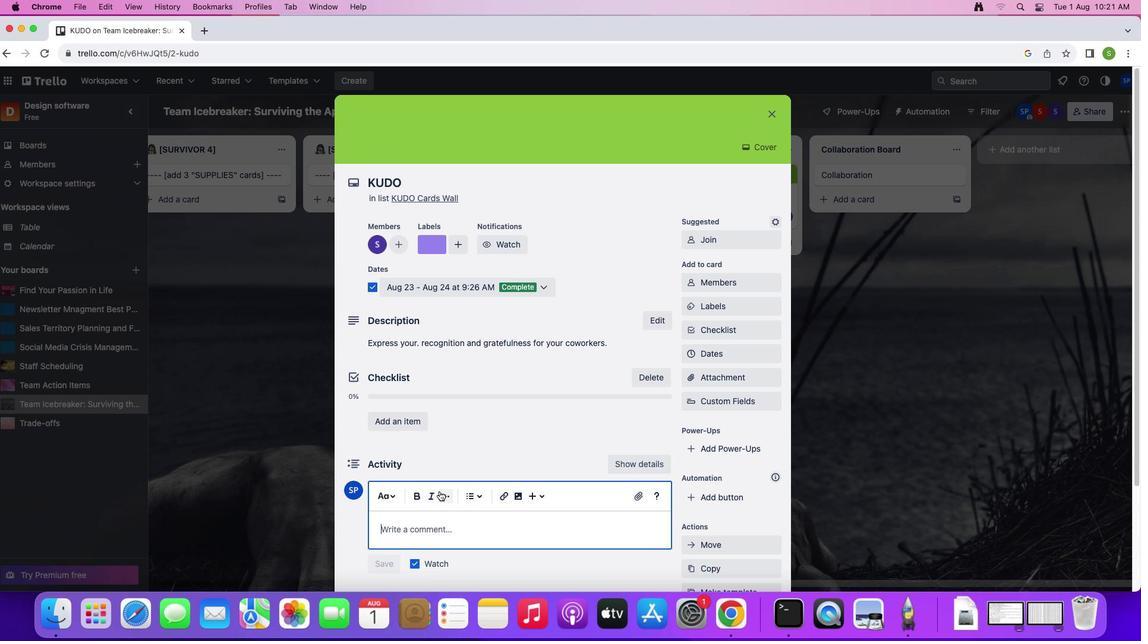 
Action: Mouse moved to (474, 514)
Screenshot: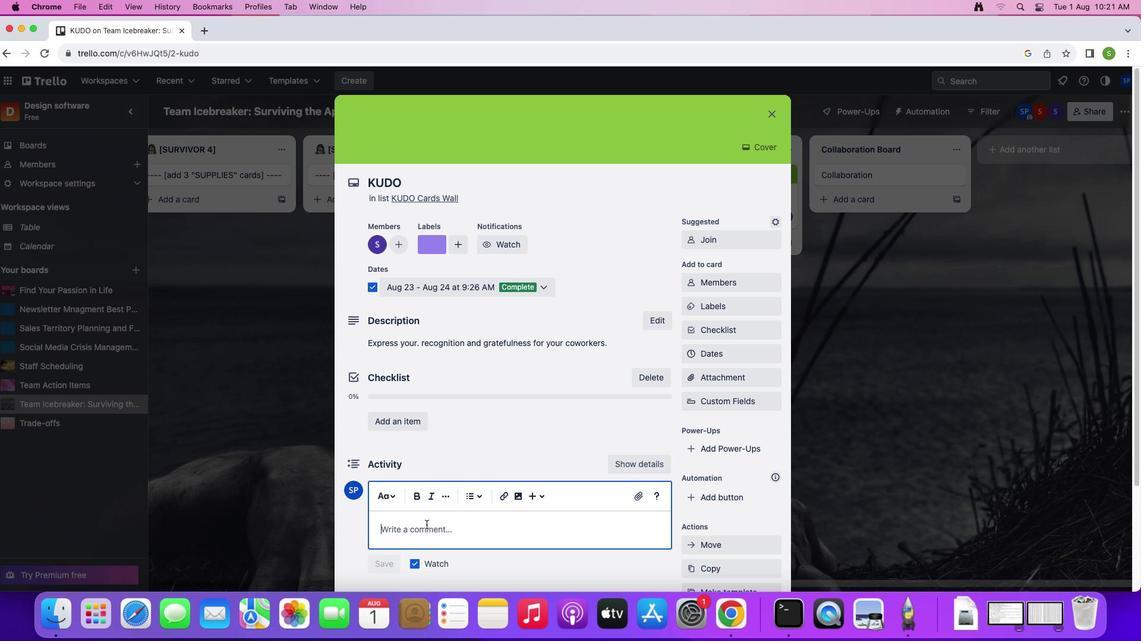 
Action: Mouse pressed left at (474, 514)
Screenshot: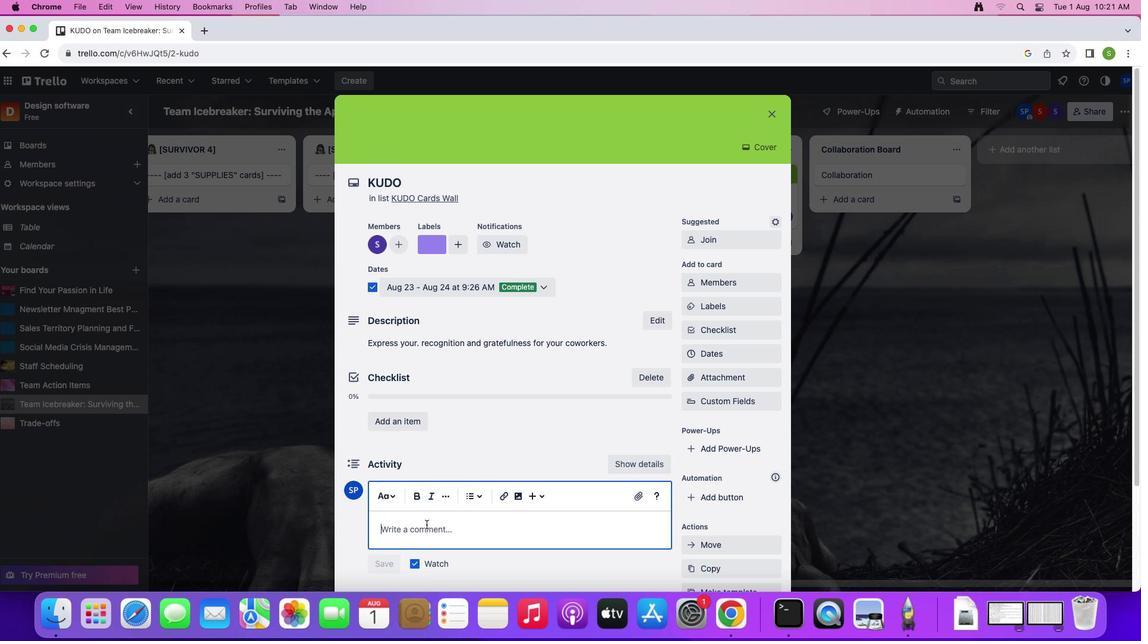 
Action: Mouse moved to (491, 520)
Screenshot: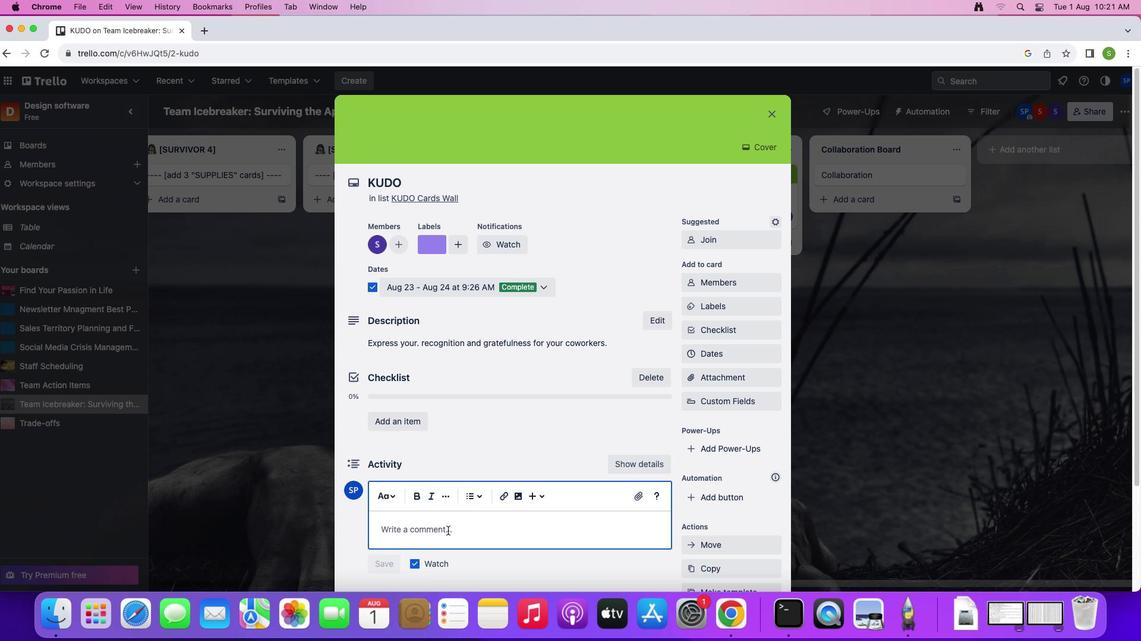 
Action: Mouse pressed left at (491, 520)
Screenshot: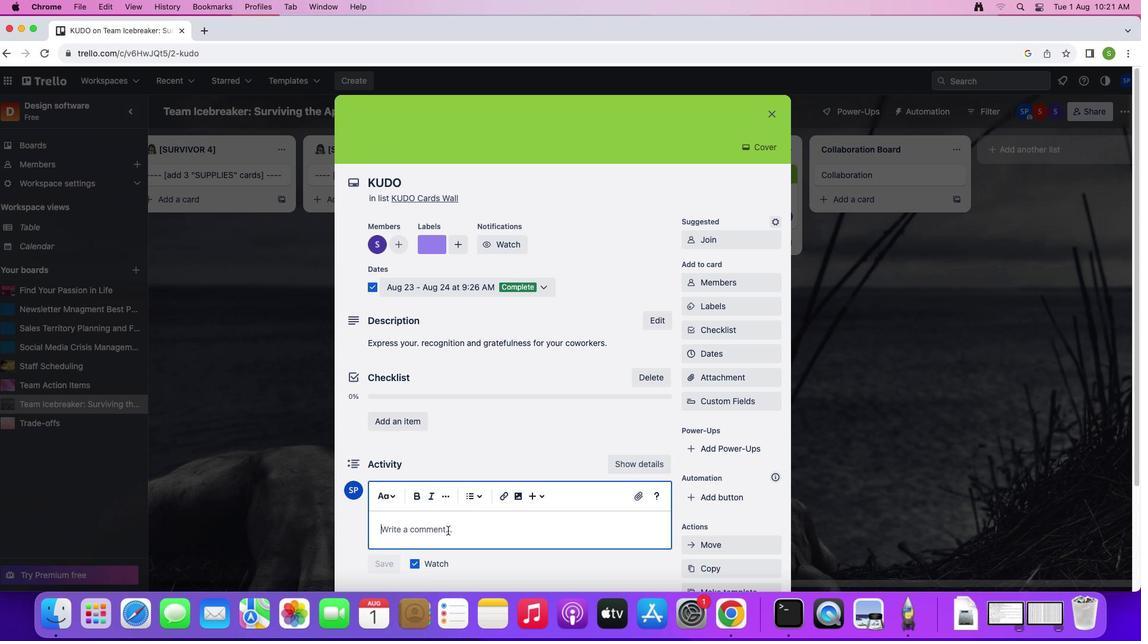 
Action: Mouse moved to (508, 510)
Screenshot: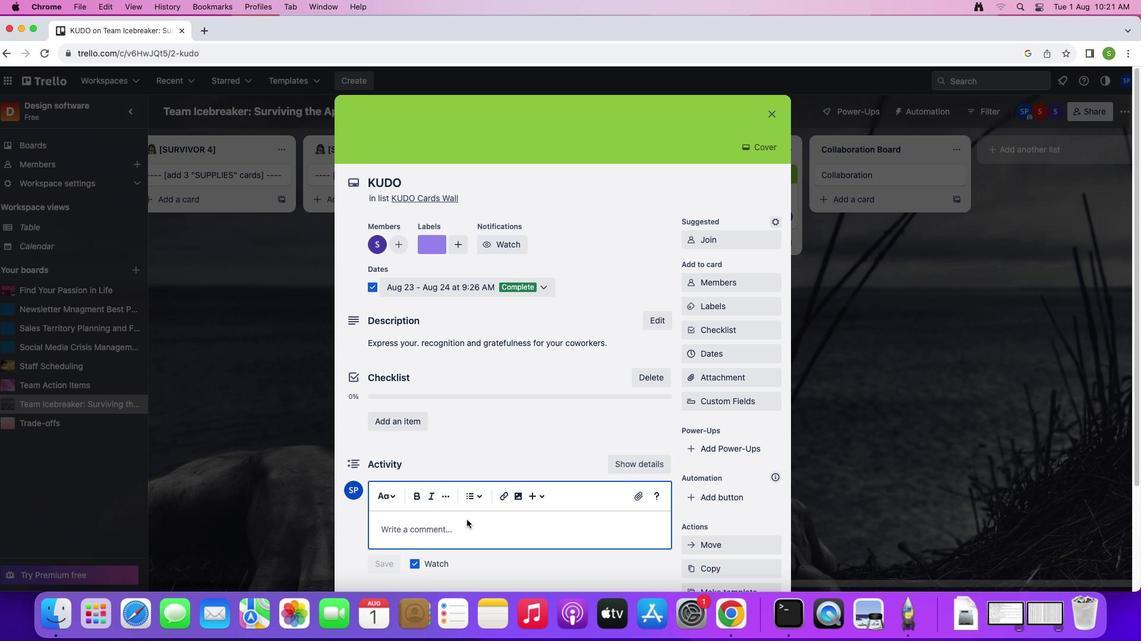 
Action: Key pressed Key.shift'K''U''D''O'
Screenshot: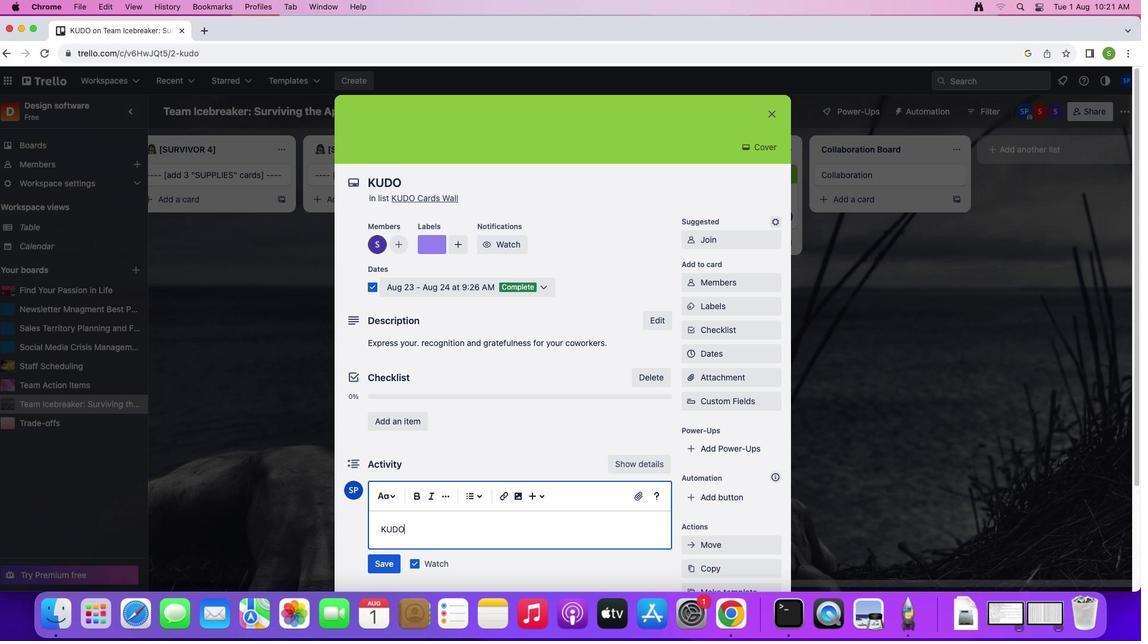 
Action: Mouse moved to (441, 556)
Screenshot: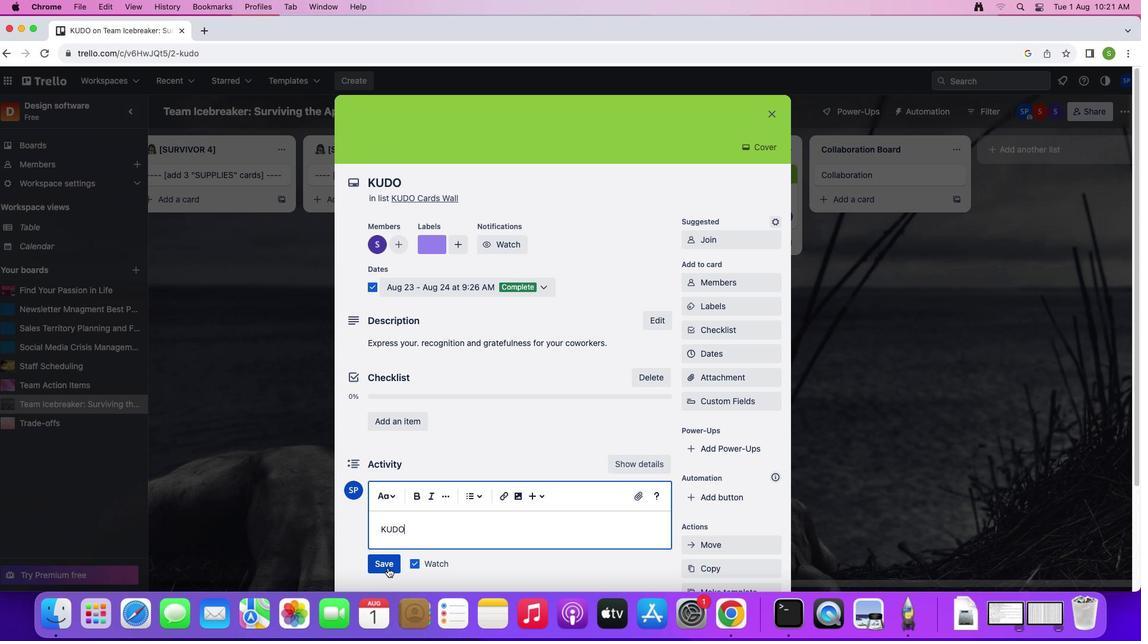 
Action: Mouse pressed left at (441, 556)
Screenshot: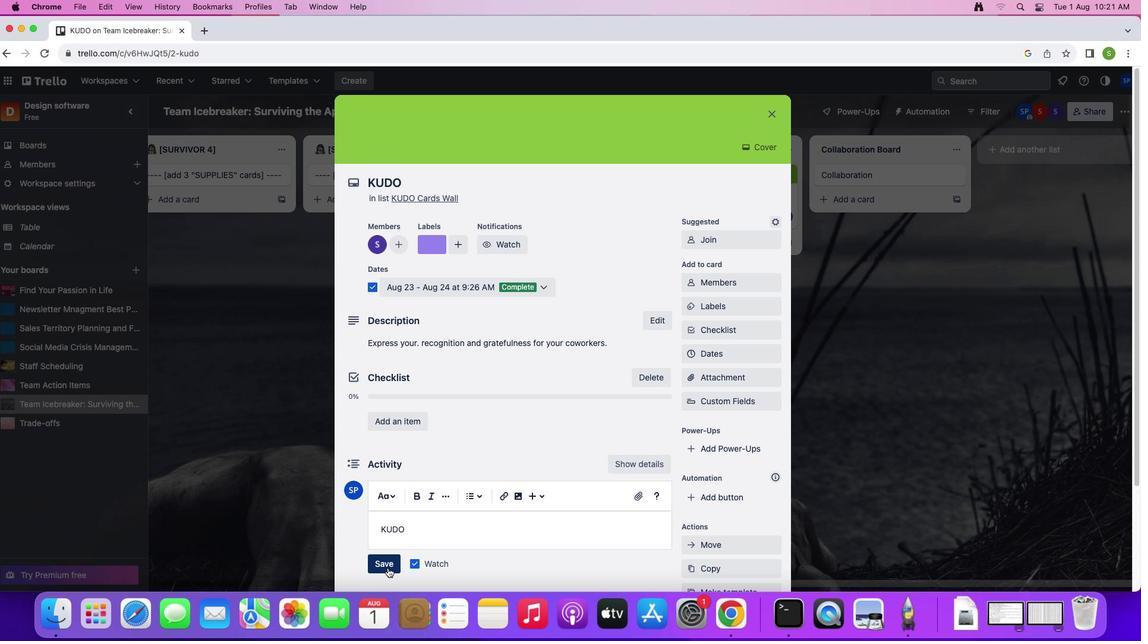 
Action: Mouse moved to (760, 120)
Screenshot: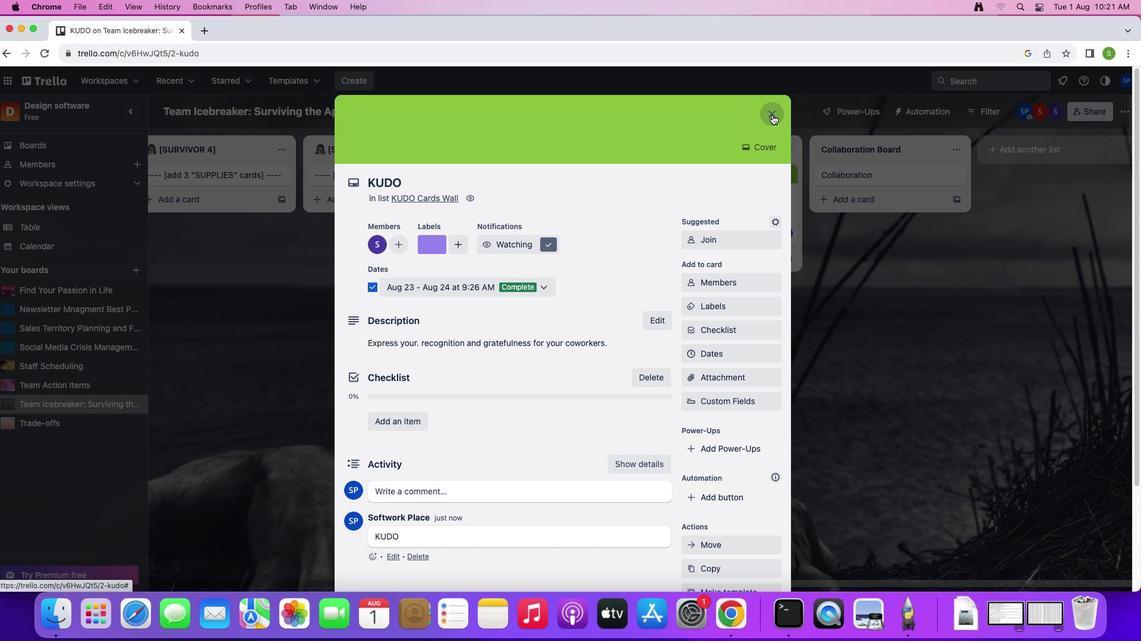 
Action: Mouse pressed left at (760, 120)
Screenshot: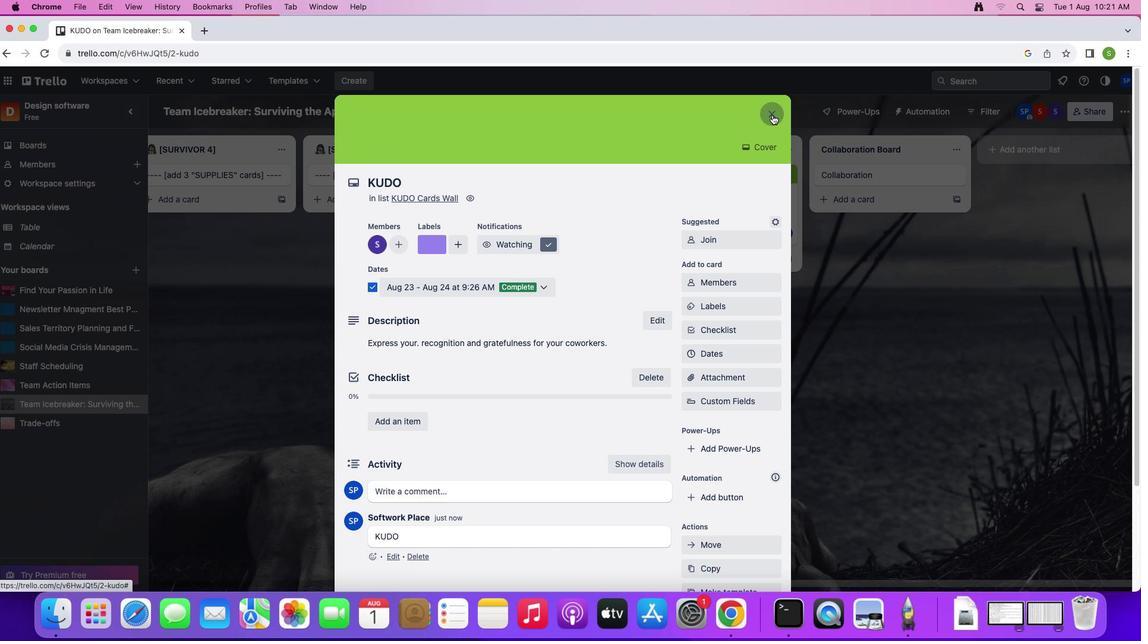 
Action: Mouse moved to (829, 178)
Screenshot: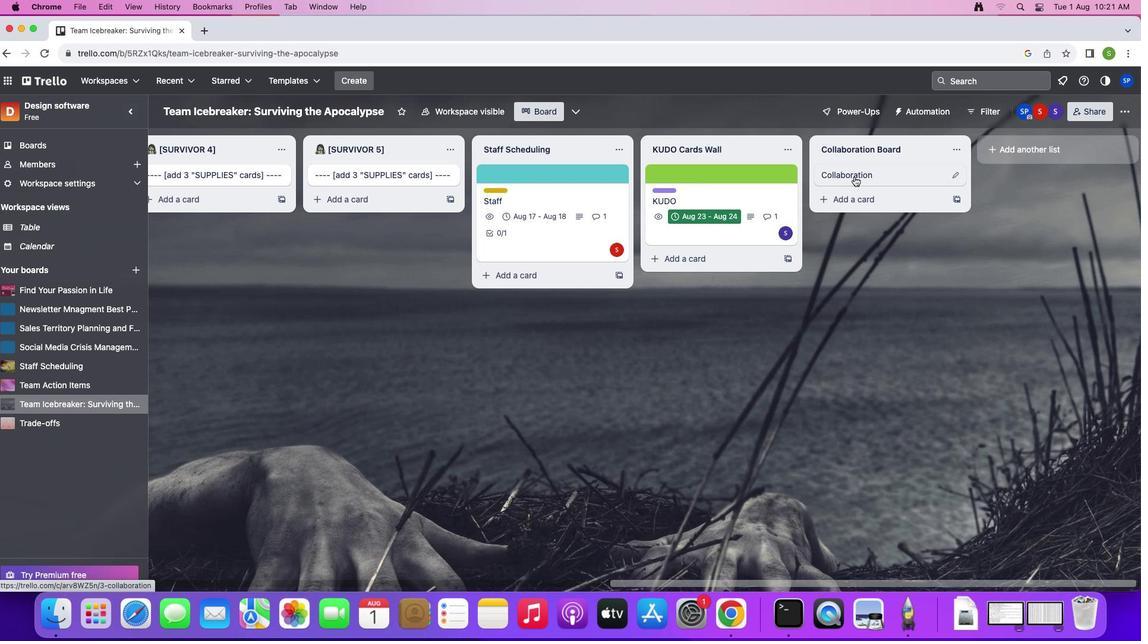 
Action: Mouse pressed left at (829, 178)
Screenshot: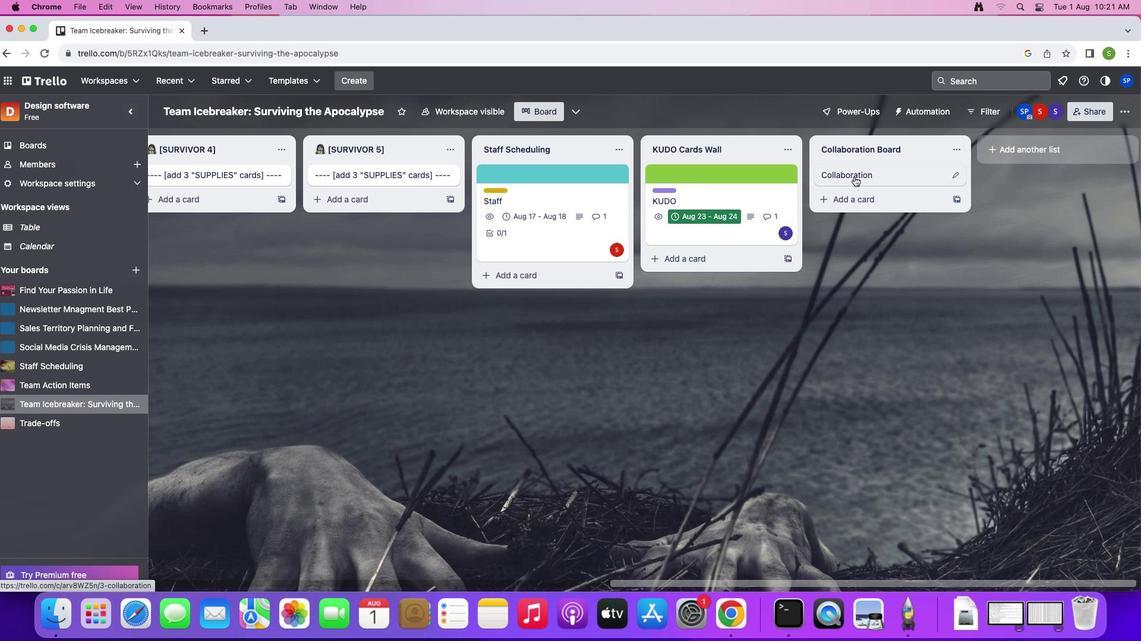 
Action: Mouse moved to (451, 179)
Screenshot: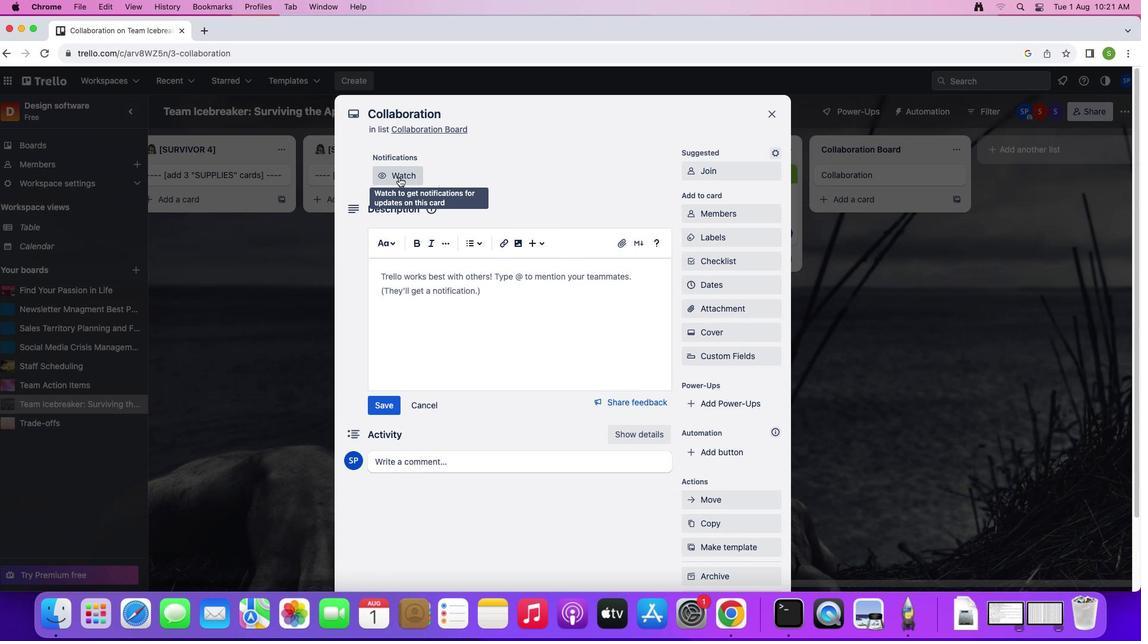 
Action: Mouse pressed left at (451, 179)
Screenshot: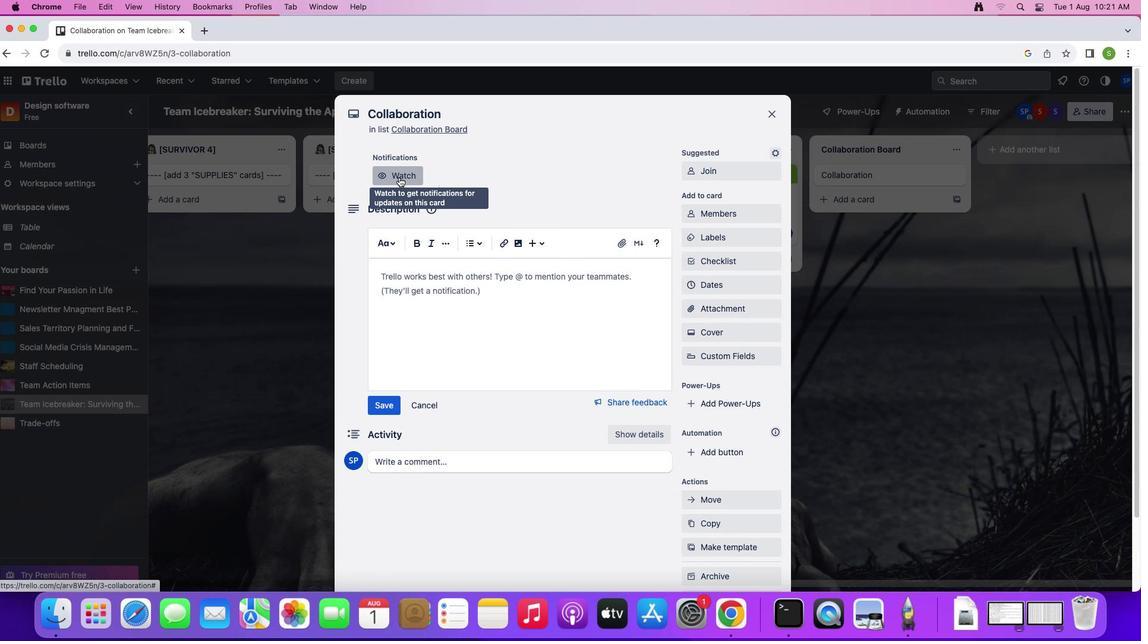 
Action: Mouse moved to (712, 219)
Screenshot: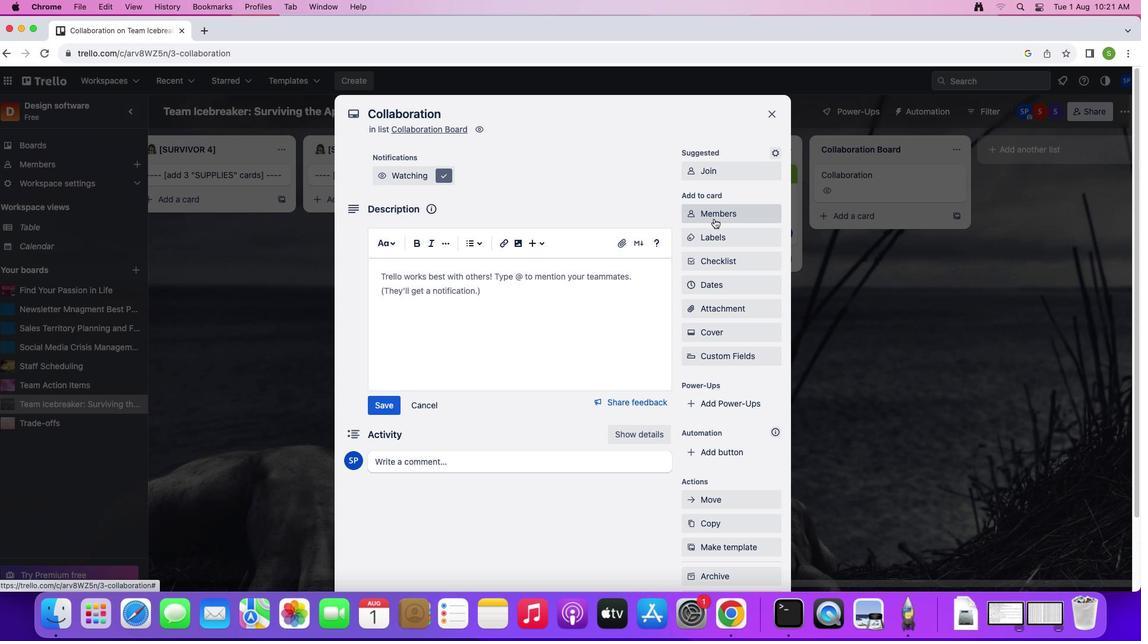 
Action: Mouse pressed left at (712, 219)
Screenshot: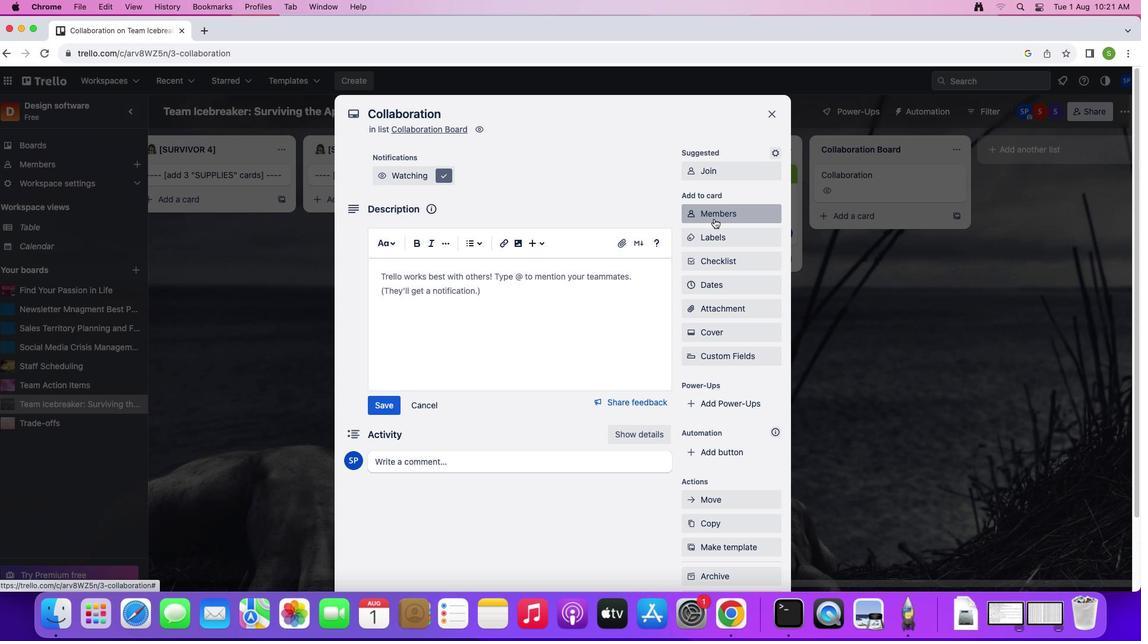 
Action: Mouse moved to (726, 260)
Screenshot: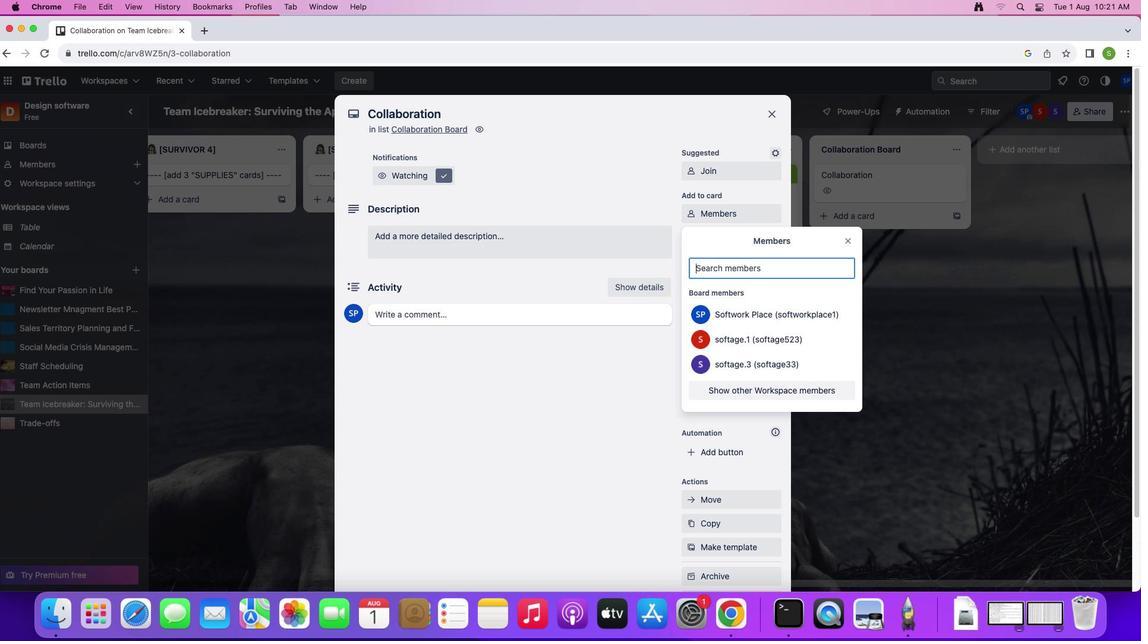 
Action: Key pressed 's''o''f''t''a''g''e''.''1'Key.shift'@''s''o''f''t''a''g''e''.''n''e''t'
Screenshot: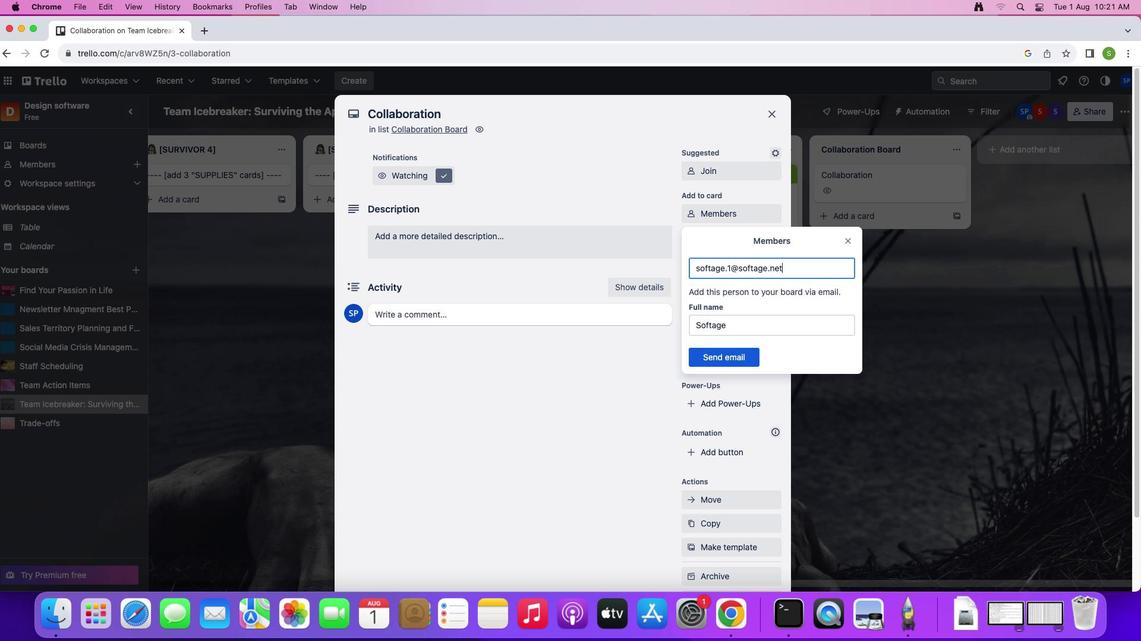 
Action: Mouse moved to (733, 348)
Screenshot: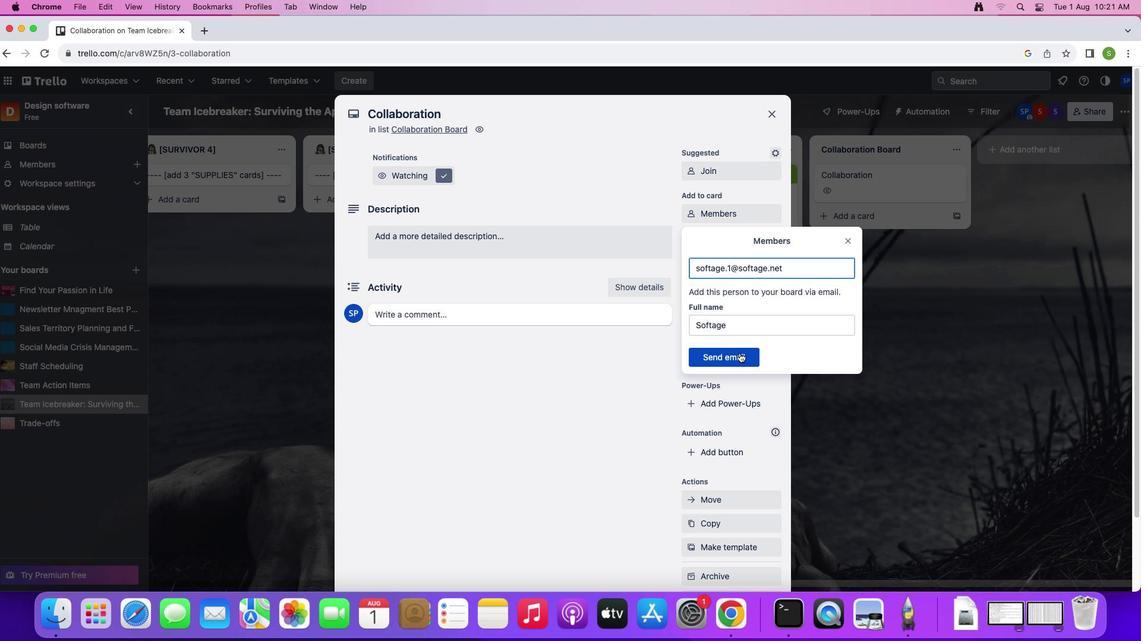 
Action: Mouse pressed left at (733, 348)
Screenshot: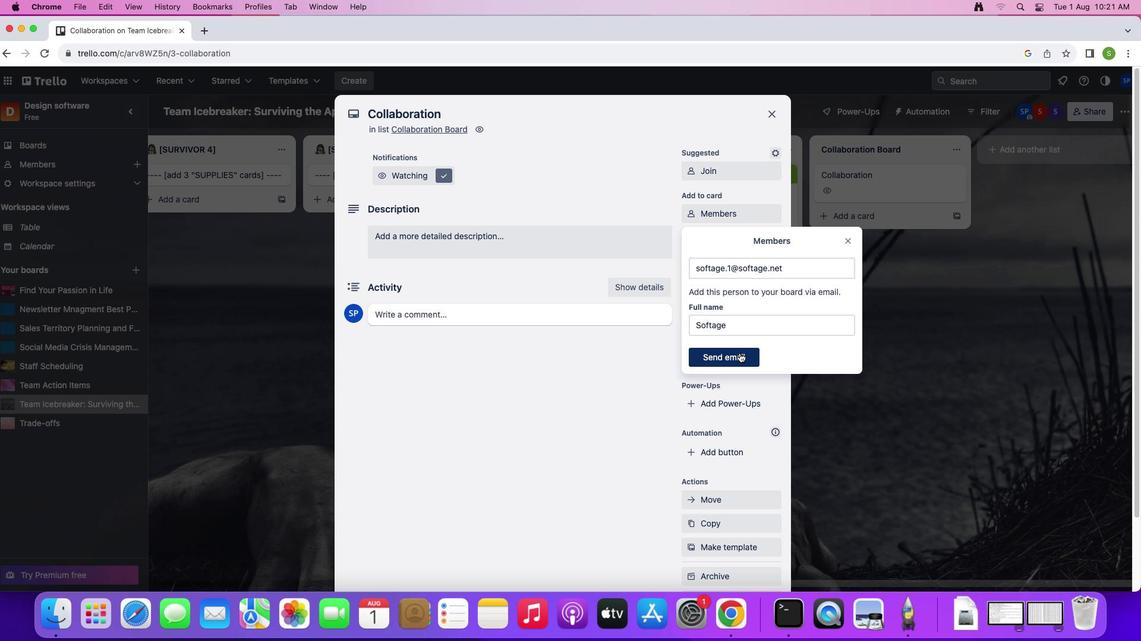 
Action: Mouse moved to (726, 241)
Screenshot: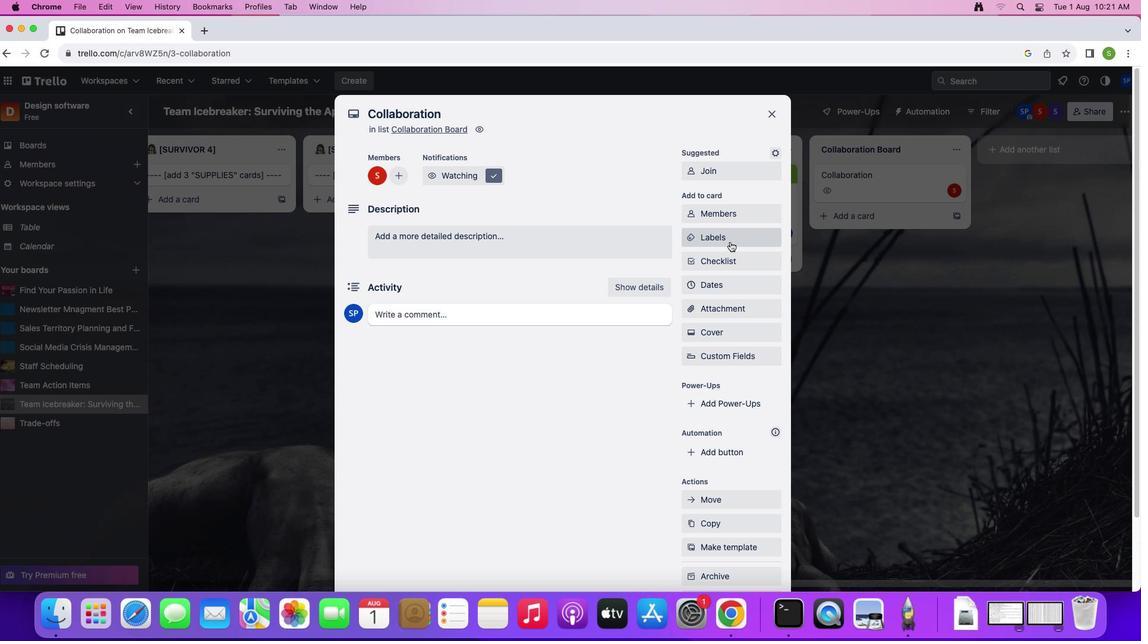 
Action: Mouse pressed left at (726, 241)
Screenshot: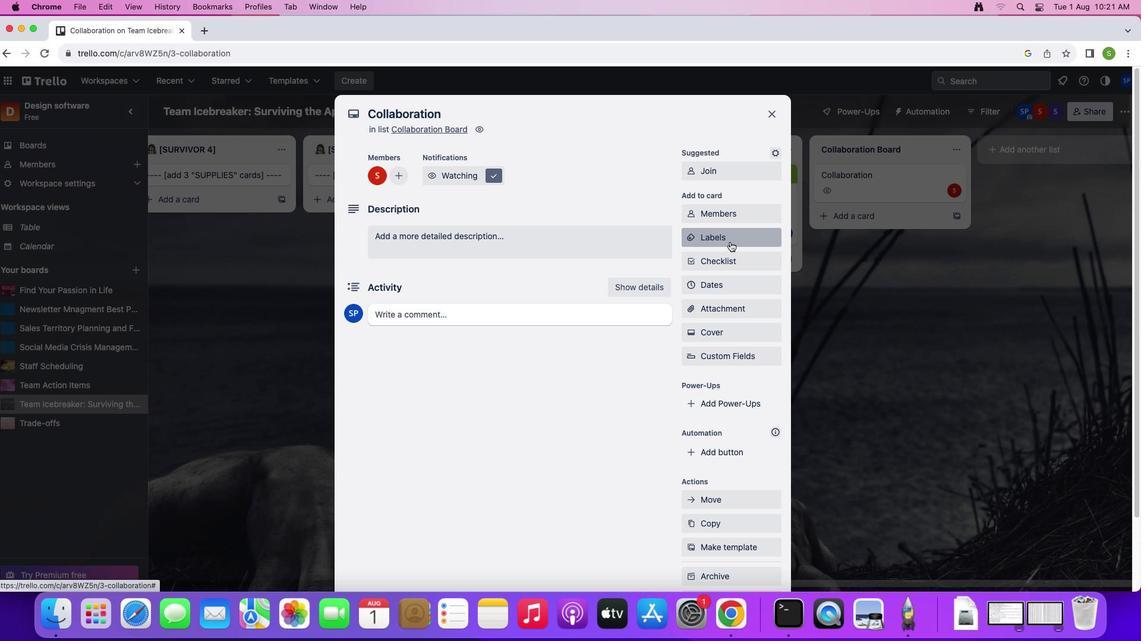 
Action: Mouse moved to (721, 433)
Screenshot: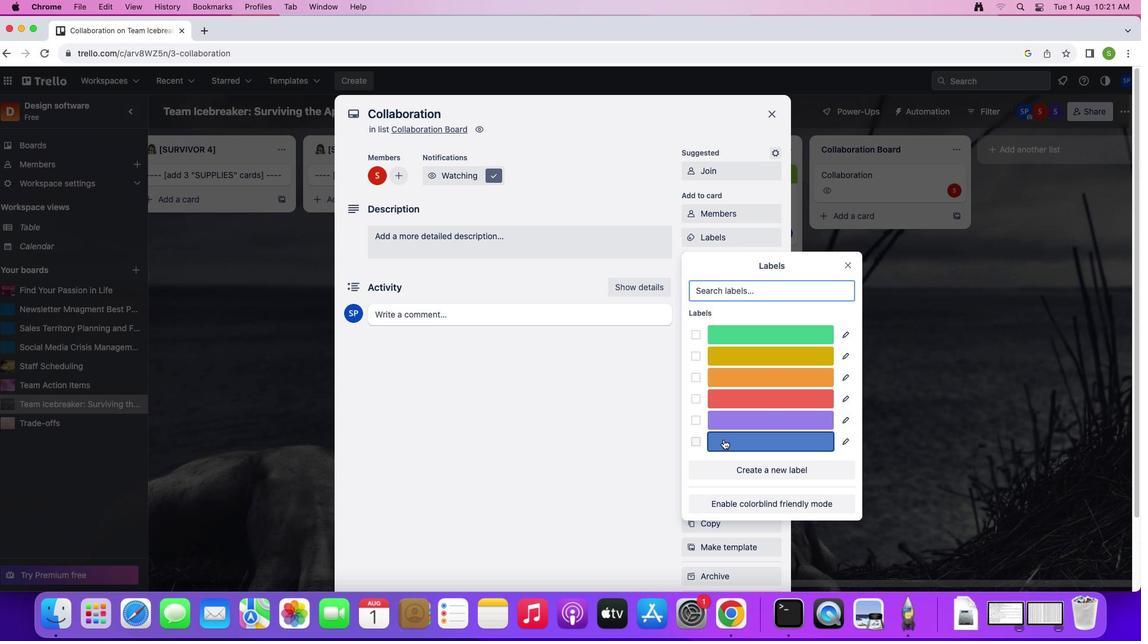 
Action: Mouse pressed left at (721, 433)
Screenshot: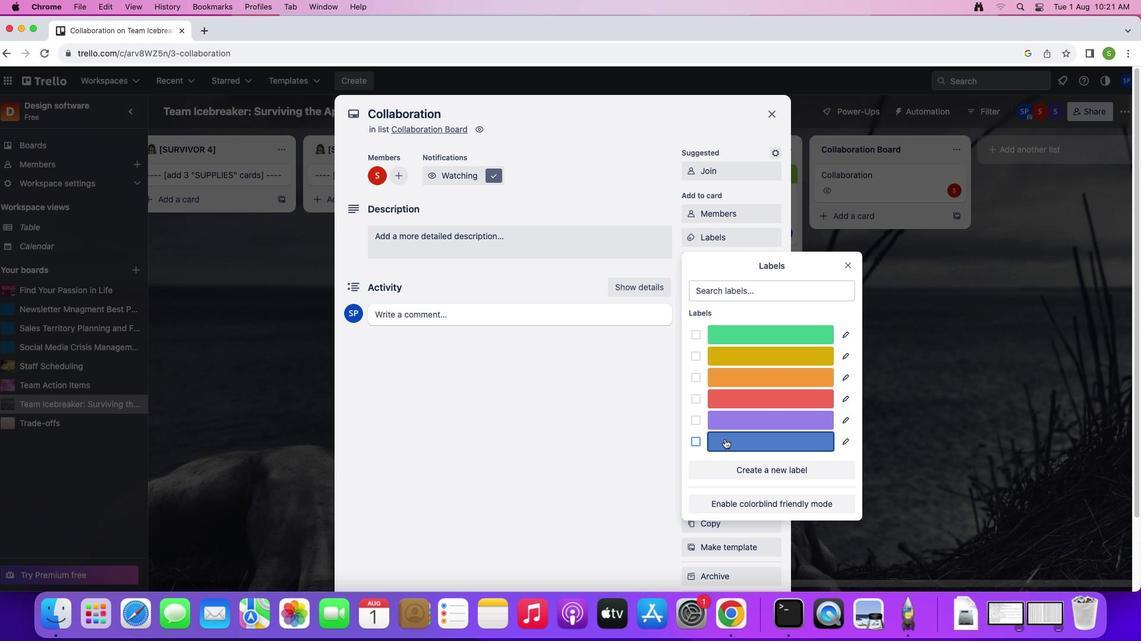 
Action: Mouse moved to (824, 272)
Screenshot: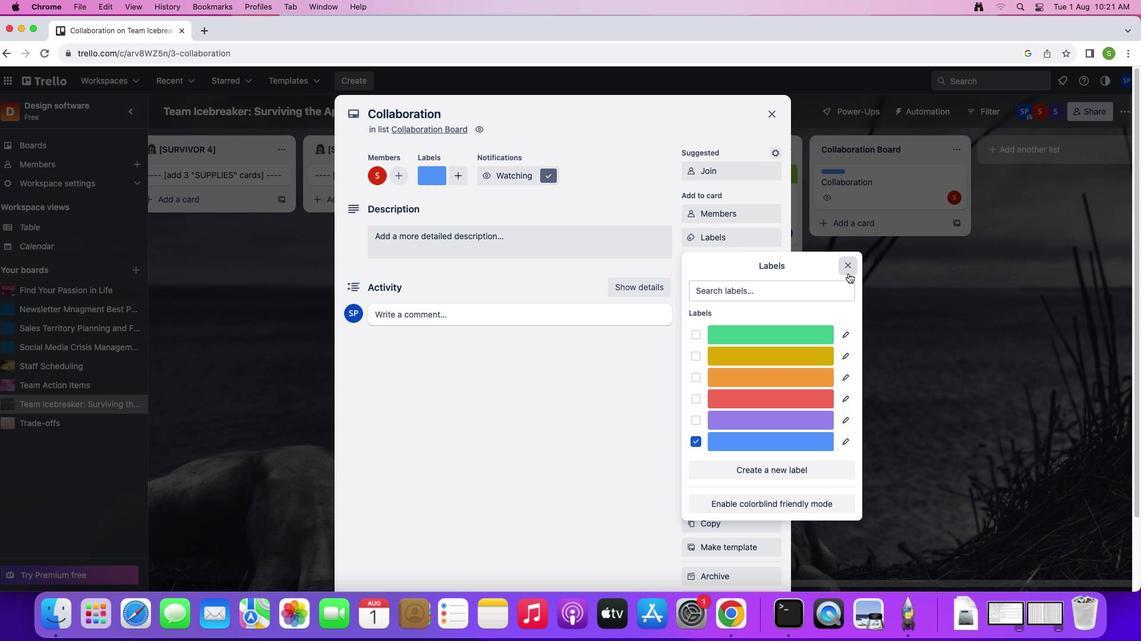 
Action: Mouse pressed left at (824, 272)
Screenshot: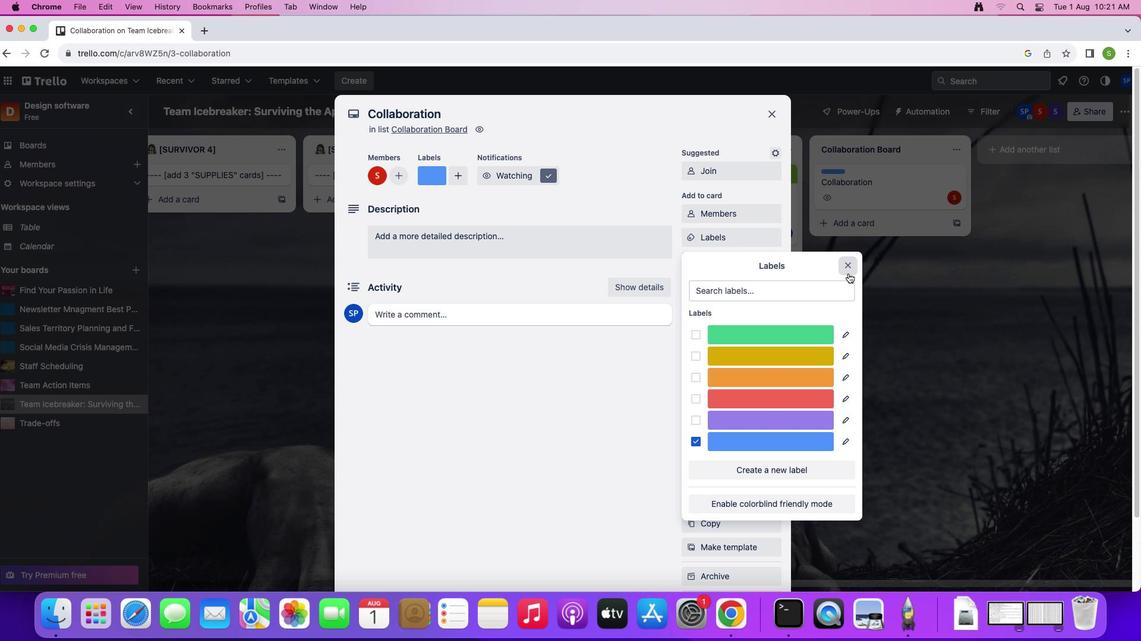 
Action: Mouse moved to (716, 265)
Screenshot: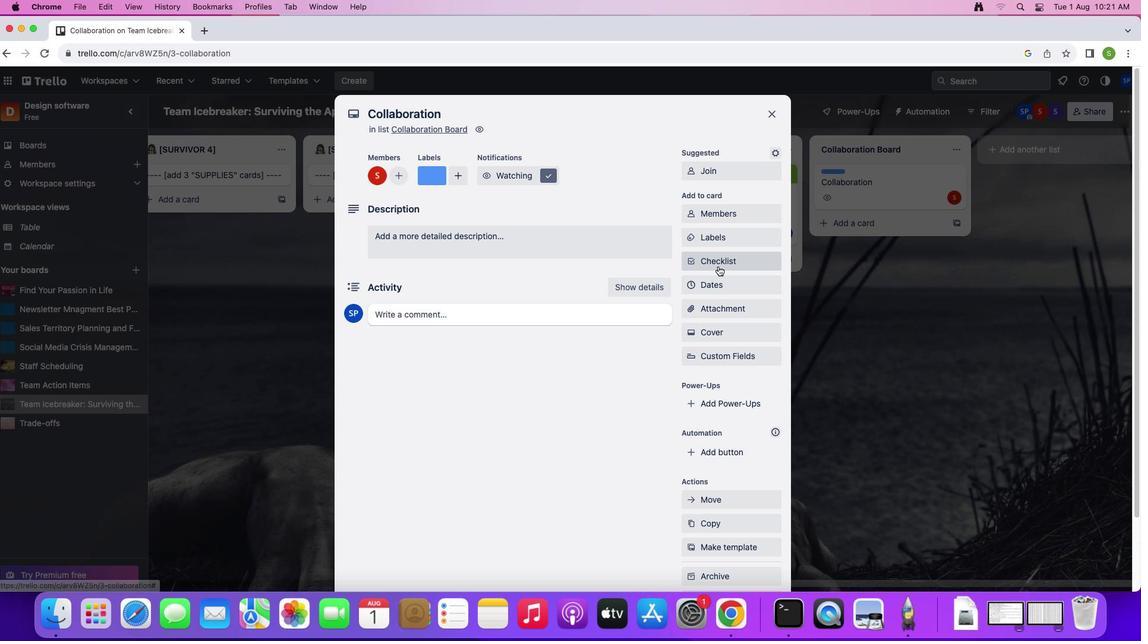 
Action: Mouse pressed left at (716, 265)
Screenshot: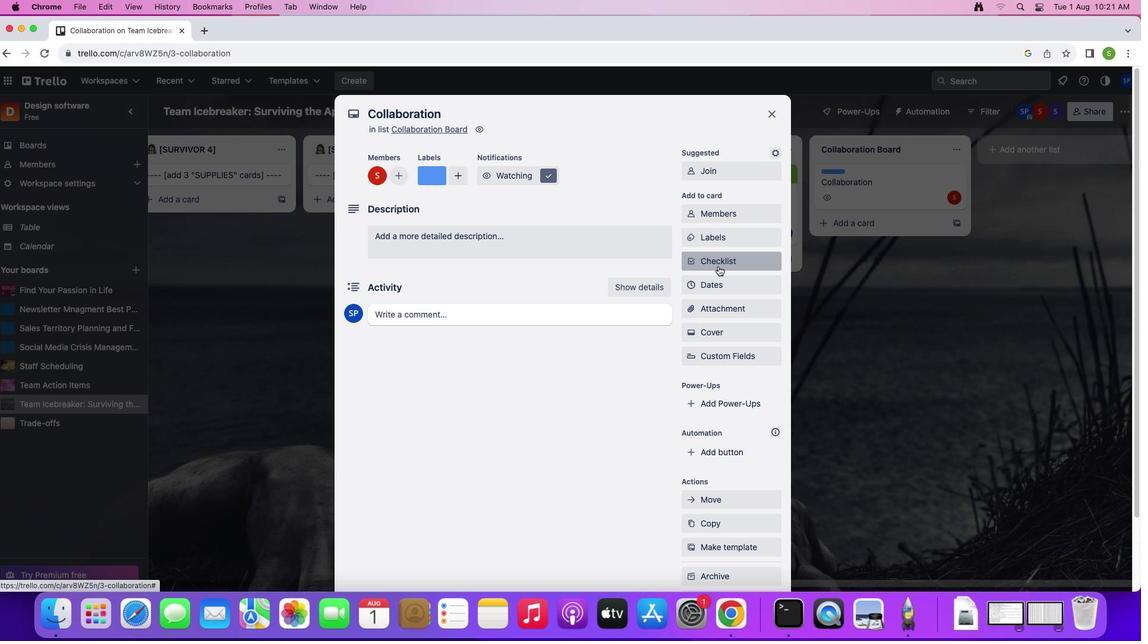 
Action: Mouse moved to (729, 323)
Screenshot: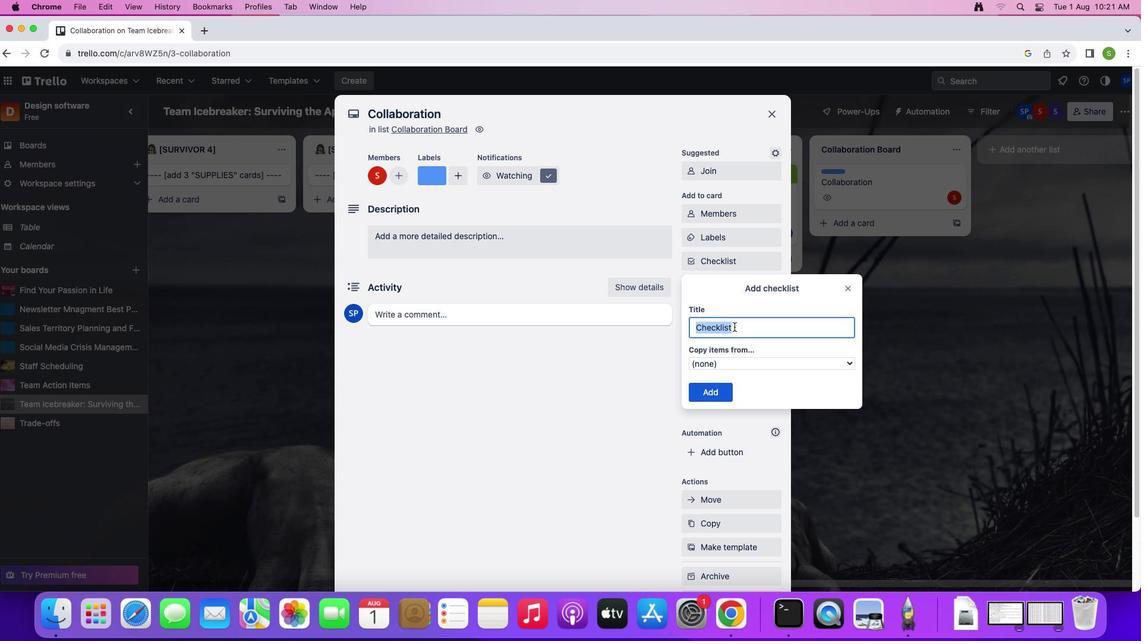 
Action: Mouse pressed left at (729, 323)
Screenshot: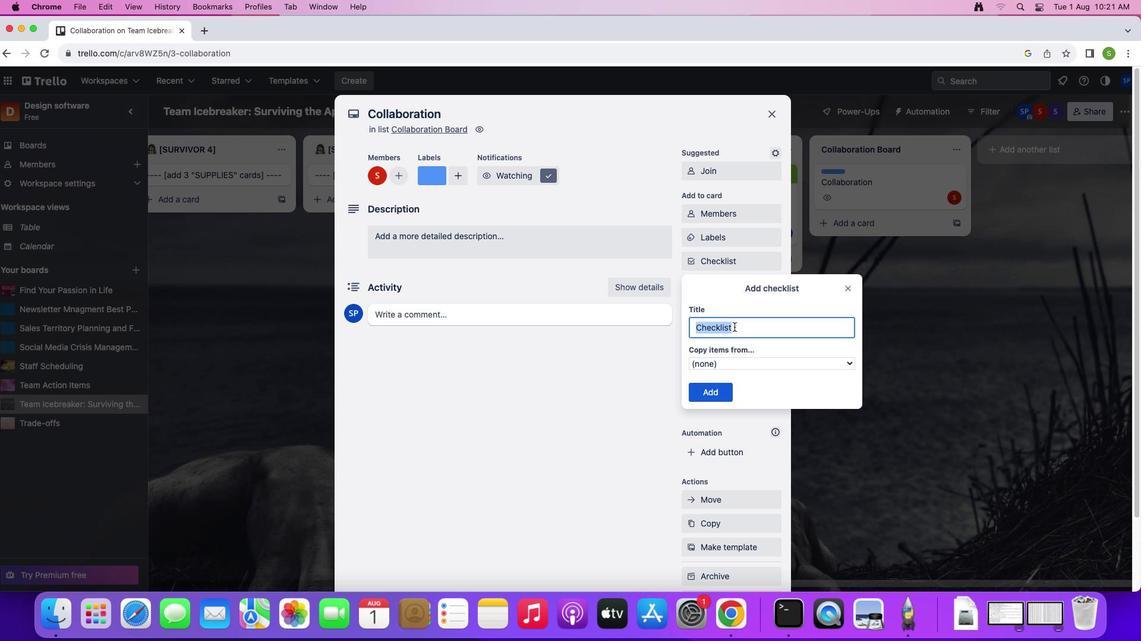 
Action: Mouse pressed left at (729, 323)
Screenshot: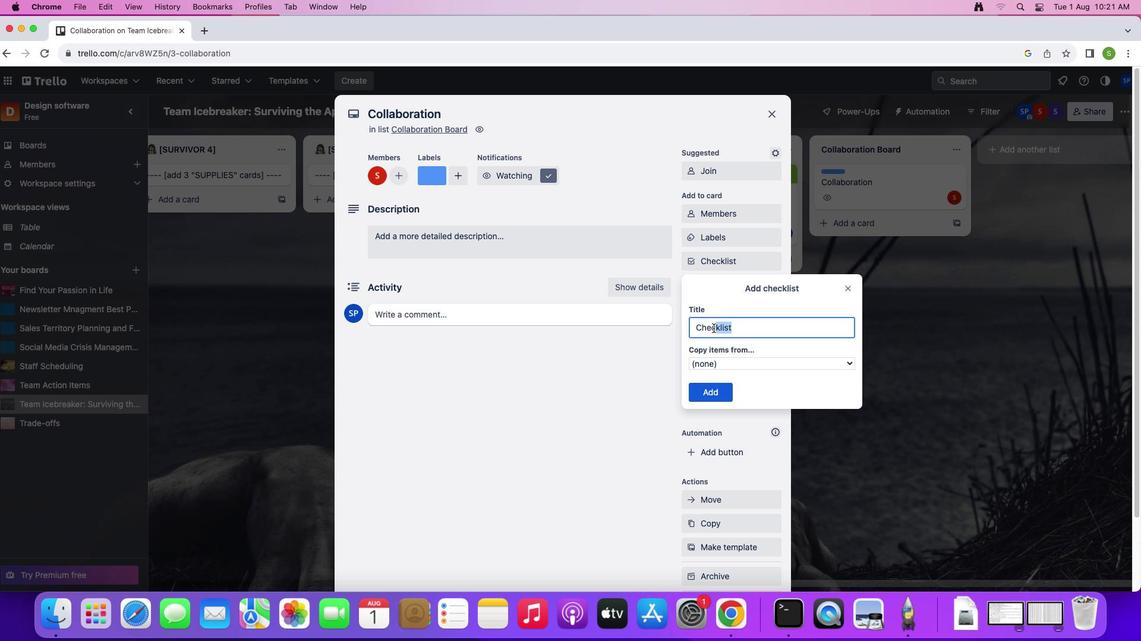 
Action: Mouse moved to (765, 372)
Screenshot: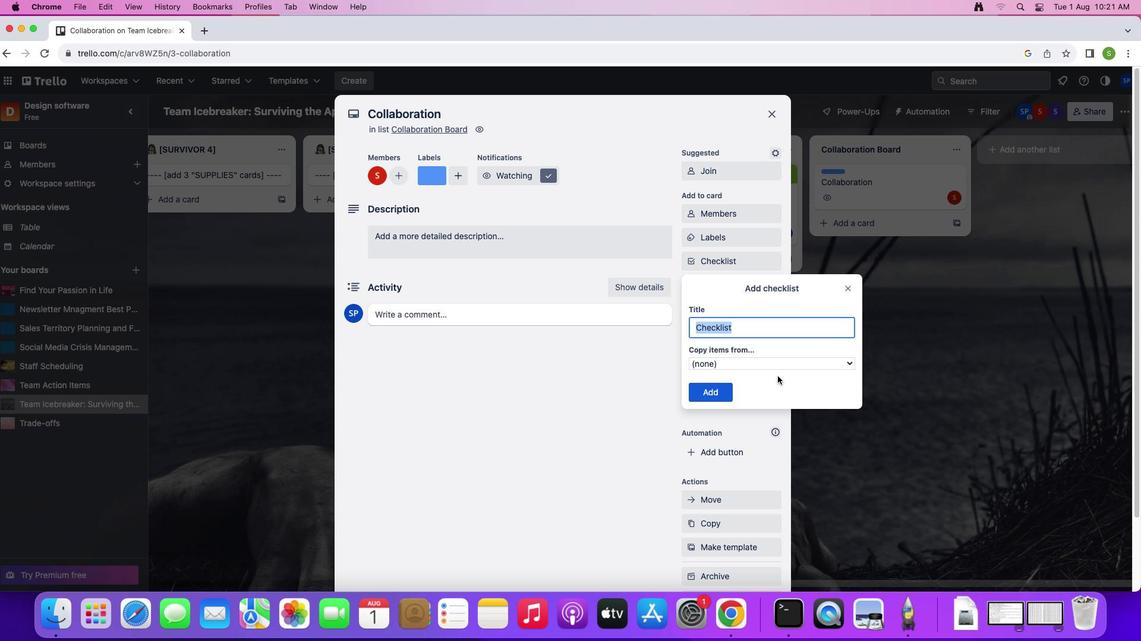 
Action: Key pressed 'p''r''o''j''e''c''t'
Screenshot: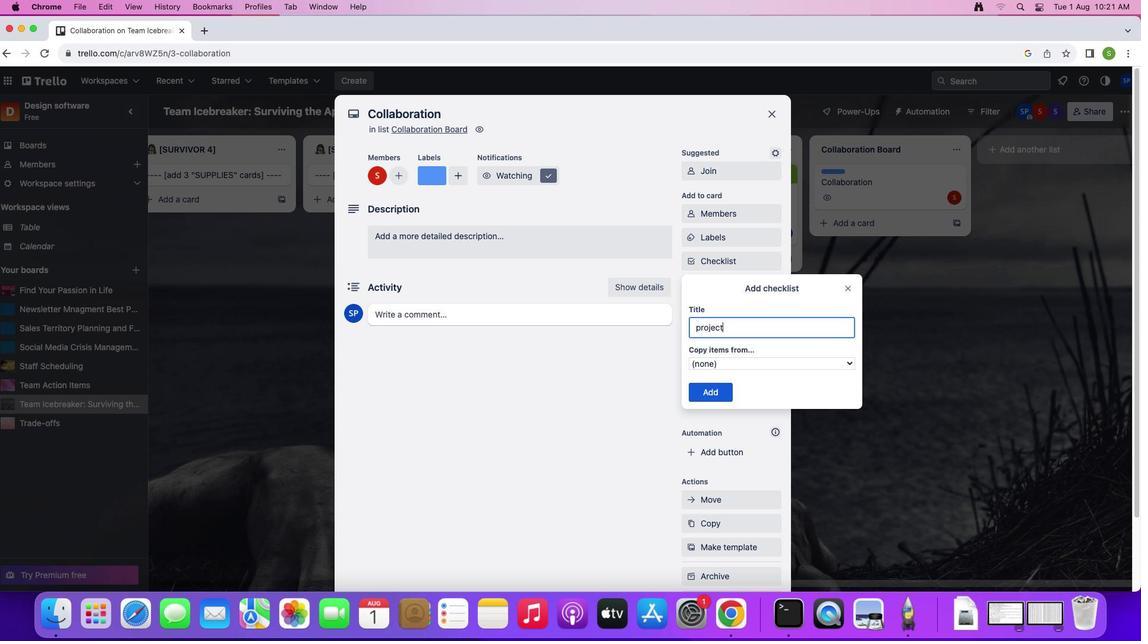 
Action: Mouse moved to (707, 391)
Screenshot: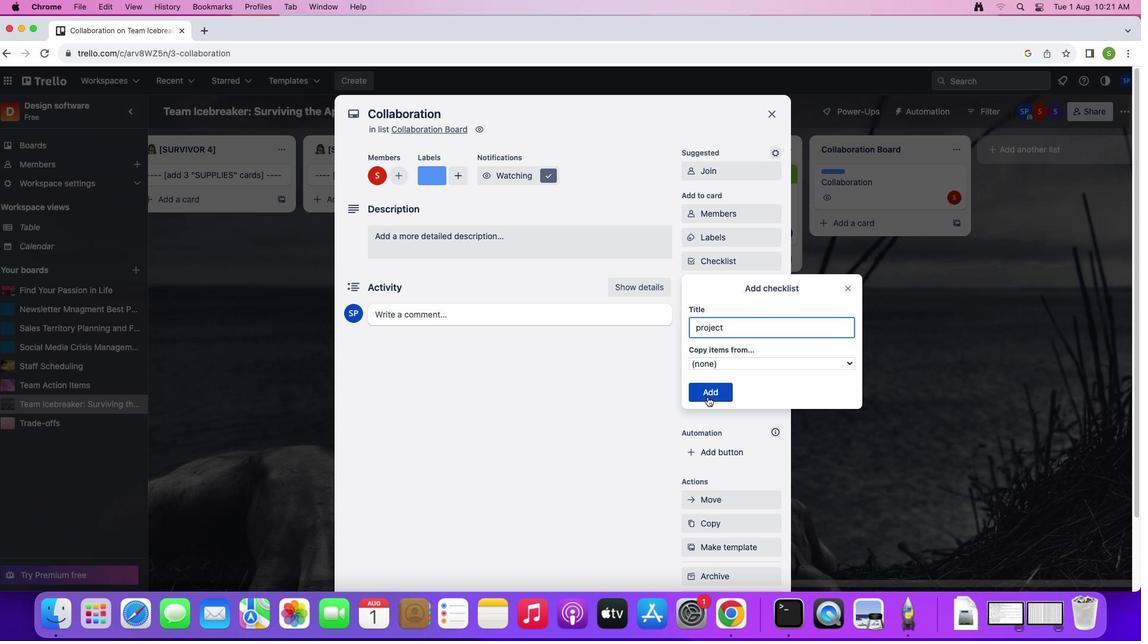 
Action: Mouse pressed left at (707, 391)
Screenshot: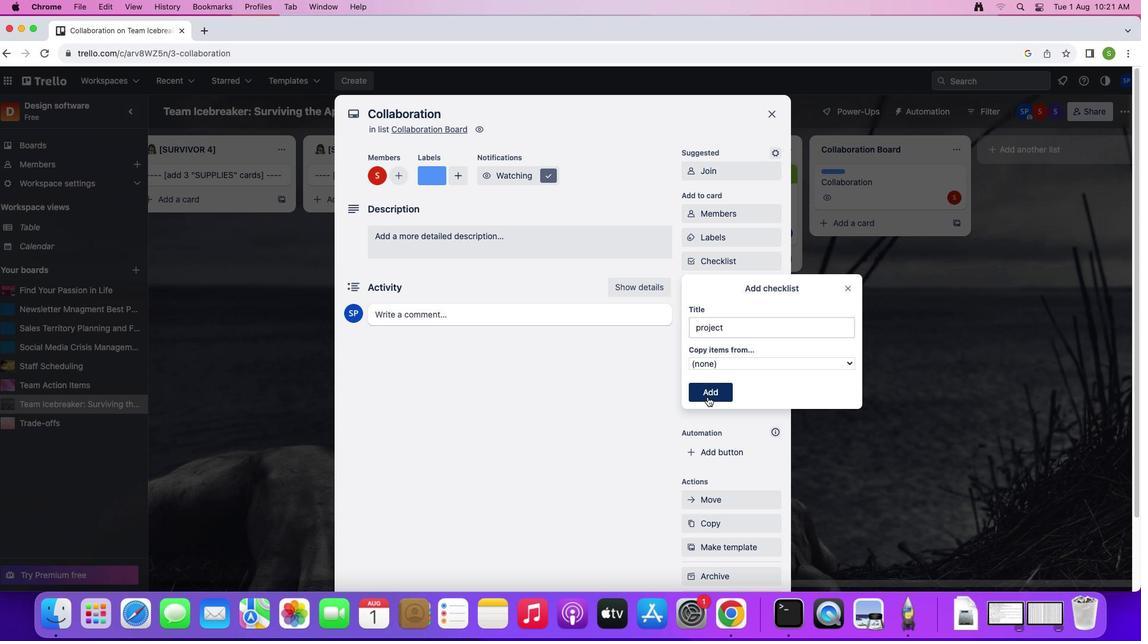 
Action: Mouse moved to (716, 281)
Screenshot: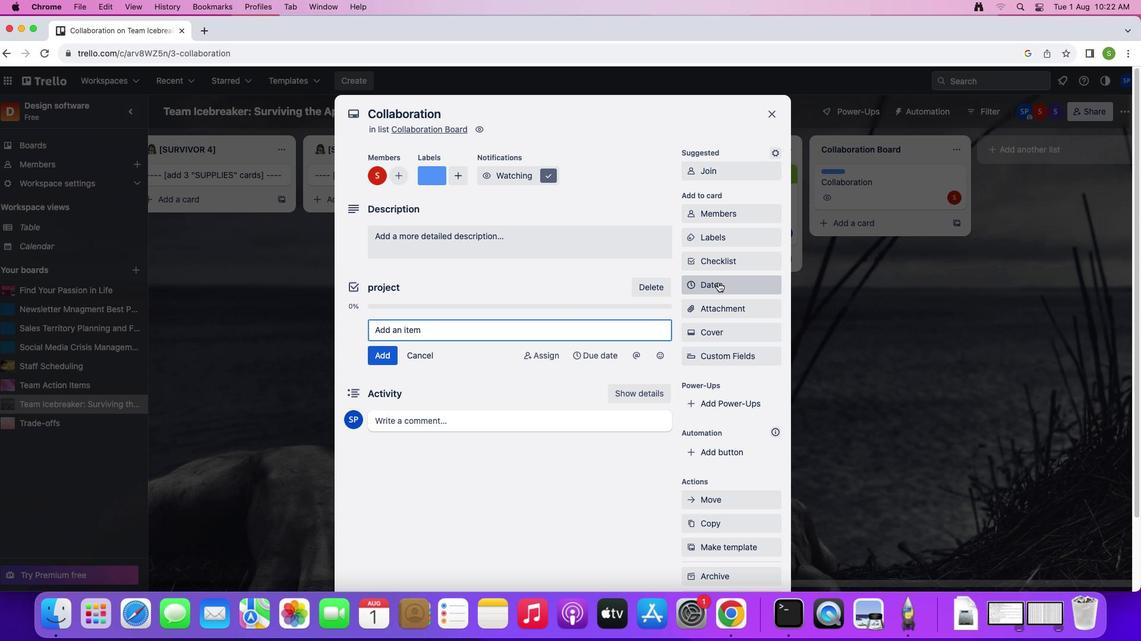
Action: Mouse pressed left at (716, 281)
Screenshot: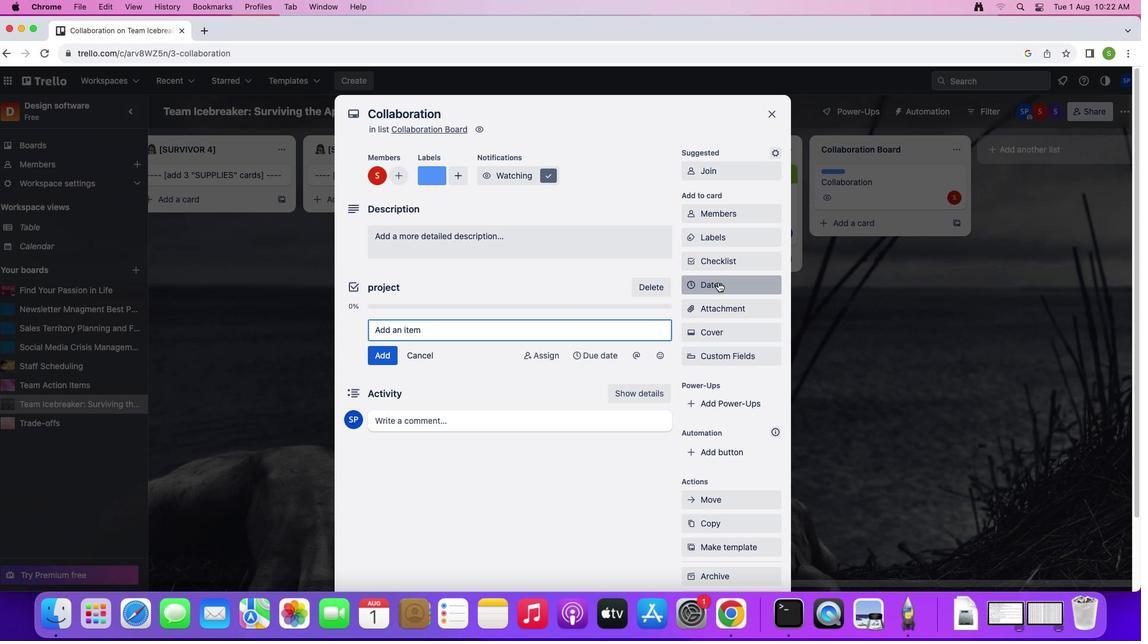 
Action: Mouse moved to (736, 240)
Screenshot: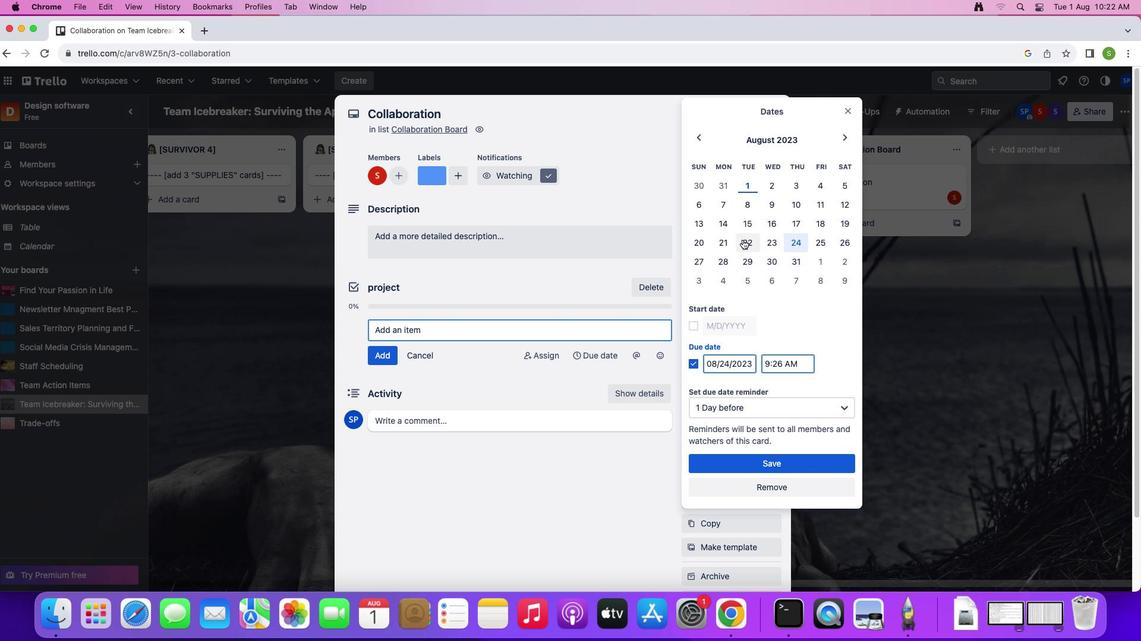 
Action: Mouse pressed left at (736, 240)
Screenshot: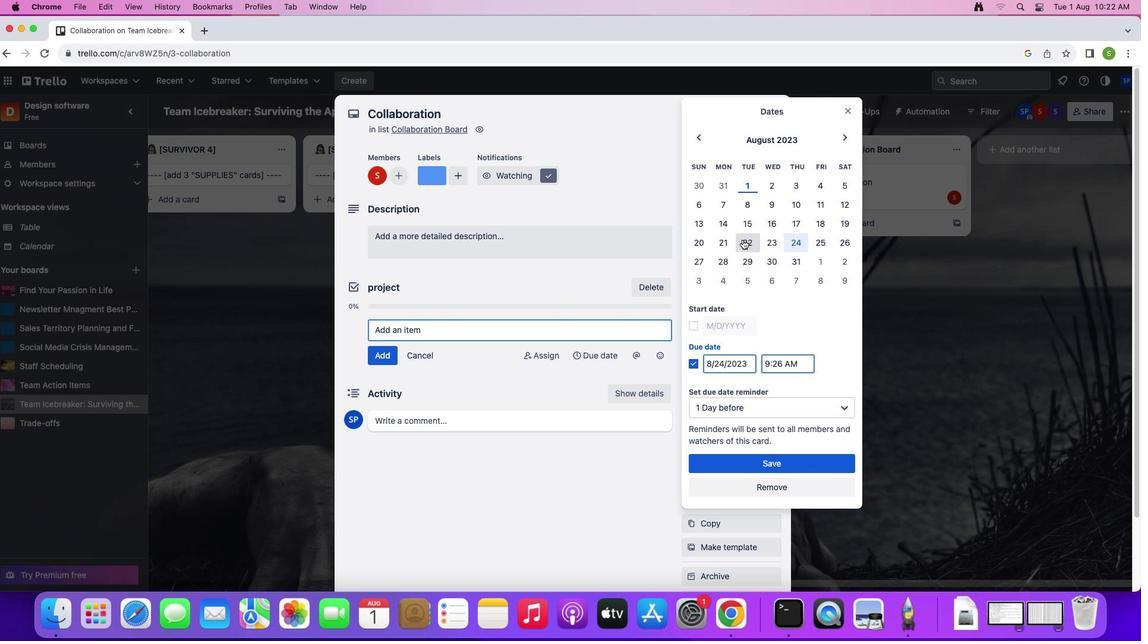 
Action: Mouse moved to (700, 321)
Screenshot: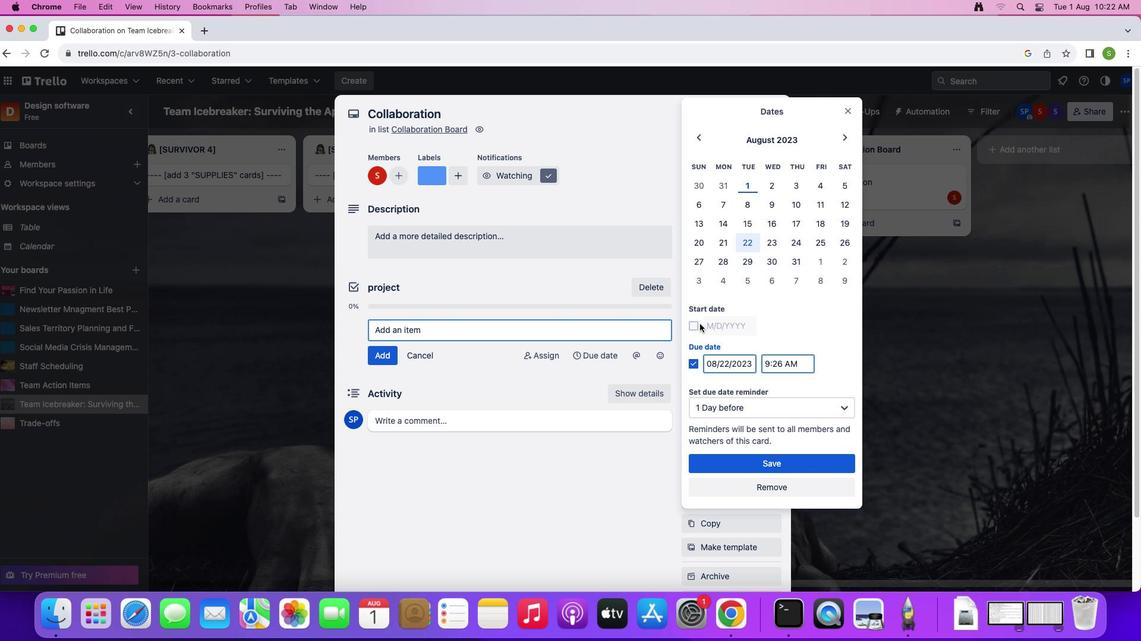 
Action: Mouse pressed left at (700, 321)
Screenshot: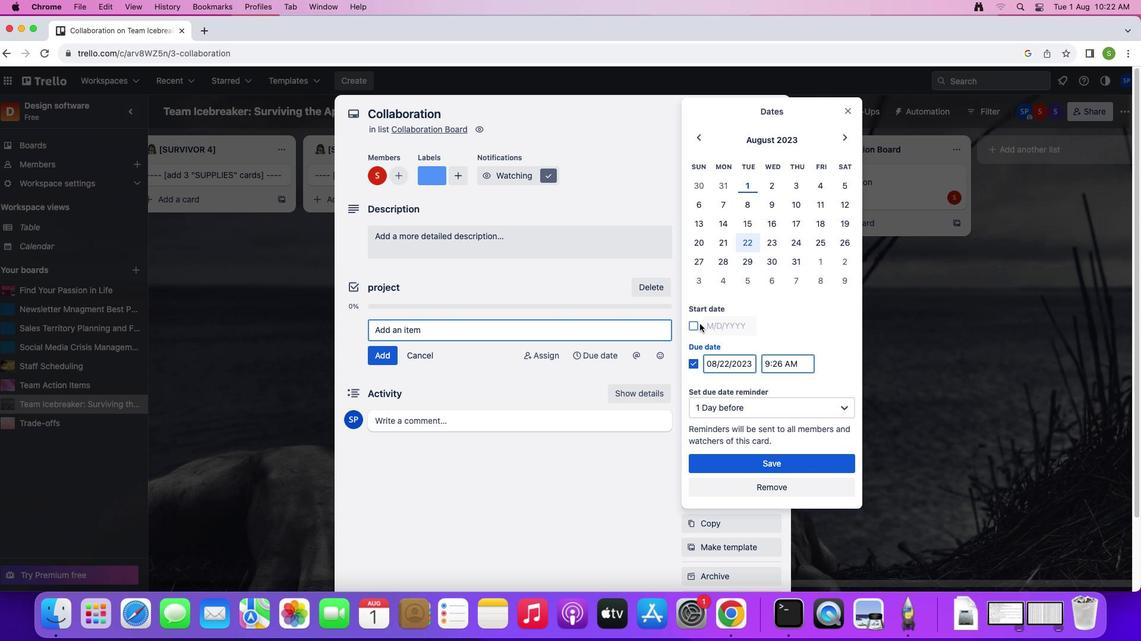 
Action: Mouse moved to (729, 461)
Screenshot: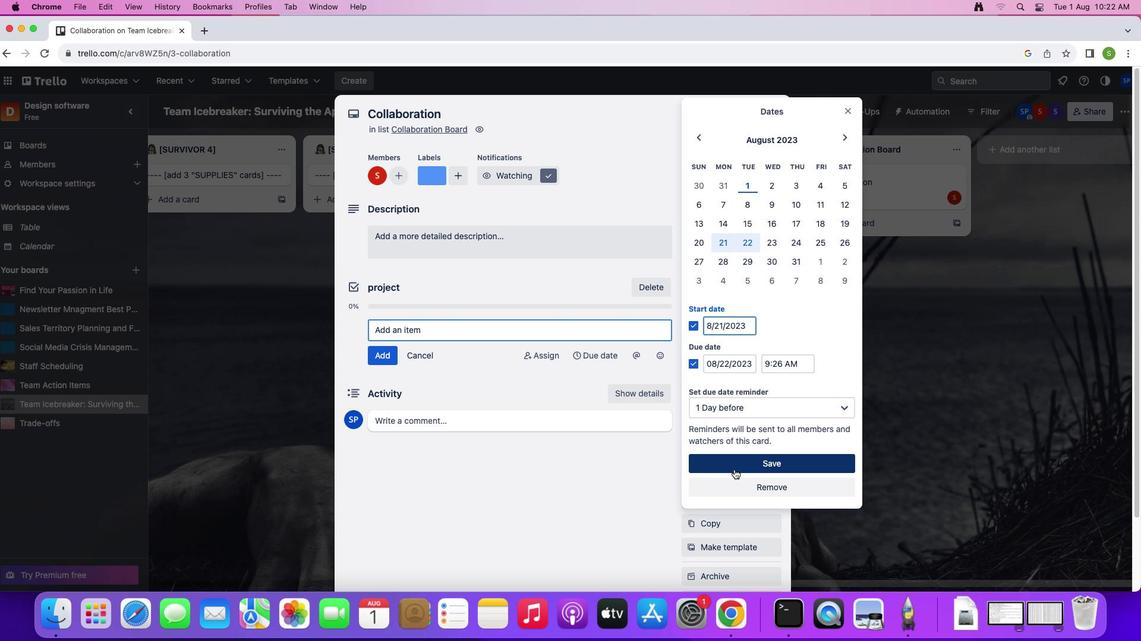 
Action: Mouse pressed left at (729, 461)
Screenshot: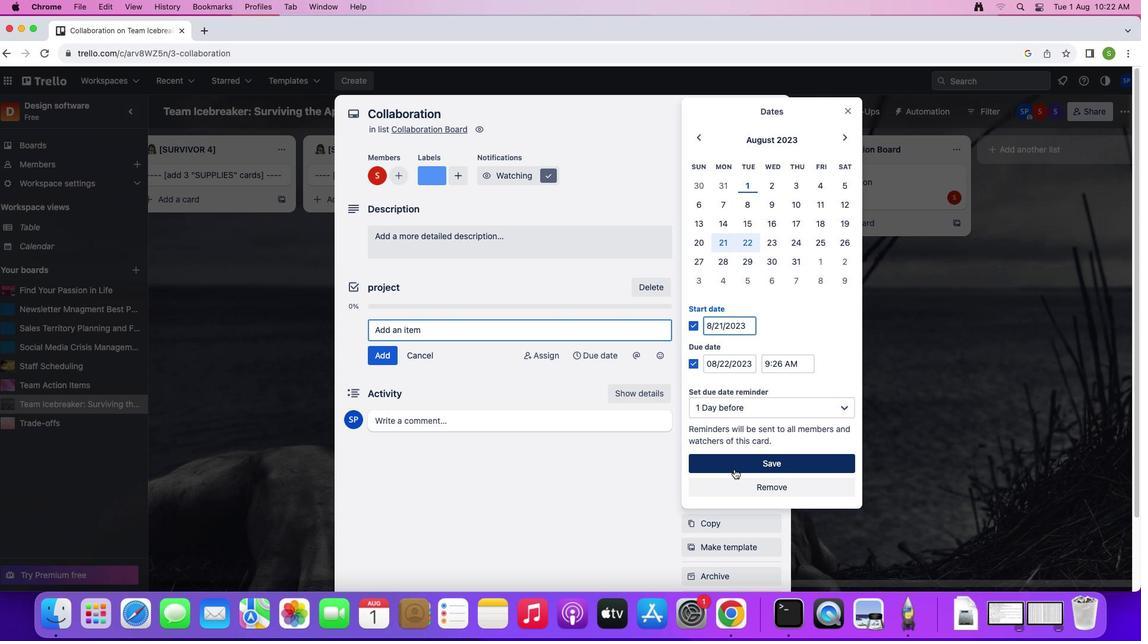 
Action: Mouse moved to (705, 331)
Screenshot: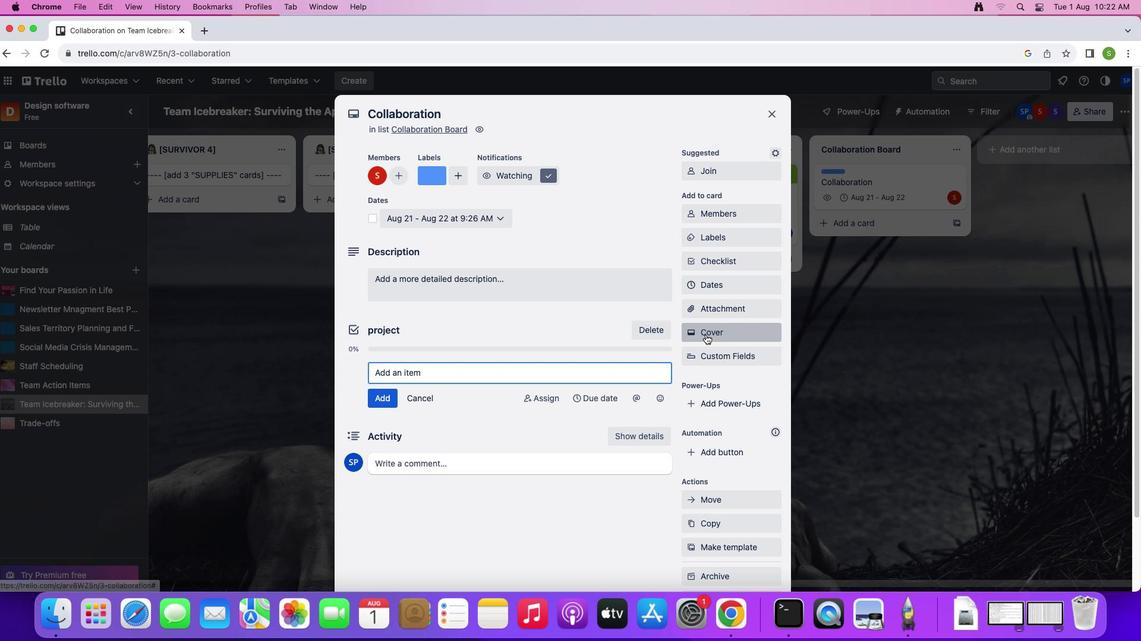 
Action: Mouse pressed left at (705, 331)
Screenshot: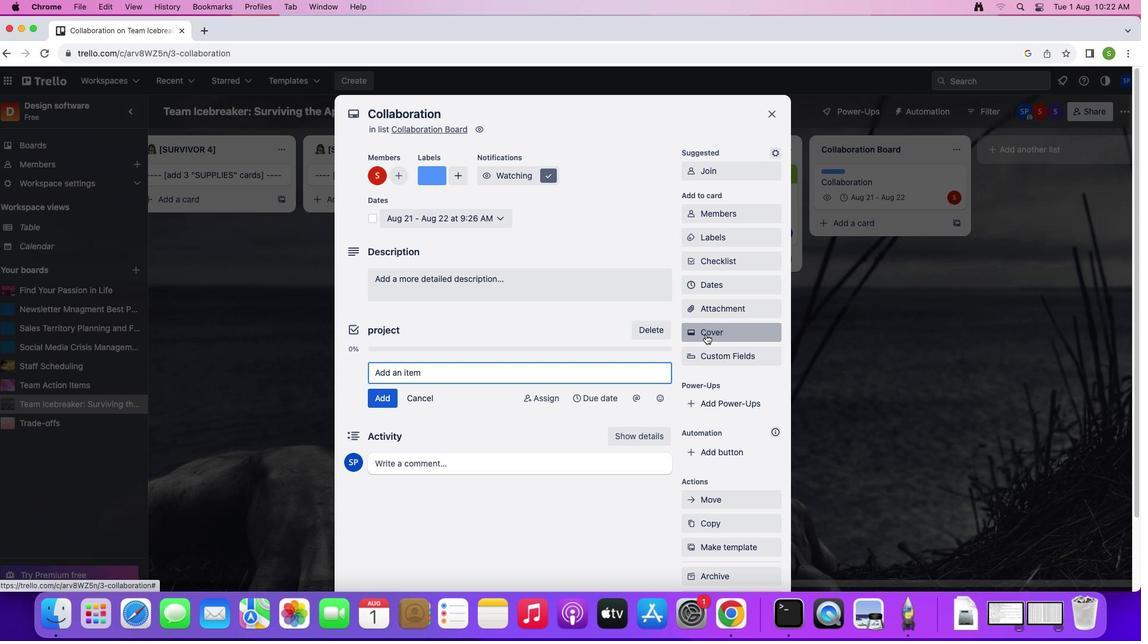 
Action: Mouse moved to (784, 375)
Screenshot: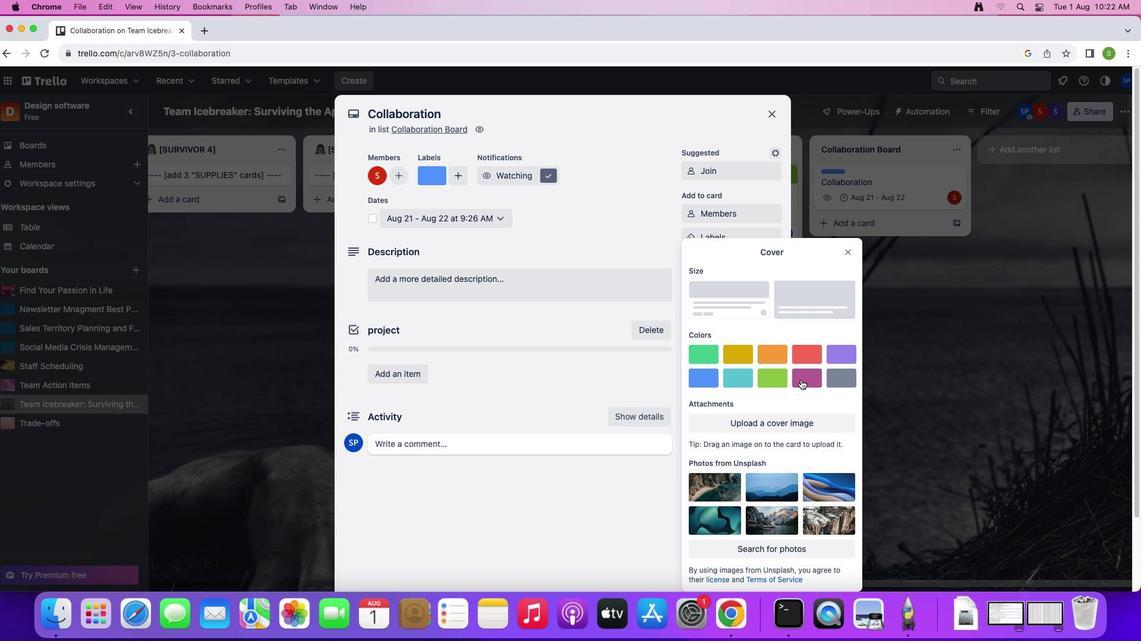 
Action: Mouse pressed left at (784, 375)
Screenshot: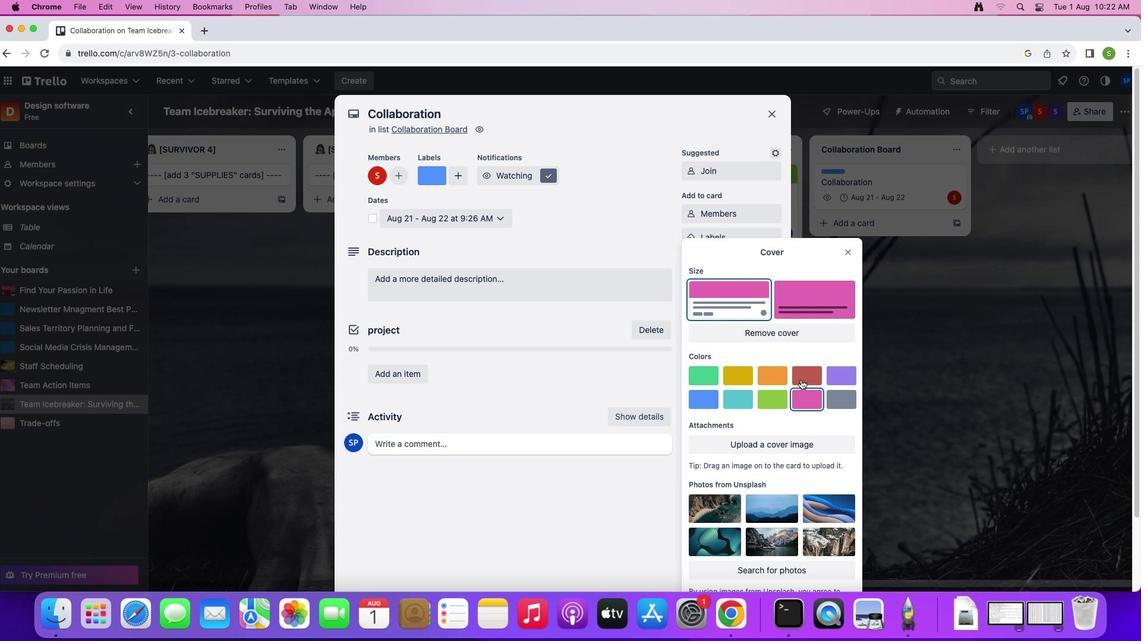 
Action: Mouse moved to (825, 237)
Screenshot: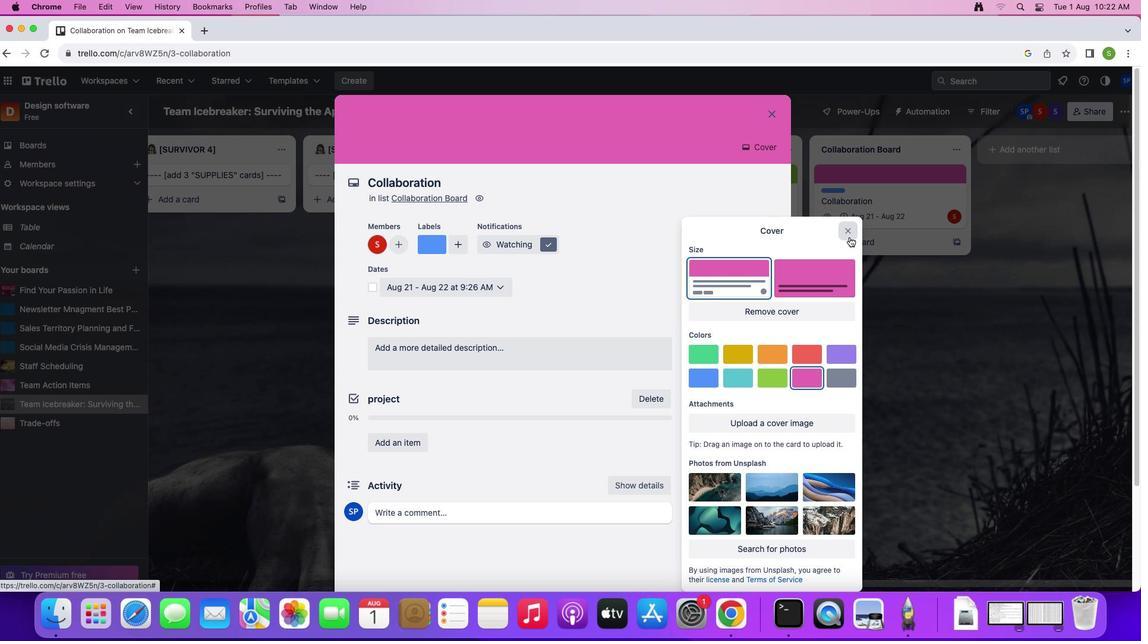 
Action: Mouse pressed left at (825, 237)
Screenshot: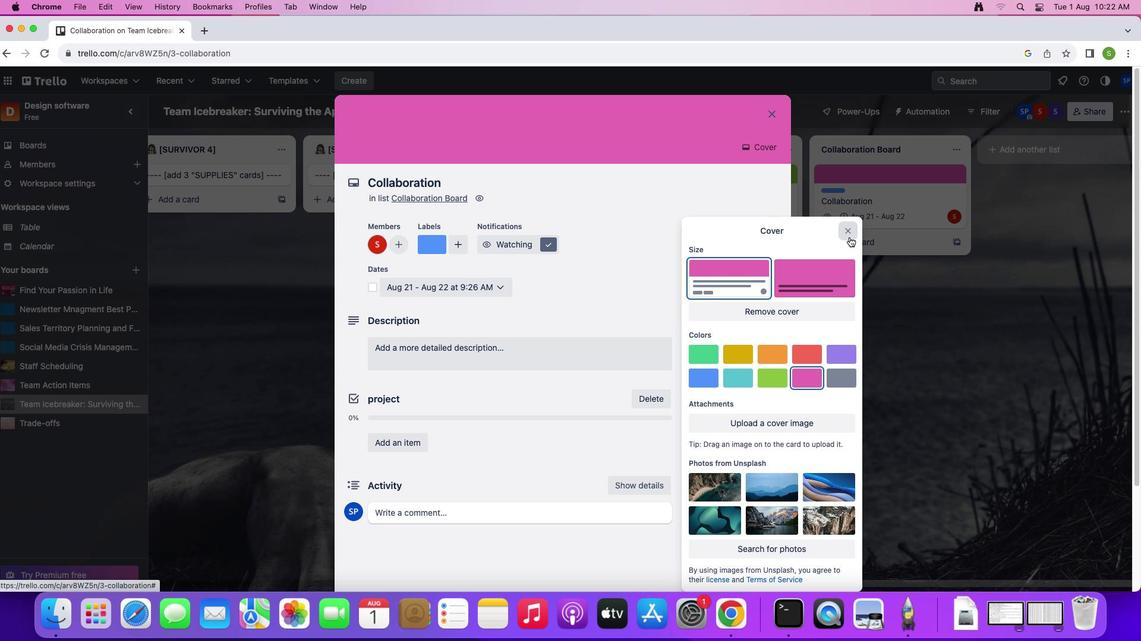 
Action: Mouse moved to (542, 345)
Screenshot: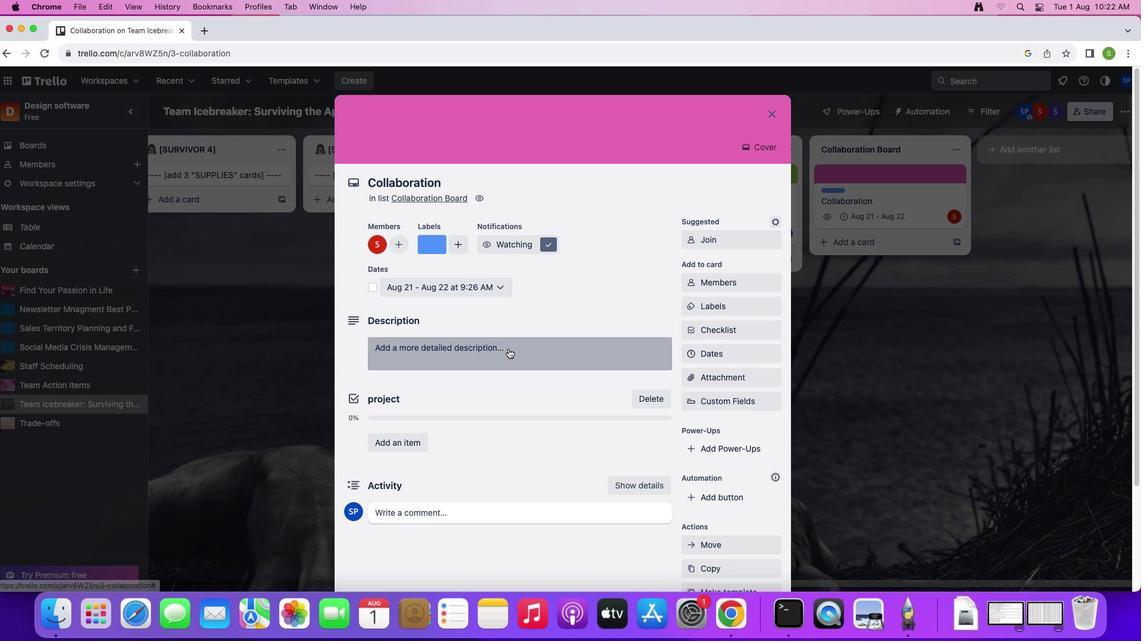 
Action: Mouse pressed left at (542, 345)
Screenshot: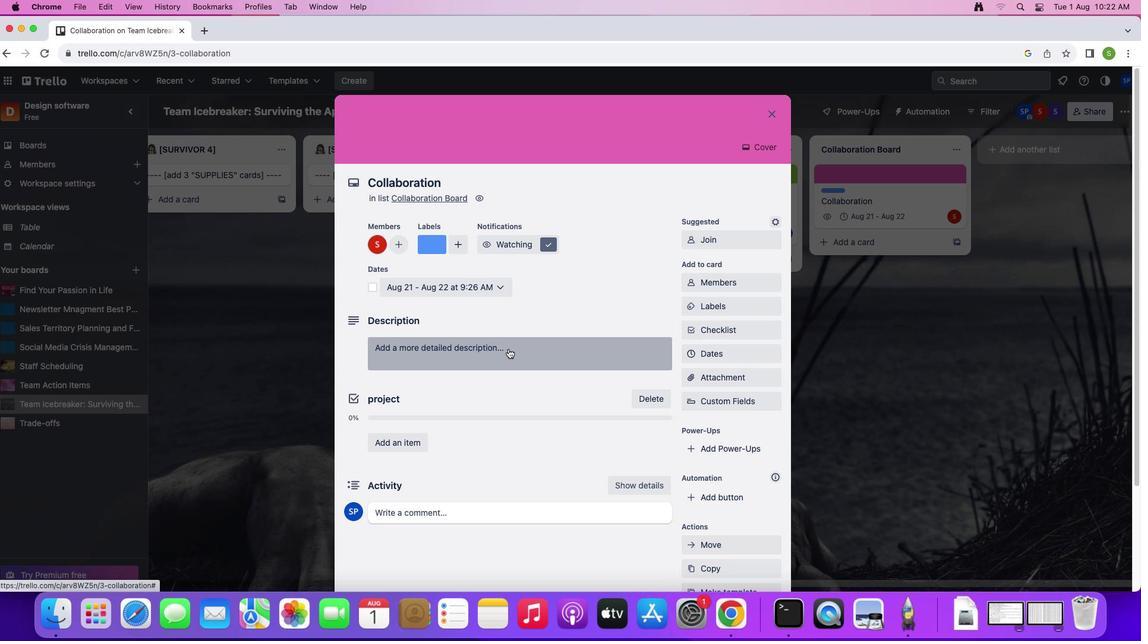 
Action: Mouse moved to (504, 389)
Screenshot: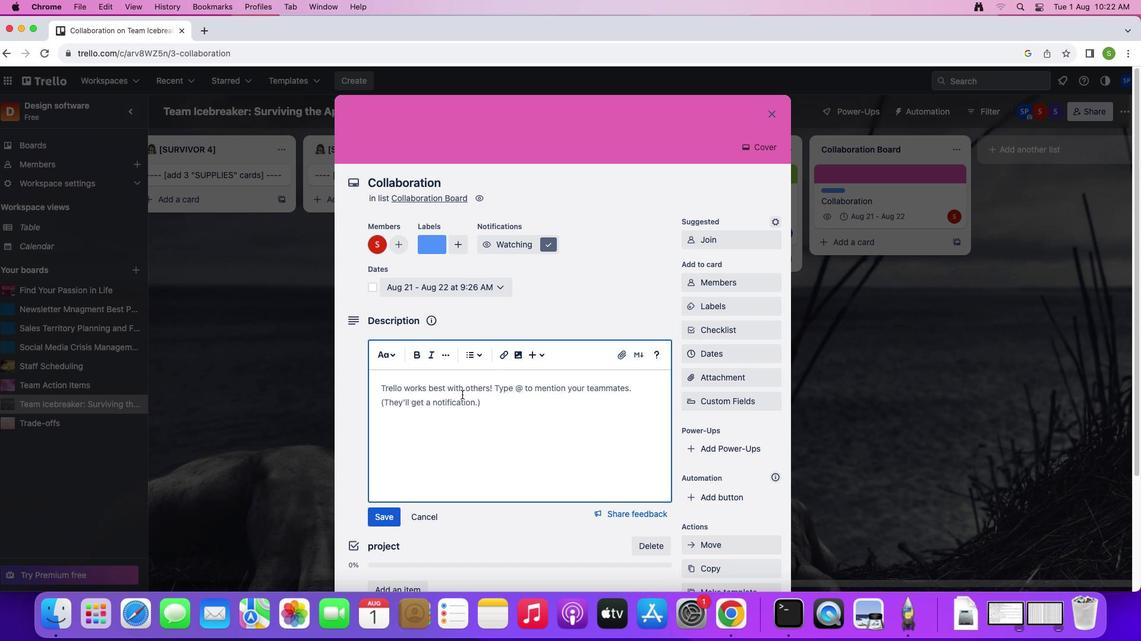 
Action: Mouse pressed left at (504, 389)
Screenshot: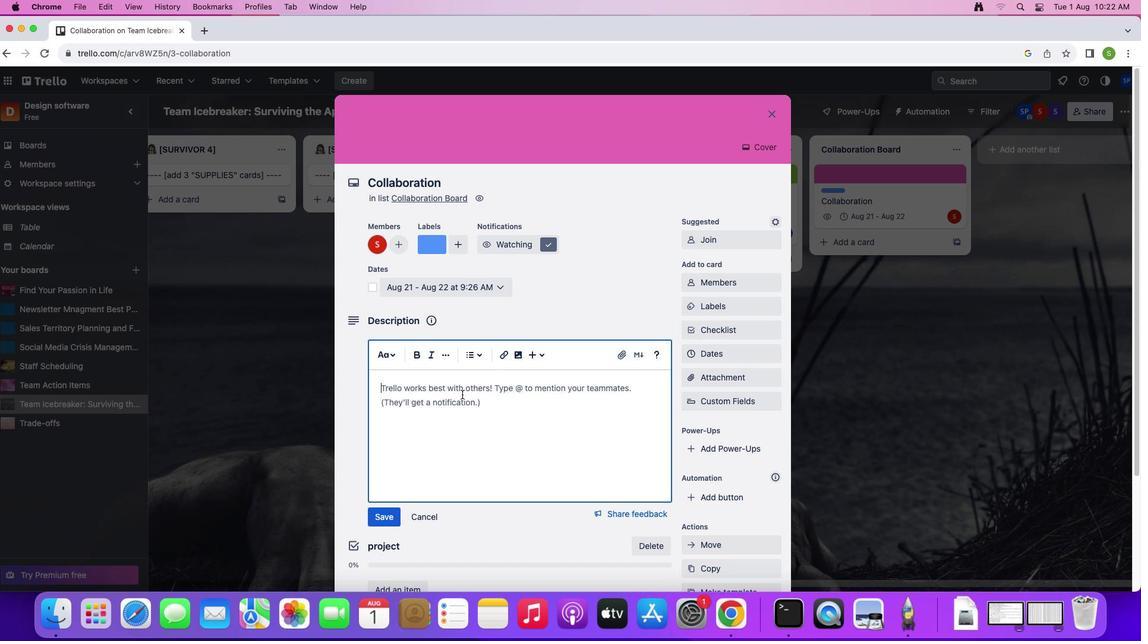 
Action: Mouse moved to (530, 389)
Screenshot: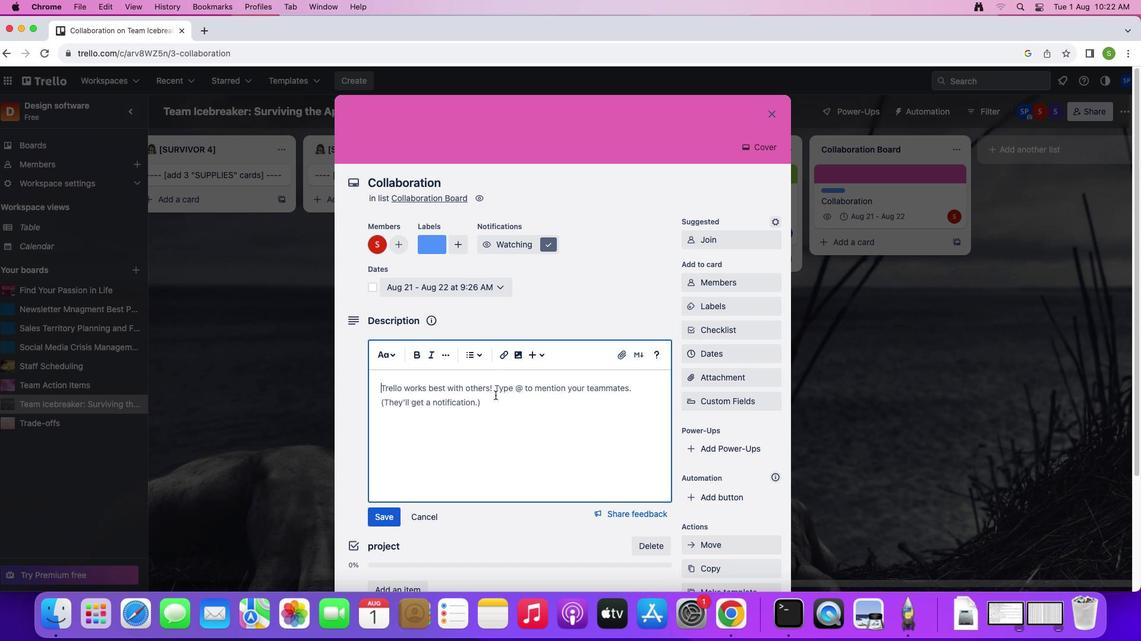 
Action: Key pressed Key.shift'A'Key.space'h''e''l''p''f''u''l'Key.space't''e''m''p''l''a''t''e'Key.space'f''o''r'Key.space'c''o''l''l''a''b''o''r''a''t''i''n''g'Key.space'w''i''t''h'Key.space't''e''a''m''s'Key.space'o''n'Key.space'p''r''o''j''e''c''t''s''.'
Screenshot: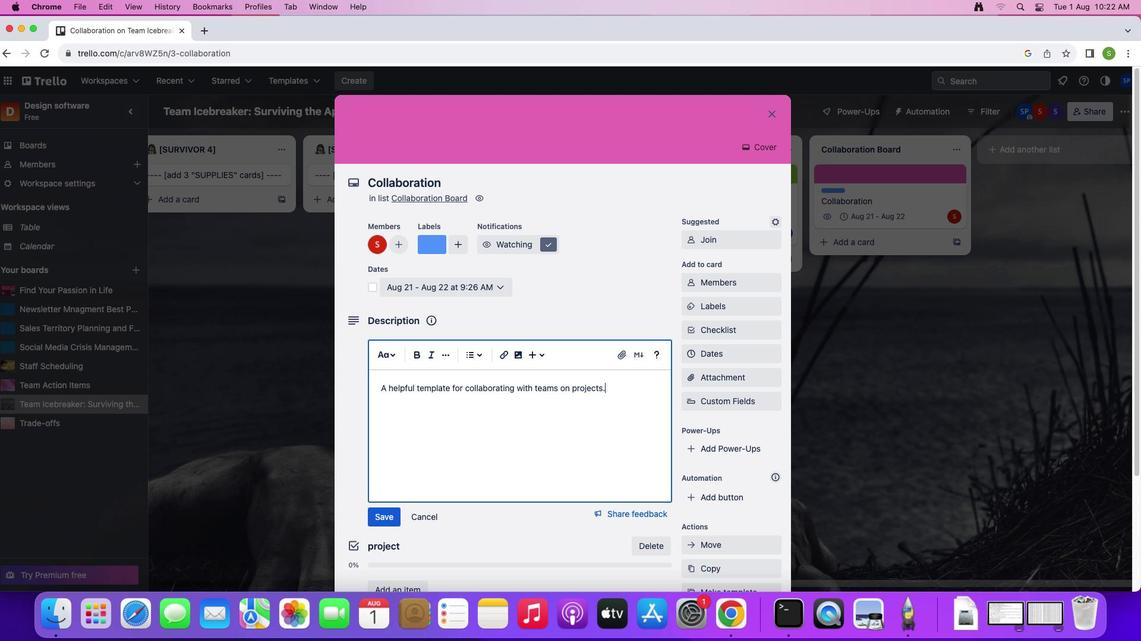 
Action: Mouse moved to (442, 510)
Screenshot: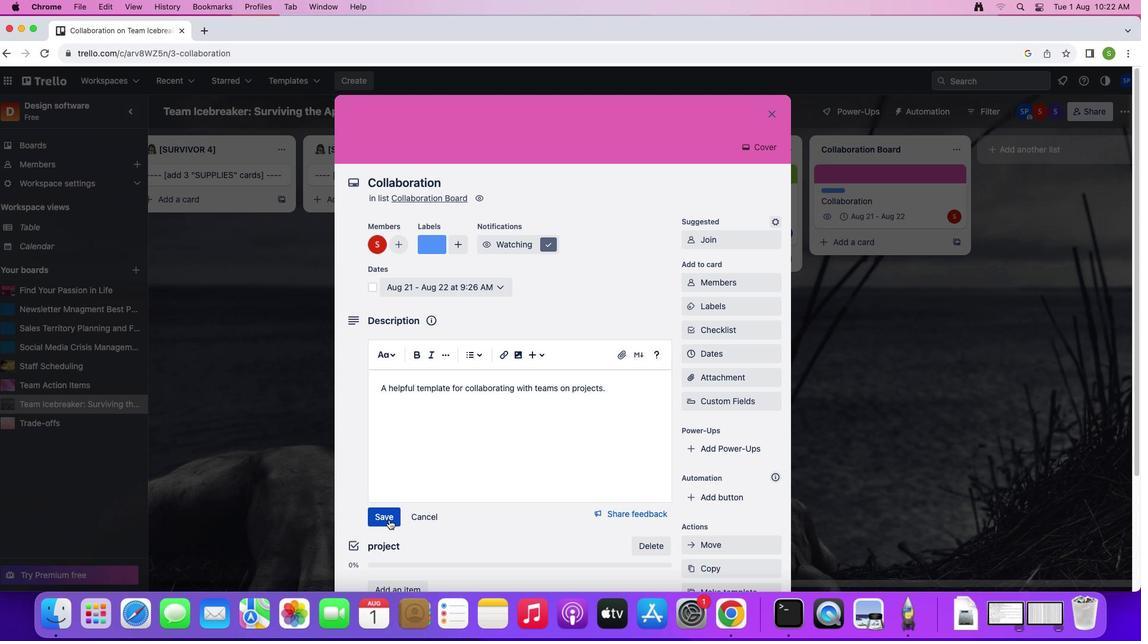 
Action: Mouse pressed left at (442, 510)
Screenshot: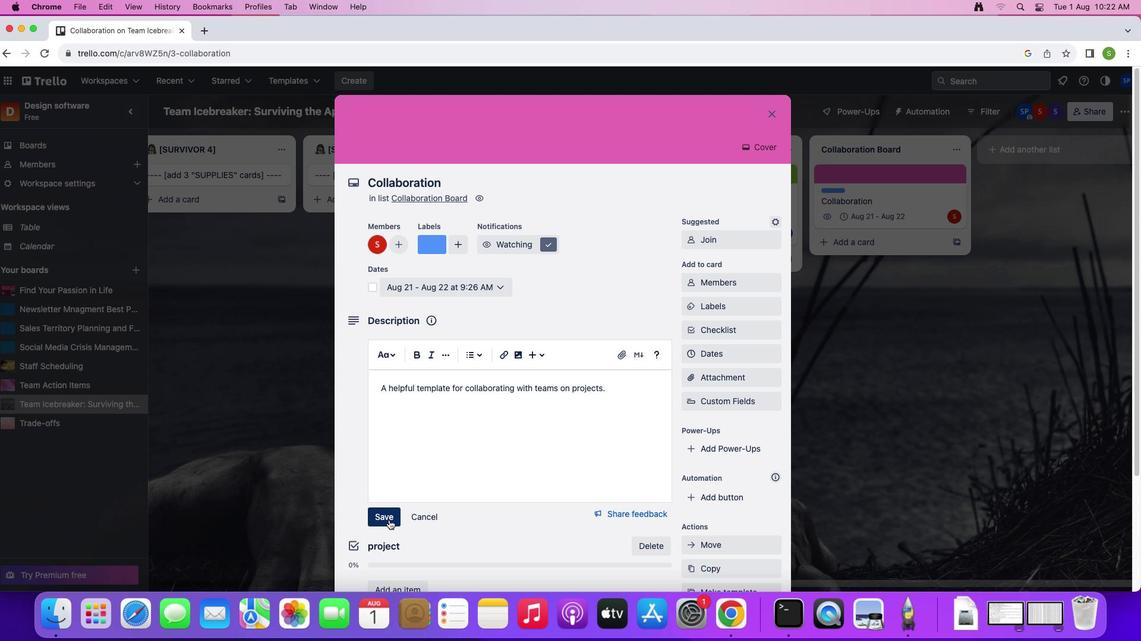
Action: Mouse moved to (505, 484)
Screenshot: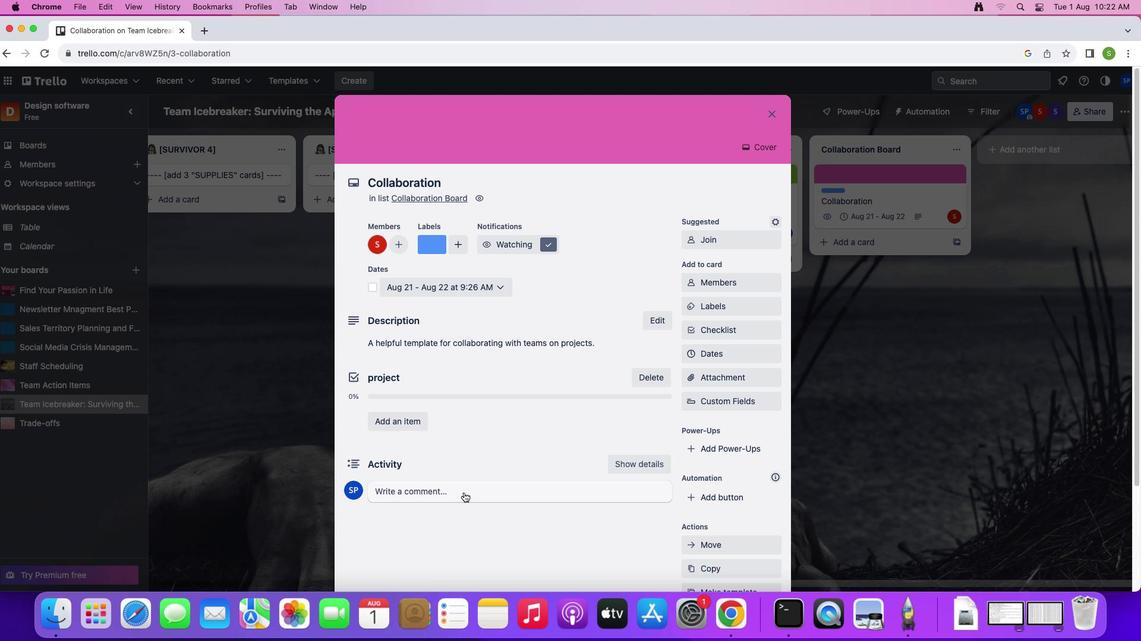 
Action: Mouse pressed left at (505, 484)
Screenshot: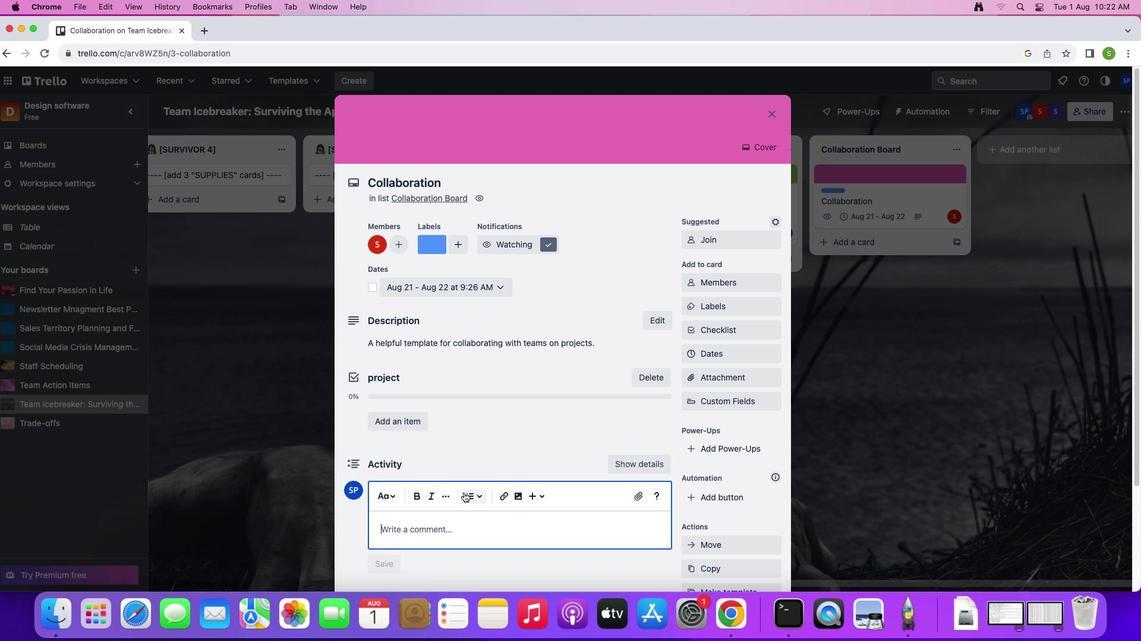 
Action: Mouse moved to (509, 520)
